 Task: For heading Use Comfortaa with Light dark cornflower blue 2 colour & bold.  font size for heading26,  'Change the font style of data to'Courier New and font size to 18,  Change the alignment of both headline & data to Align right In the sheet  auditingSalesByPromotion_2022
Action: Mouse moved to (104, 179)
Screenshot: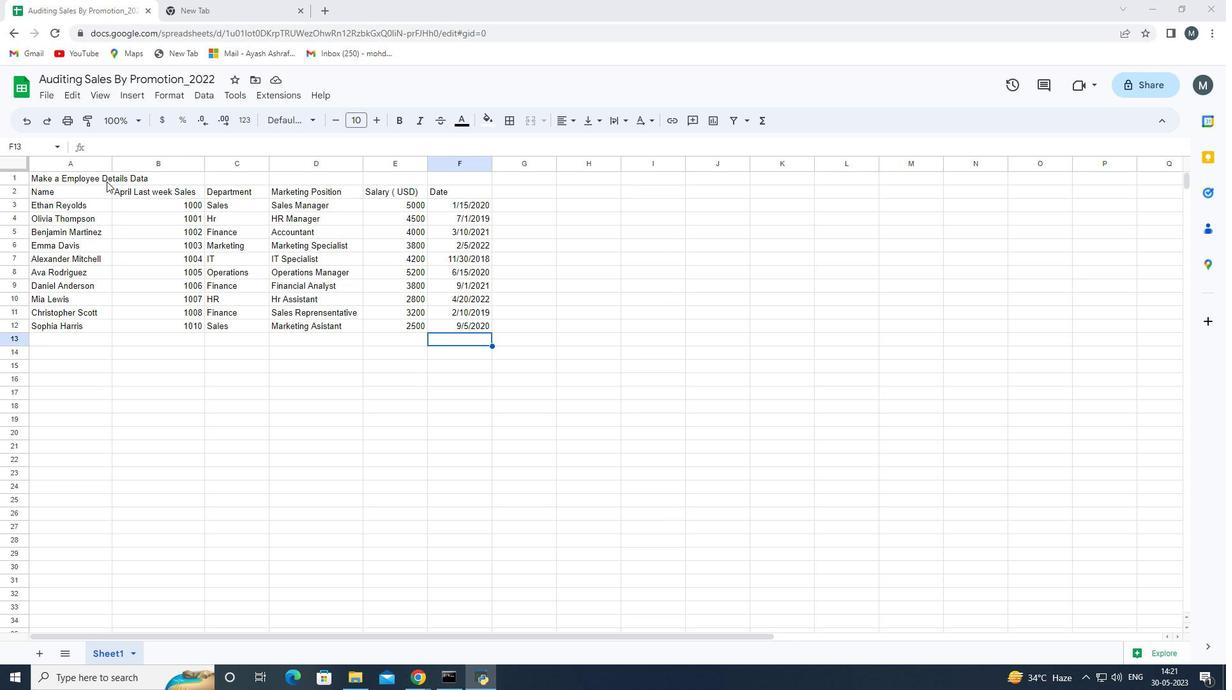 
Action: Mouse pressed left at (104, 179)
Screenshot: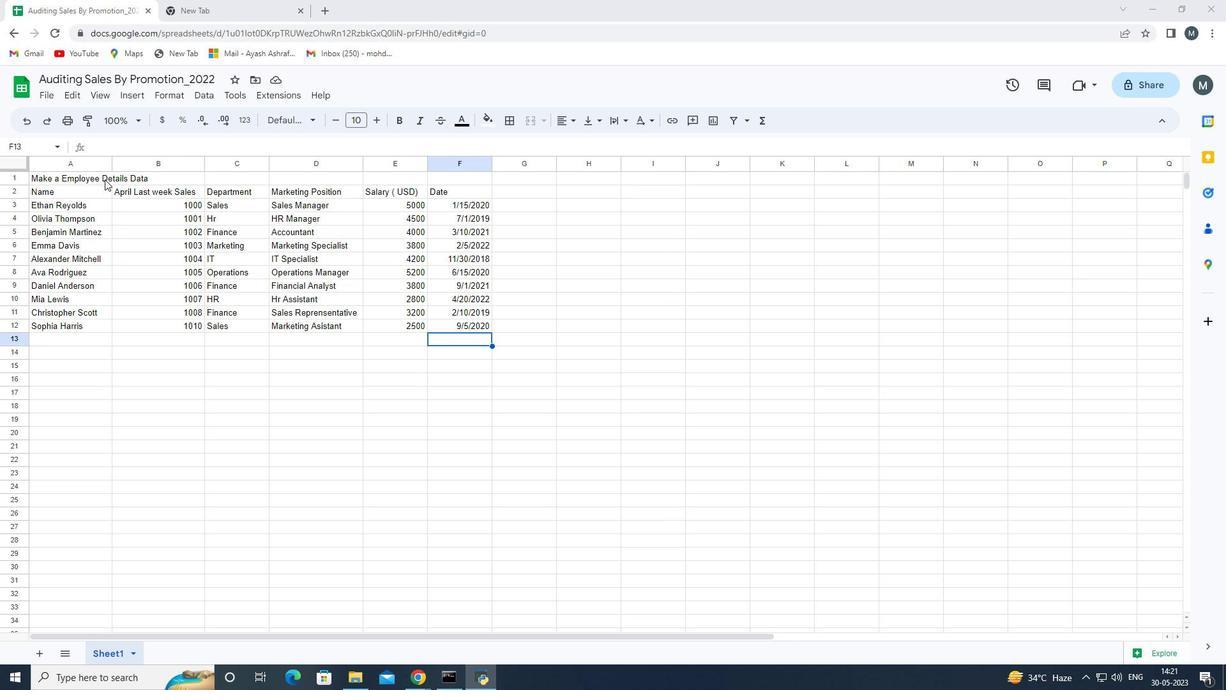
Action: Mouse moved to (108, 177)
Screenshot: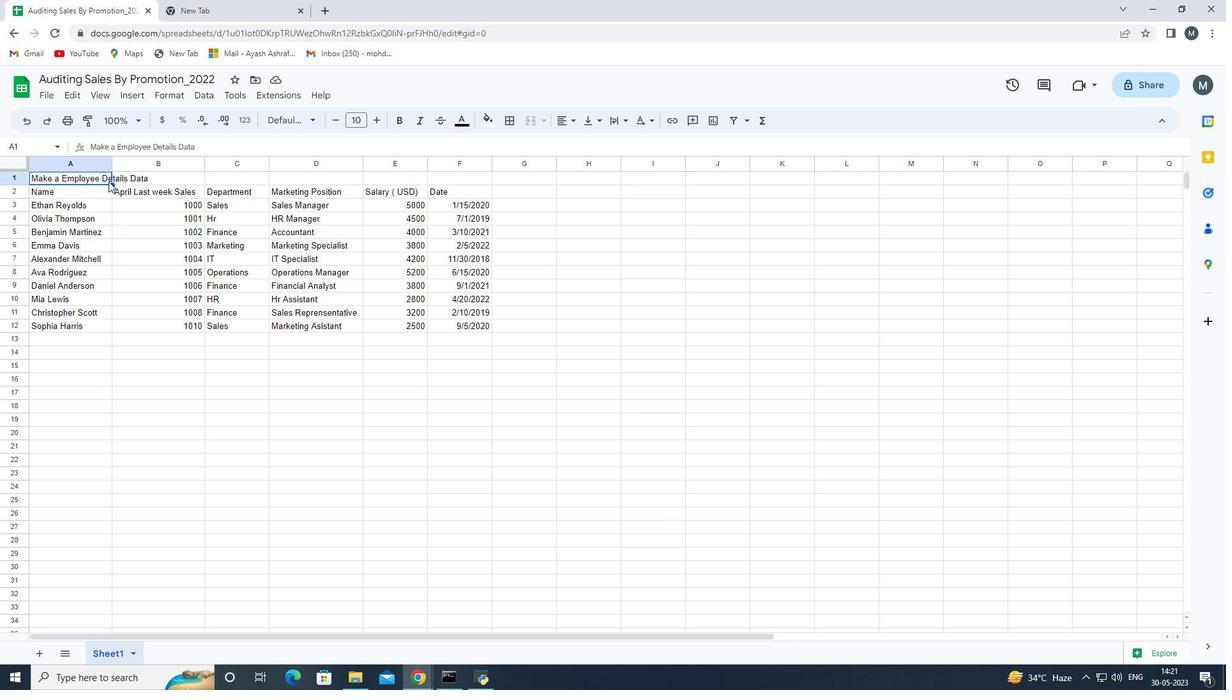 
Action: Key pressed <Key.shift_r>
Screenshot: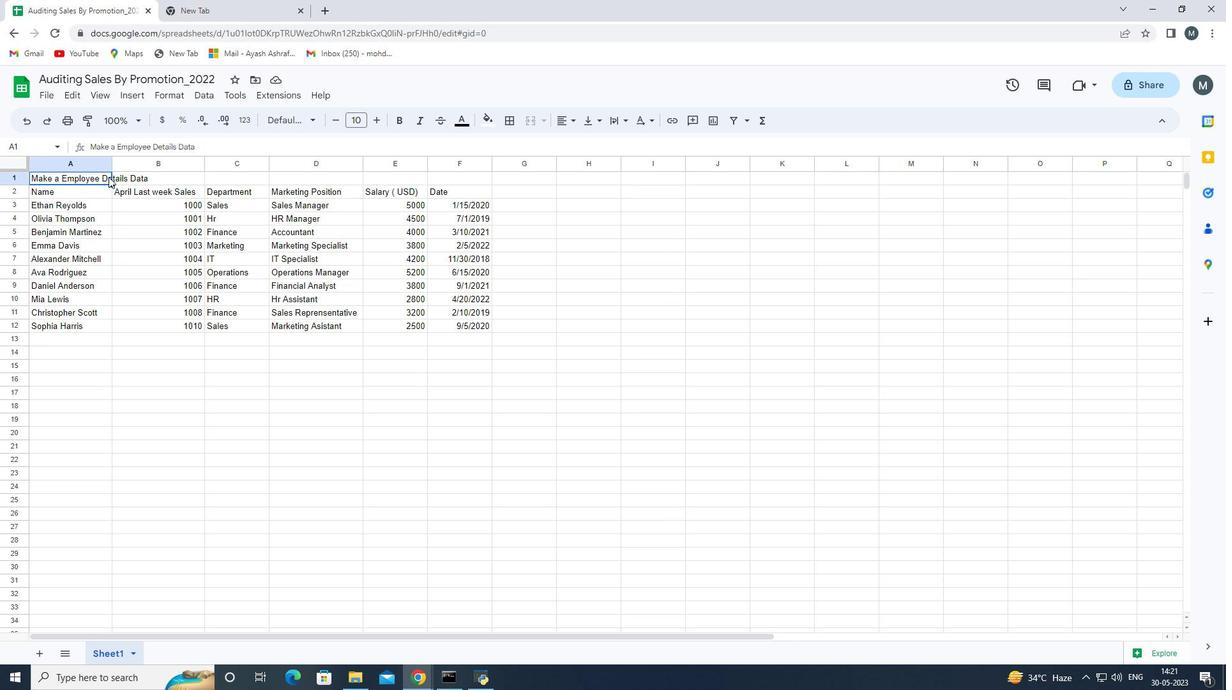 
Action: Mouse moved to (108, 177)
Screenshot: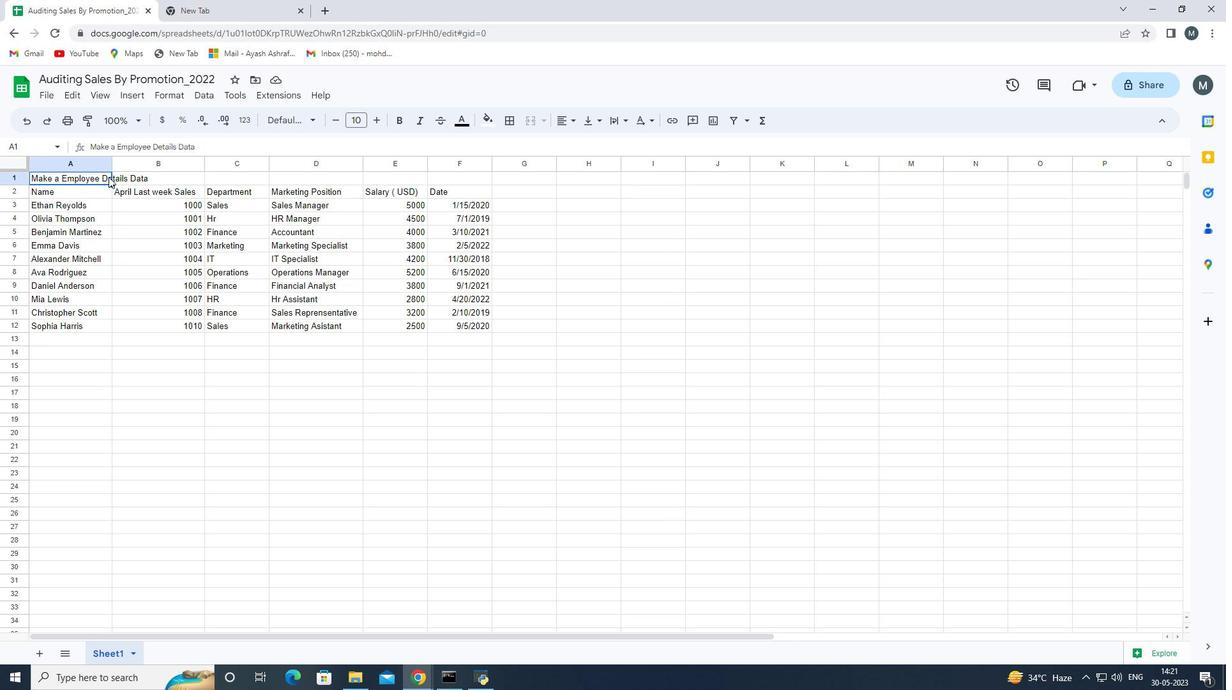 
Action: Key pressed <Key.shift_r><Key.shift_r><Key.shift_r><Key.right>
Screenshot: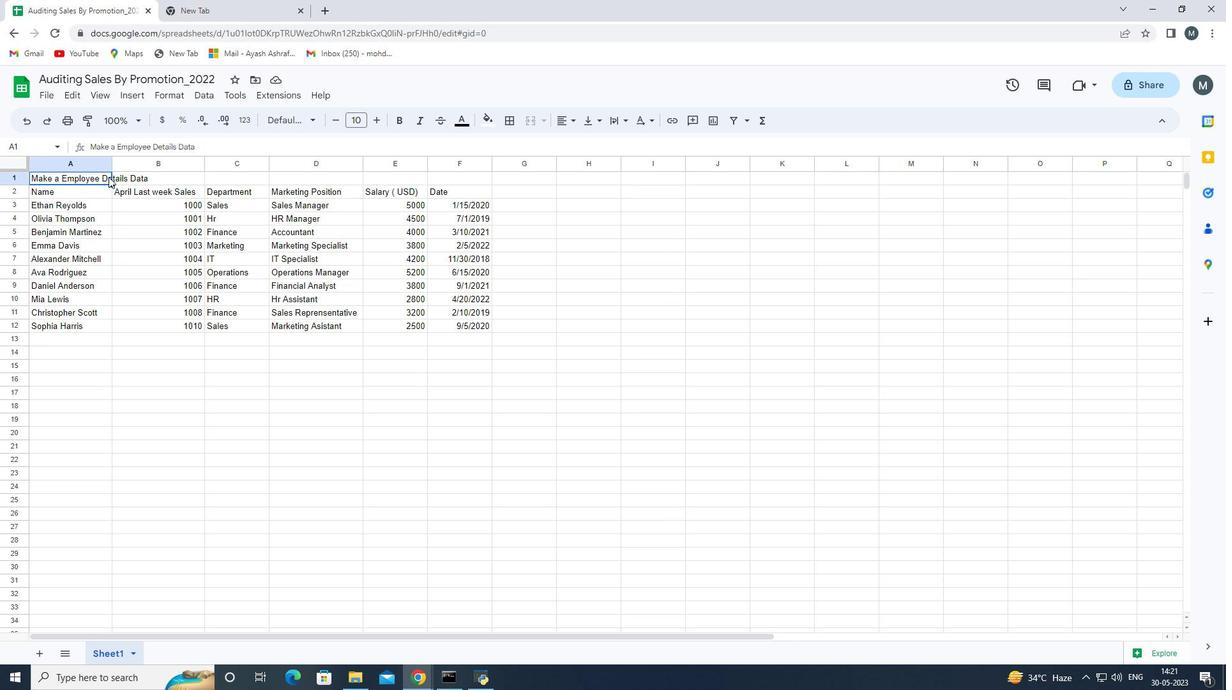 
Action: Mouse moved to (531, 122)
Screenshot: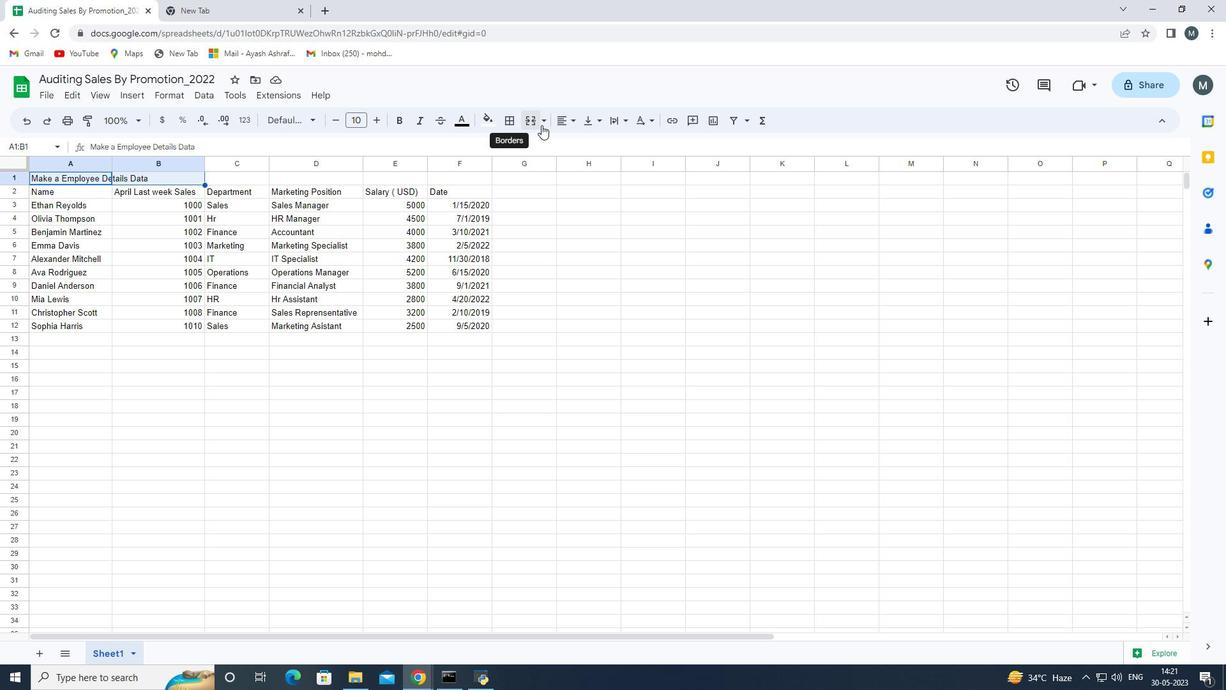 
Action: Mouse pressed left at (531, 122)
Screenshot: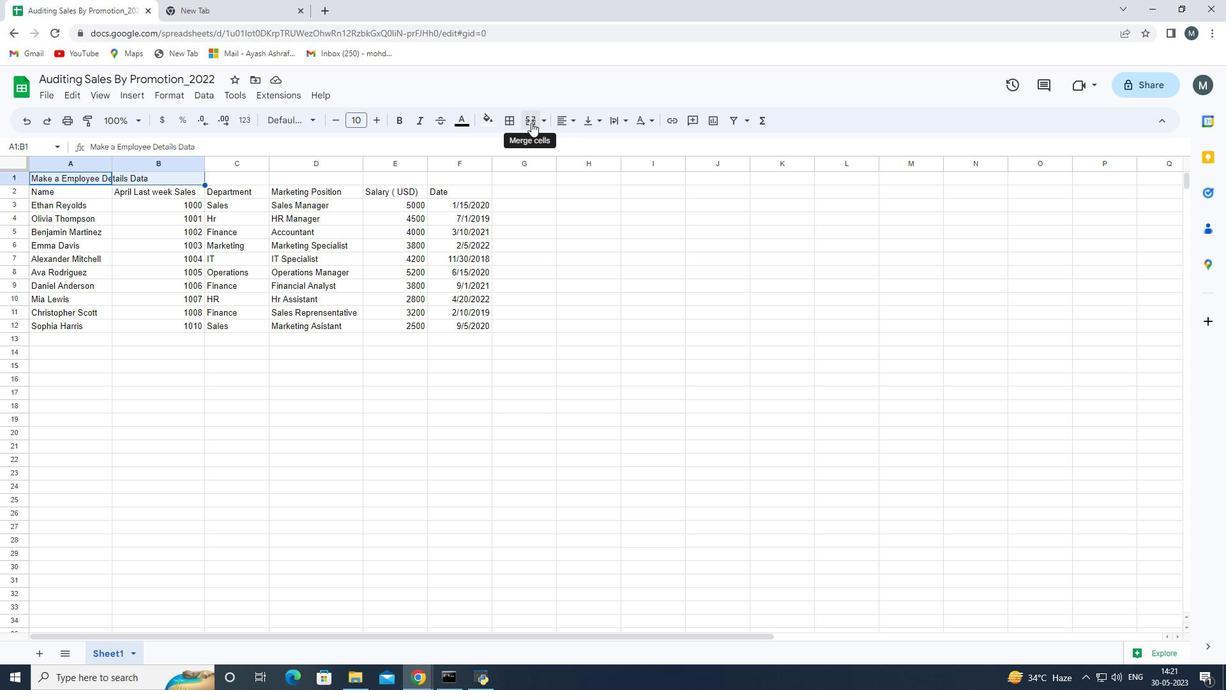 
Action: Mouse moved to (315, 122)
Screenshot: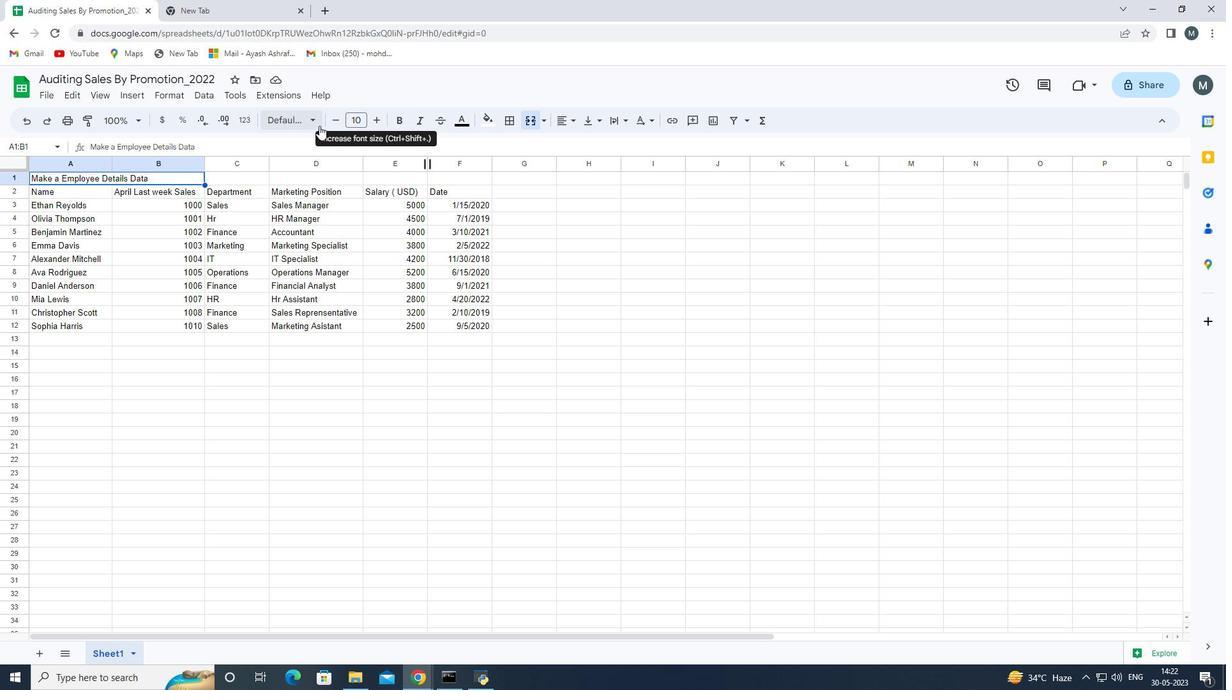
Action: Mouse pressed left at (315, 122)
Screenshot: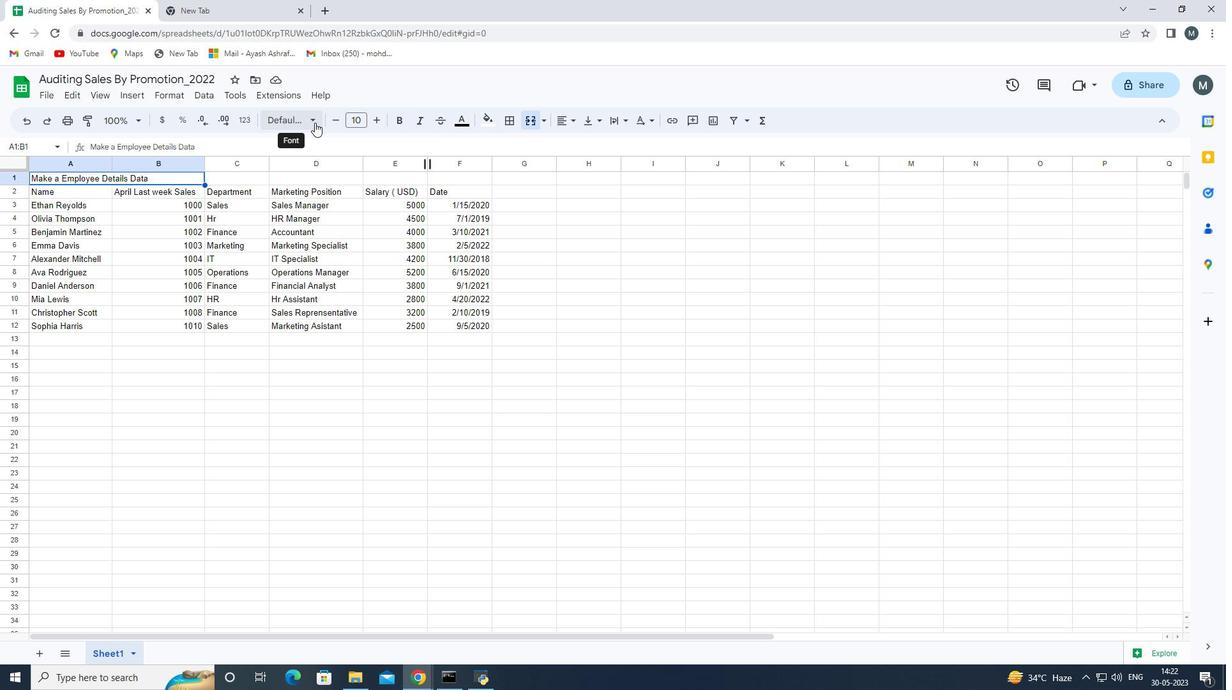 
Action: Mouse moved to (326, 430)
Screenshot: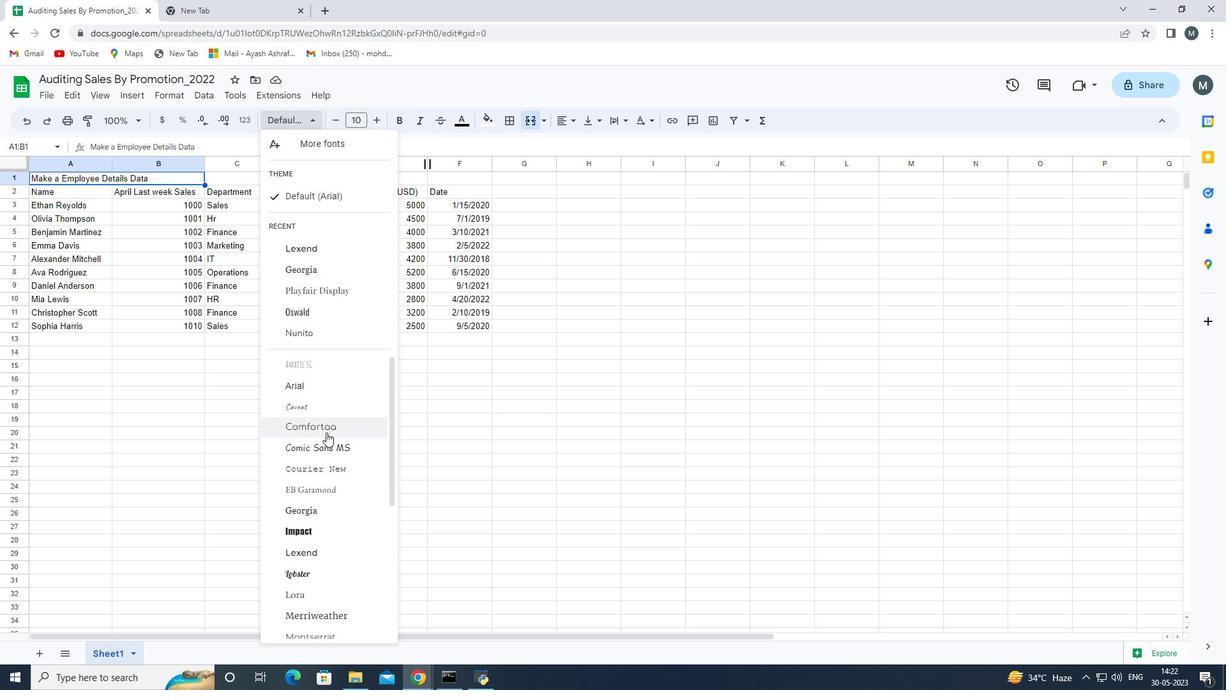 
Action: Mouse pressed left at (326, 430)
Screenshot: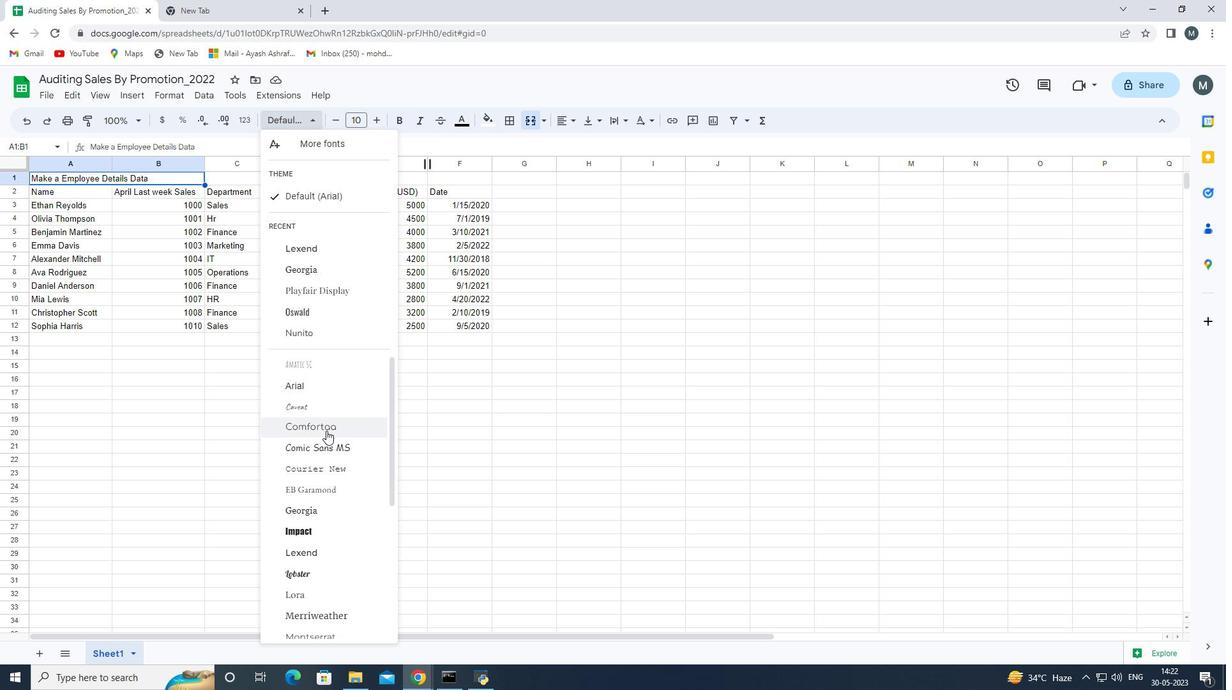 
Action: Mouse moved to (481, 122)
Screenshot: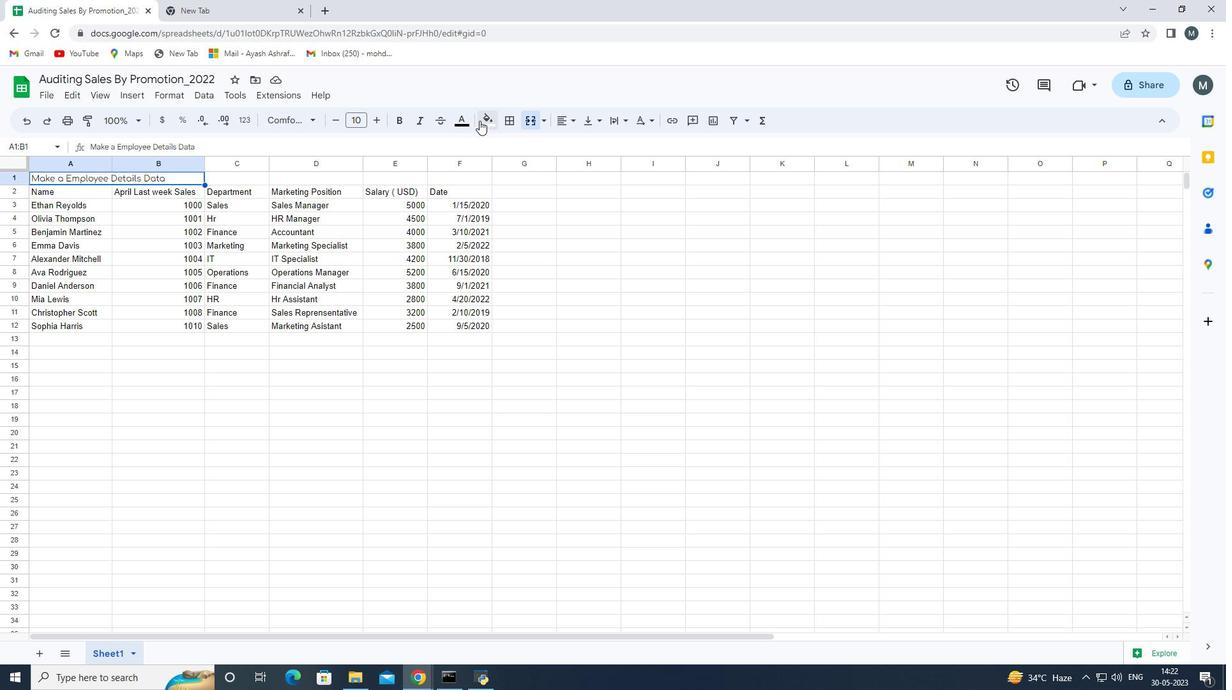 
Action: Mouse pressed left at (481, 122)
Screenshot: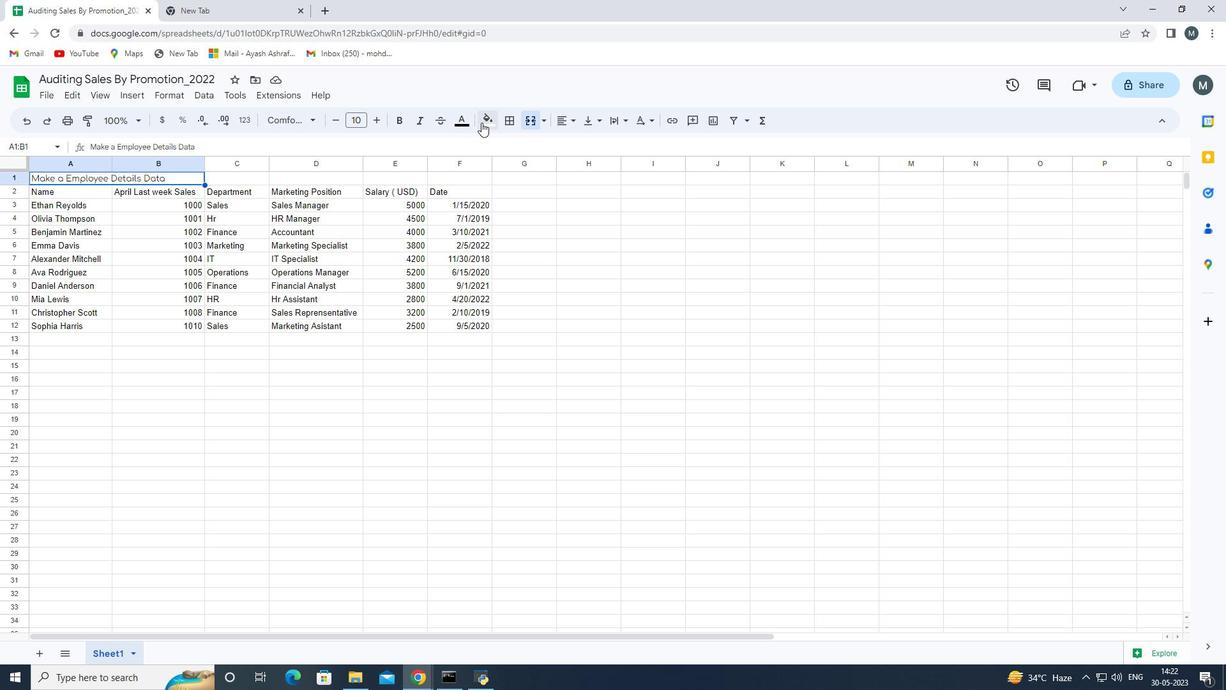
Action: Mouse moved to (591, 198)
Screenshot: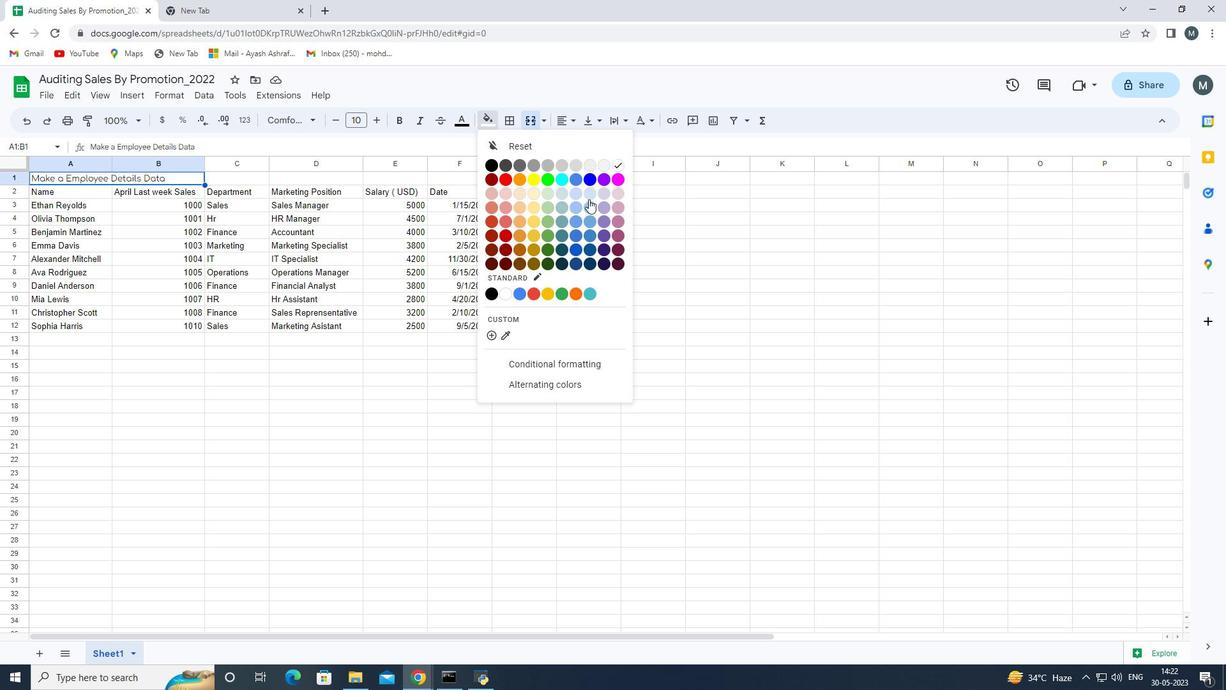 
Action: Mouse pressed left at (591, 198)
Screenshot: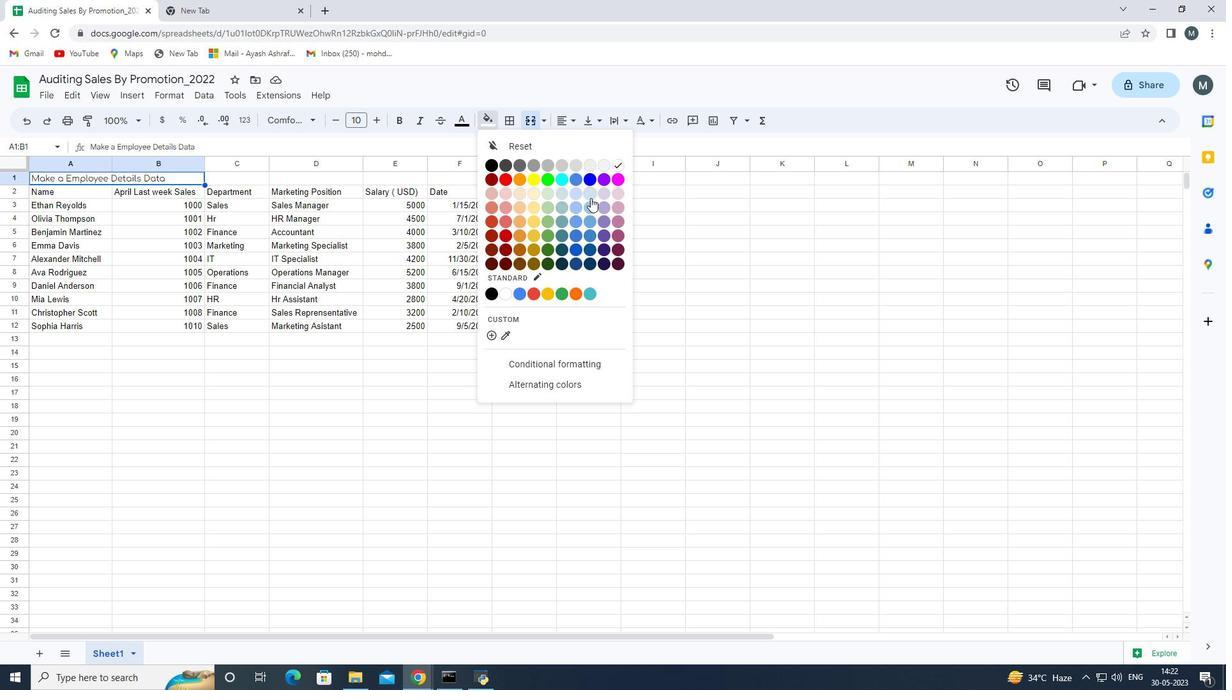
Action: Mouse moved to (493, 122)
Screenshot: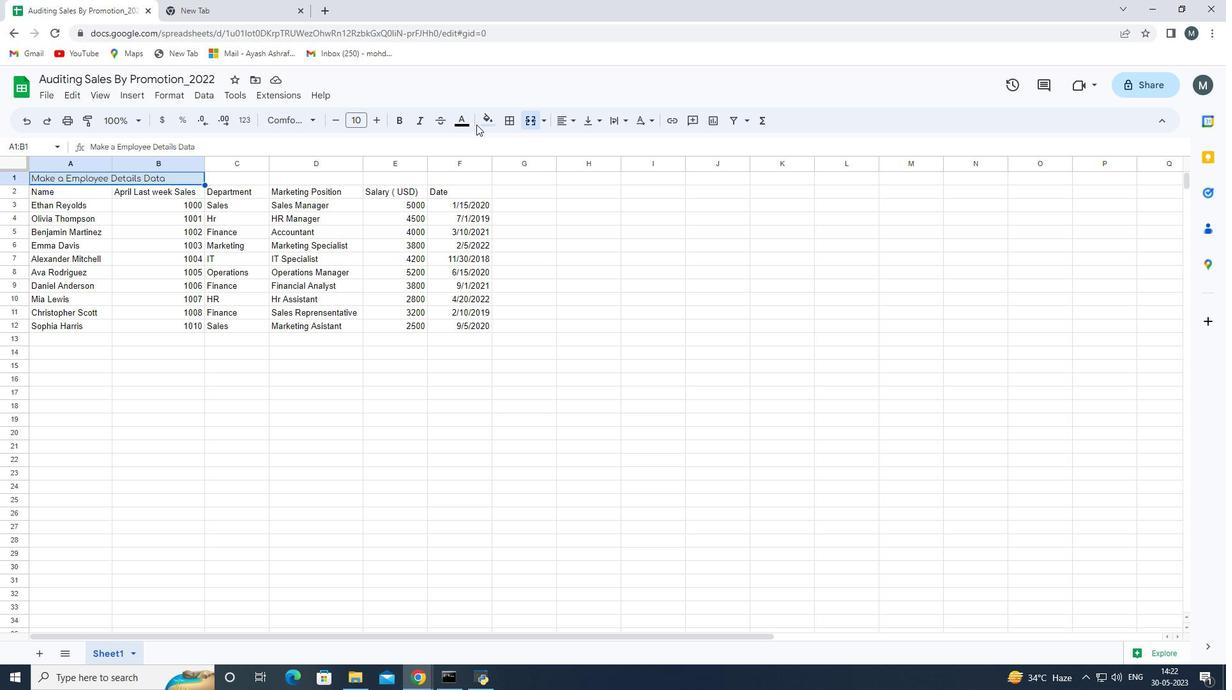 
Action: Mouse pressed left at (493, 122)
Screenshot: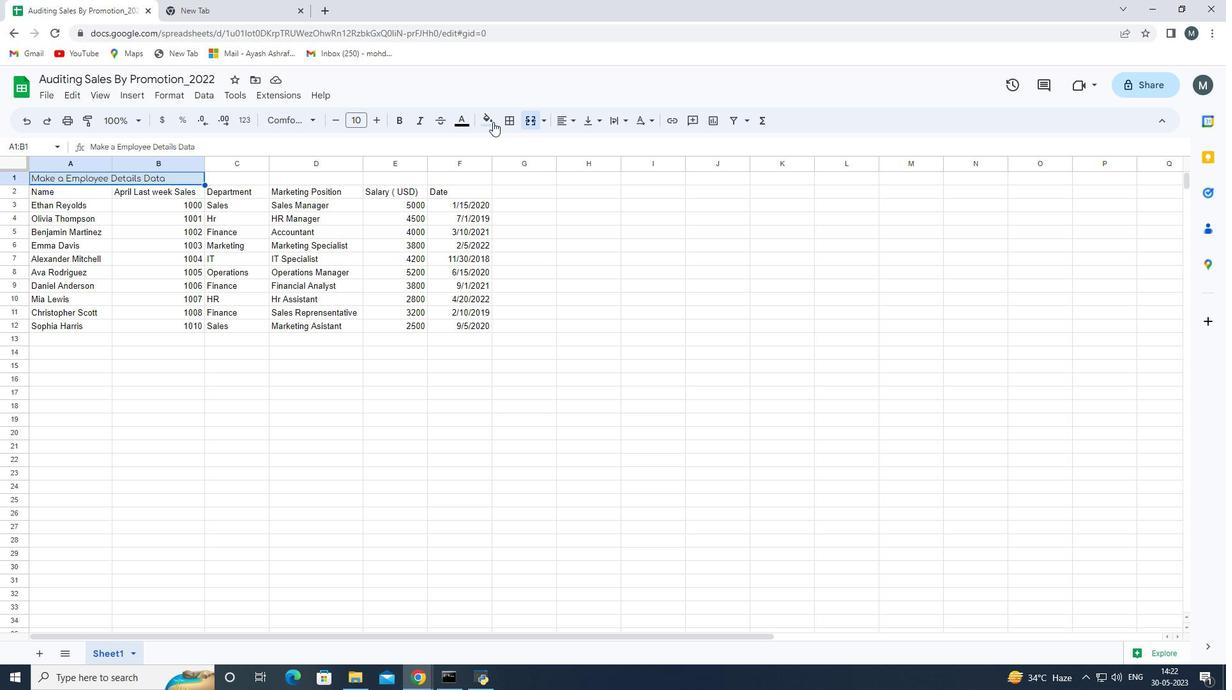 
Action: Mouse moved to (316, 123)
Screenshot: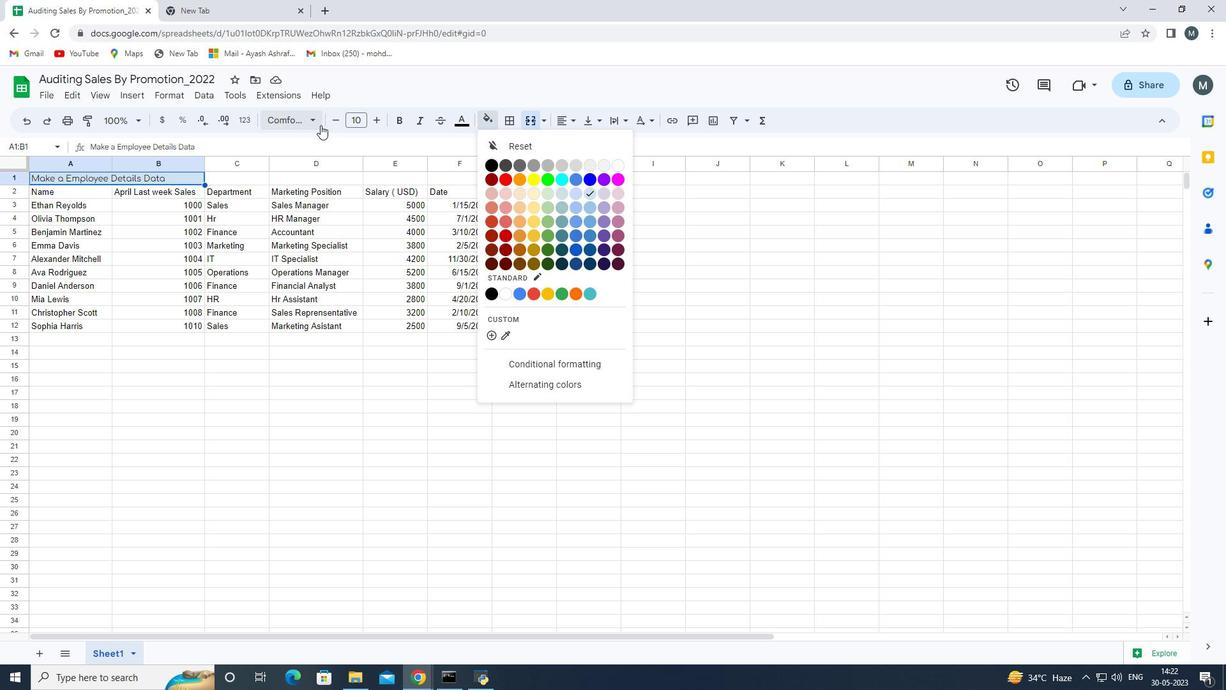 
Action: Mouse pressed left at (316, 123)
Screenshot: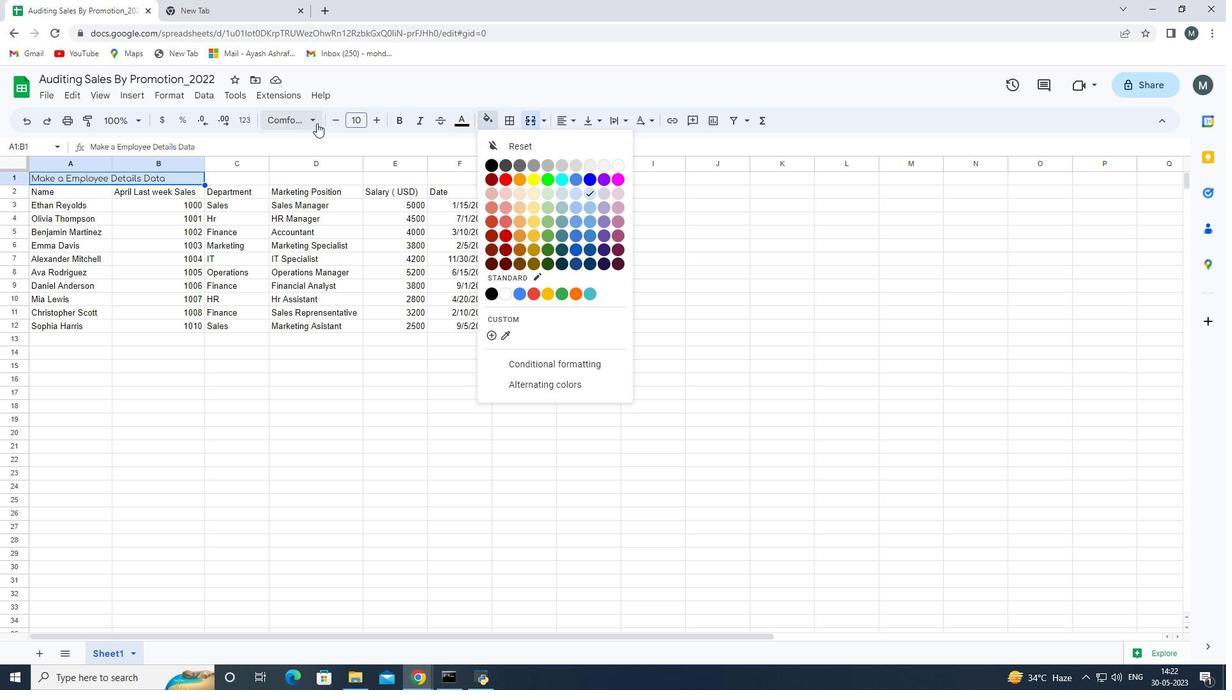 
Action: Mouse moved to (346, 484)
Screenshot: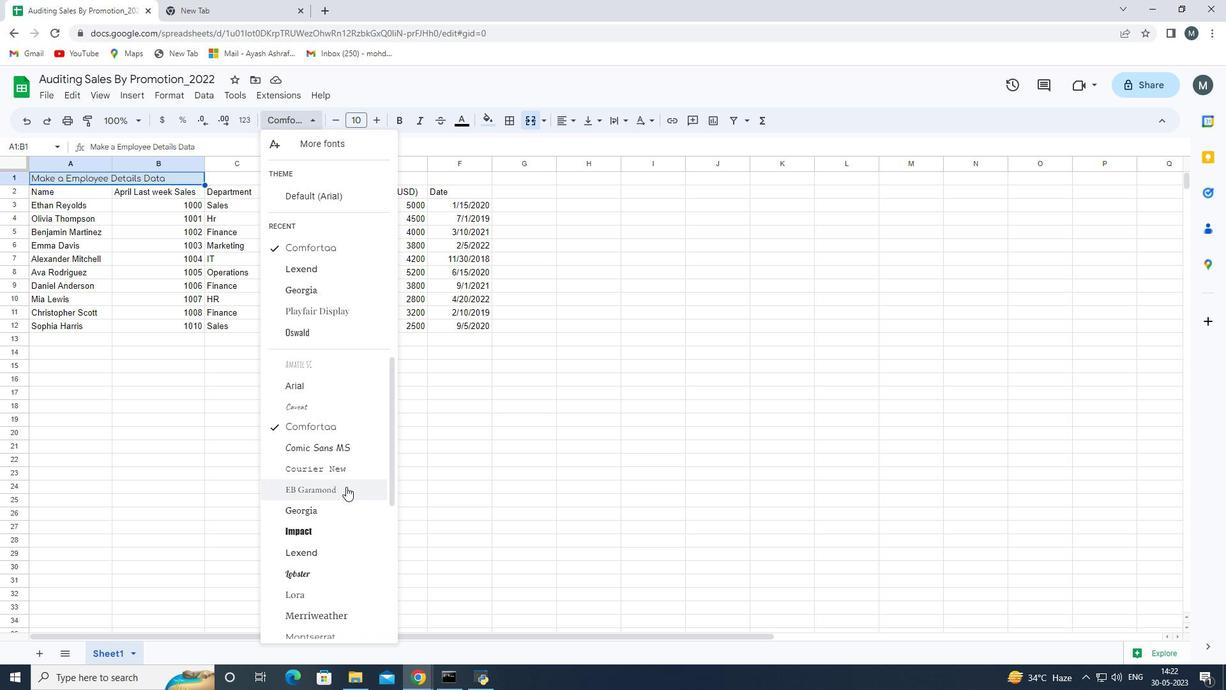 
Action: Mouse scrolled (346, 483) with delta (0, 0)
Screenshot: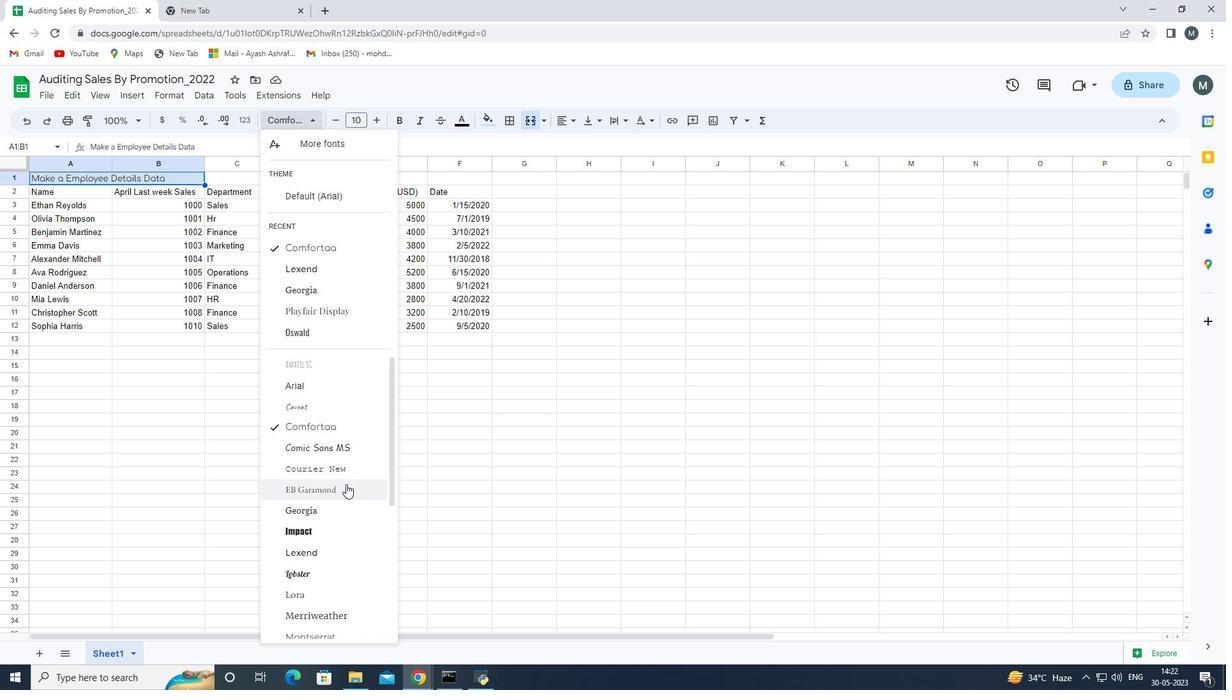 
Action: Mouse scrolled (346, 483) with delta (0, 0)
Screenshot: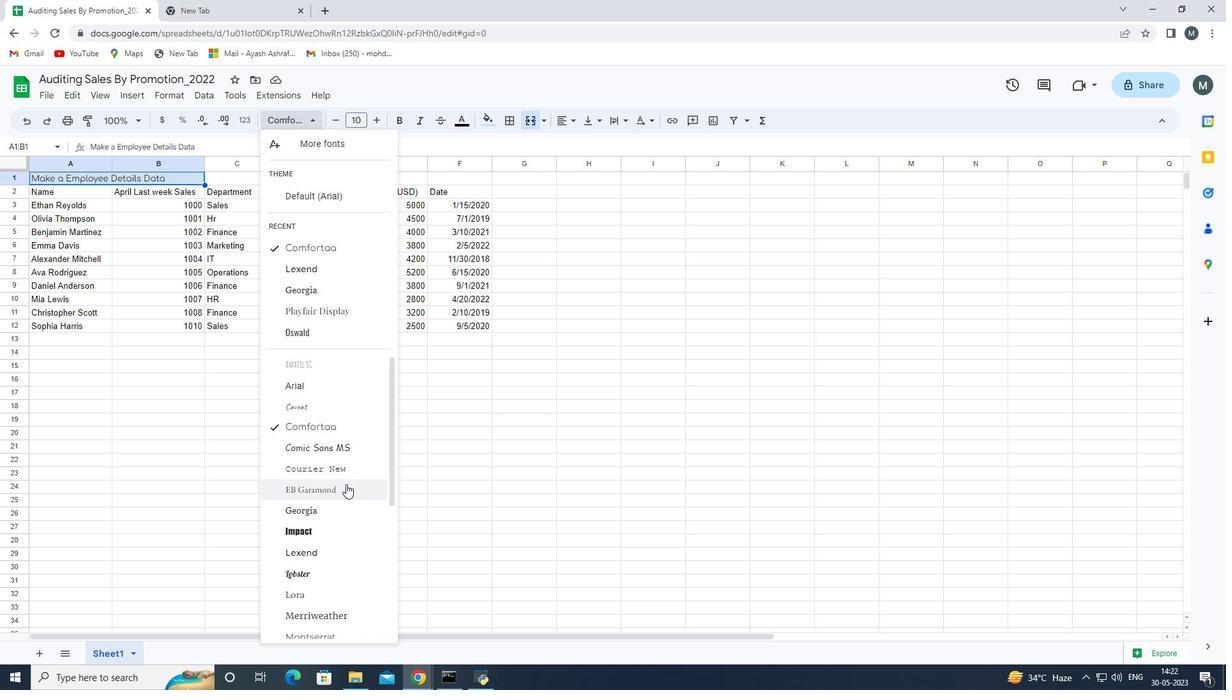
Action: Mouse moved to (347, 471)
Screenshot: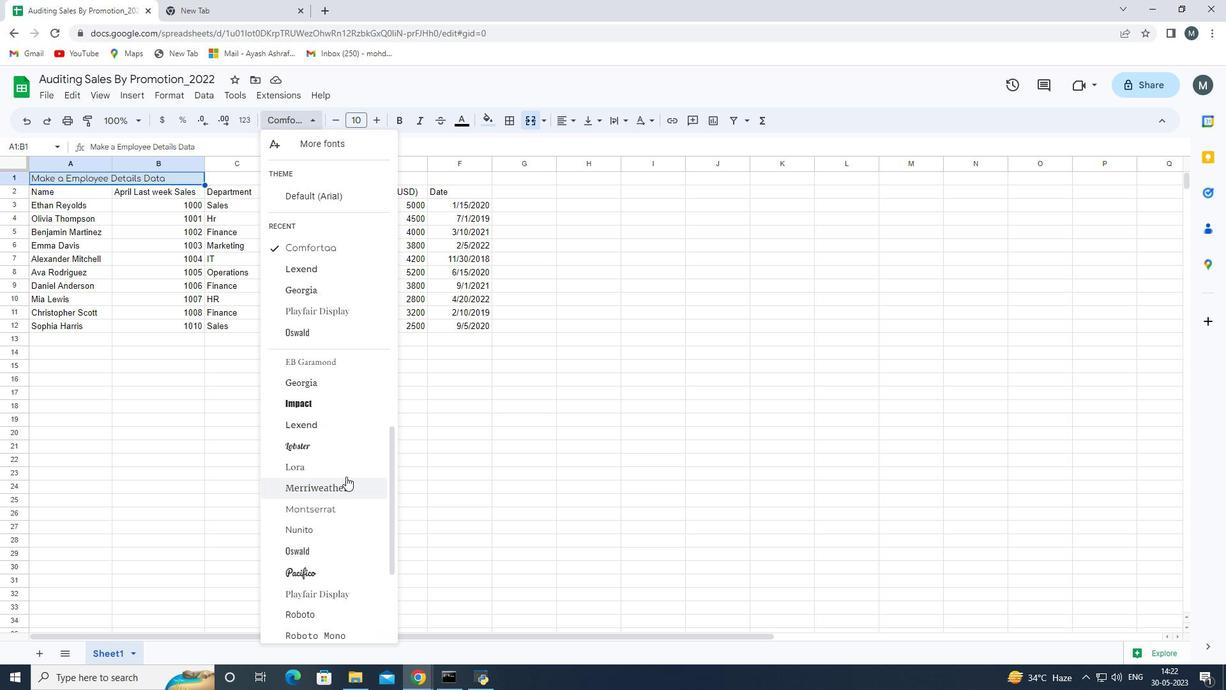 
Action: Mouse scrolled (347, 470) with delta (0, 0)
Screenshot: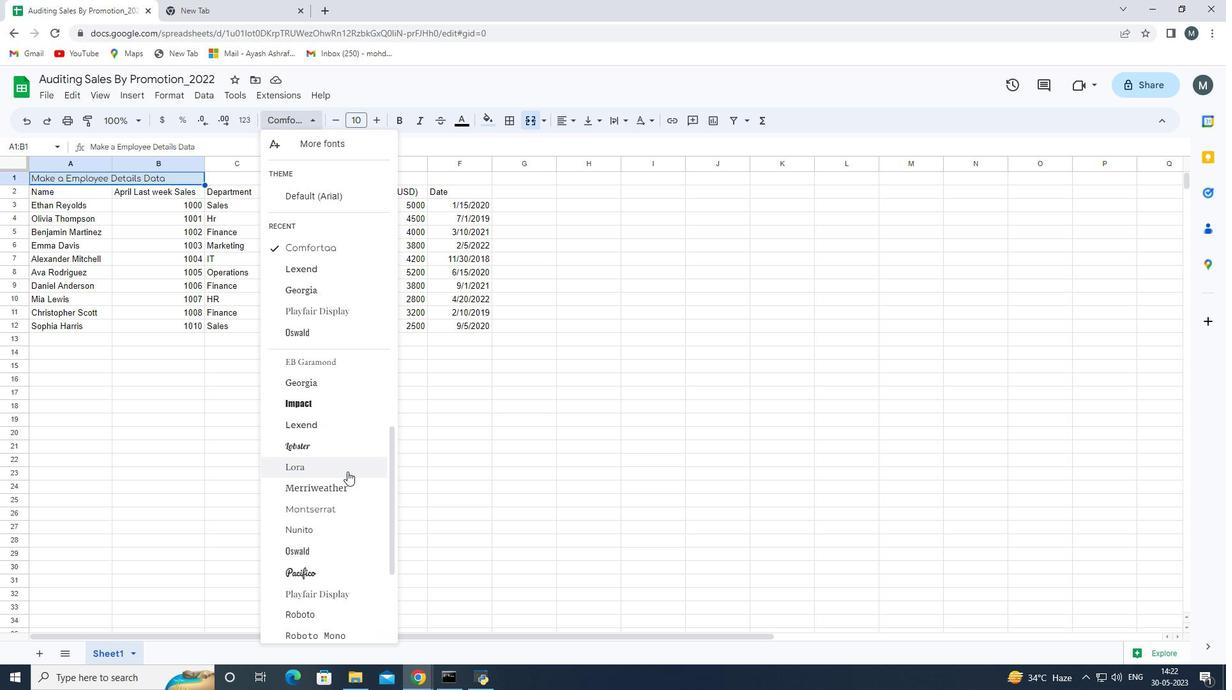 
Action: Mouse scrolled (347, 470) with delta (0, 0)
Screenshot: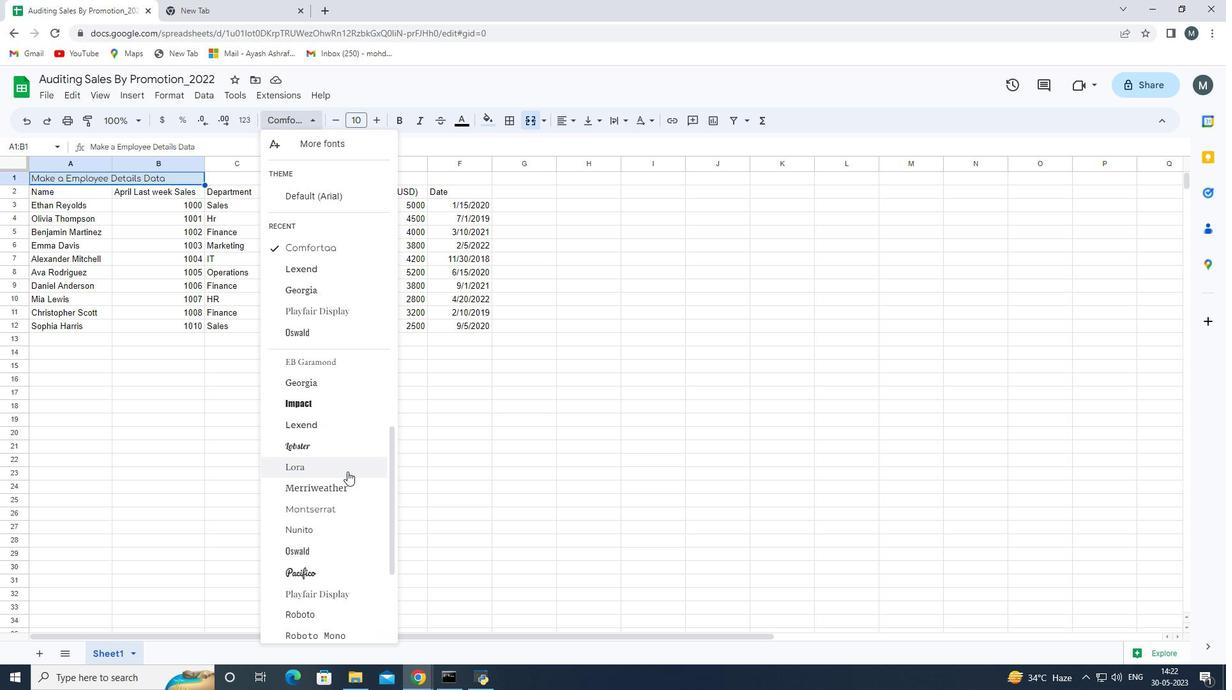 
Action: Mouse scrolled (347, 470) with delta (0, 0)
Screenshot: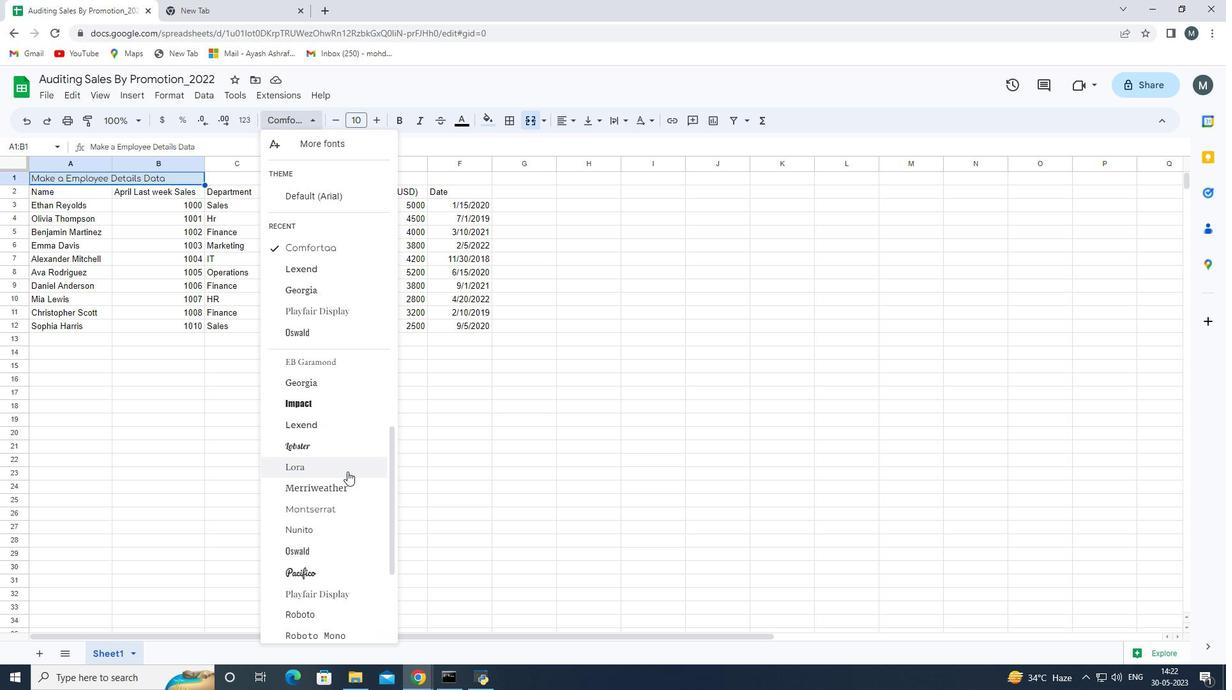 
Action: Mouse moved to (340, 486)
Screenshot: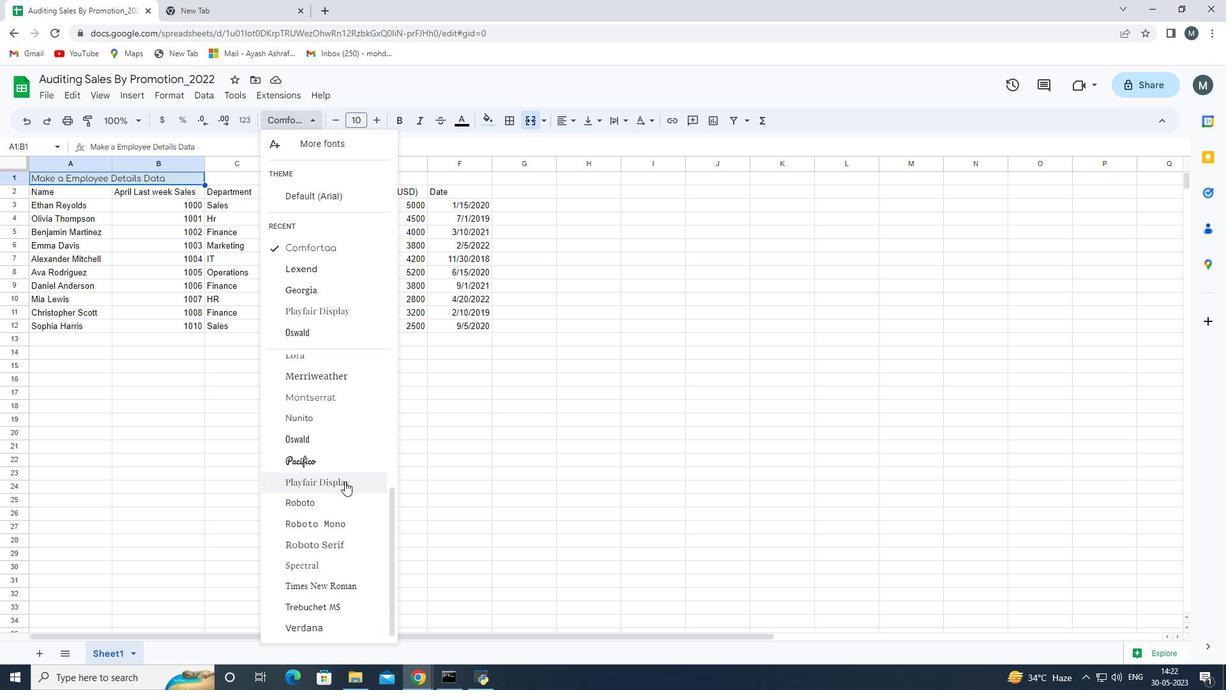 
Action: Mouse scrolled (340, 487) with delta (0, 0)
Screenshot: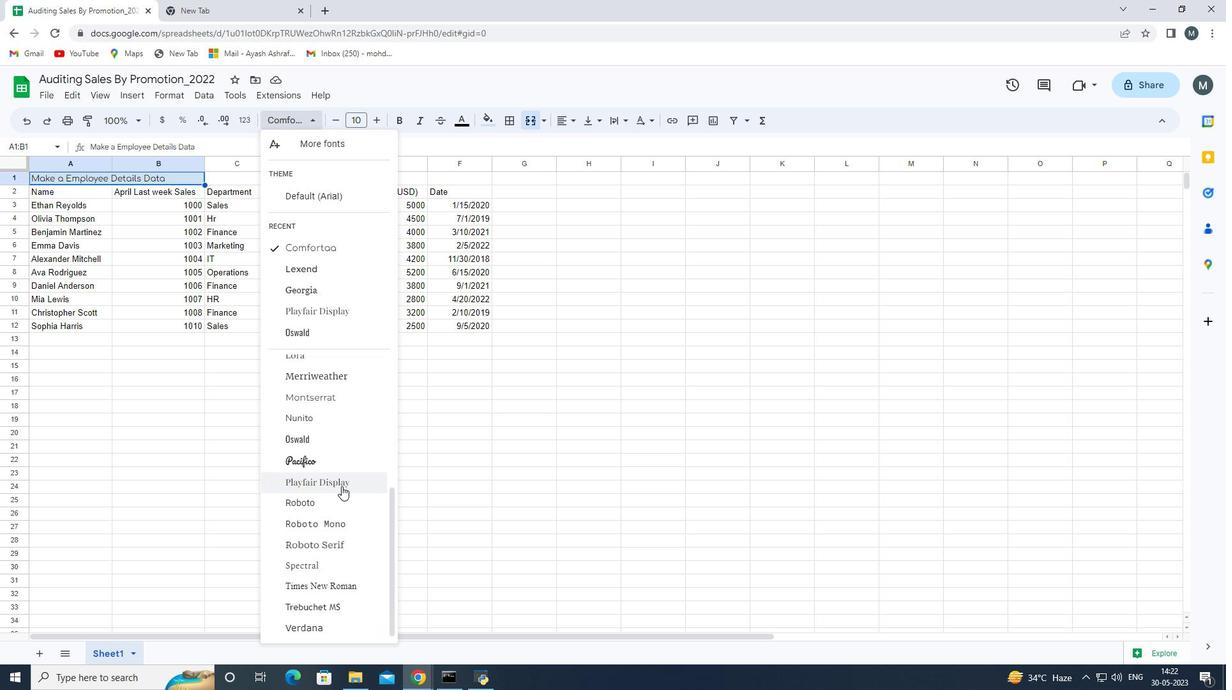 
Action: Mouse scrolled (340, 487) with delta (0, 0)
Screenshot: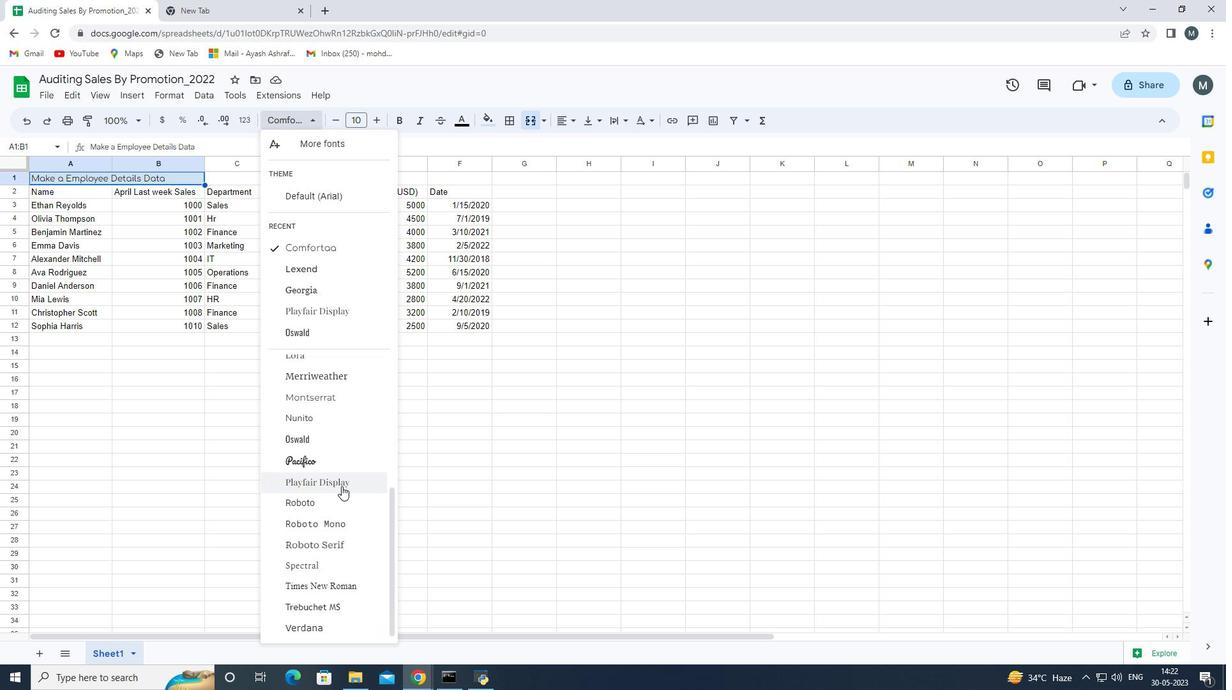 
Action: Mouse scrolled (340, 487) with delta (0, 0)
Screenshot: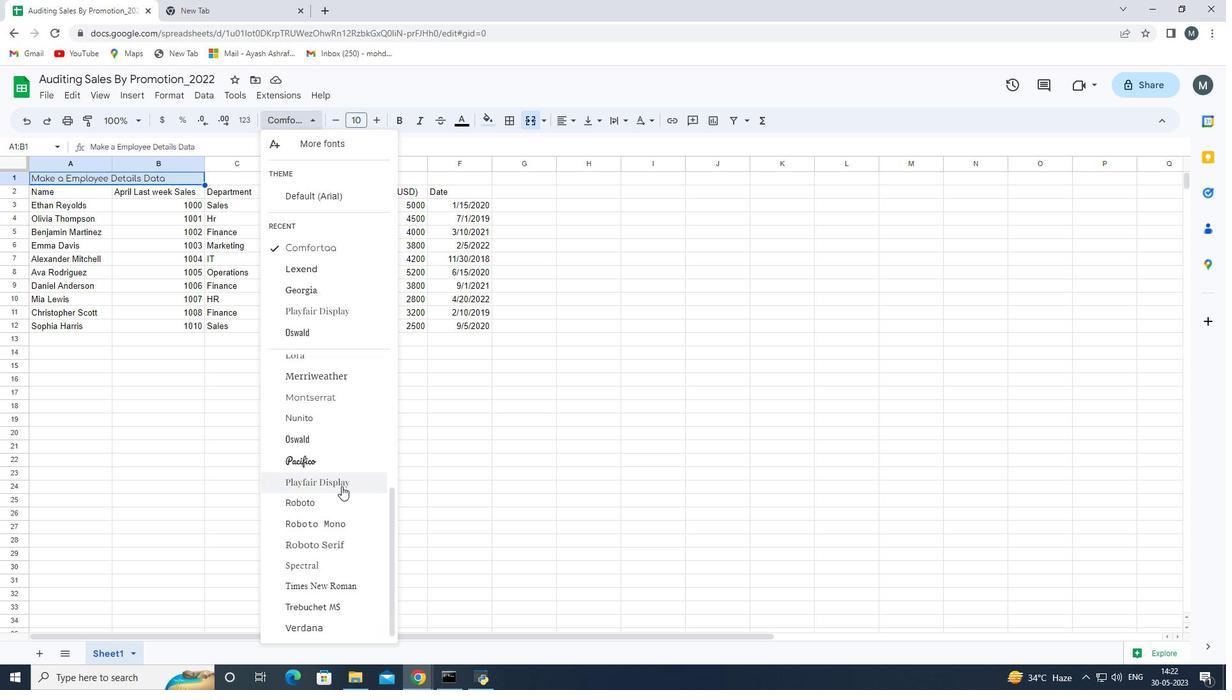 
Action: Mouse scrolled (340, 487) with delta (0, 0)
Screenshot: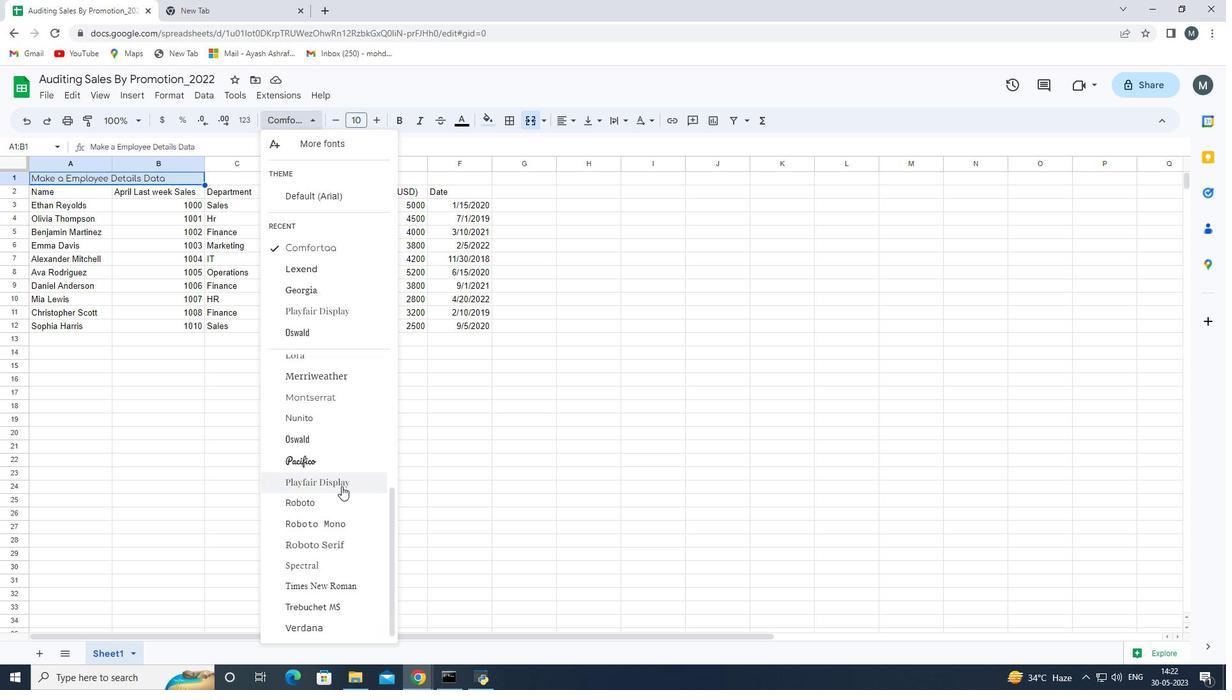 
Action: Mouse scrolled (340, 487) with delta (0, 0)
Screenshot: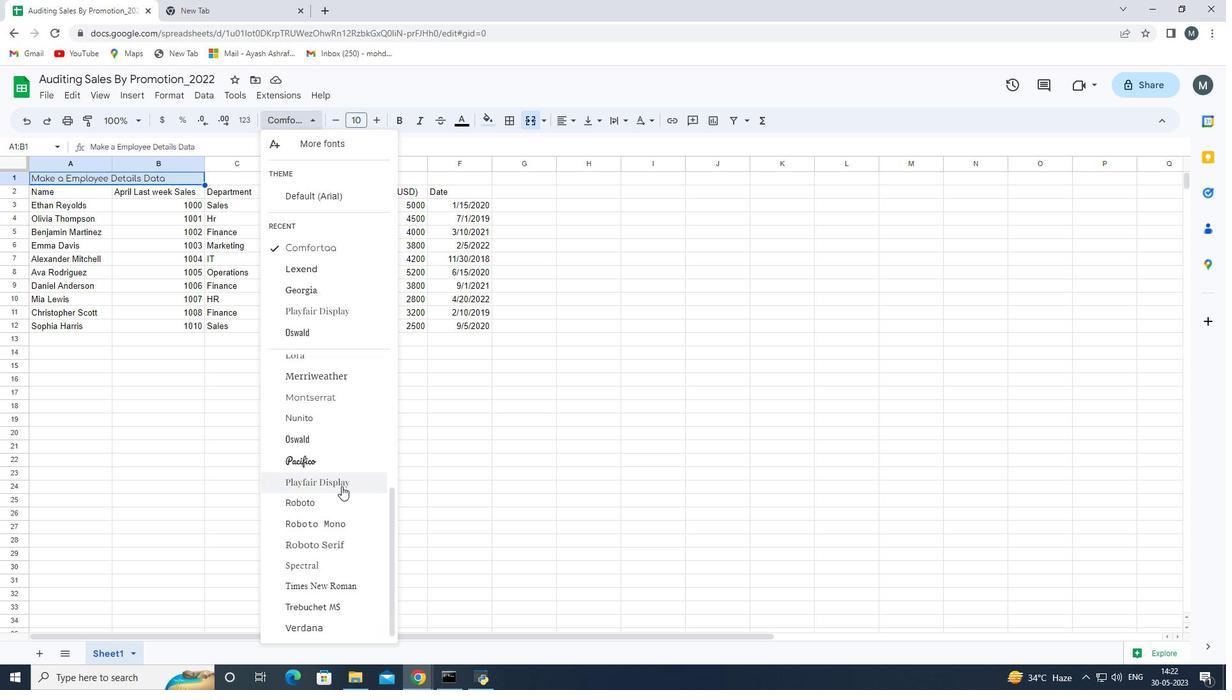 
Action: Mouse scrolled (340, 487) with delta (0, 0)
Screenshot: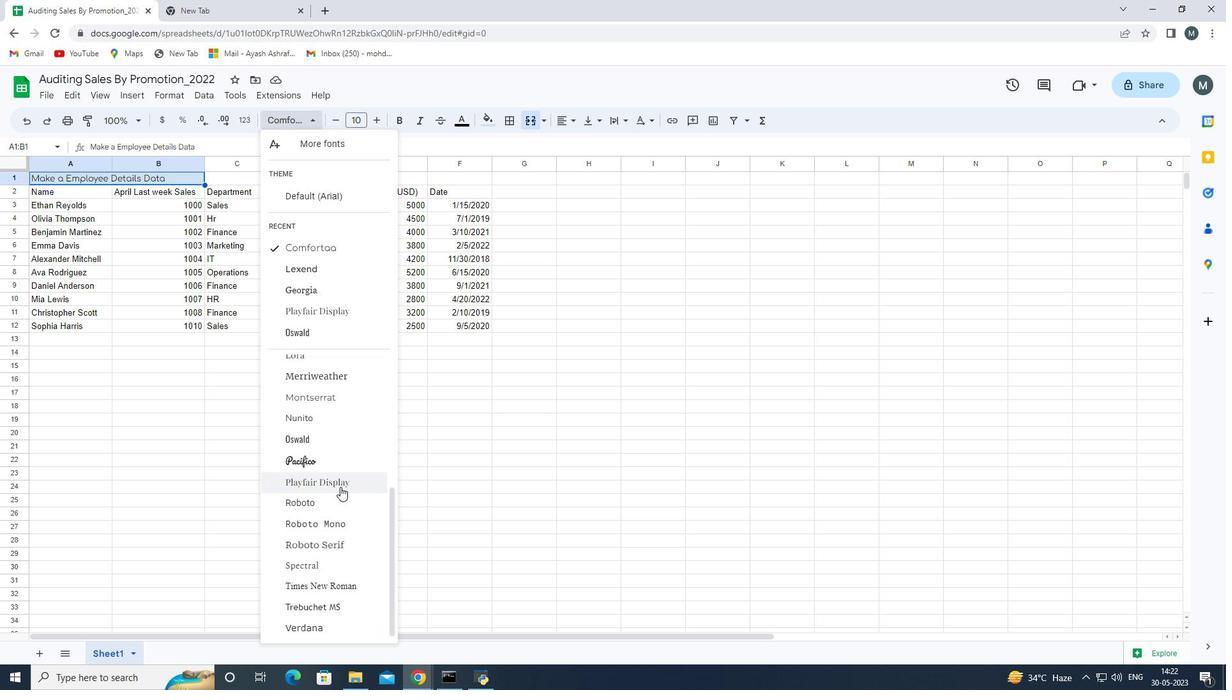 
Action: Mouse scrolled (340, 487) with delta (0, 0)
Screenshot: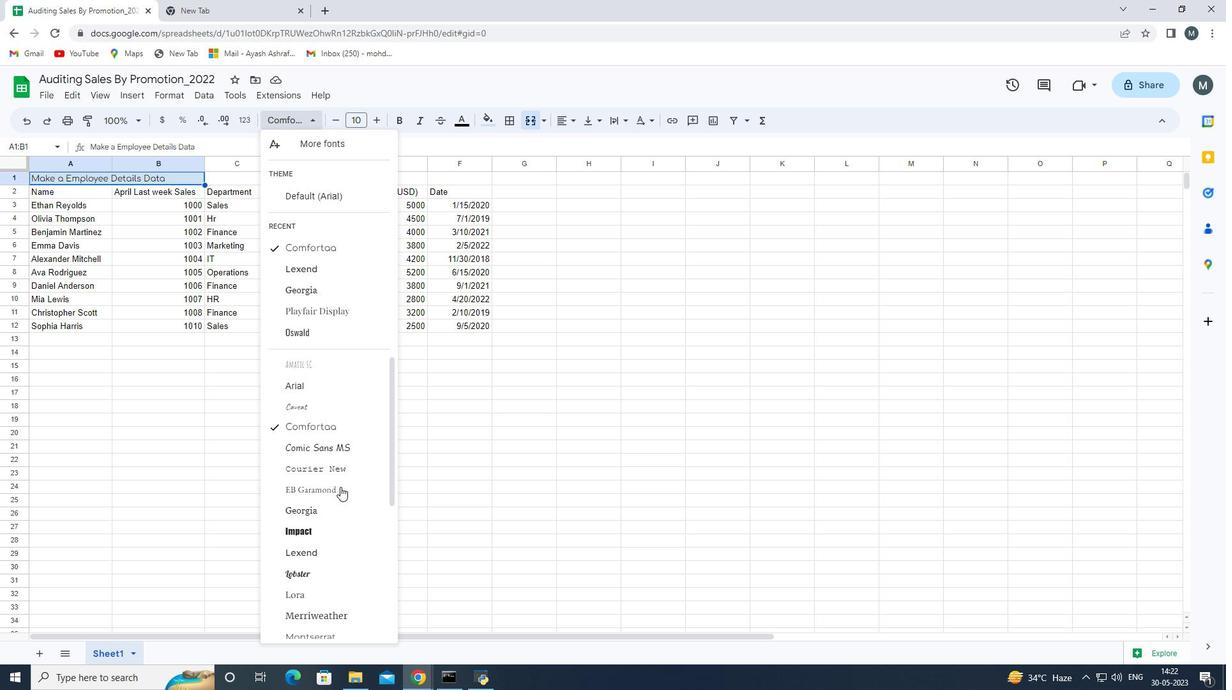
Action: Mouse scrolled (340, 487) with delta (0, 0)
Screenshot: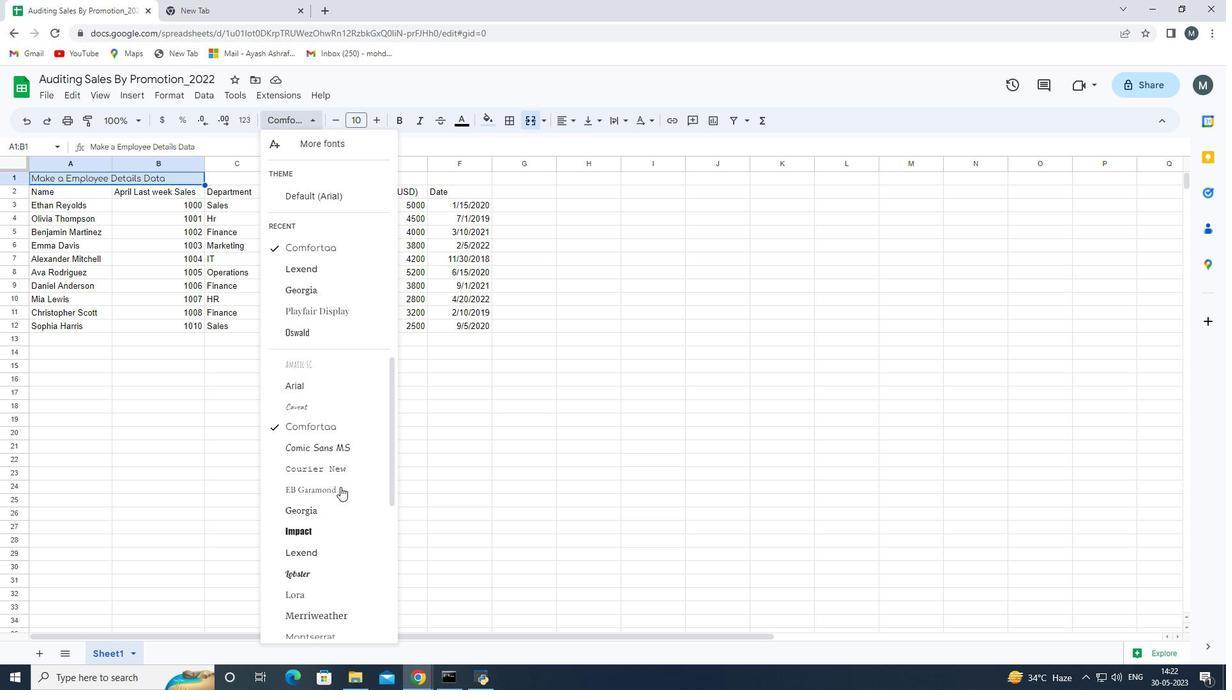 
Action: Mouse scrolled (340, 487) with delta (0, 0)
Screenshot: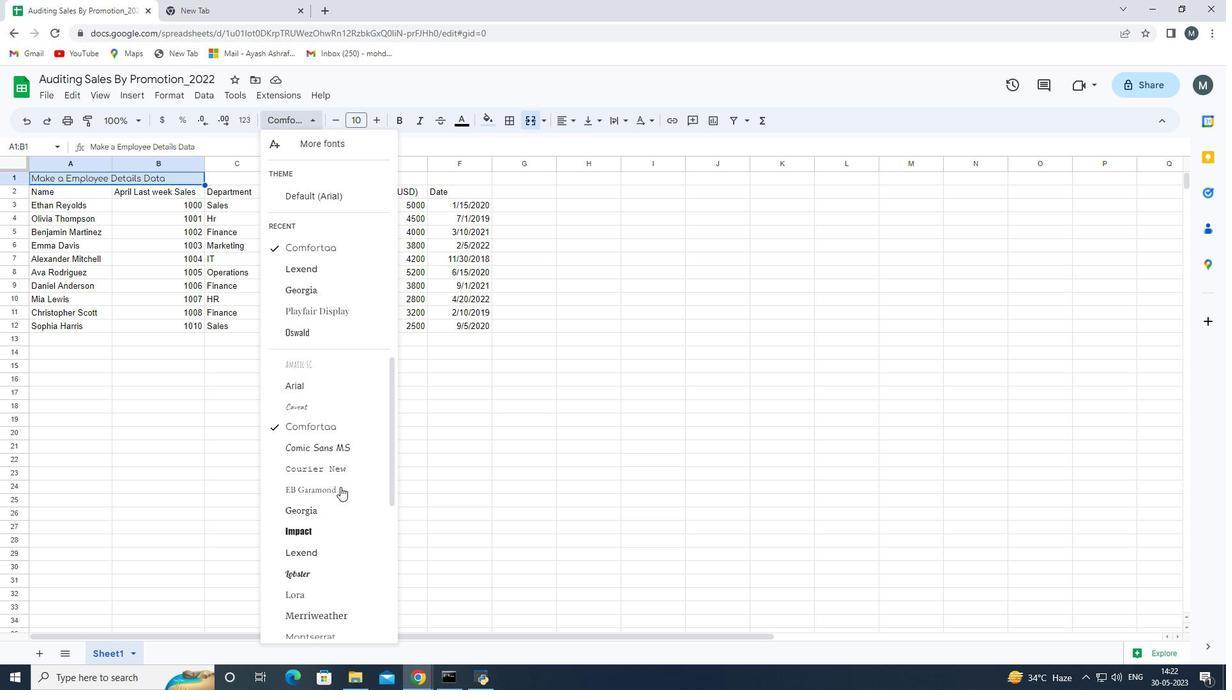 
Action: Mouse scrolled (340, 487) with delta (0, 0)
Screenshot: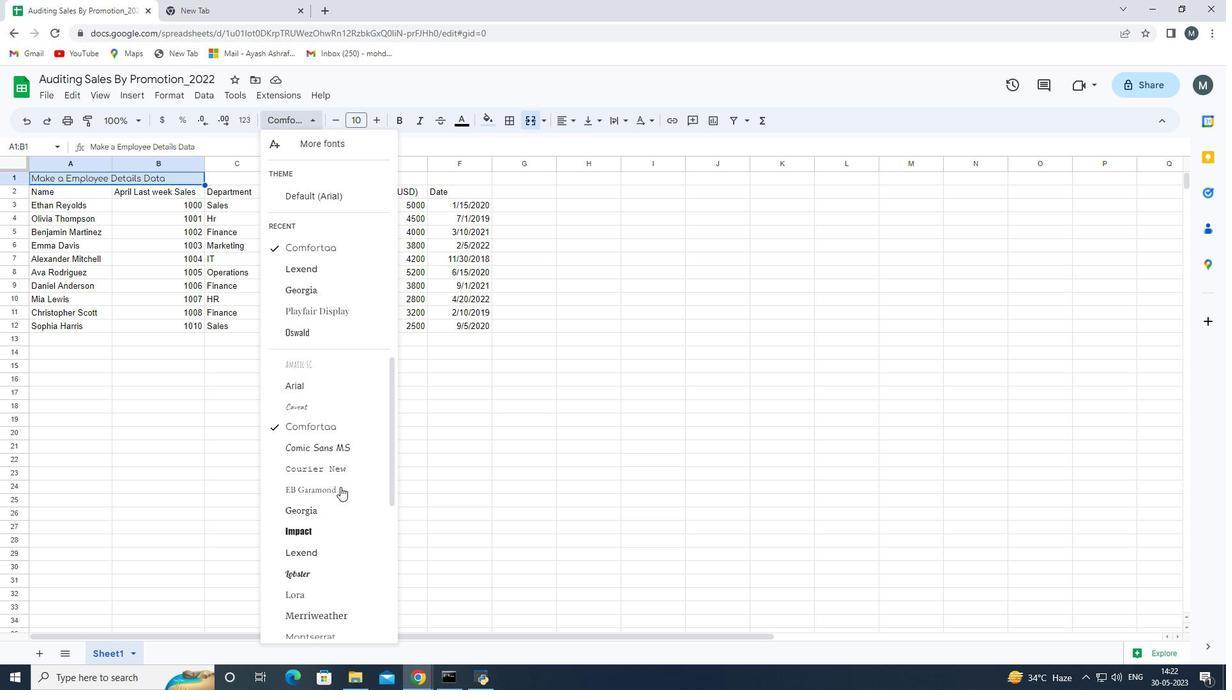 
Action: Mouse moved to (331, 513)
Screenshot: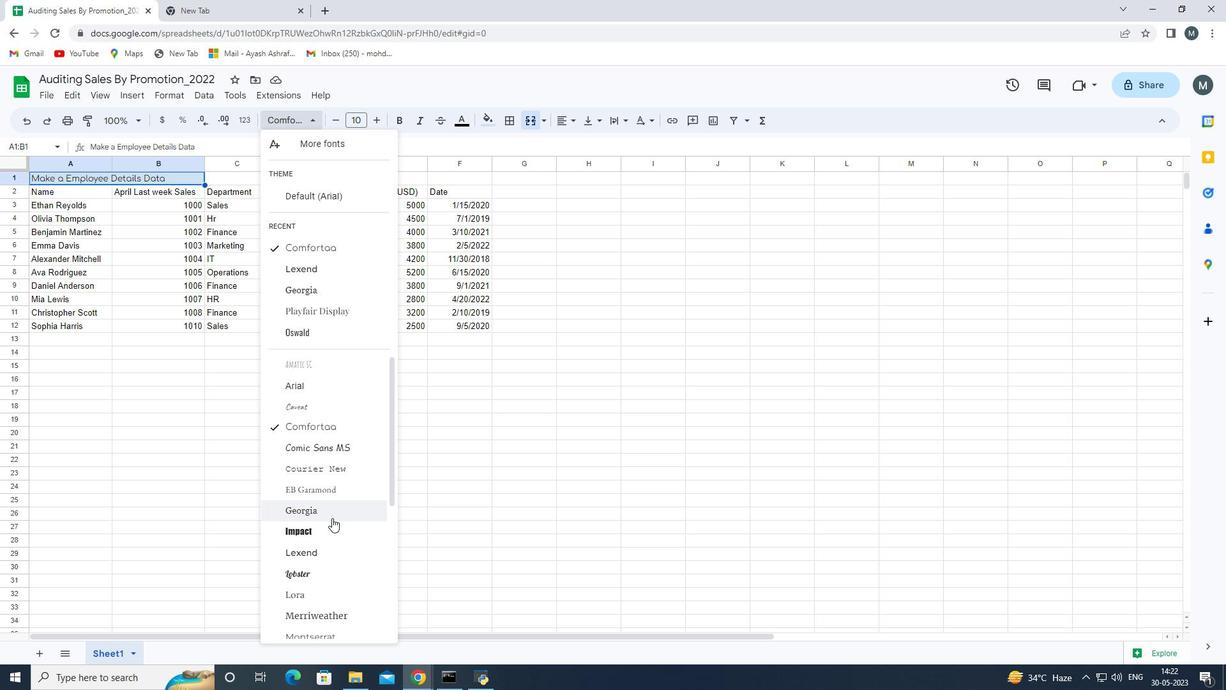 
Action: Mouse scrolled (331, 514) with delta (0, 0)
Screenshot: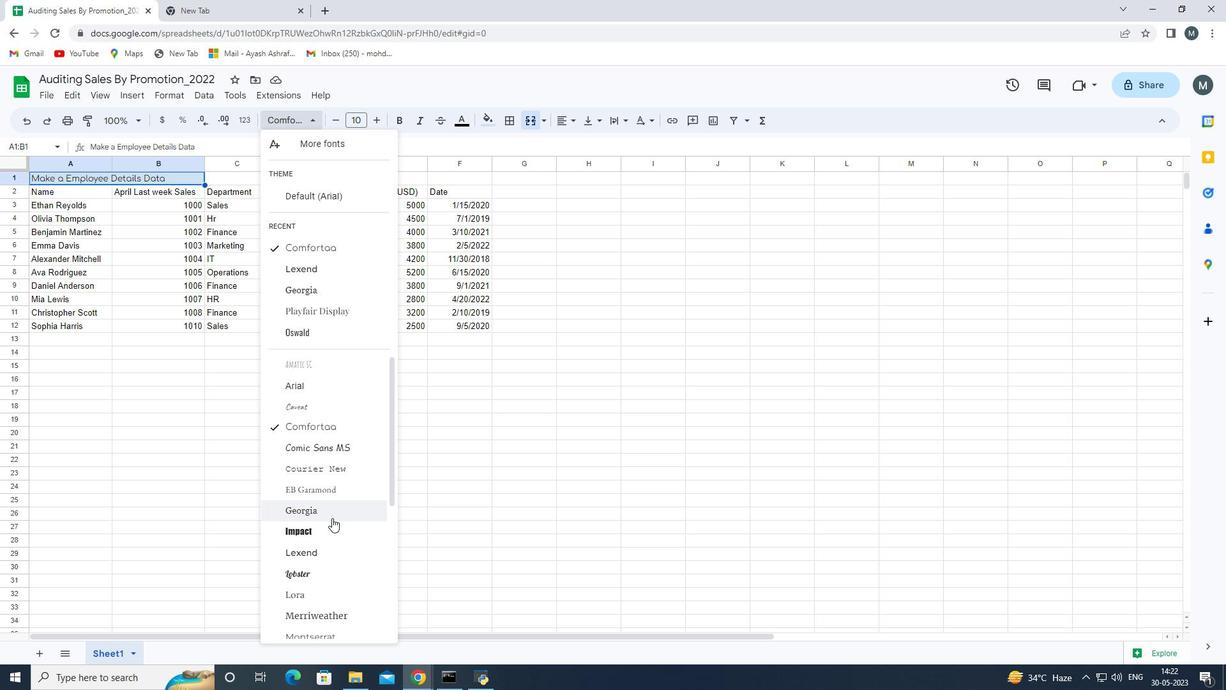 
Action: Mouse moved to (331, 513)
Screenshot: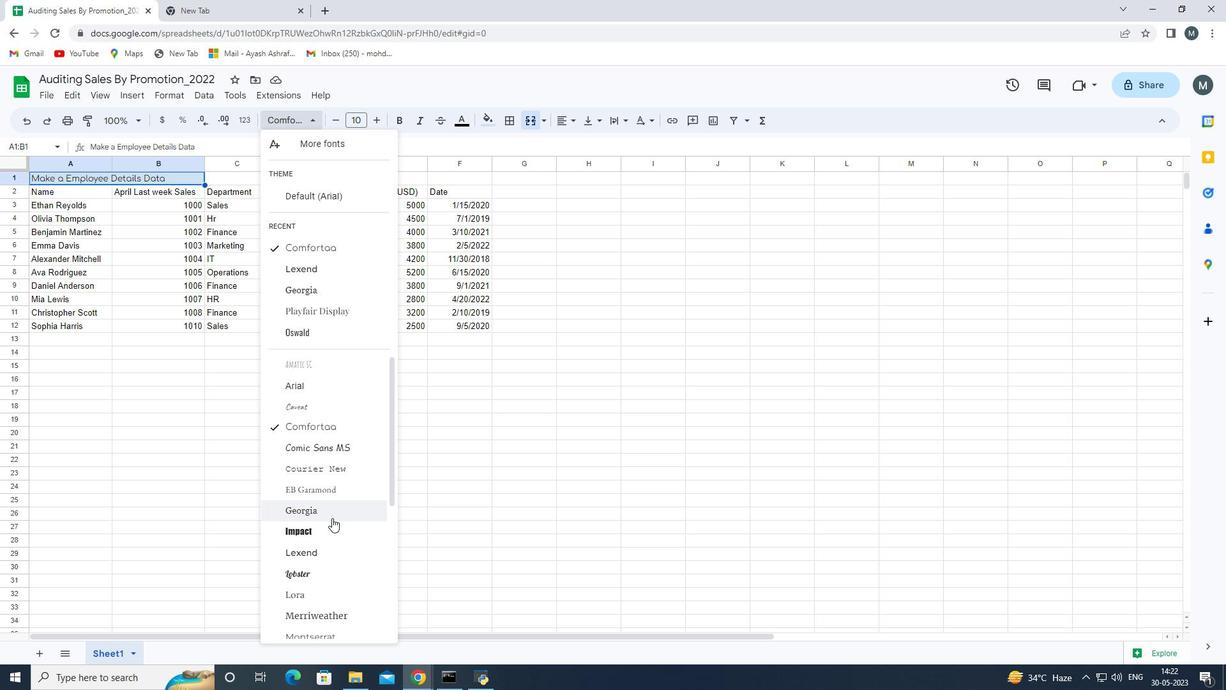 
Action: Mouse scrolled (331, 513) with delta (0, 0)
Screenshot: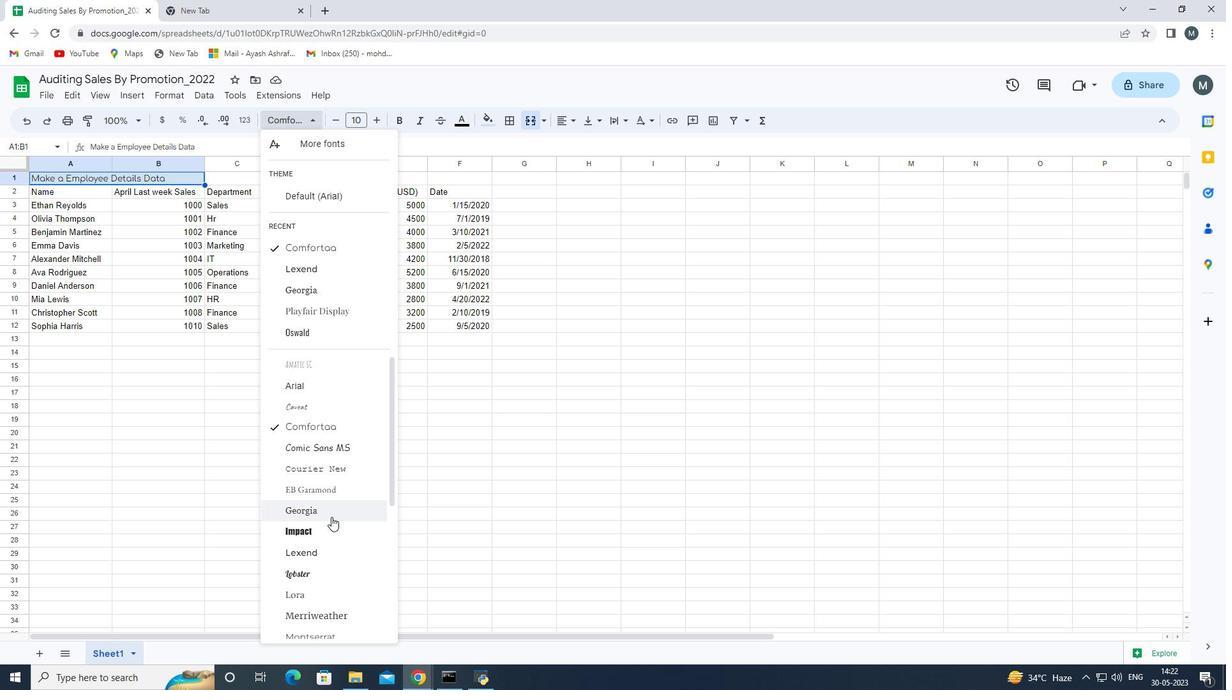 
Action: Mouse scrolled (331, 513) with delta (0, 0)
Screenshot: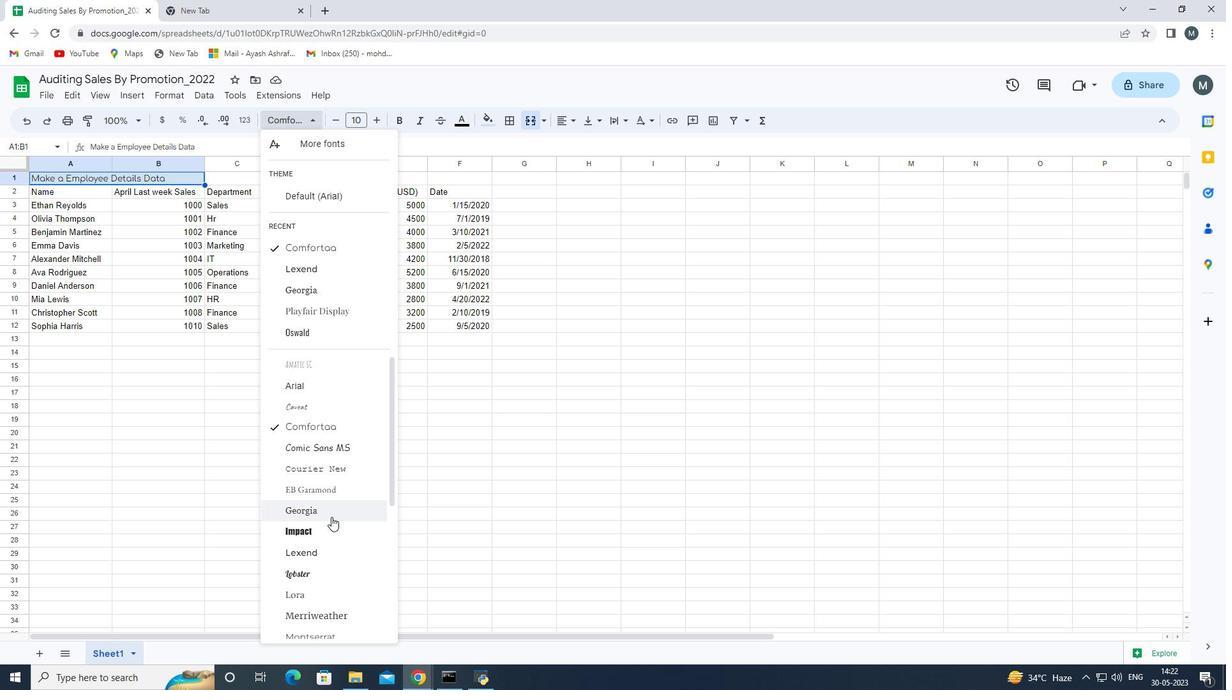 
Action: Mouse scrolled (331, 513) with delta (0, 0)
Screenshot: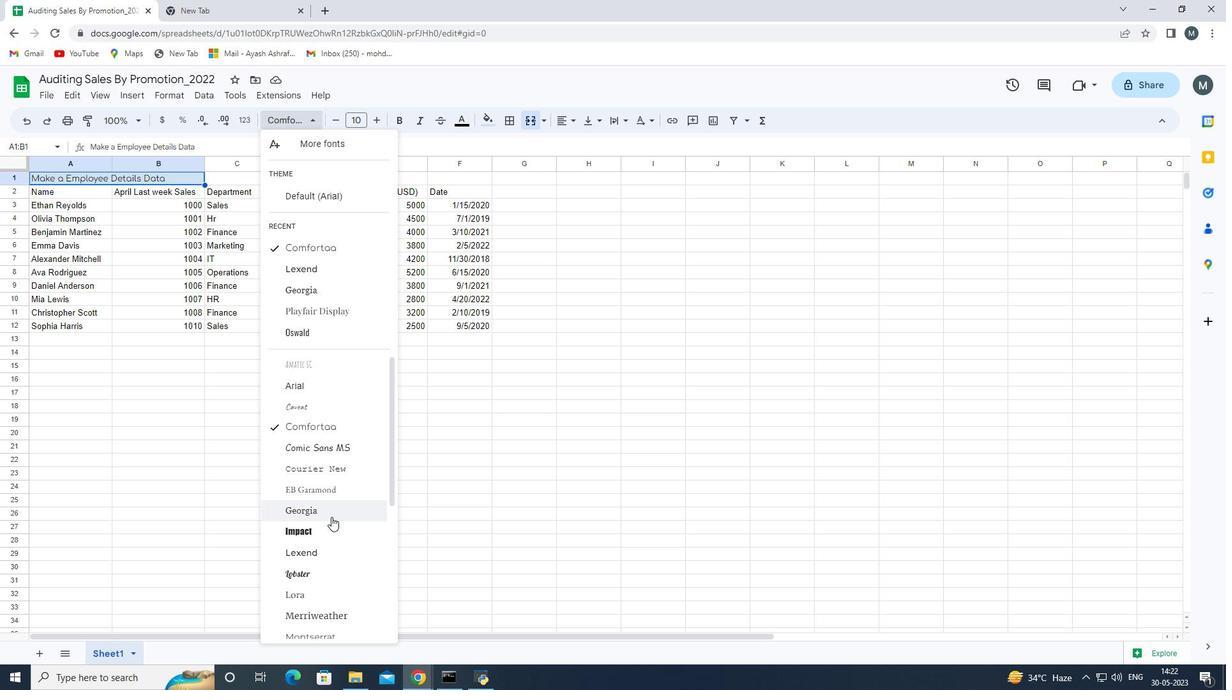 
Action: Mouse moved to (331, 512)
Screenshot: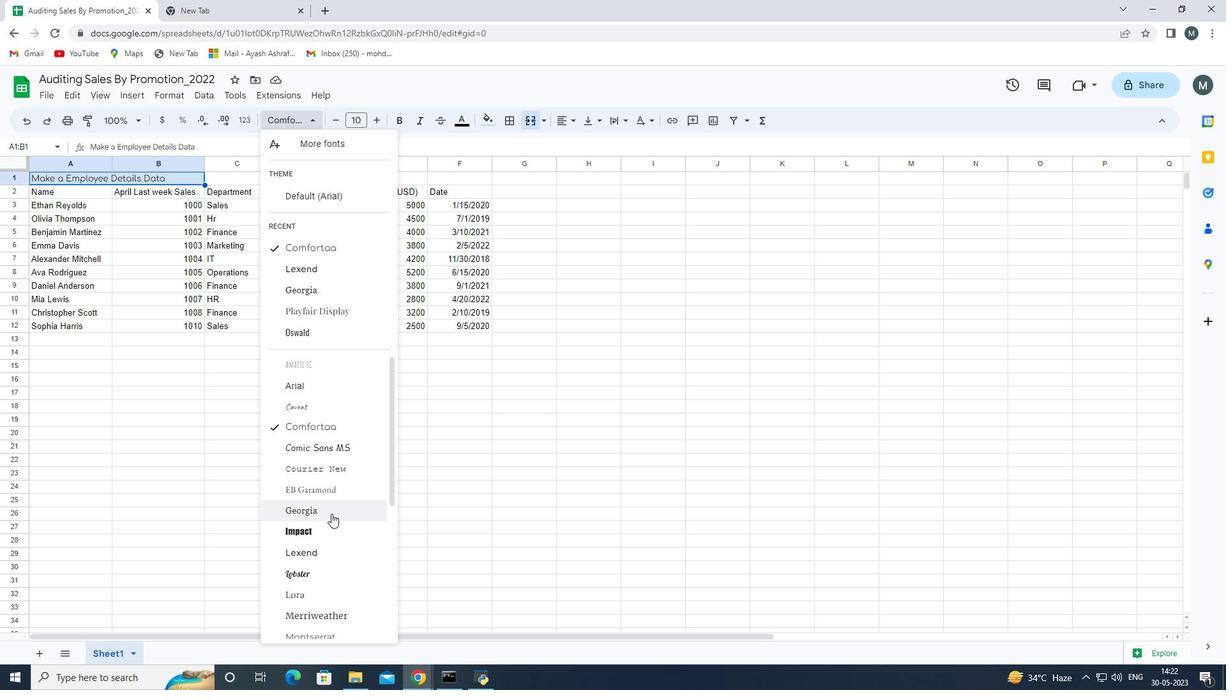 
Action: Mouse scrolled (331, 513) with delta (0, 0)
Screenshot: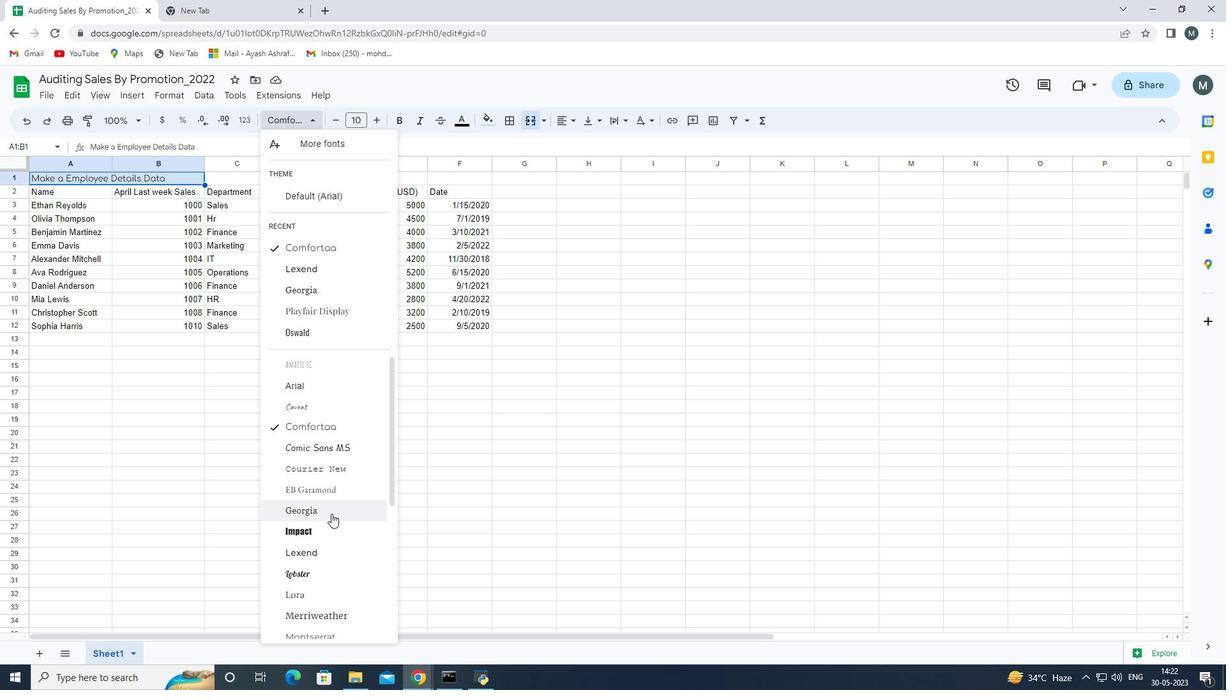 
Action: Mouse moved to (333, 476)
Screenshot: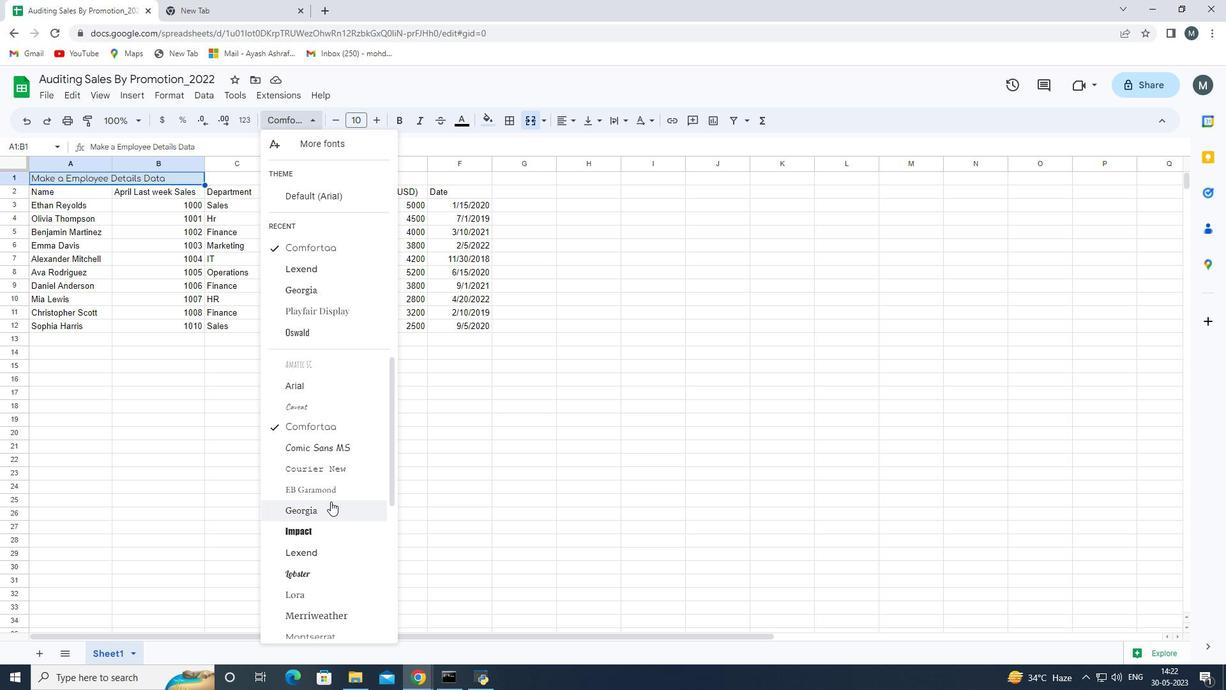 
Action: Mouse scrolled (333, 476) with delta (0, 0)
Screenshot: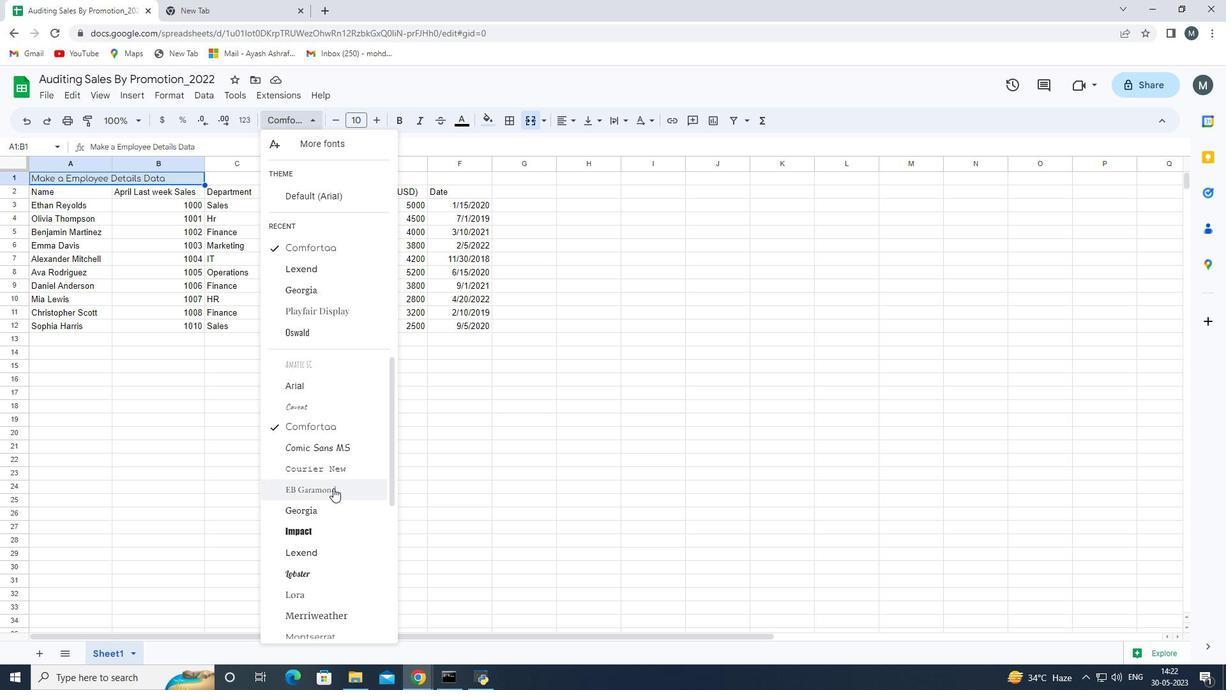 
Action: Mouse scrolled (333, 476) with delta (0, 0)
Screenshot: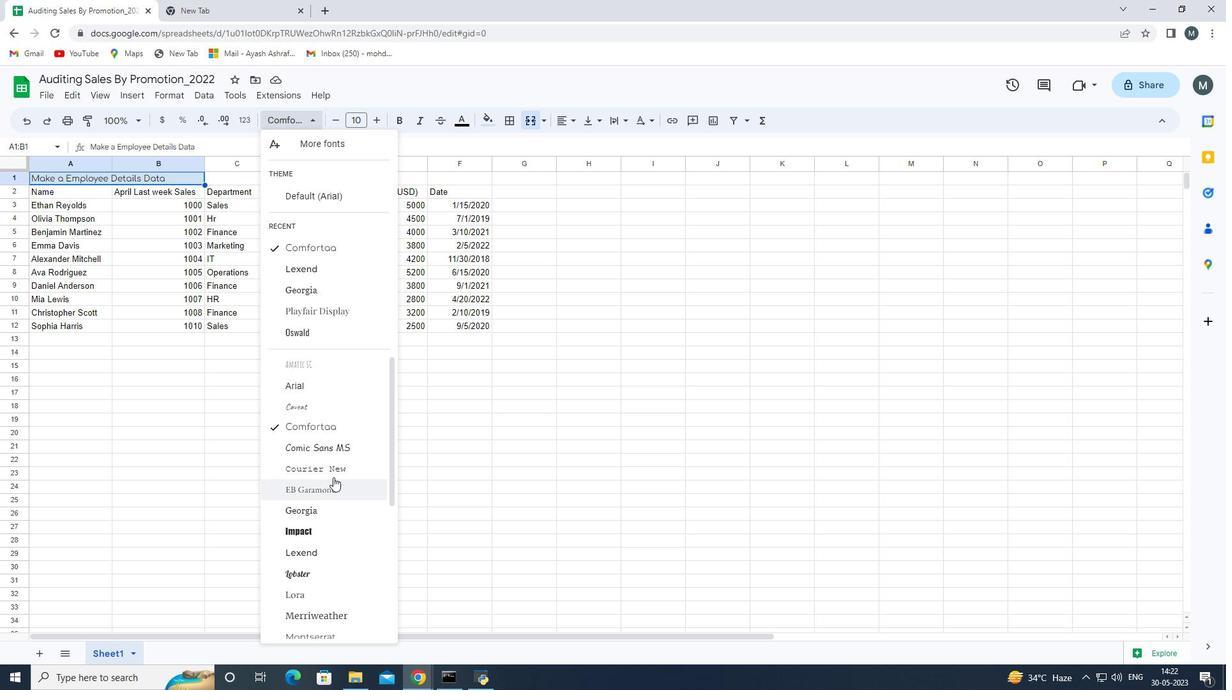 
Action: Mouse scrolled (333, 476) with delta (0, 0)
Screenshot: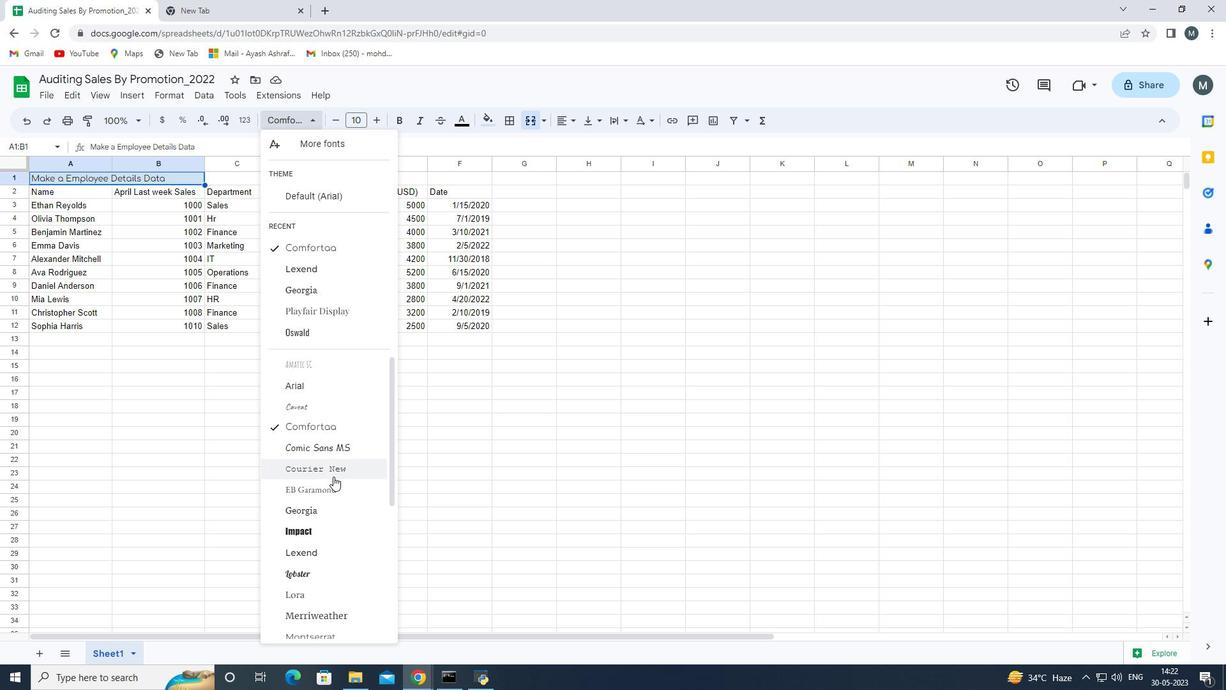 
Action: Mouse scrolled (333, 476) with delta (0, 0)
Screenshot: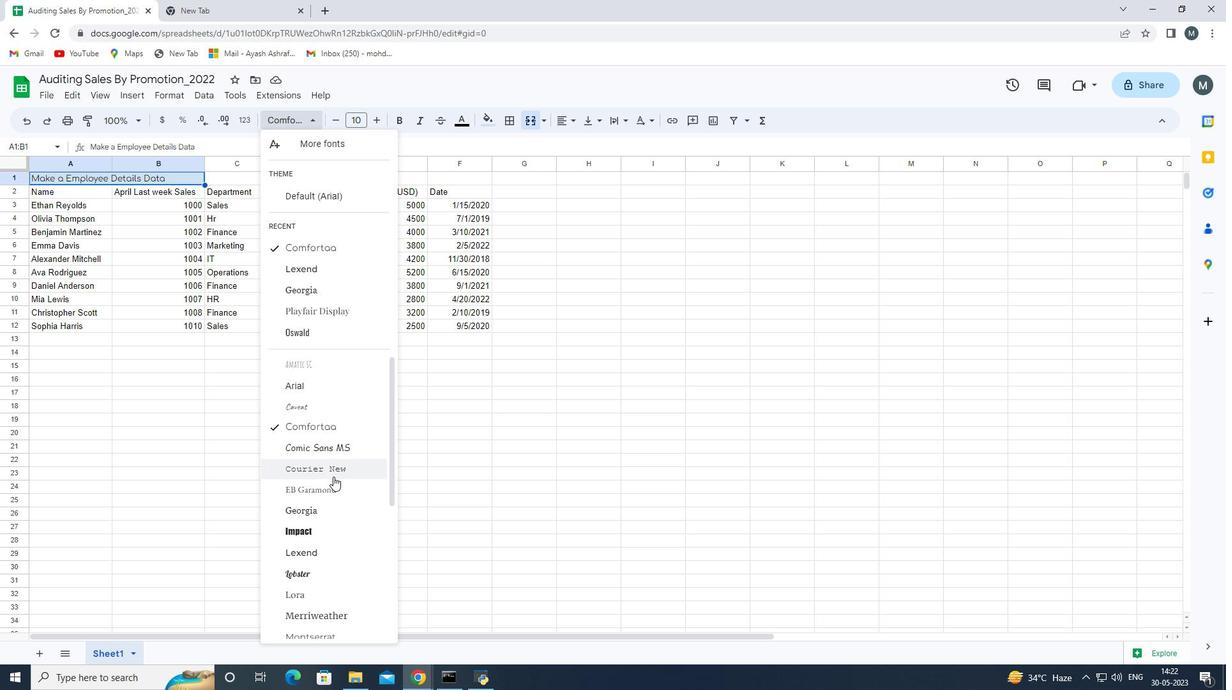 
Action: Mouse scrolled (333, 476) with delta (0, 0)
Screenshot: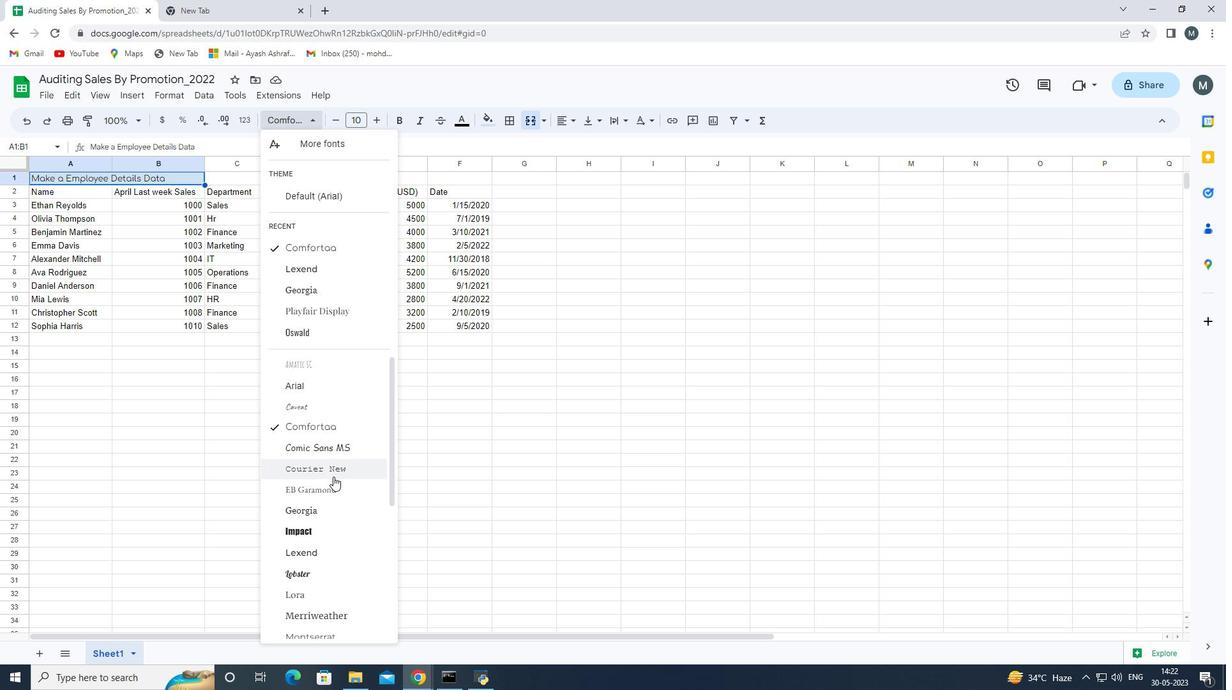 
Action: Mouse scrolled (333, 476) with delta (0, 0)
Screenshot: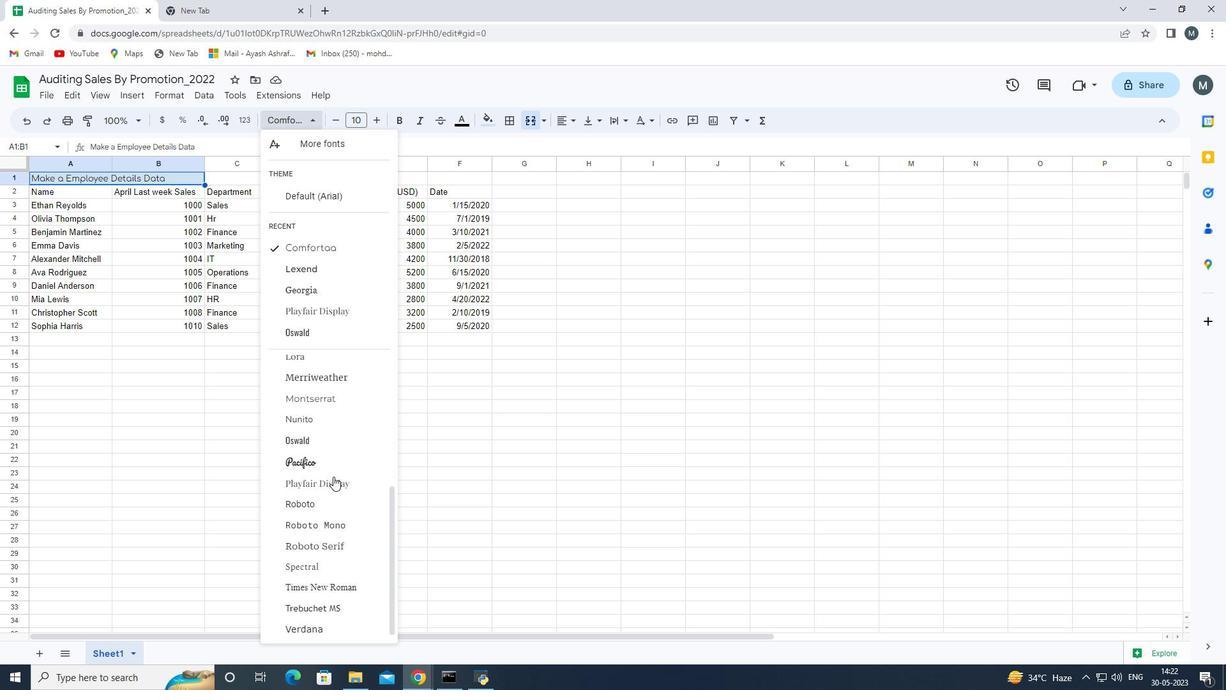 
Action: Mouse scrolled (333, 476) with delta (0, 0)
Screenshot: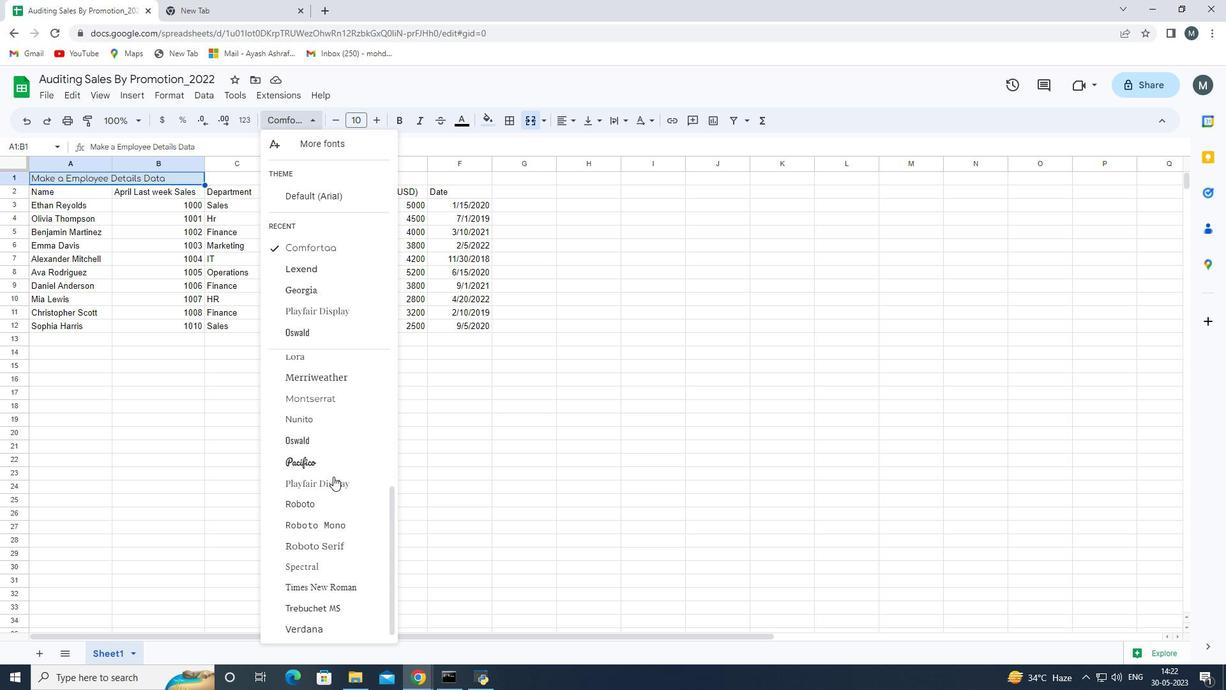 
Action: Mouse scrolled (333, 476) with delta (0, 0)
Screenshot: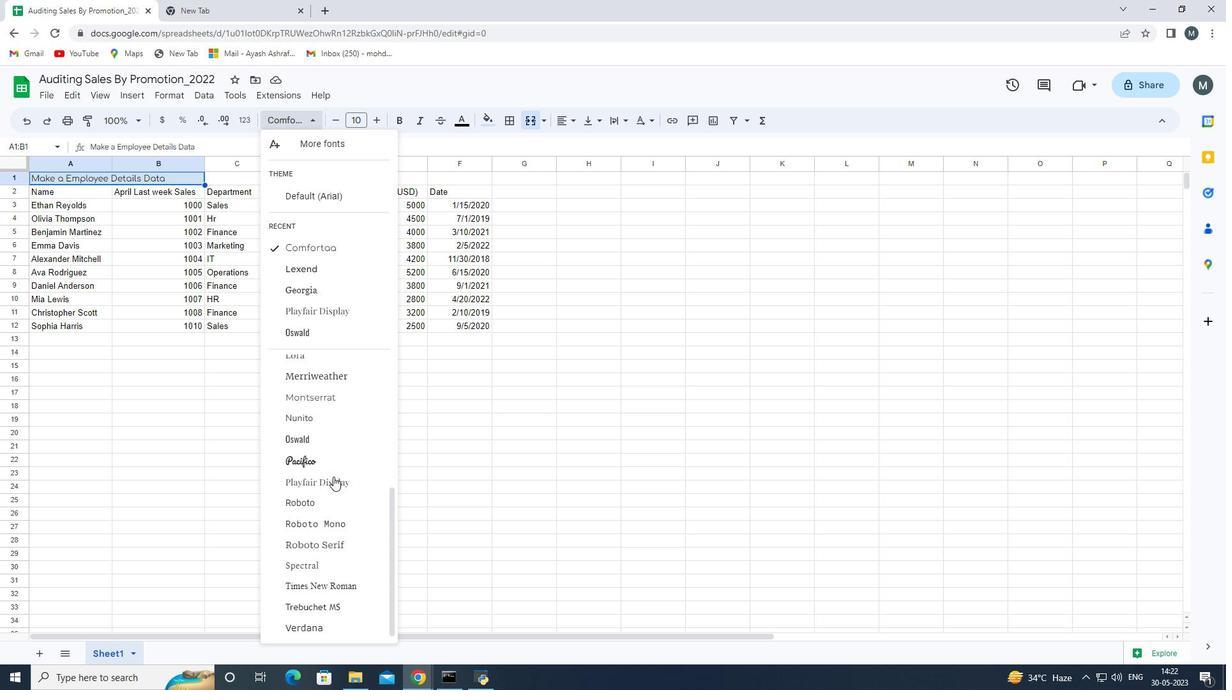 
Action: Mouse scrolled (333, 476) with delta (0, 0)
Screenshot: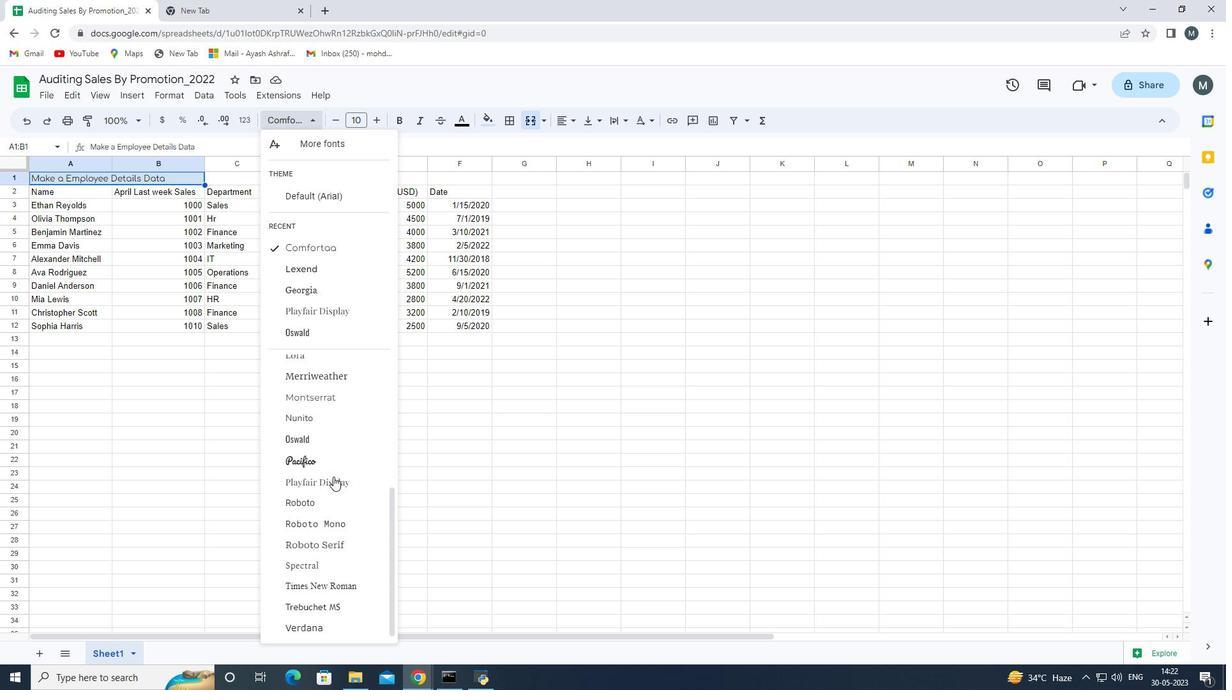 
Action: Mouse scrolled (333, 476) with delta (0, 0)
Screenshot: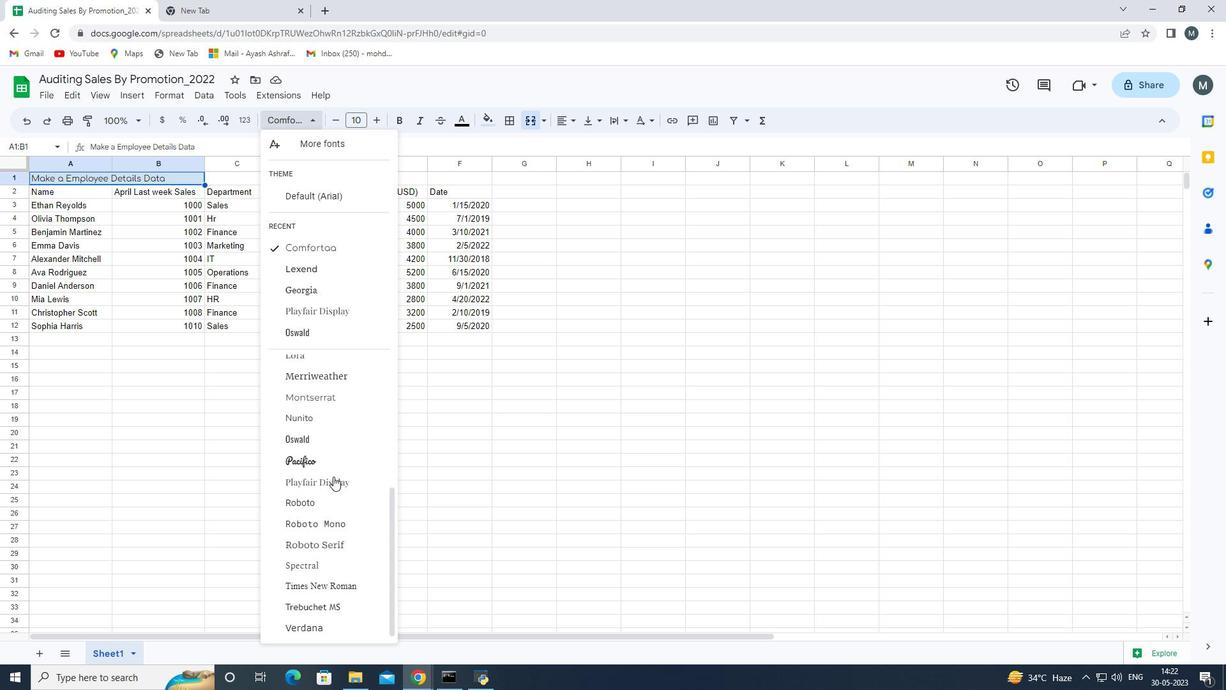 
Action: Mouse scrolled (333, 476) with delta (0, 0)
Screenshot: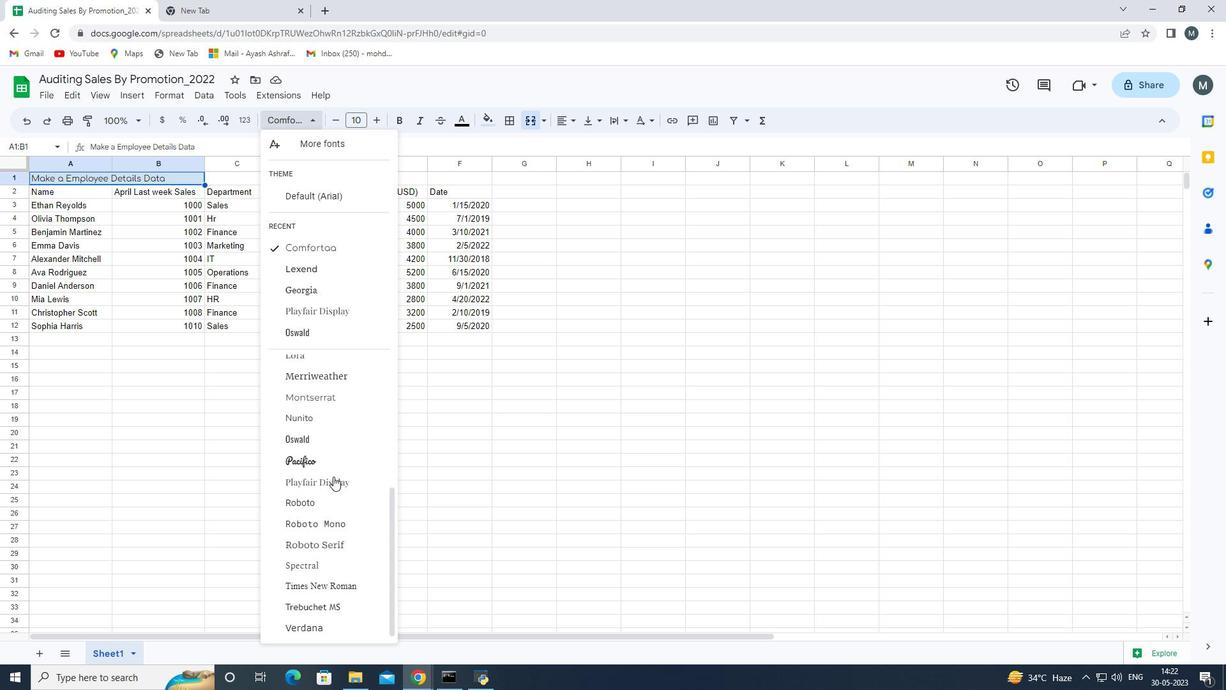 
Action: Mouse scrolled (333, 476) with delta (0, 0)
Screenshot: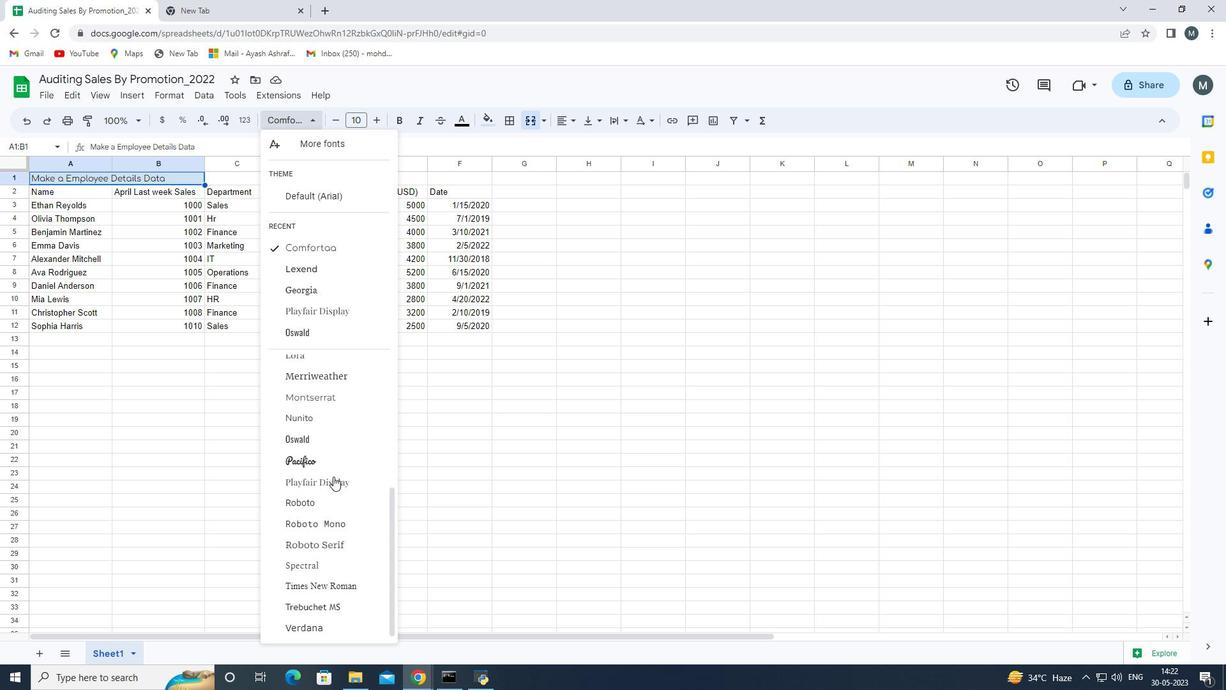 
Action: Mouse moved to (142, 456)
Screenshot: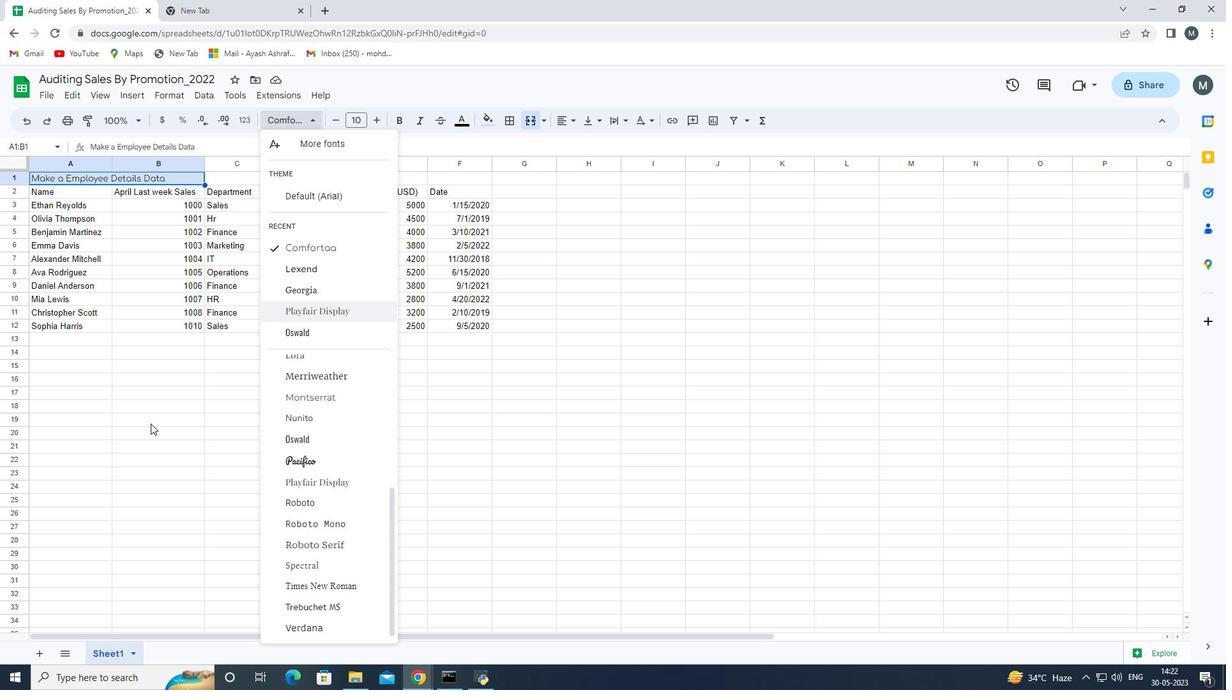 
Action: Mouse pressed left at (142, 456)
Screenshot: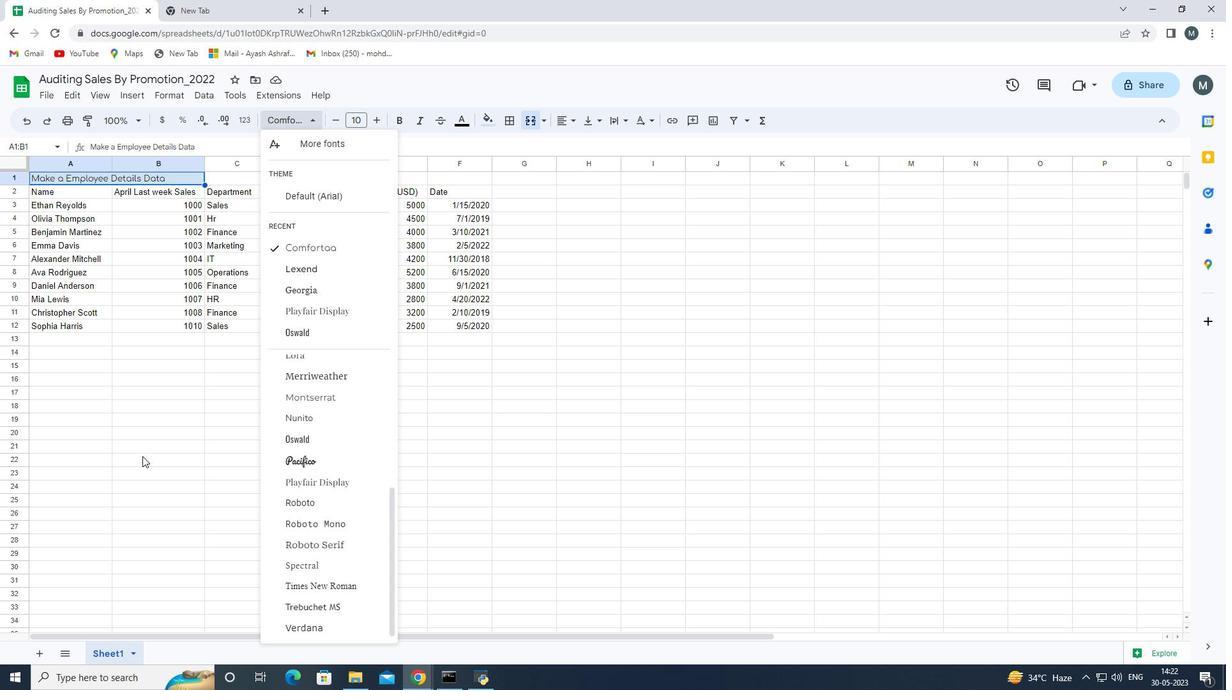 
Action: Mouse moved to (103, 180)
Screenshot: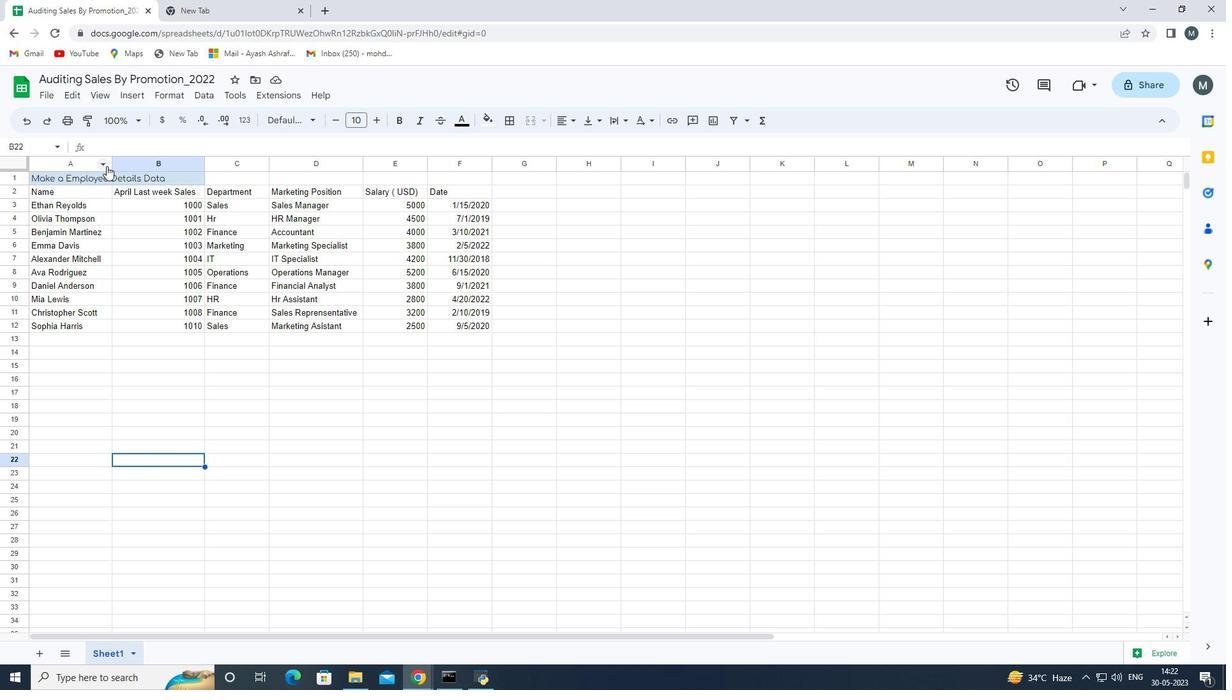 
Action: Mouse pressed left at (103, 180)
Screenshot: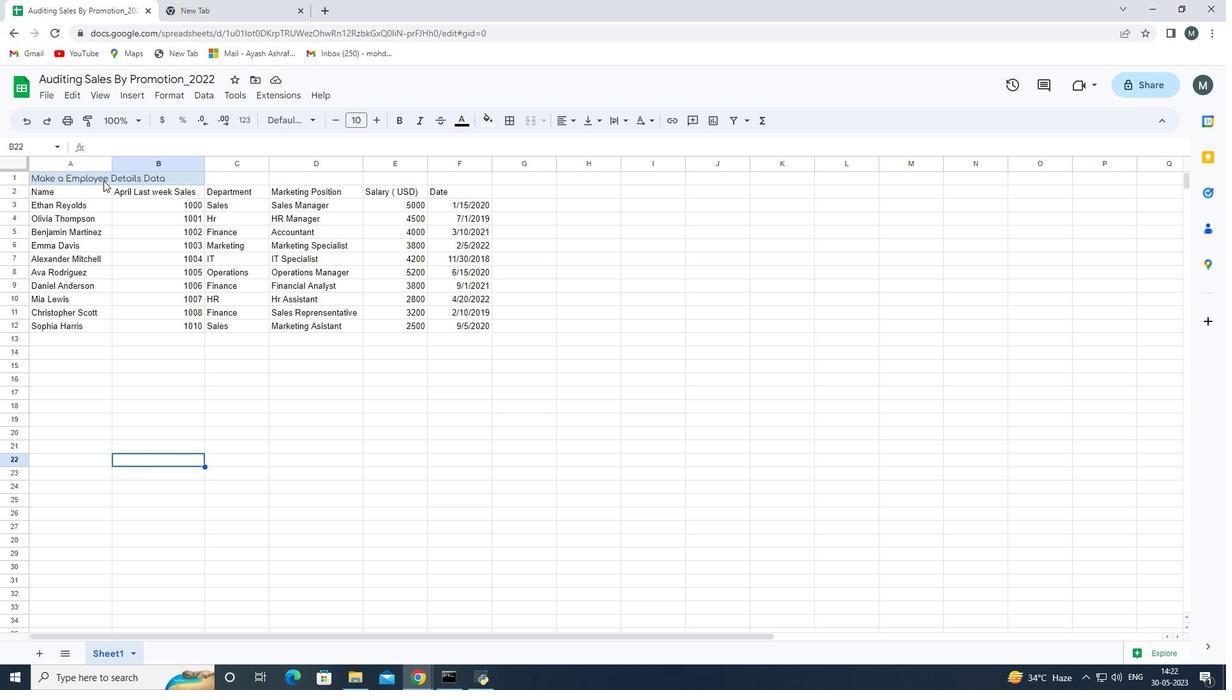 
Action: Mouse moved to (495, 124)
Screenshot: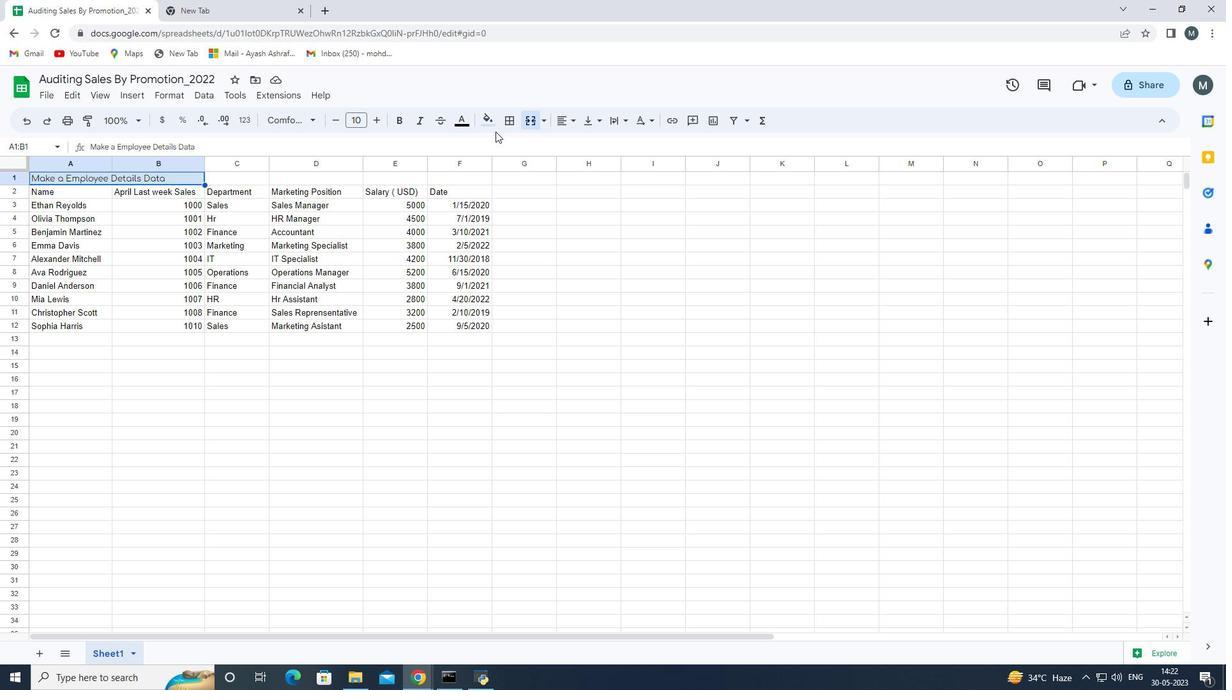 
Action: Mouse pressed left at (495, 124)
Screenshot: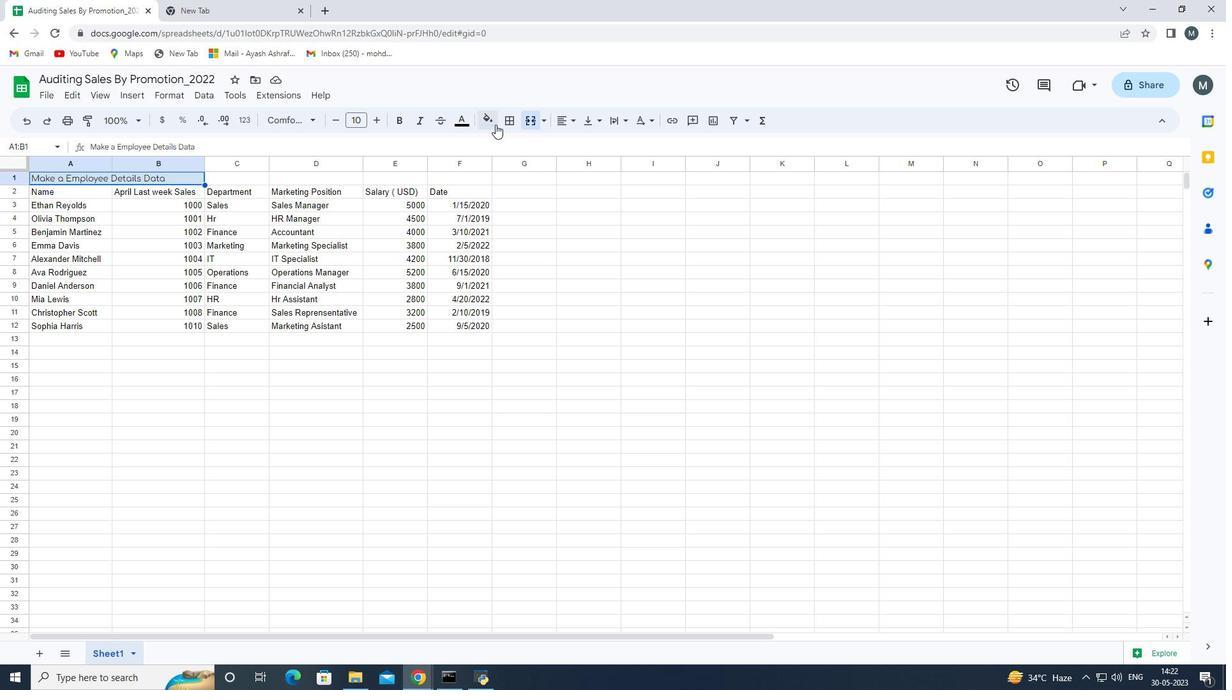 
Action: Mouse moved to (578, 178)
Screenshot: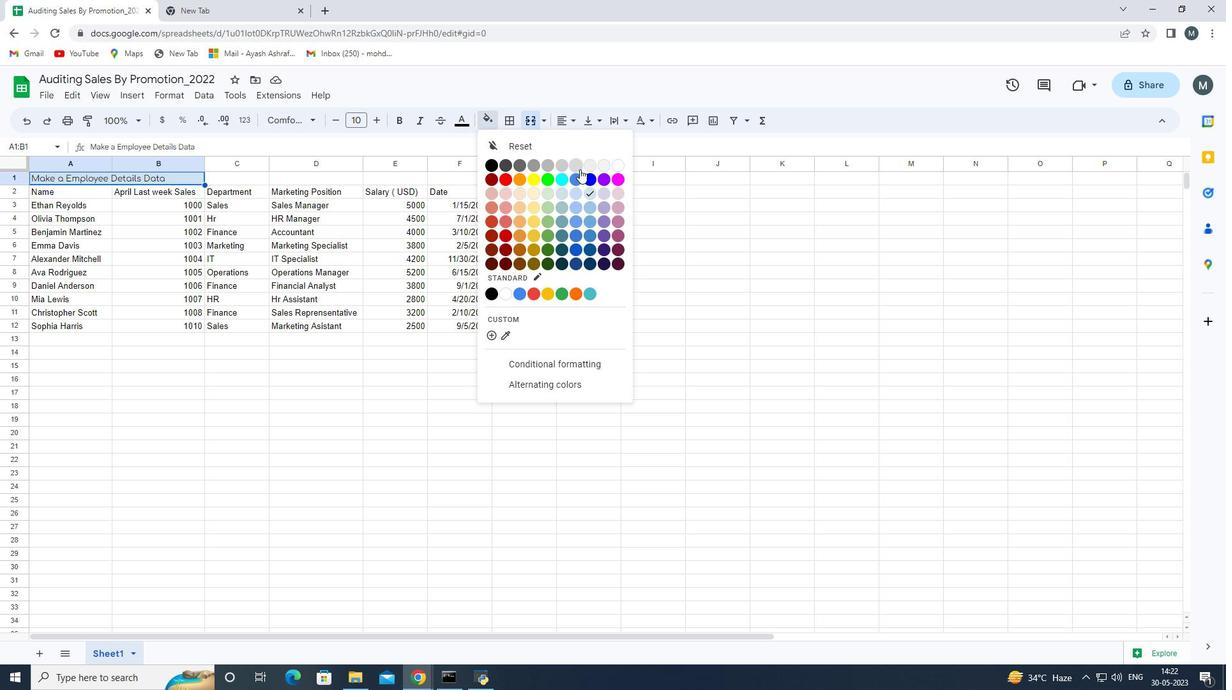 
Action: Mouse pressed left at (578, 178)
Screenshot: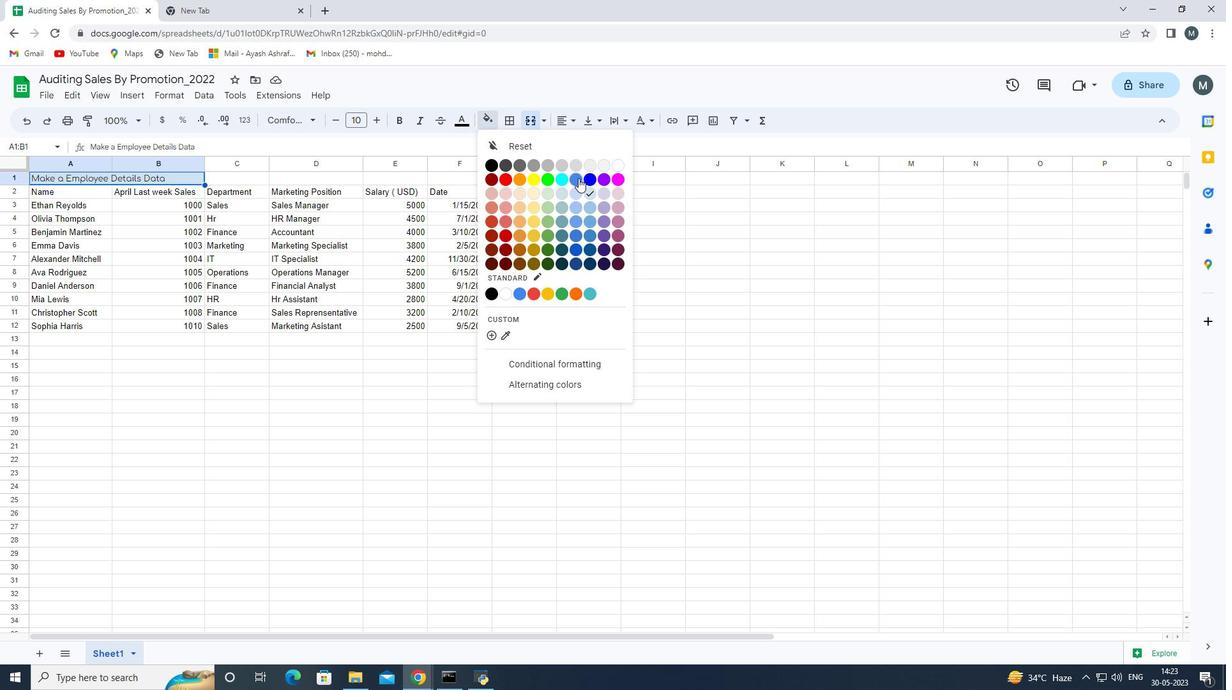 
Action: Mouse moved to (397, 123)
Screenshot: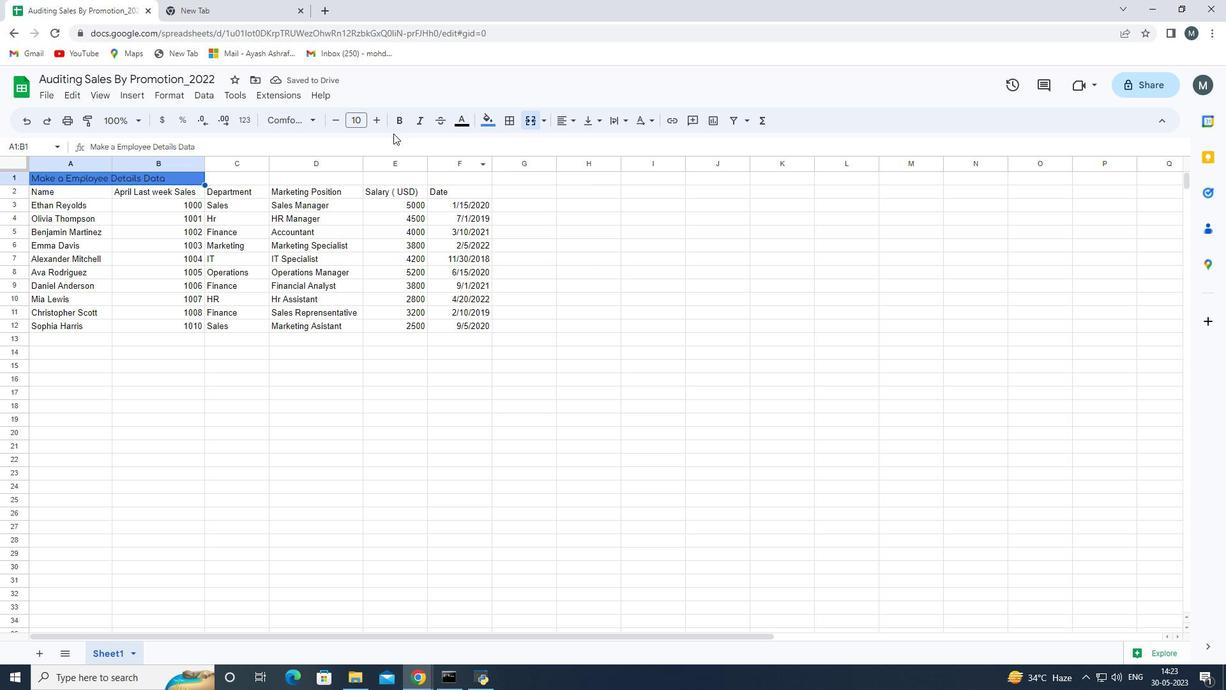 
Action: Mouse pressed left at (397, 123)
Screenshot: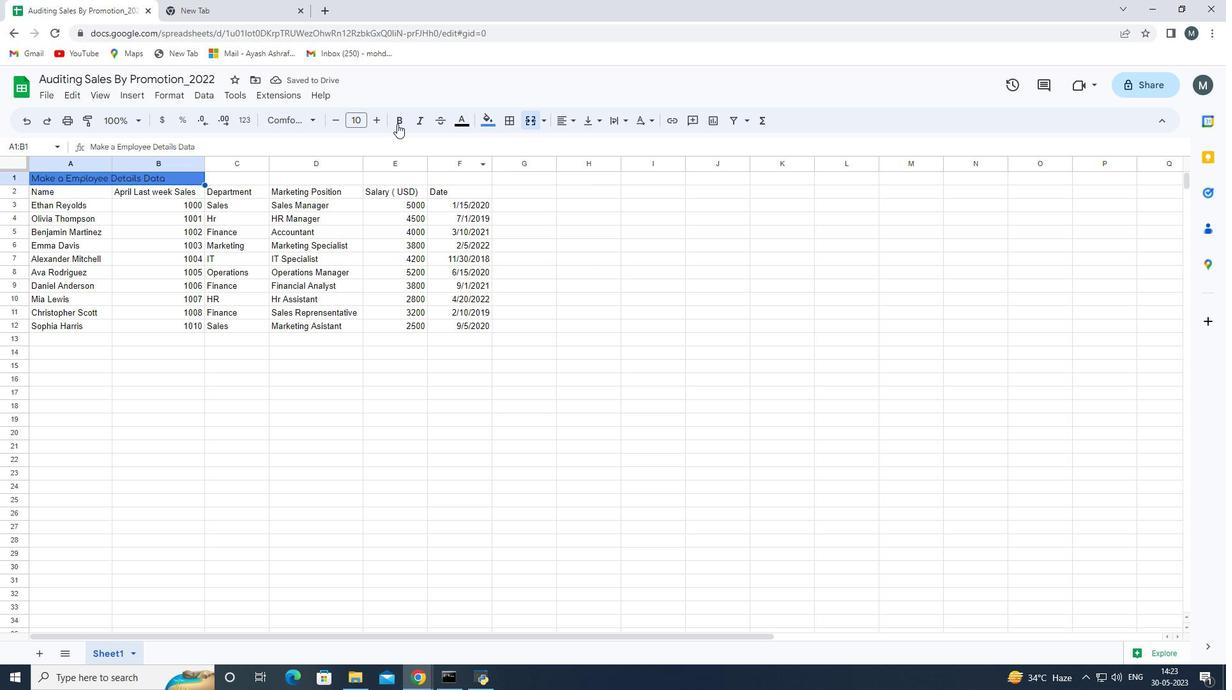 
Action: Mouse moved to (377, 118)
Screenshot: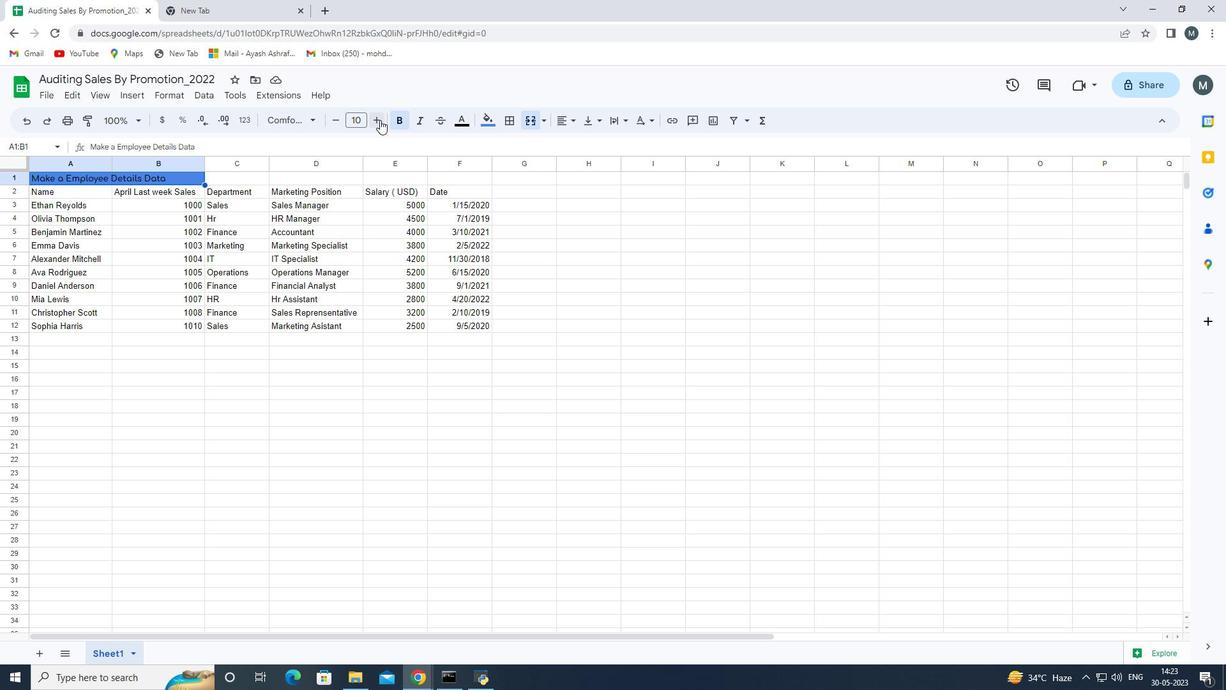 
Action: Mouse pressed left at (377, 118)
Screenshot: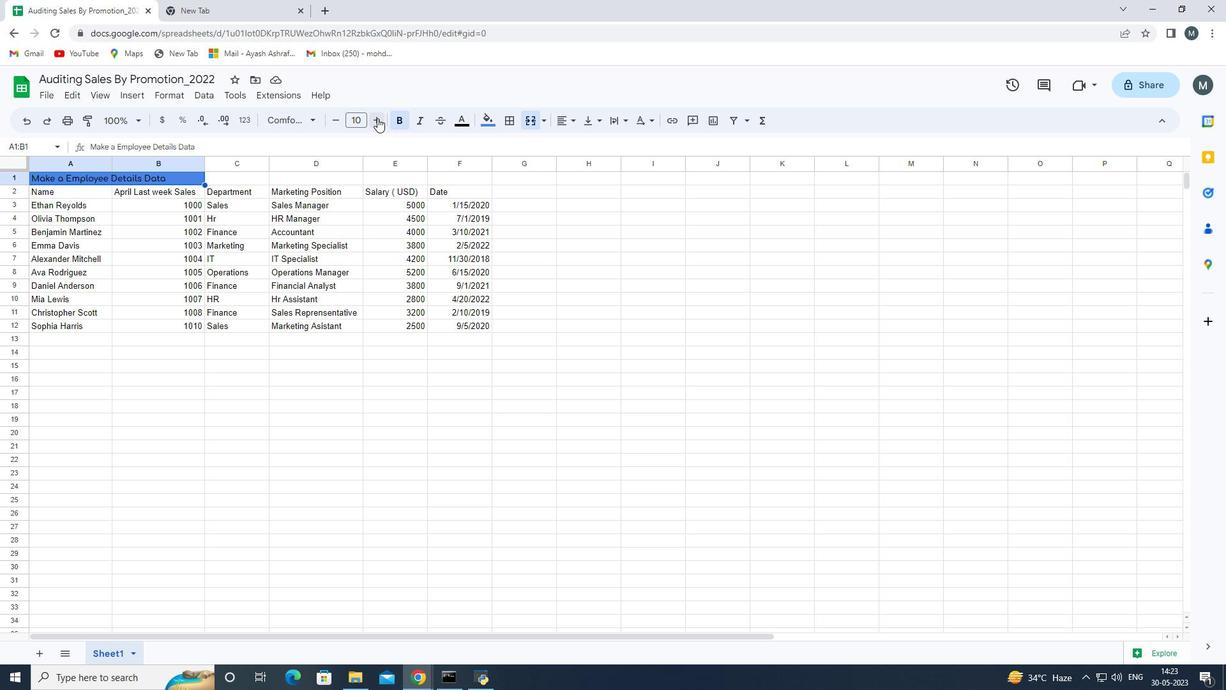 
Action: Mouse pressed left at (377, 118)
Screenshot: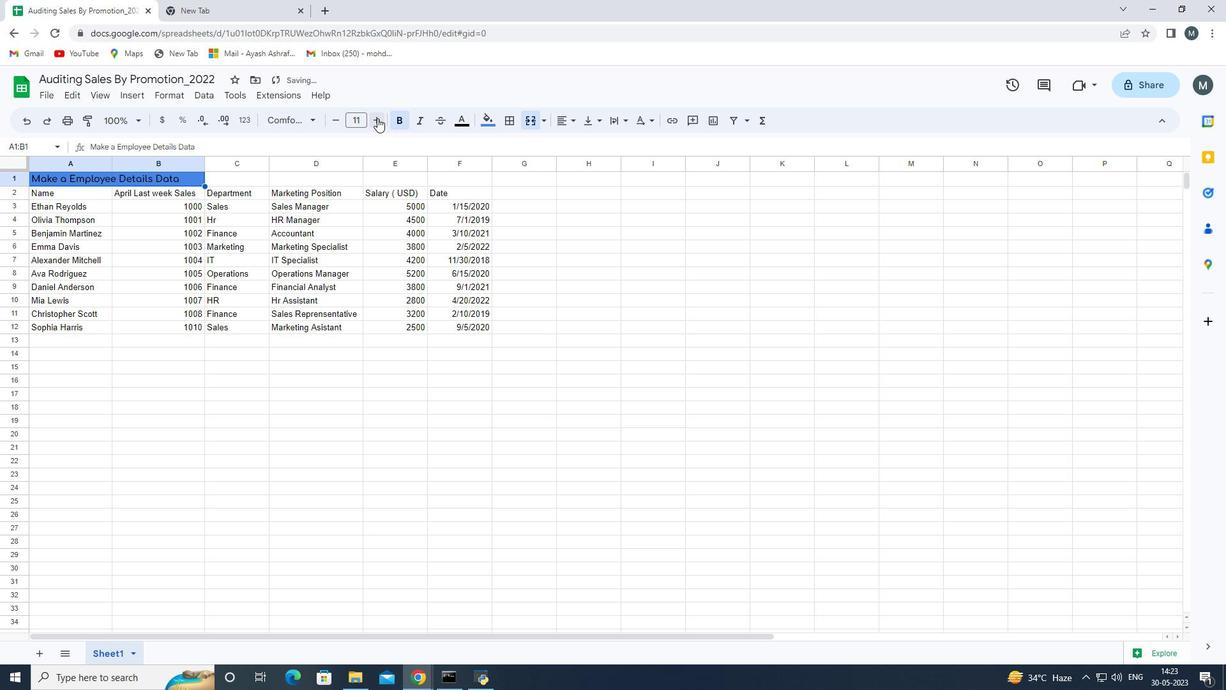 
Action: Mouse pressed left at (377, 118)
Screenshot: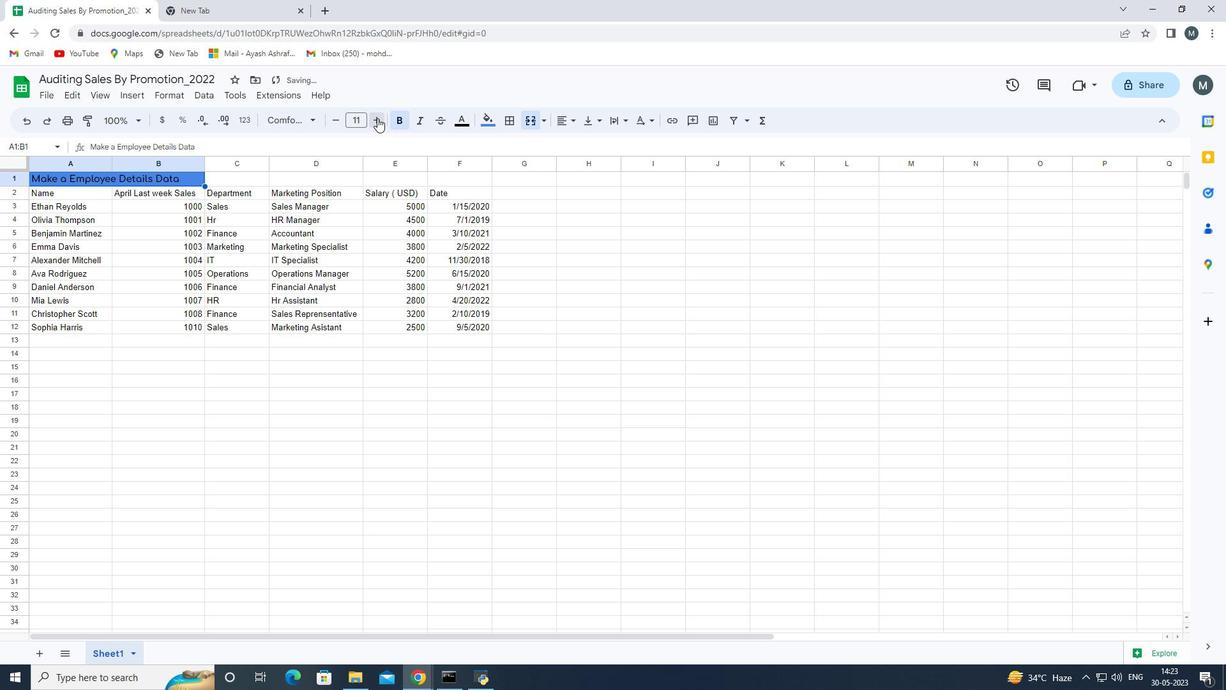 
Action: Mouse pressed left at (377, 118)
Screenshot: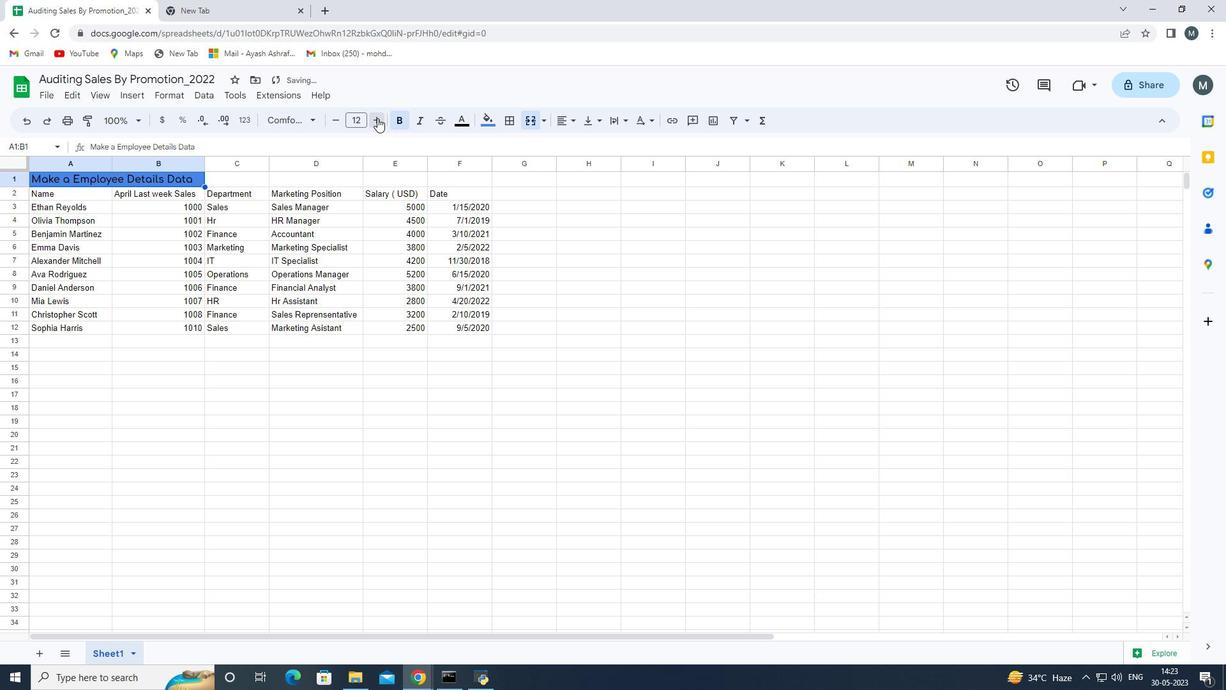 
Action: Mouse pressed left at (377, 118)
Screenshot: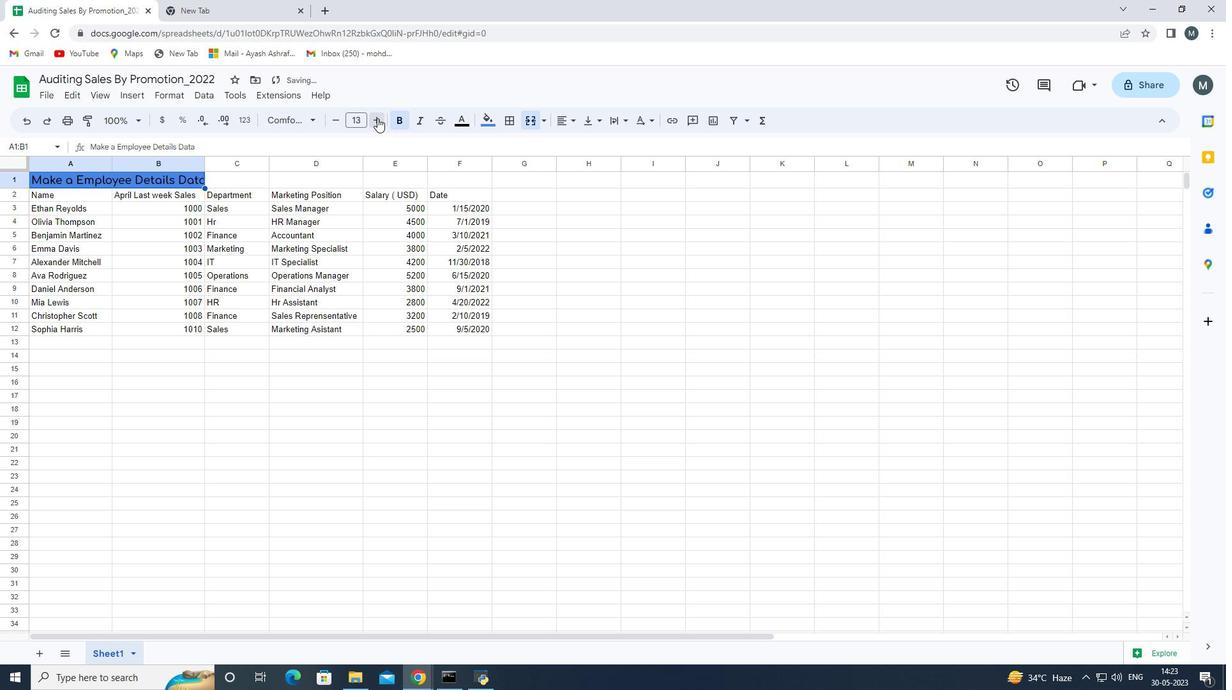 
Action: Mouse pressed left at (377, 118)
Screenshot: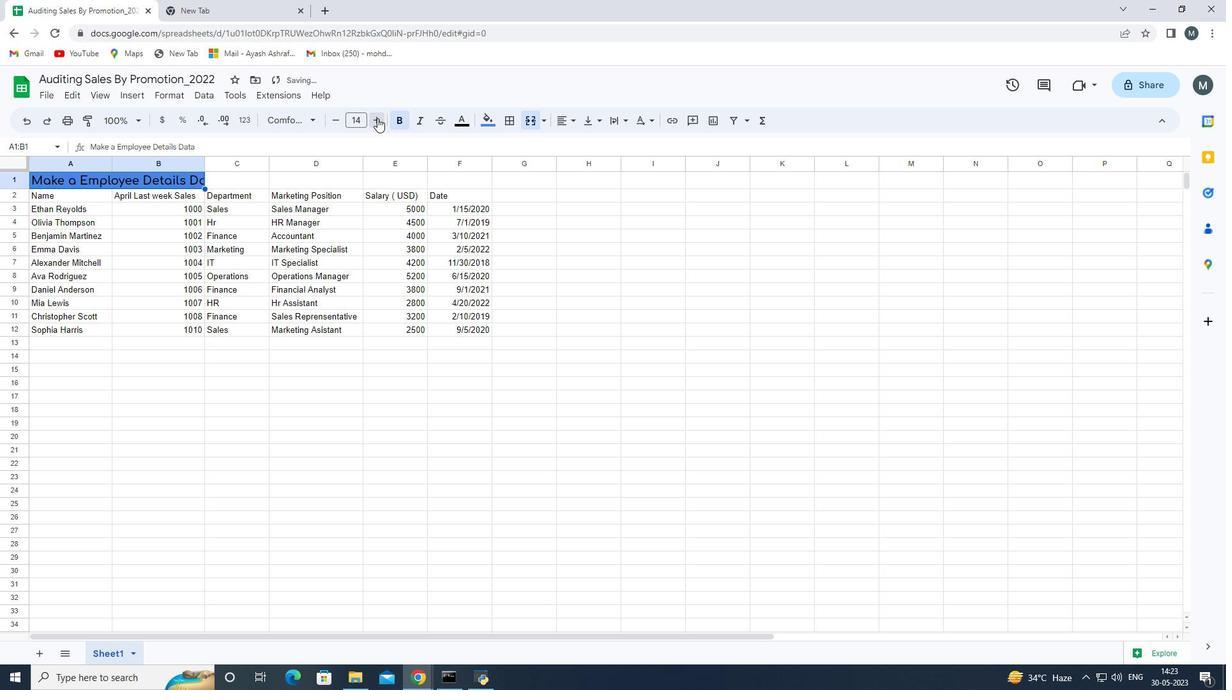 
Action: Mouse pressed left at (377, 118)
Screenshot: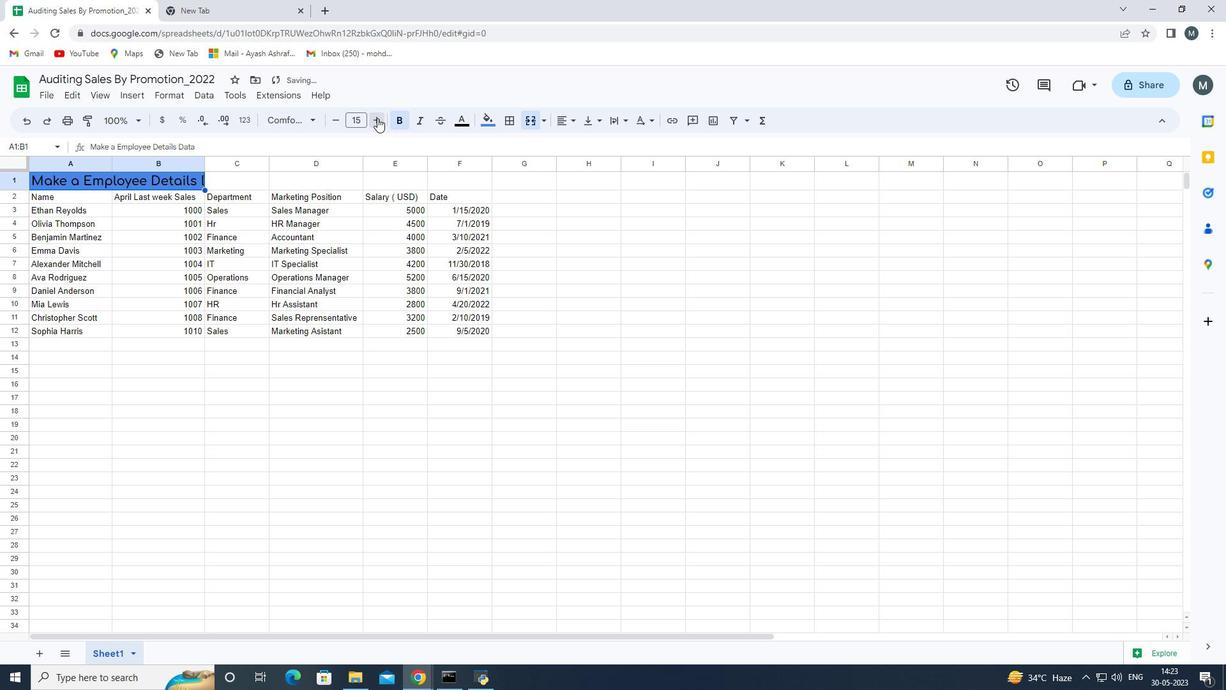 
Action: Mouse pressed left at (377, 118)
Screenshot: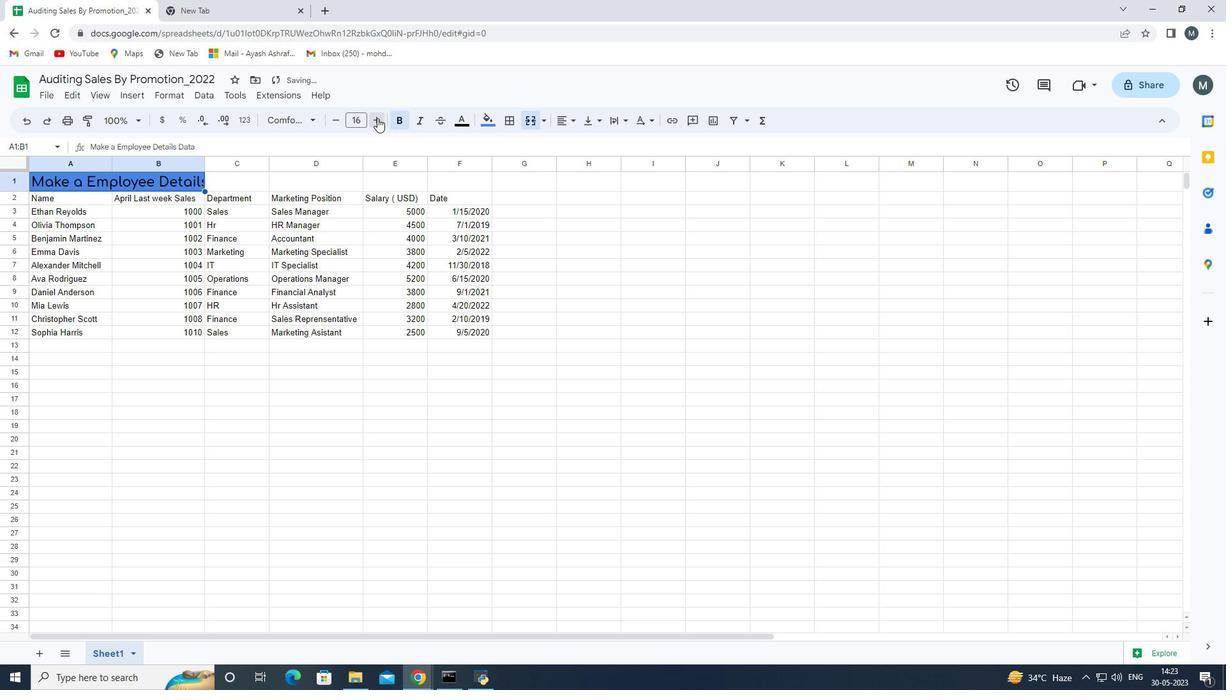 
Action: Mouse pressed left at (377, 118)
Screenshot: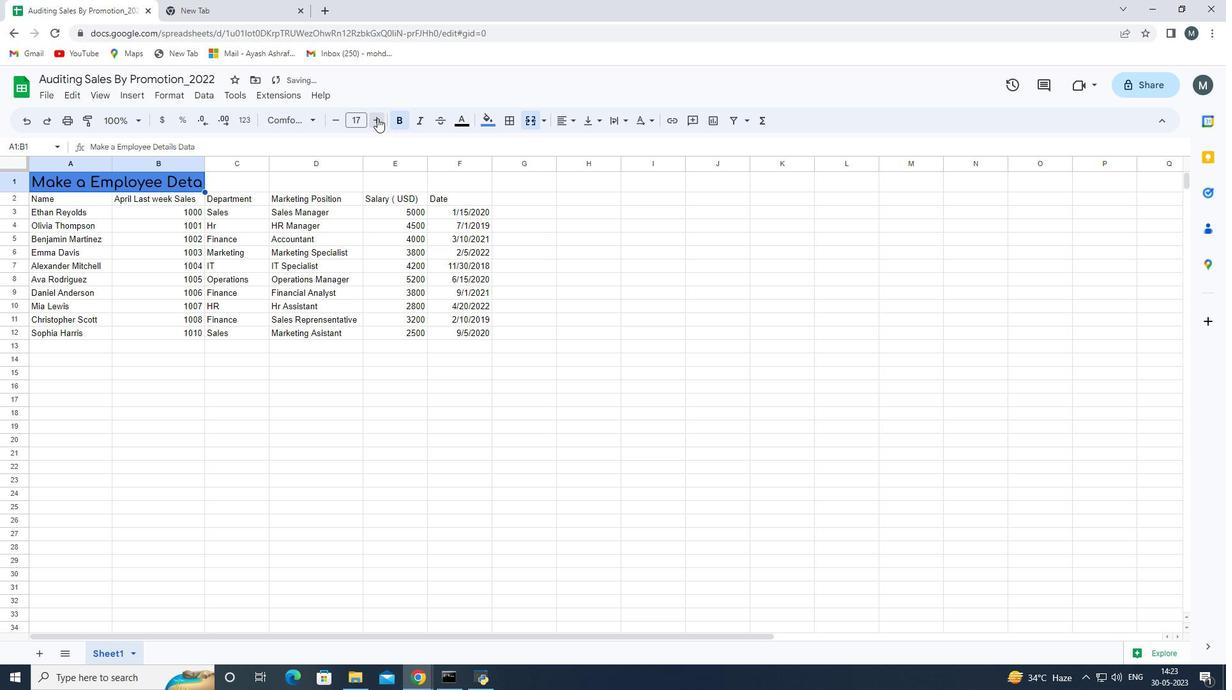 
Action: Mouse pressed left at (377, 118)
Screenshot: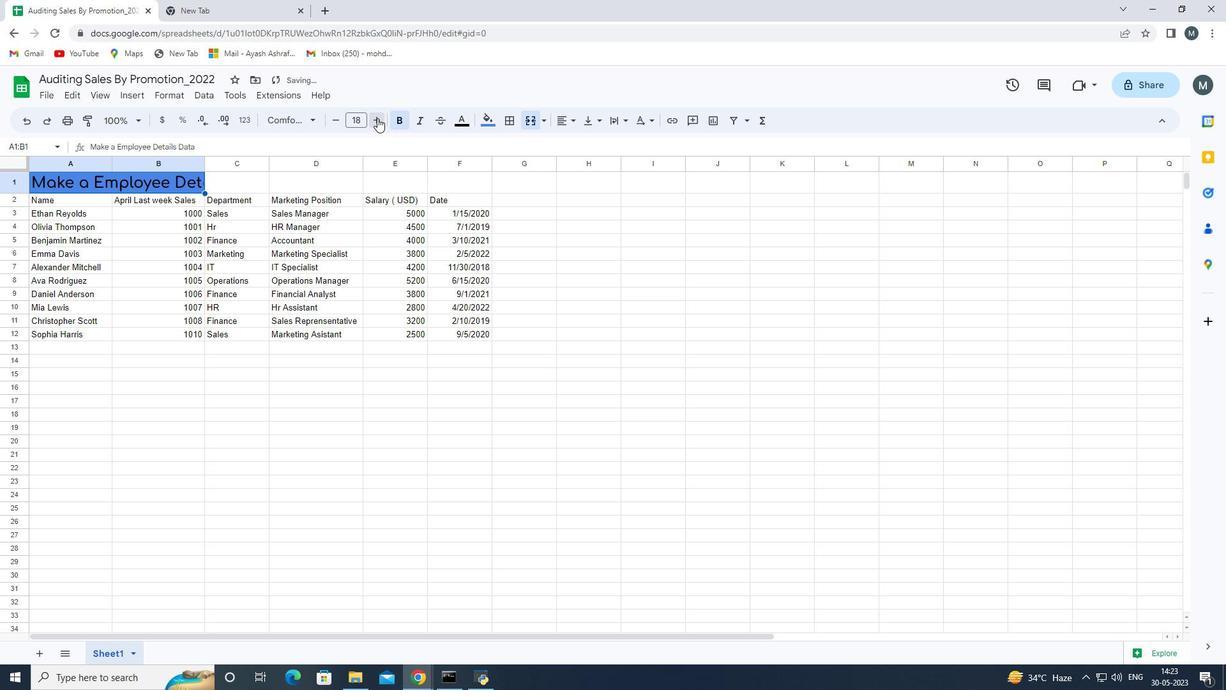 
Action: Mouse pressed left at (377, 118)
Screenshot: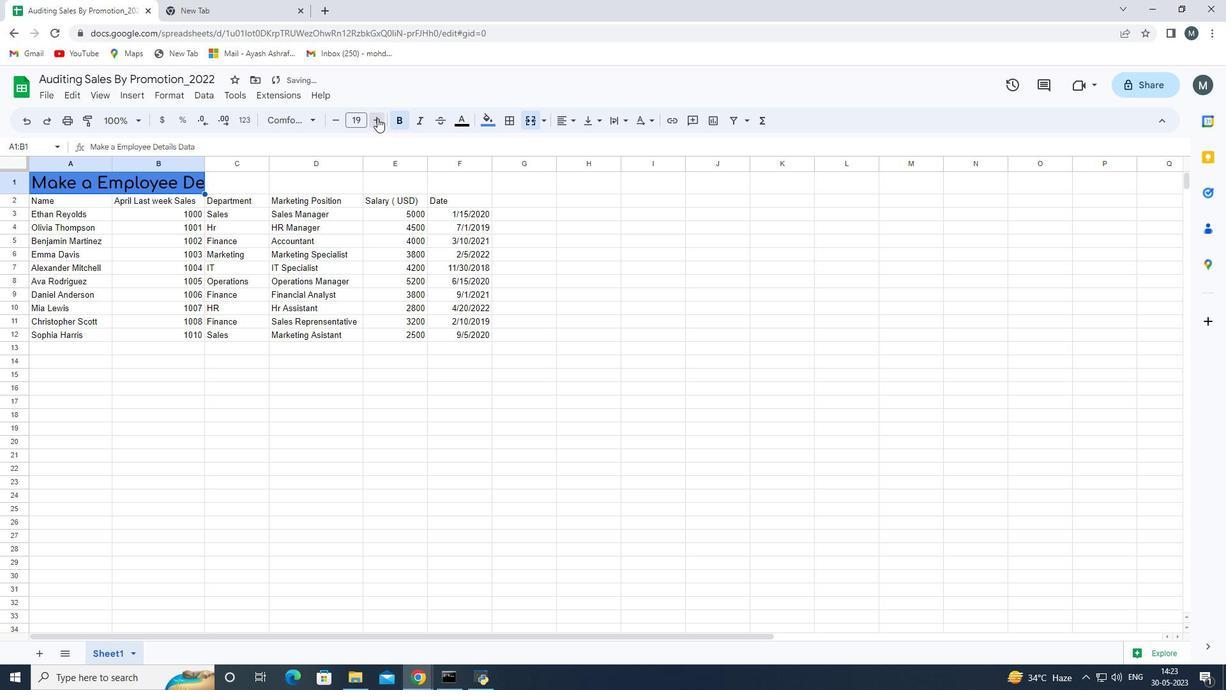 
Action: Mouse pressed left at (377, 118)
Screenshot: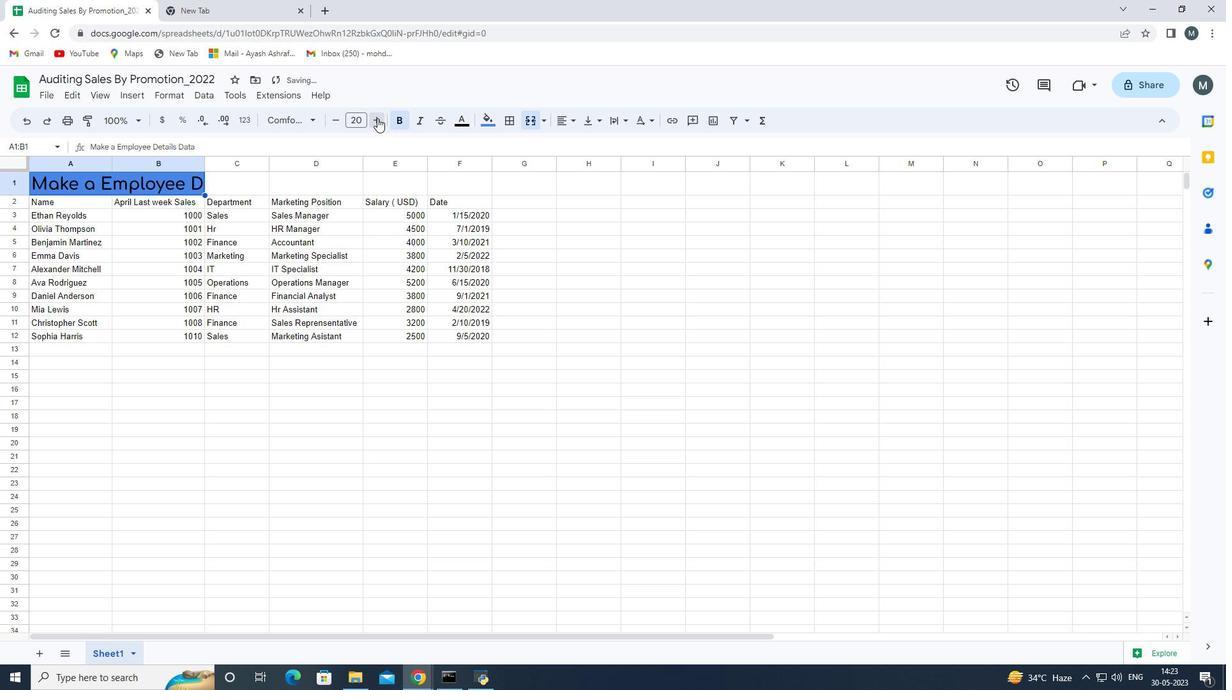 
Action: Mouse pressed left at (377, 118)
Screenshot: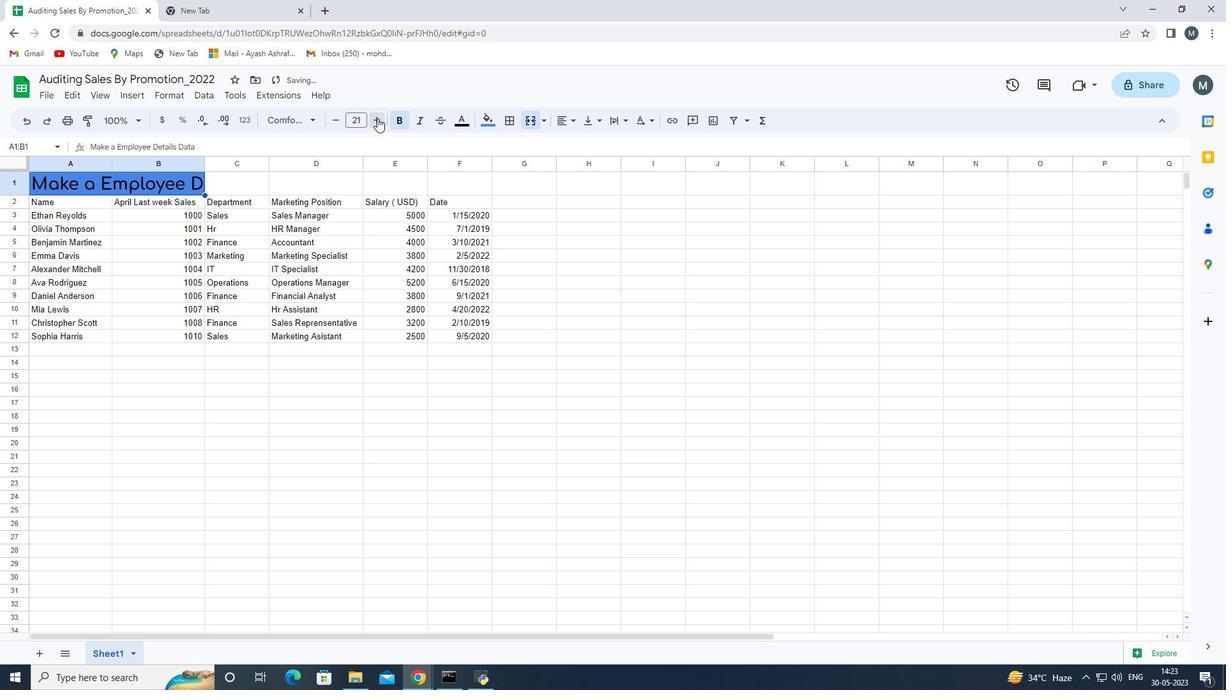 
Action: Mouse pressed left at (377, 118)
Screenshot: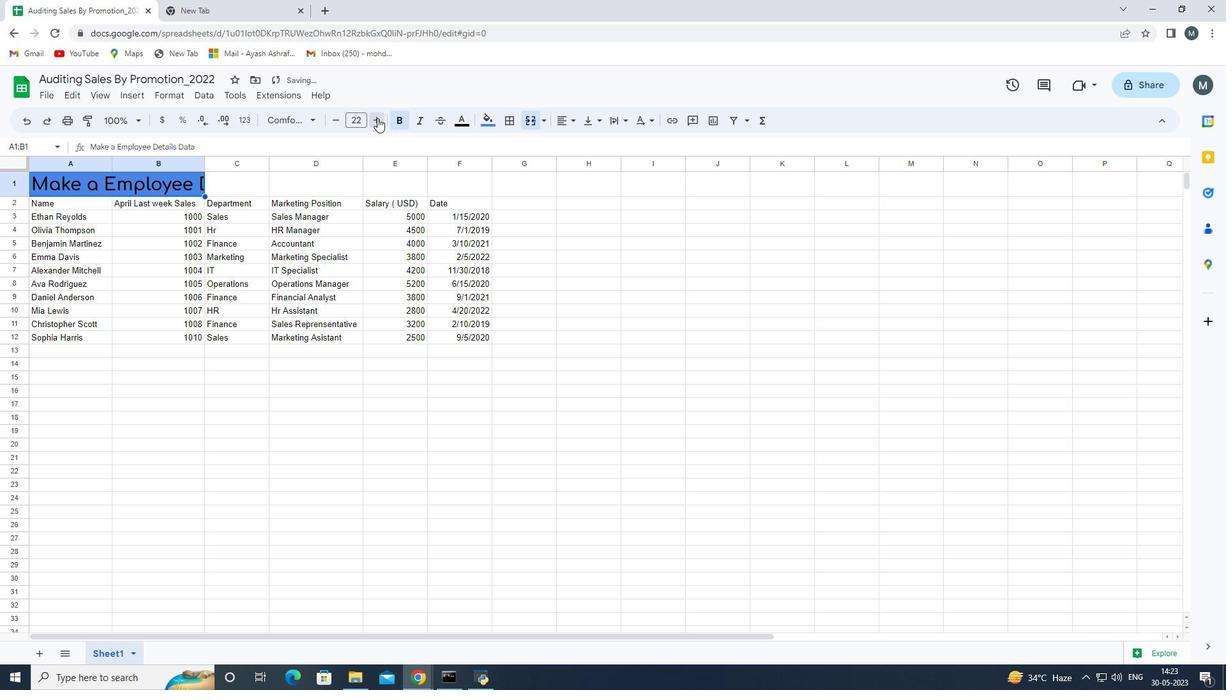 
Action: Mouse pressed left at (377, 118)
Screenshot: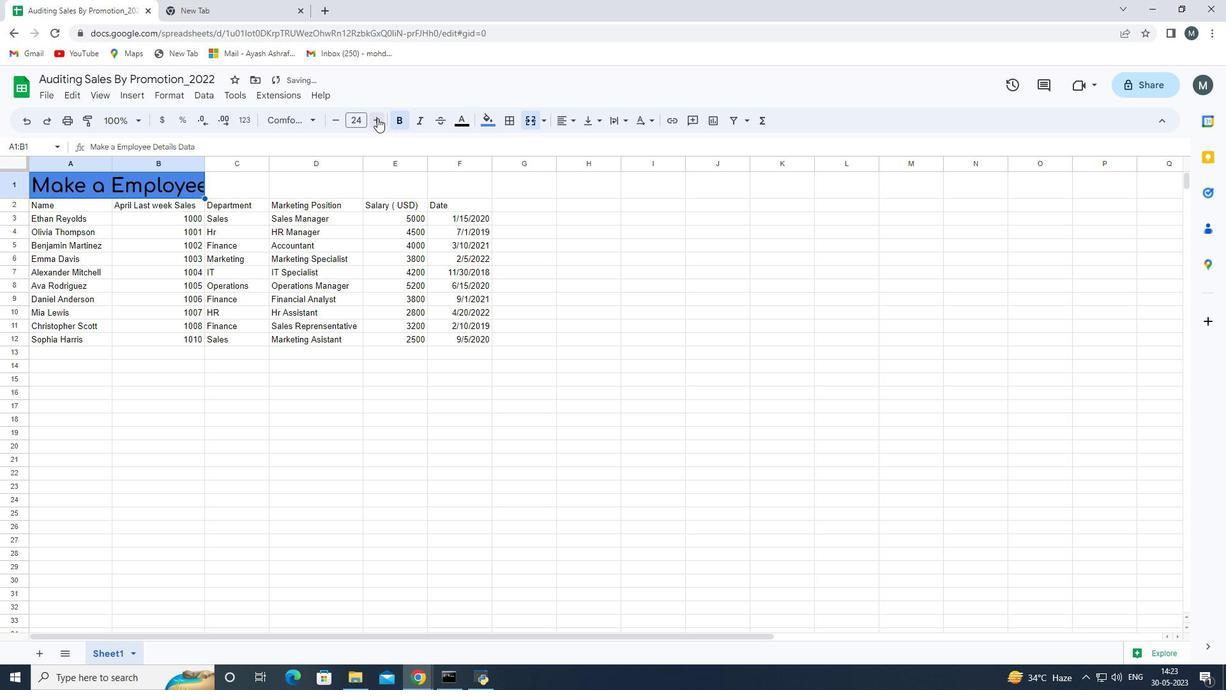 
Action: Mouse pressed left at (377, 118)
Screenshot: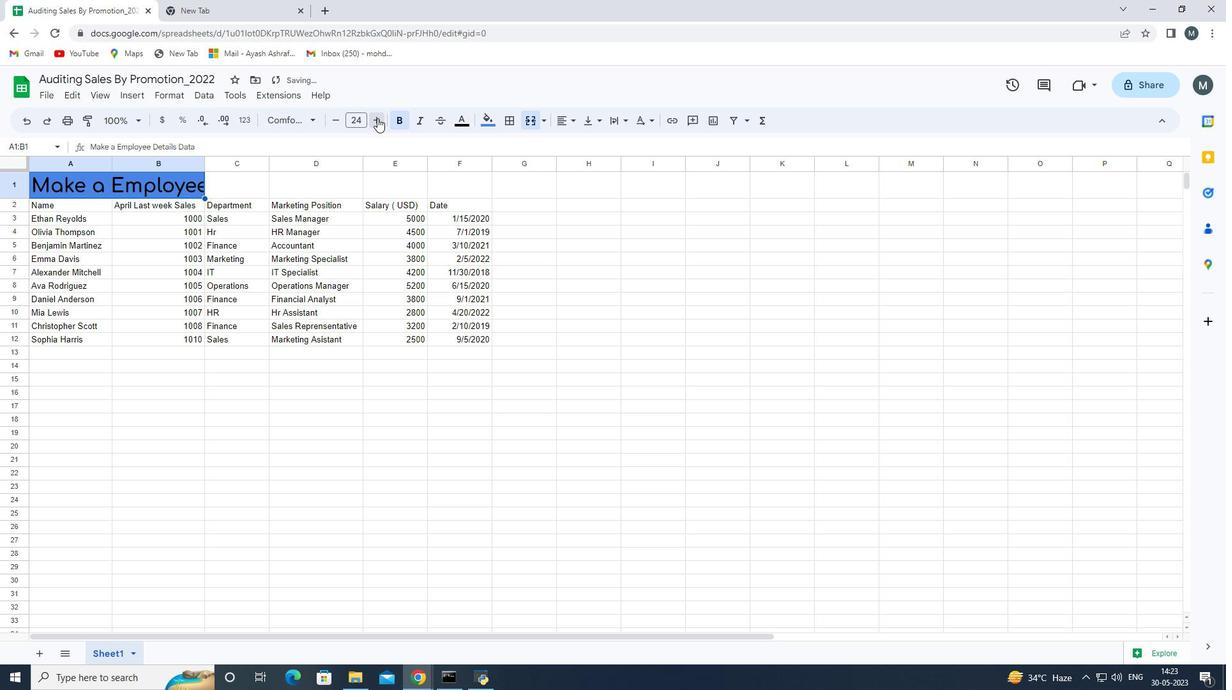 
Action: Mouse moved to (203, 199)
Screenshot: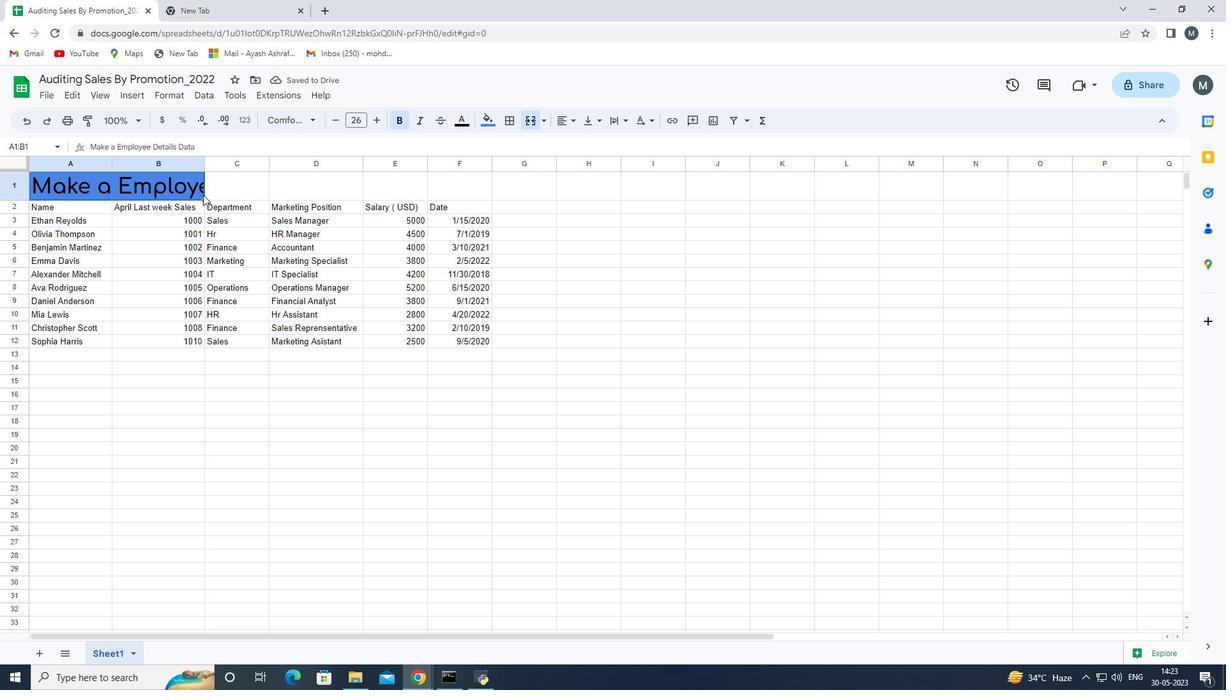 
Action: Mouse pressed left at (203, 199)
Screenshot: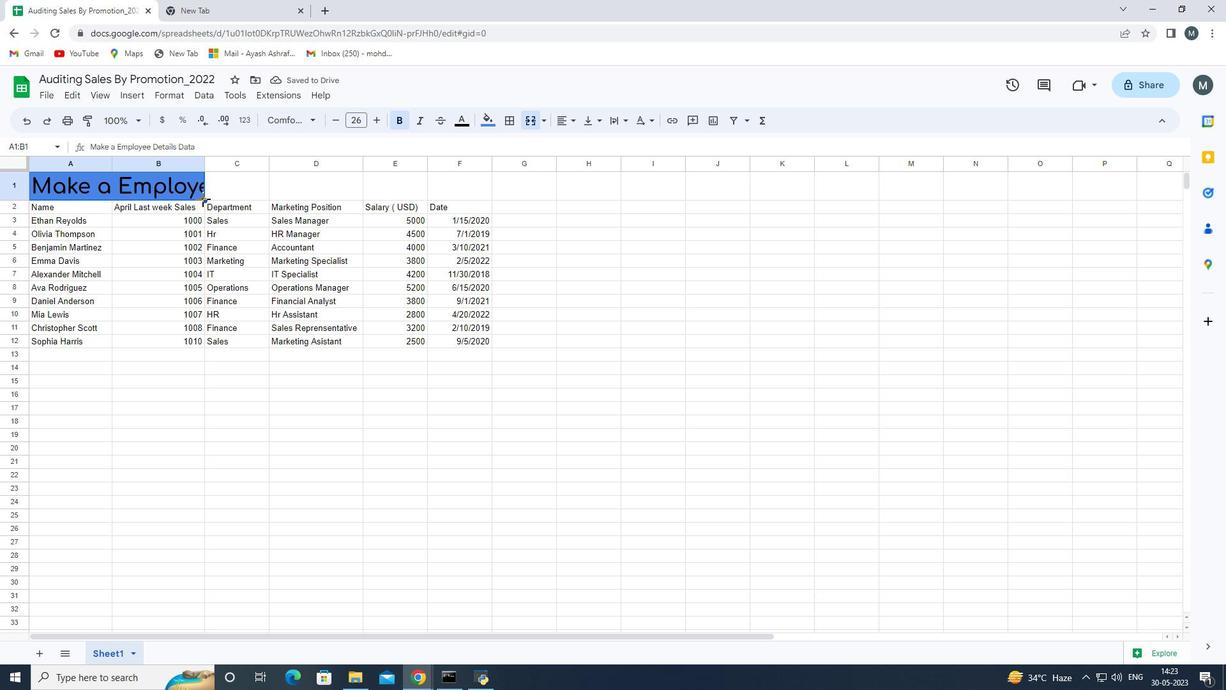 
Action: Mouse moved to (267, 201)
Screenshot: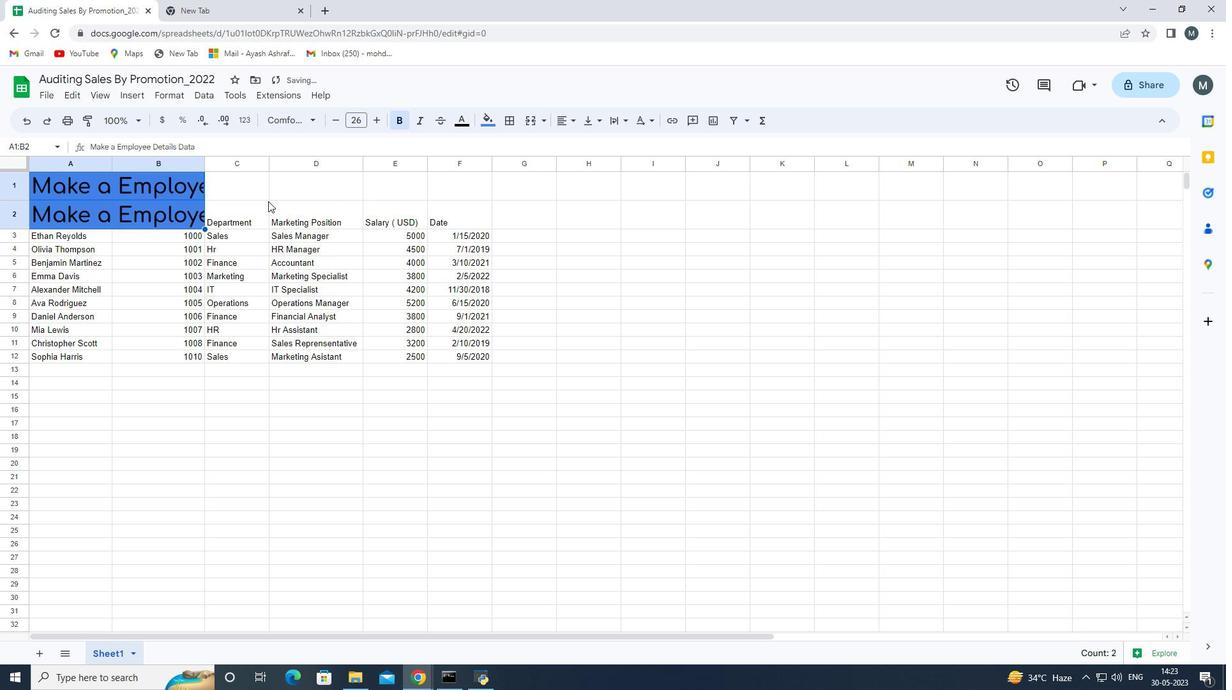 
Action: Key pressed ctrl+Z
Screenshot: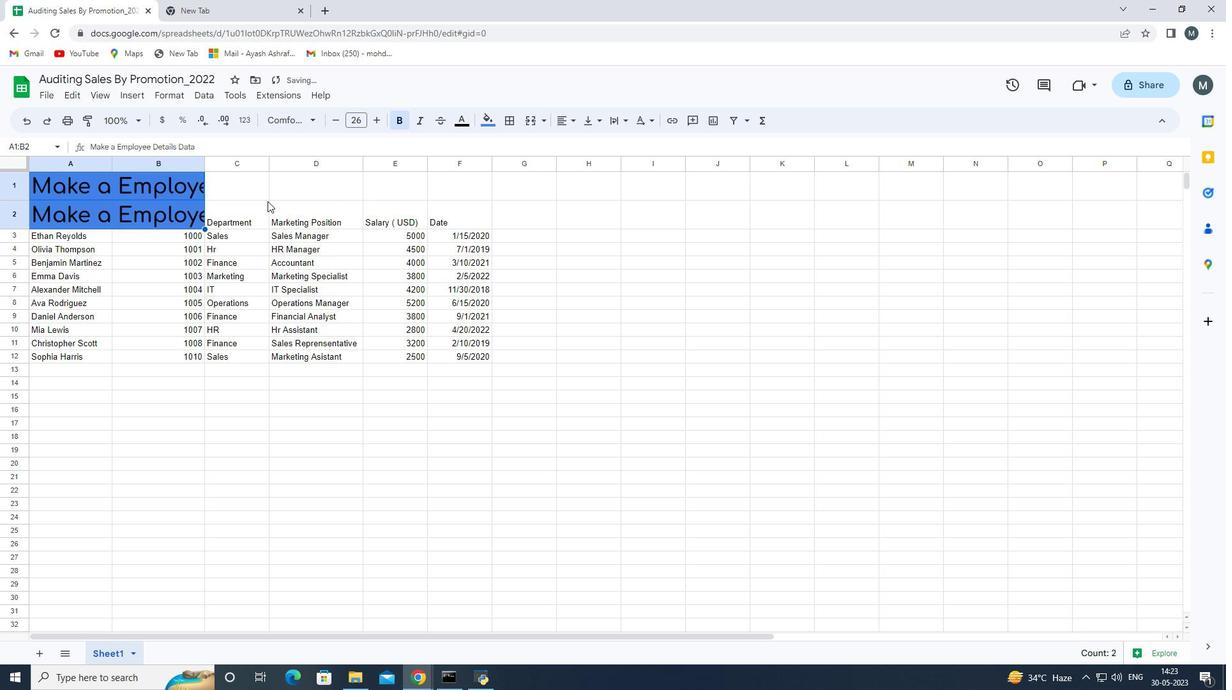 
Action: Mouse moved to (217, 198)
Screenshot: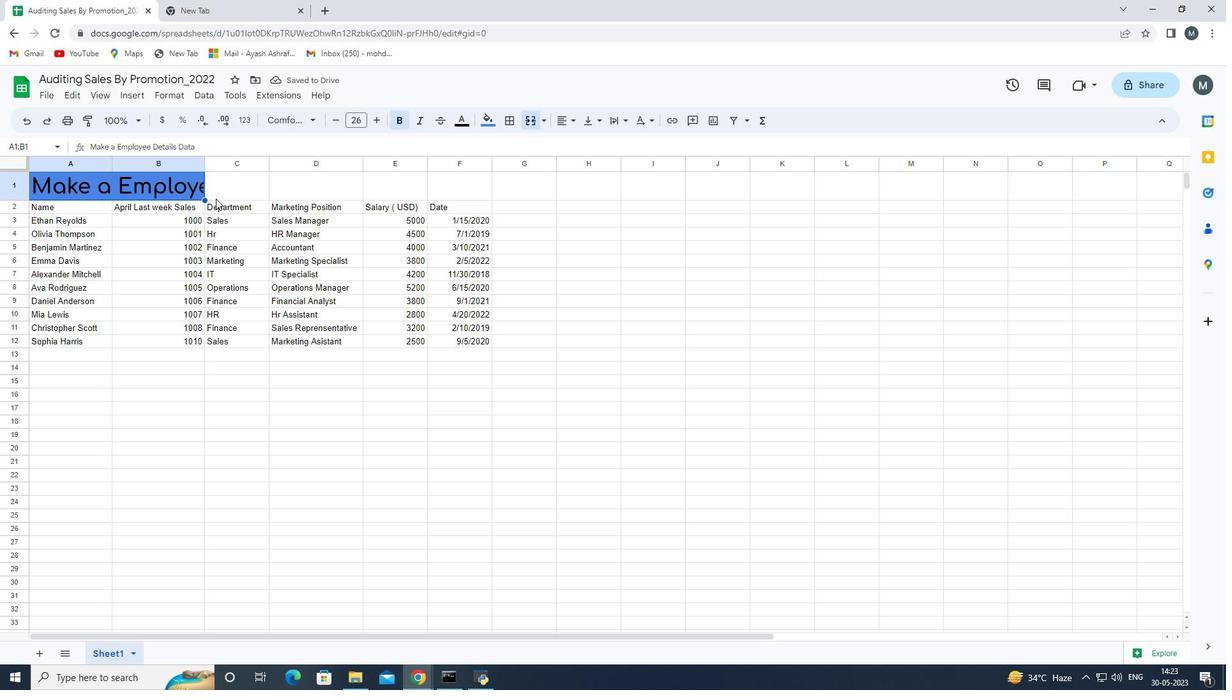 
Action: Key pressed ctrl+Z
Screenshot: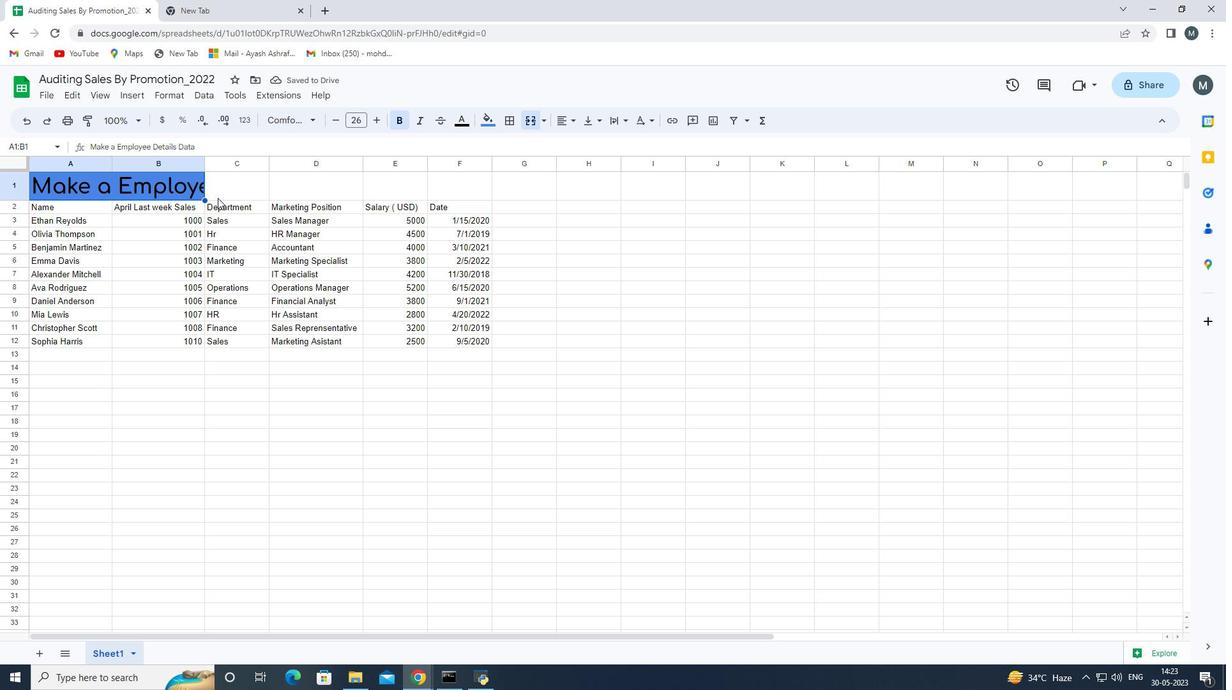 
Action: Mouse moved to (217, 198)
Screenshot: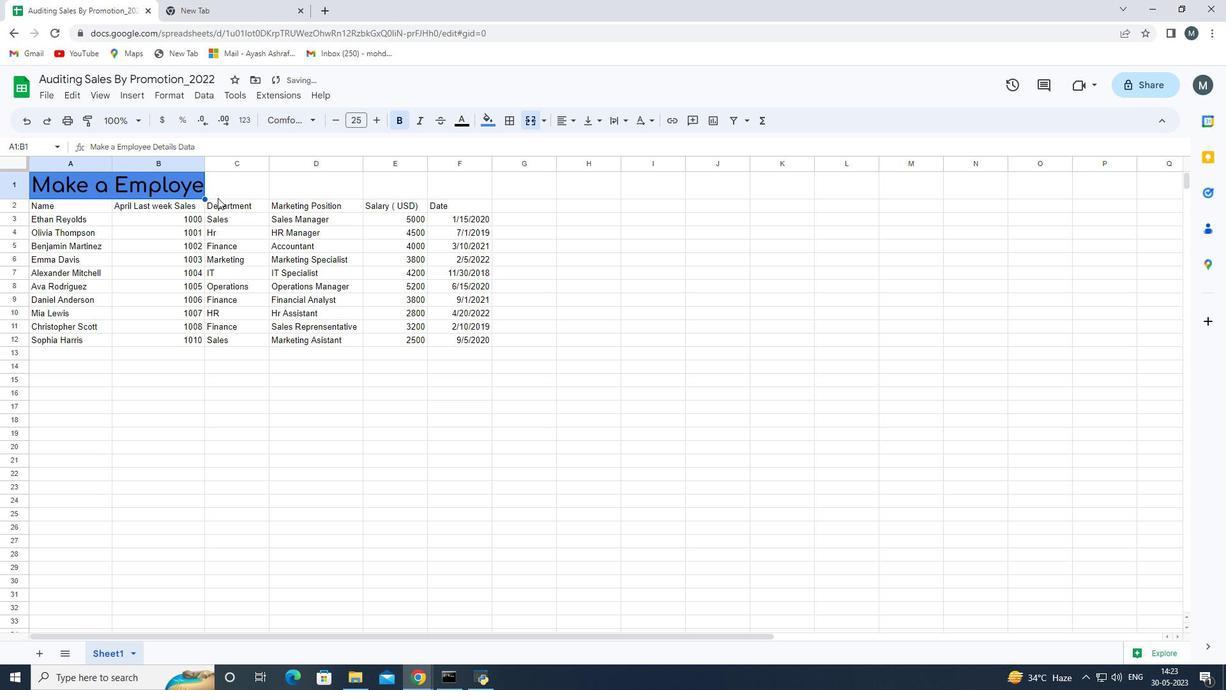 
Action: Key pressed ctrl+Z
Screenshot: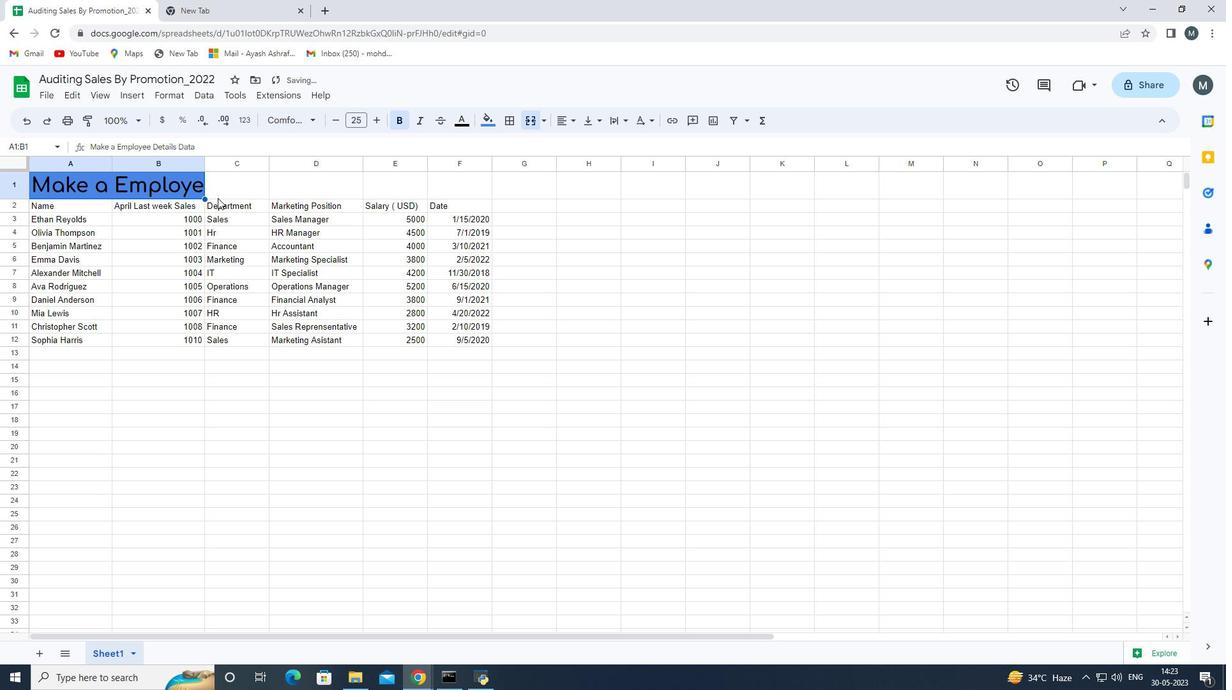 
Action: Mouse moved to (220, 201)
Screenshot: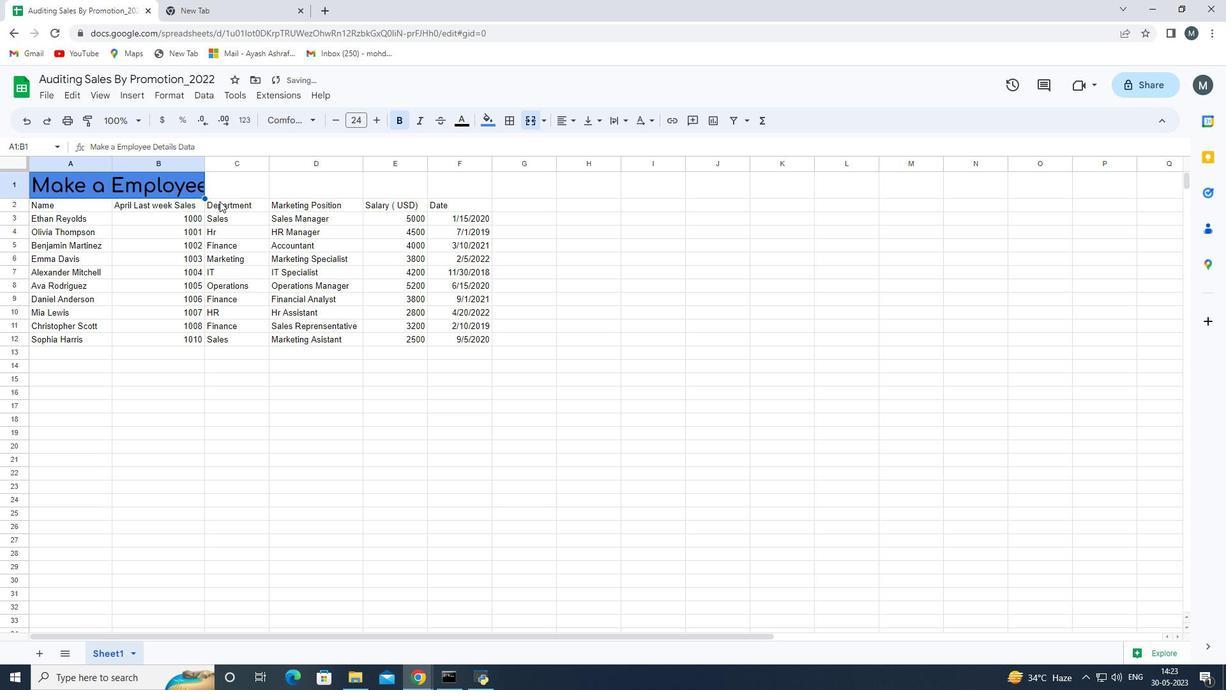 
Action: Key pressed ctrl+Z<'\x1a'><'\x1a'>
Screenshot: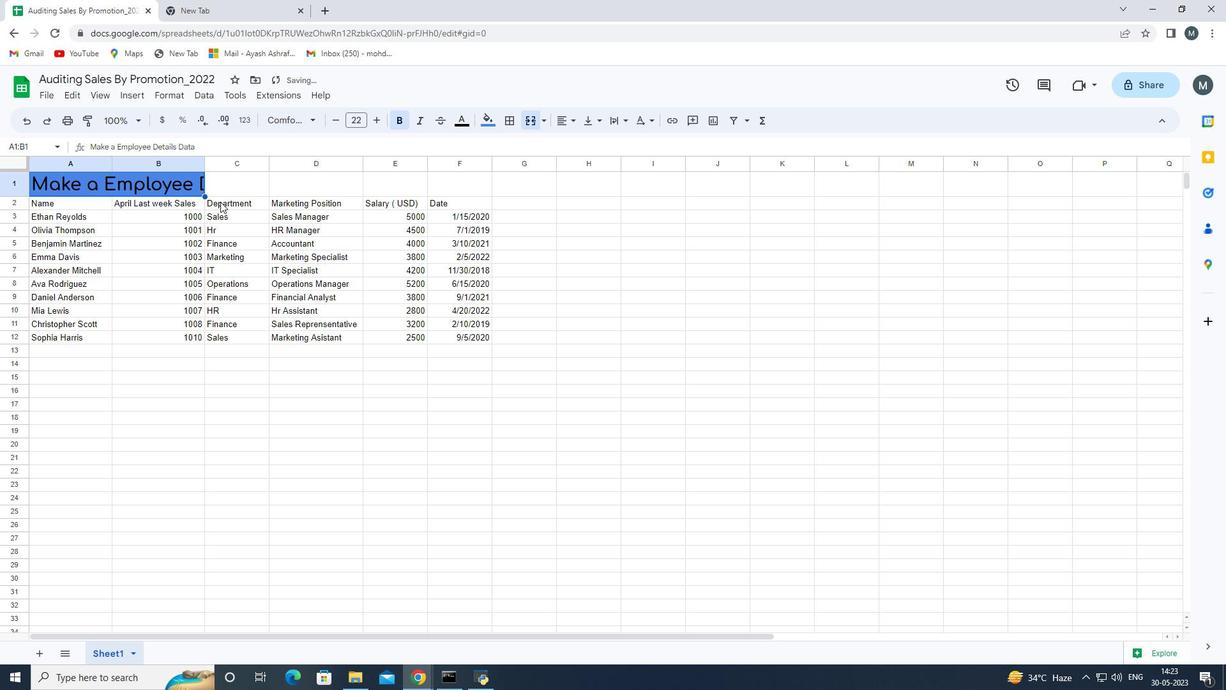 
Action: Mouse moved to (220, 201)
Screenshot: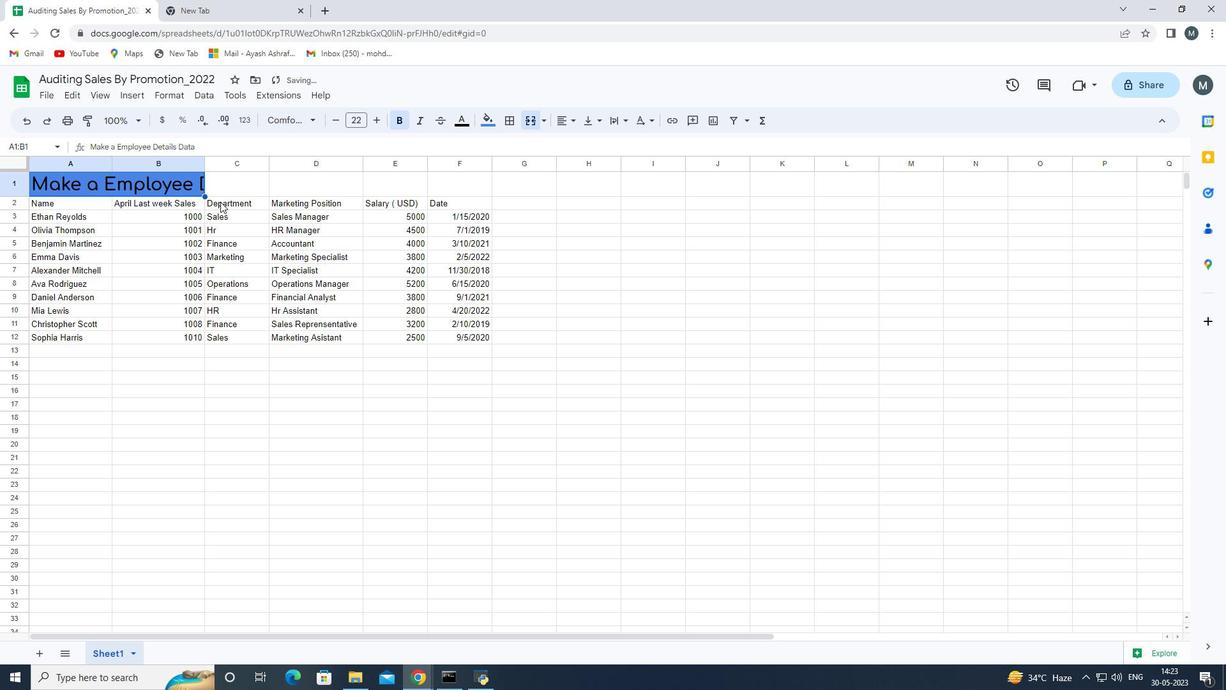 
Action: Key pressed <'\x1a'><'\x1a'><'\x1a'><'\x1a'><'\x1a'><'\x1a'><'\x1a'><'\x1a'><'\x1a'><'\x1a'><'\x1a'>
Screenshot: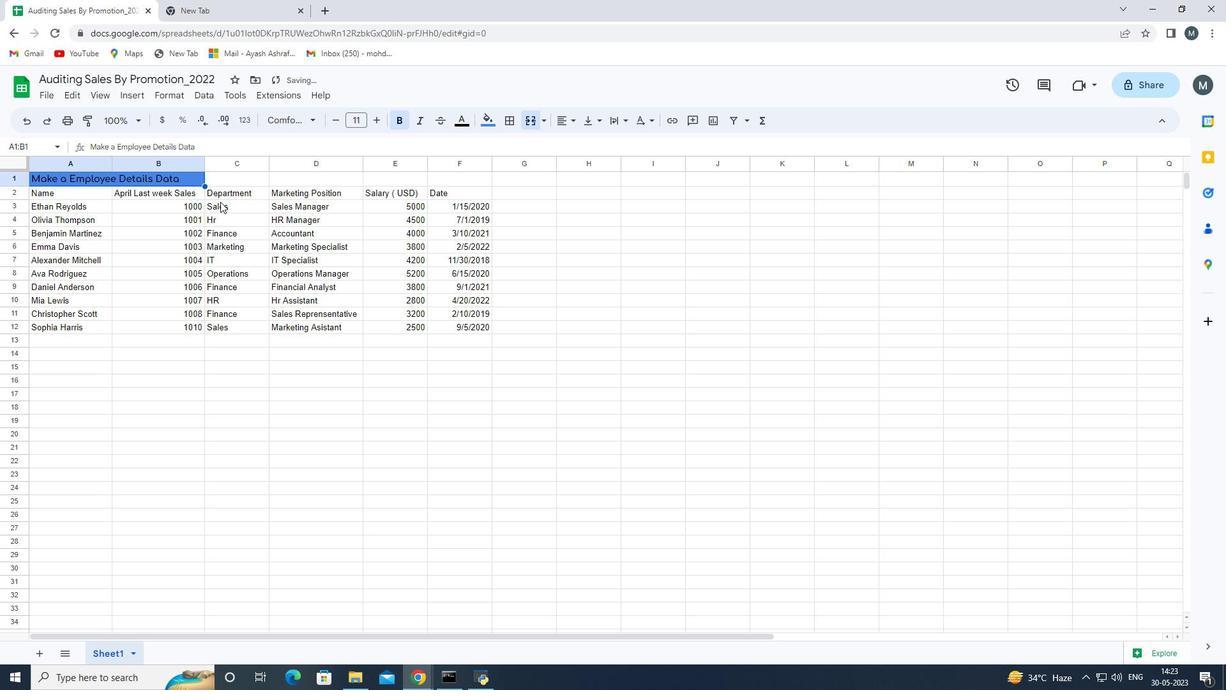 
Action: Mouse moved to (143, 177)
Screenshot: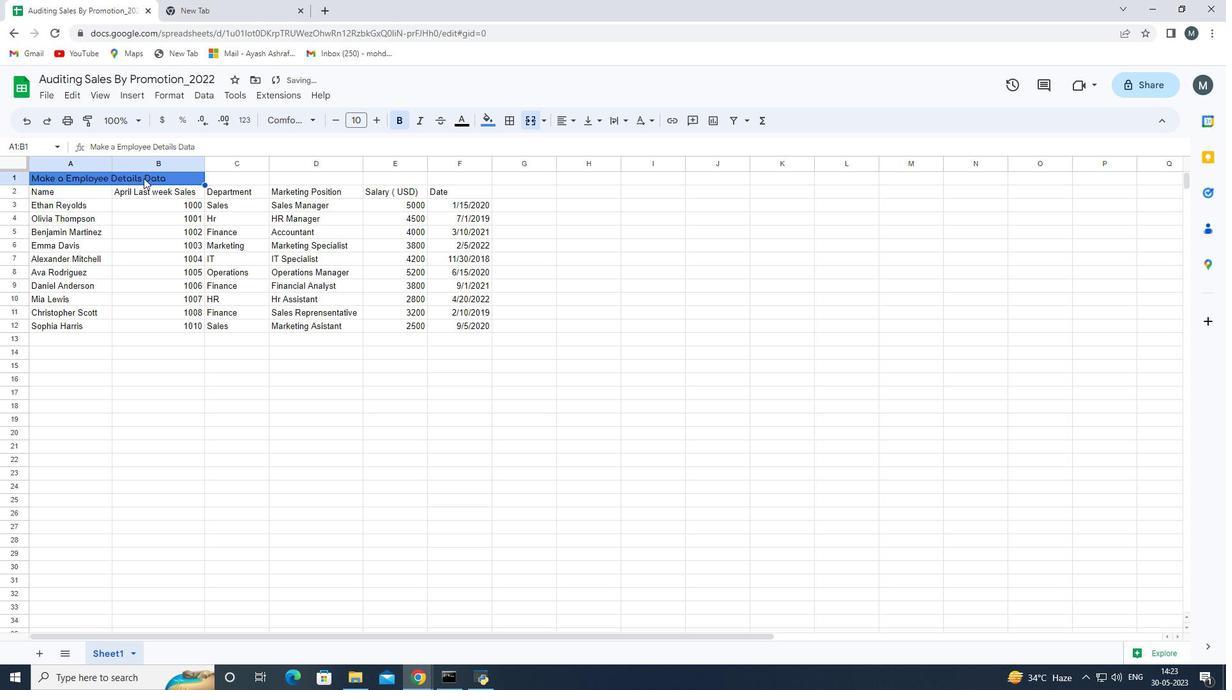
Action: Mouse pressed left at (143, 177)
Screenshot: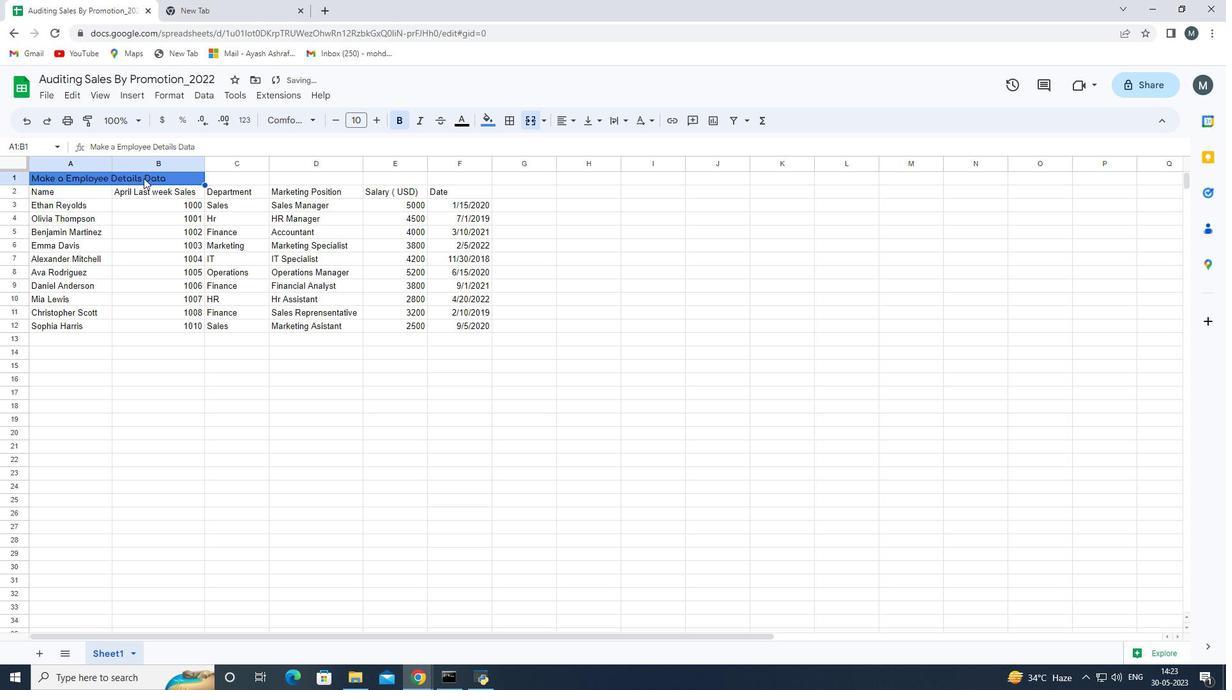 
Action: Mouse moved to (122, 186)
Screenshot: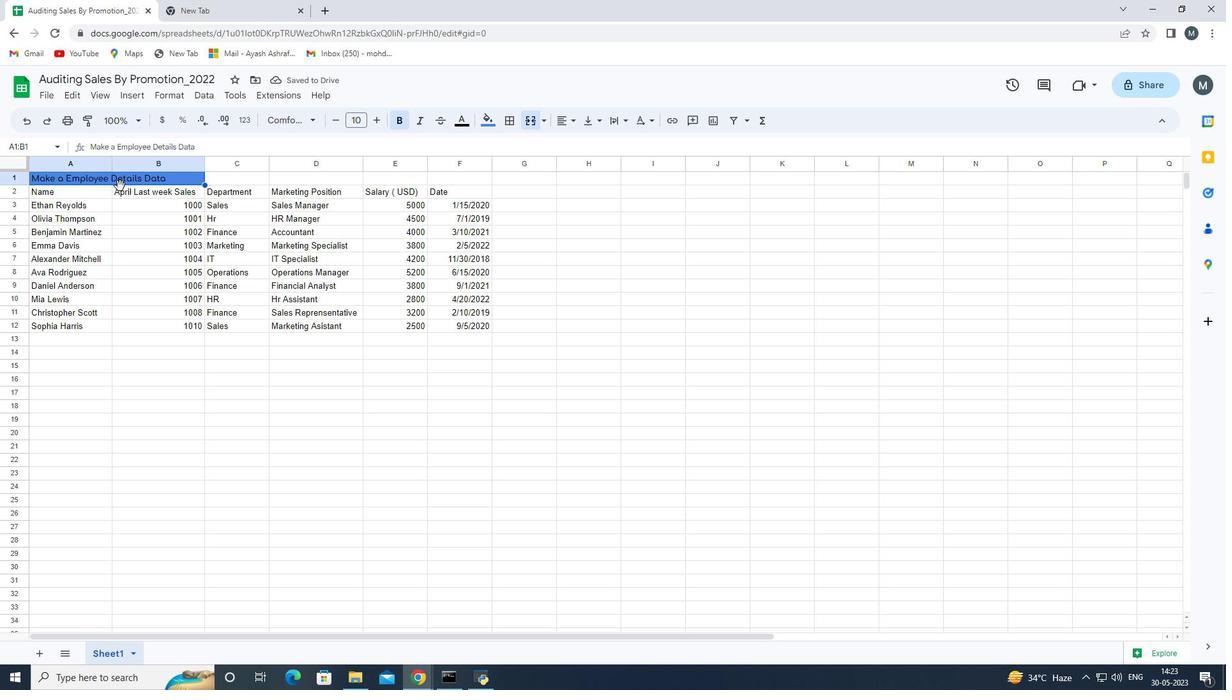 
Action: Key pressed <Key.shift_r><Key.shift_r><Key.shift_r><Key.shift_r><Key.down><Key.up><Key.right><Key.right><Key.enter>
Screenshot: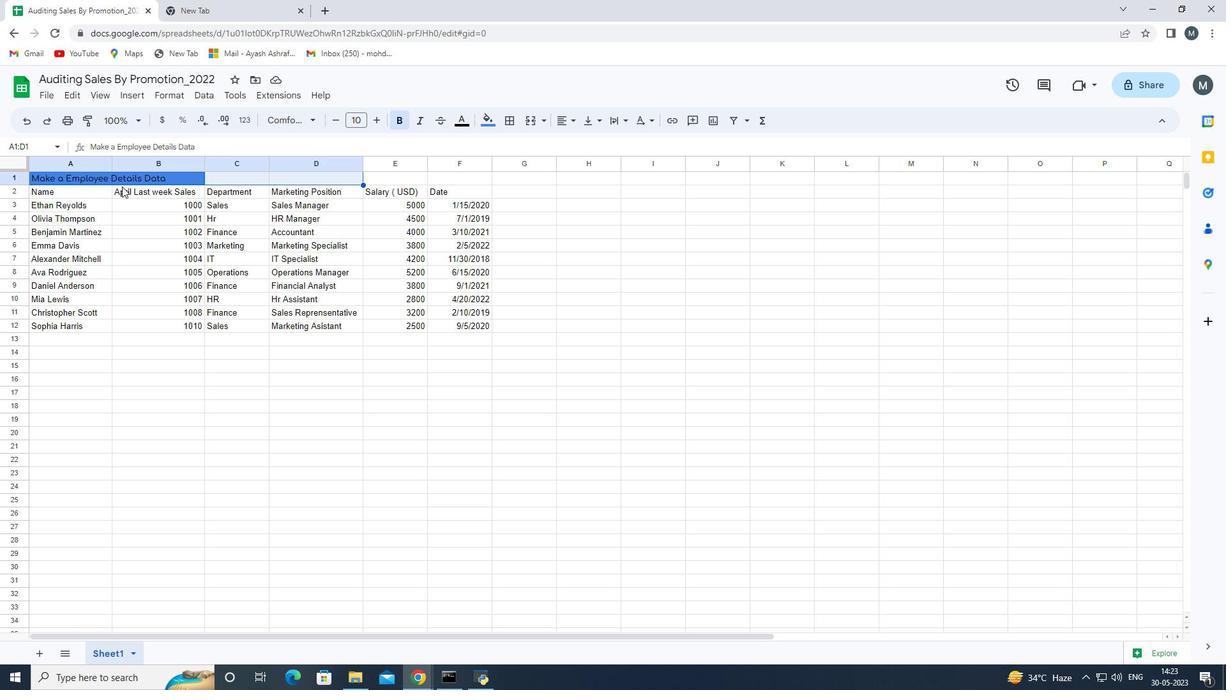 
Action: Mouse moved to (531, 124)
Screenshot: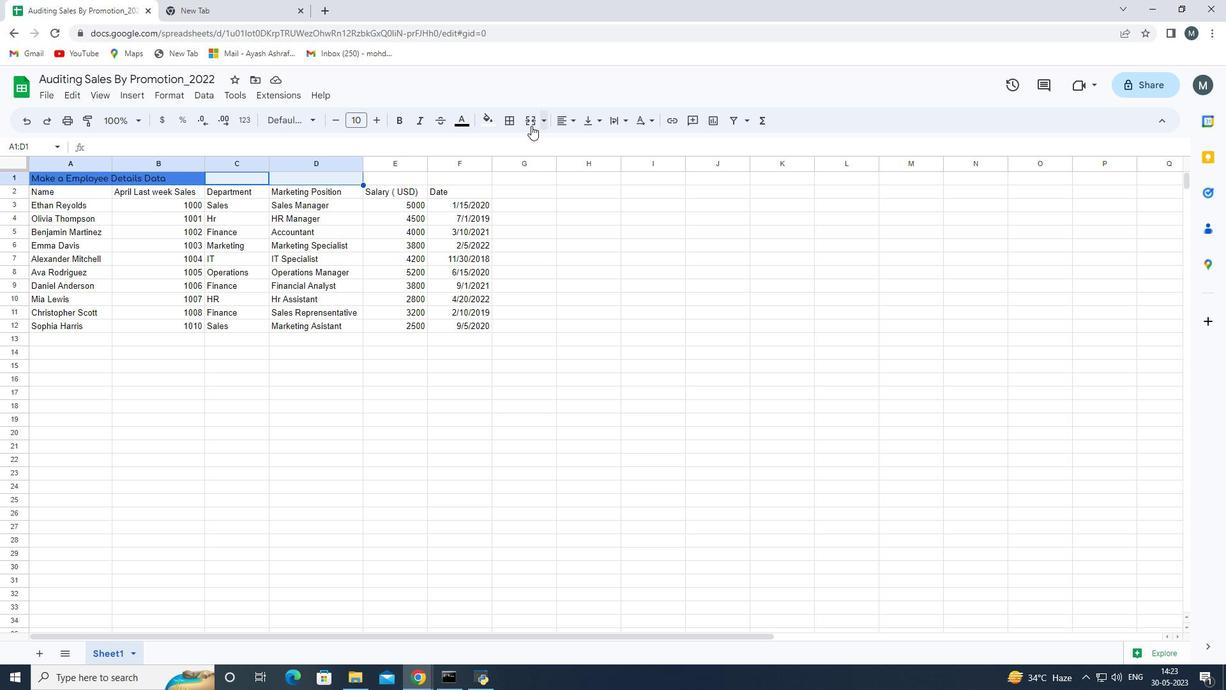 
Action: Mouse pressed left at (531, 124)
Screenshot: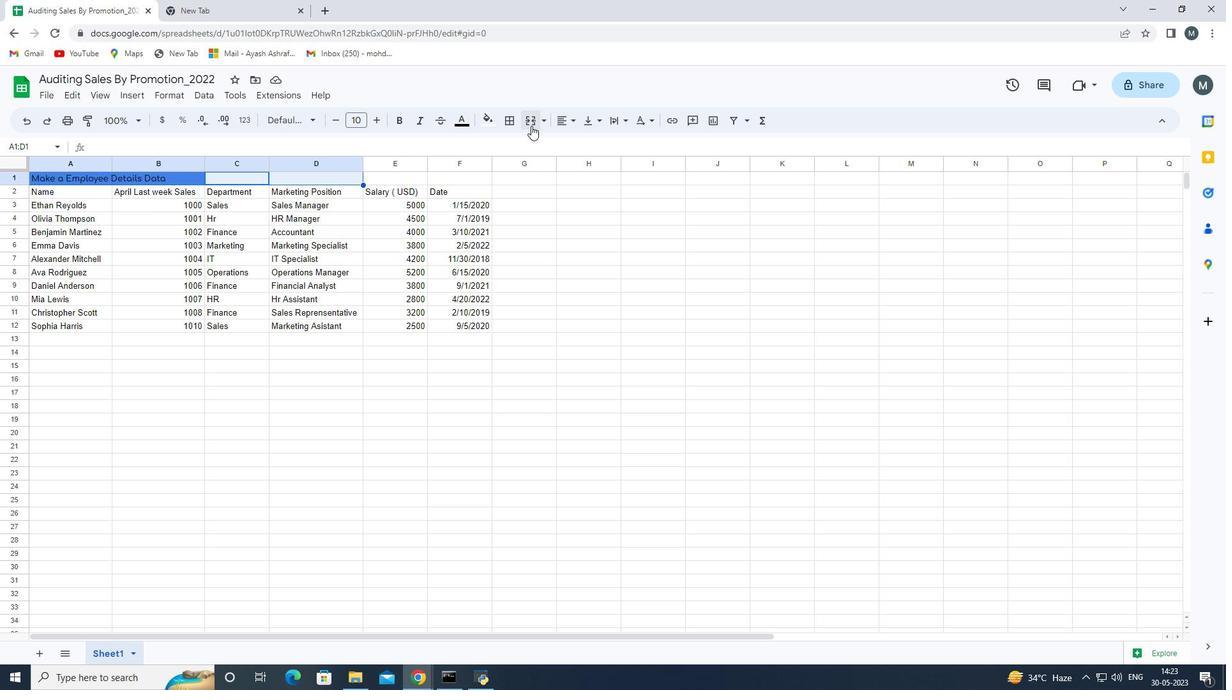 
Action: Mouse moved to (281, 174)
Screenshot: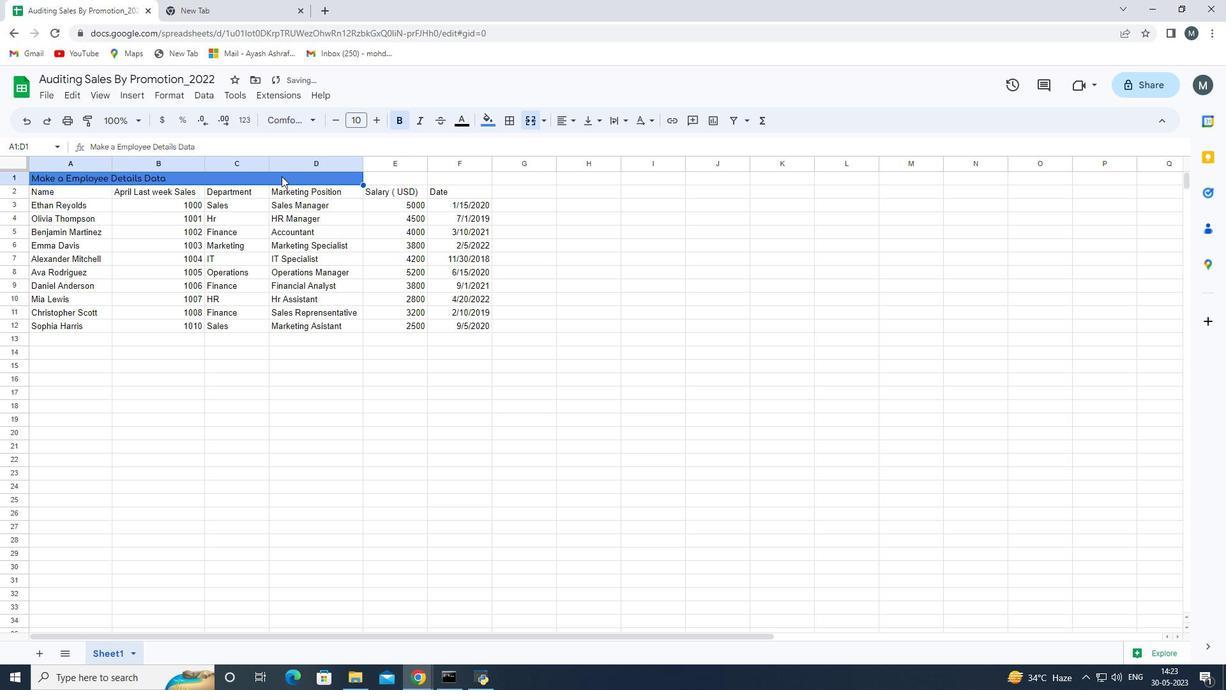 
Action: Mouse pressed left at (281, 174)
Screenshot: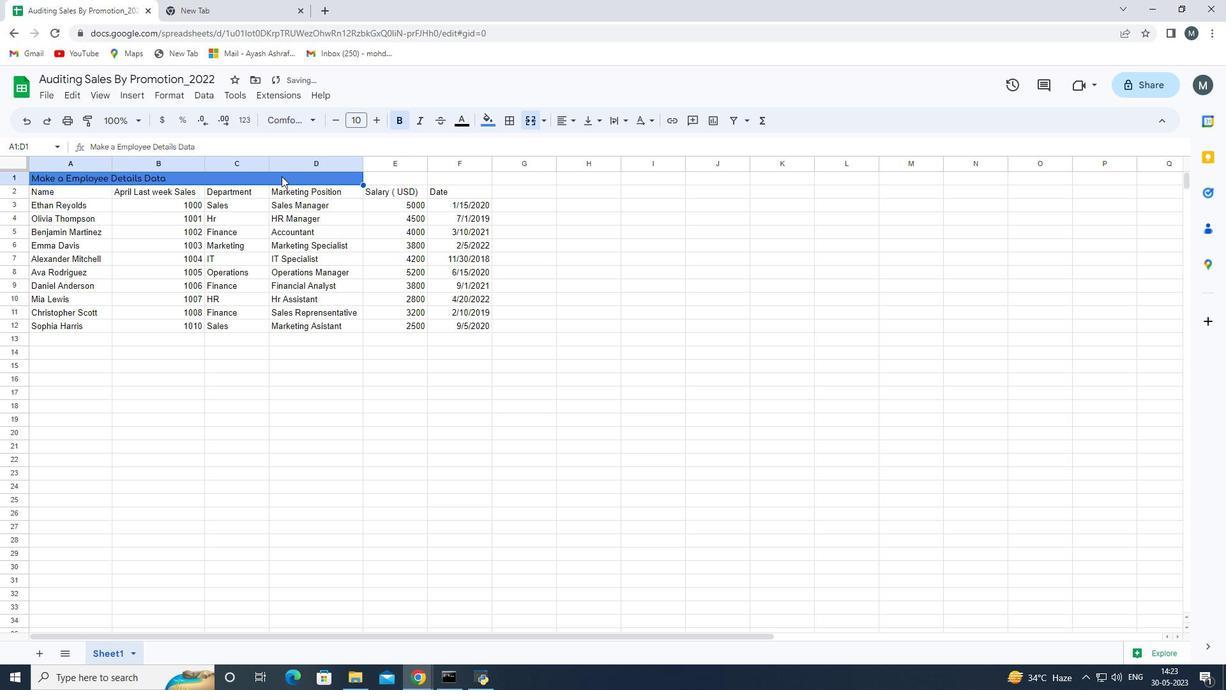 
Action: Mouse moved to (280, 179)
Screenshot: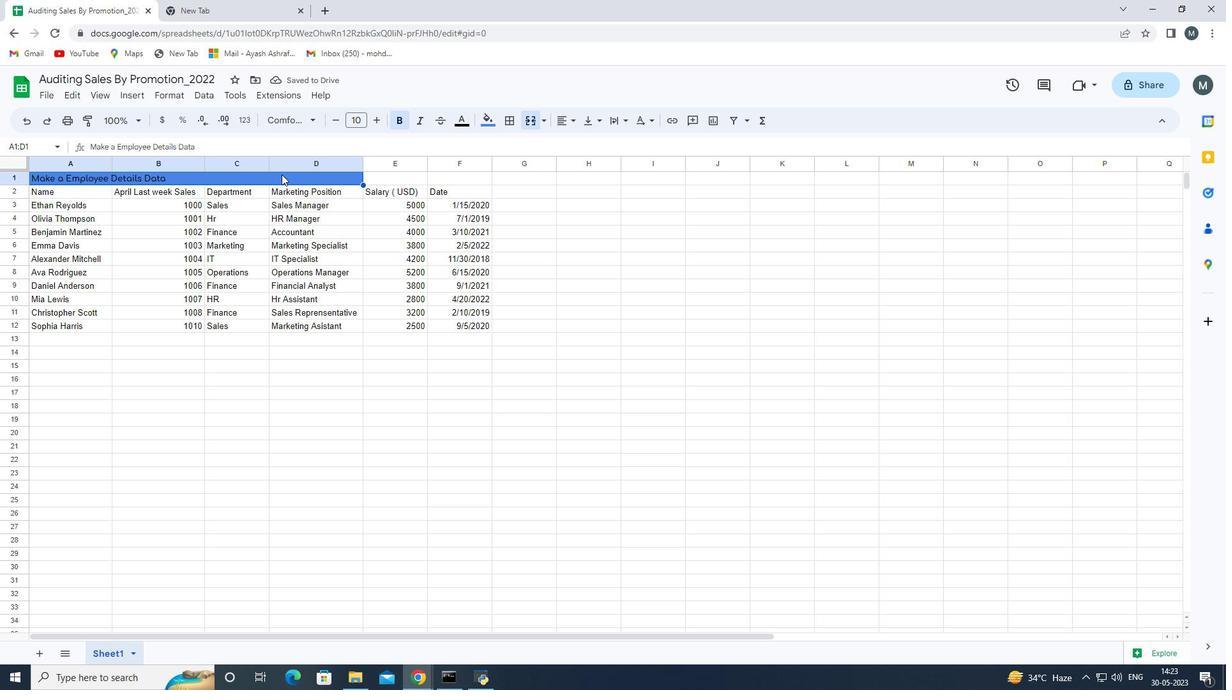 
Action: Mouse pressed left at (280, 179)
Screenshot: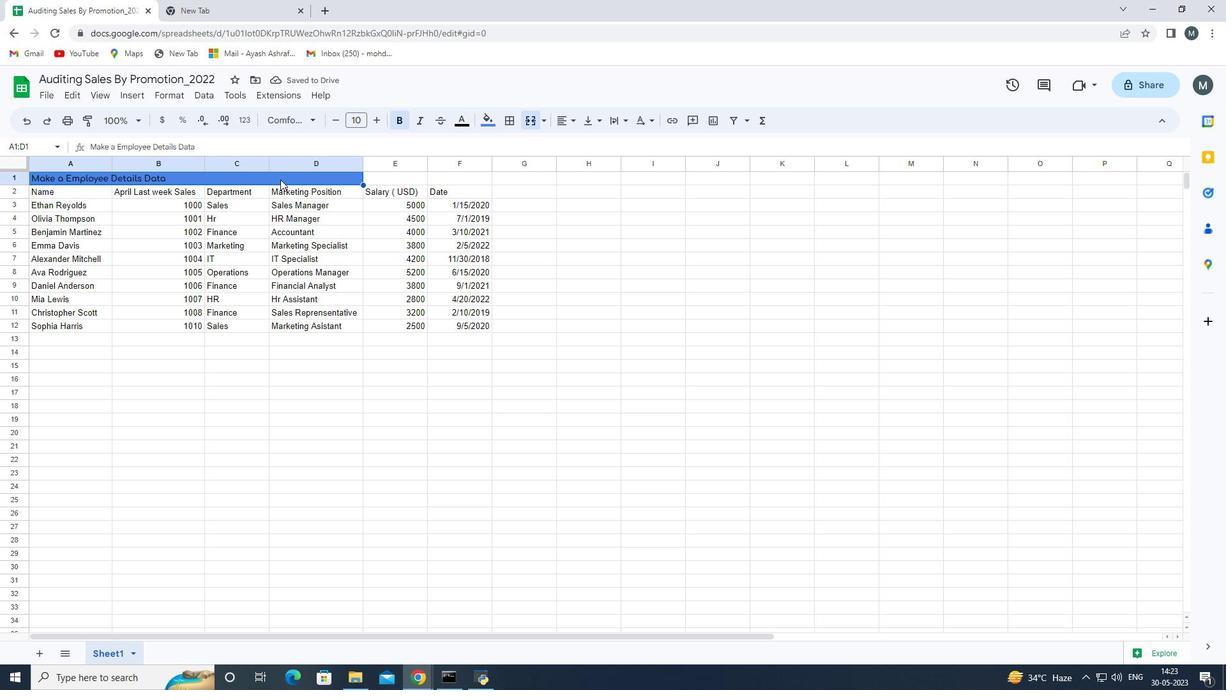 
Action: Key pressed <Key.shift_r><Key.shift_r><Key.shift_r><Key.right><Key.right>
Screenshot: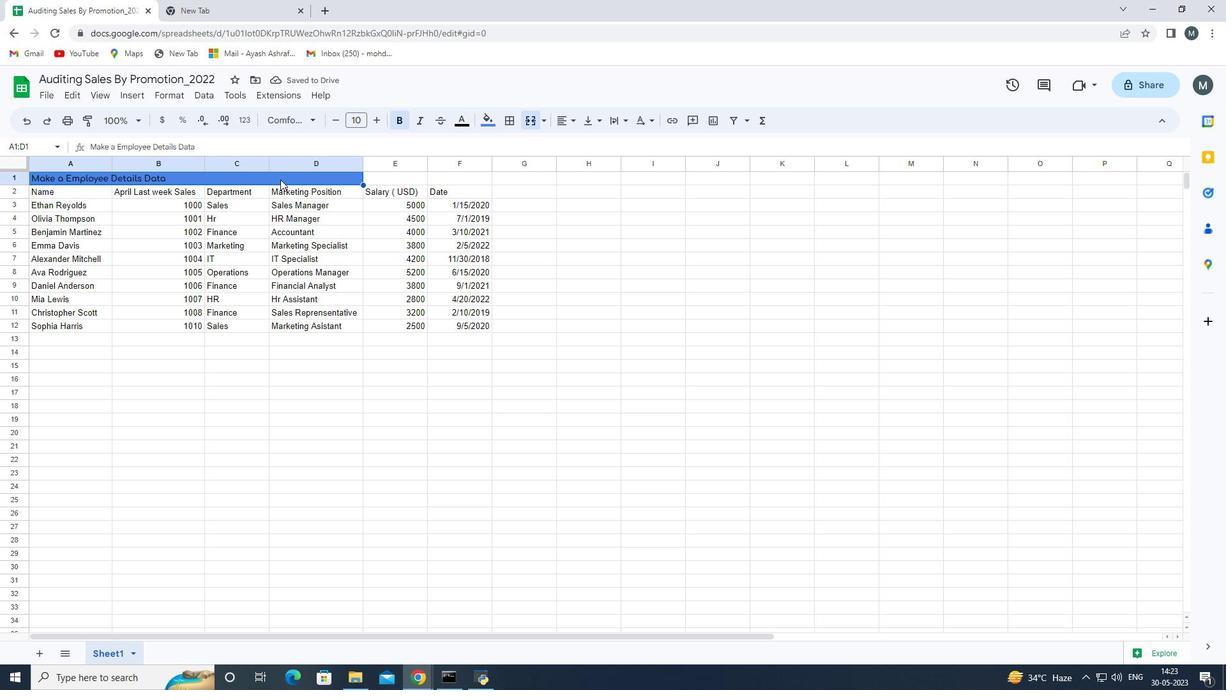 
Action: Mouse moved to (524, 126)
Screenshot: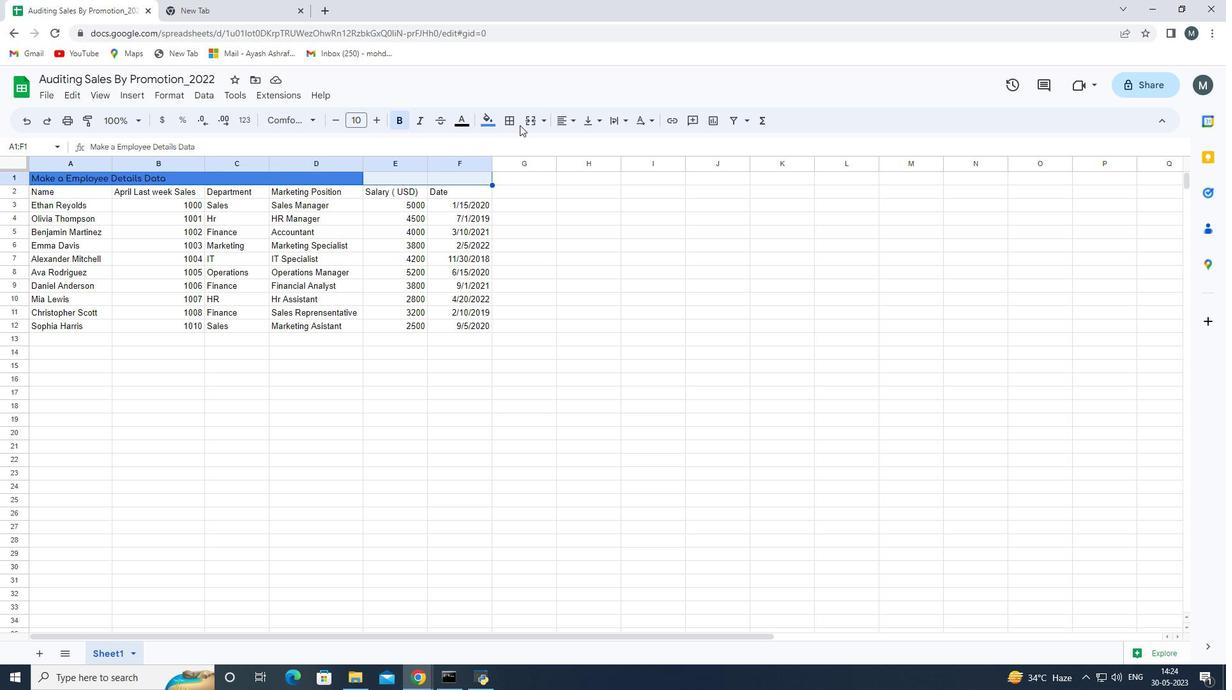 
Action: Mouse pressed left at (524, 126)
Screenshot: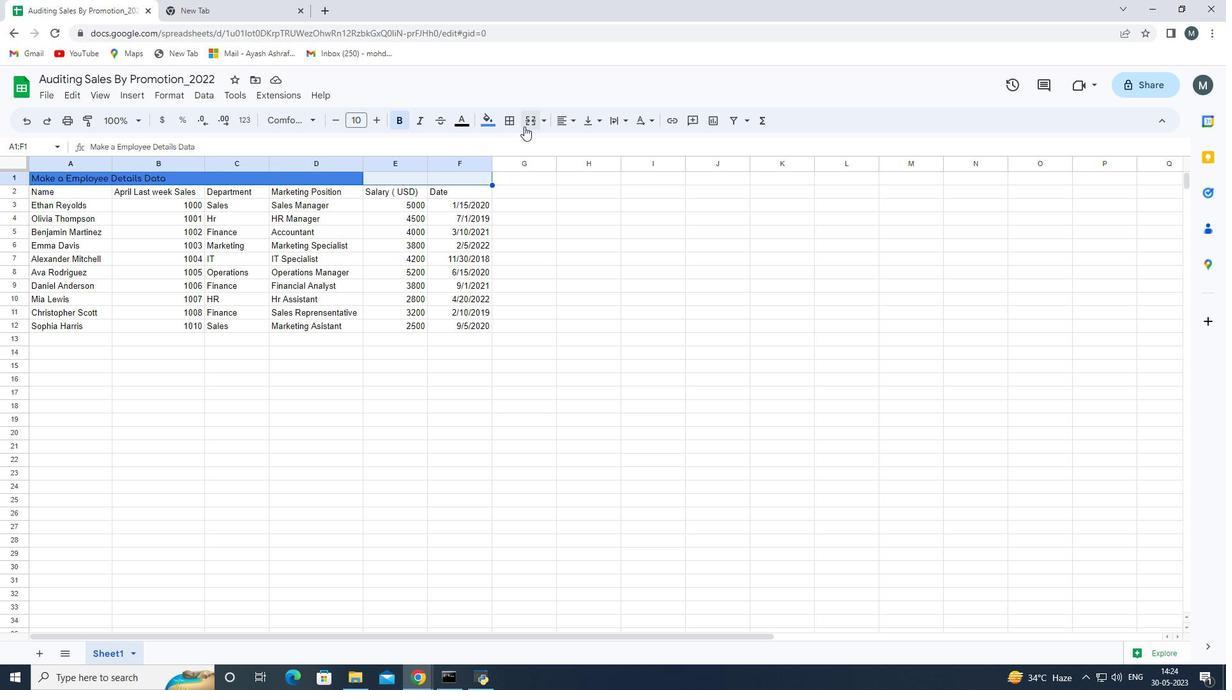 
Action: Mouse moved to (377, 122)
Screenshot: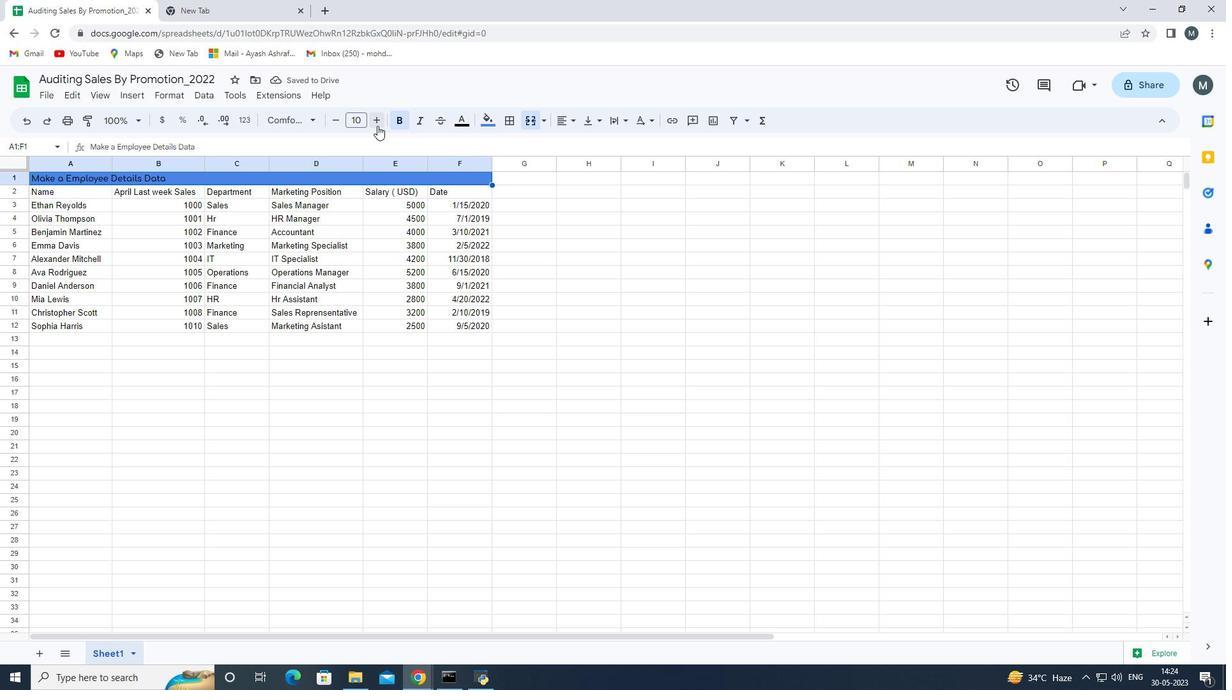 
Action: Mouse pressed left at (377, 122)
Screenshot: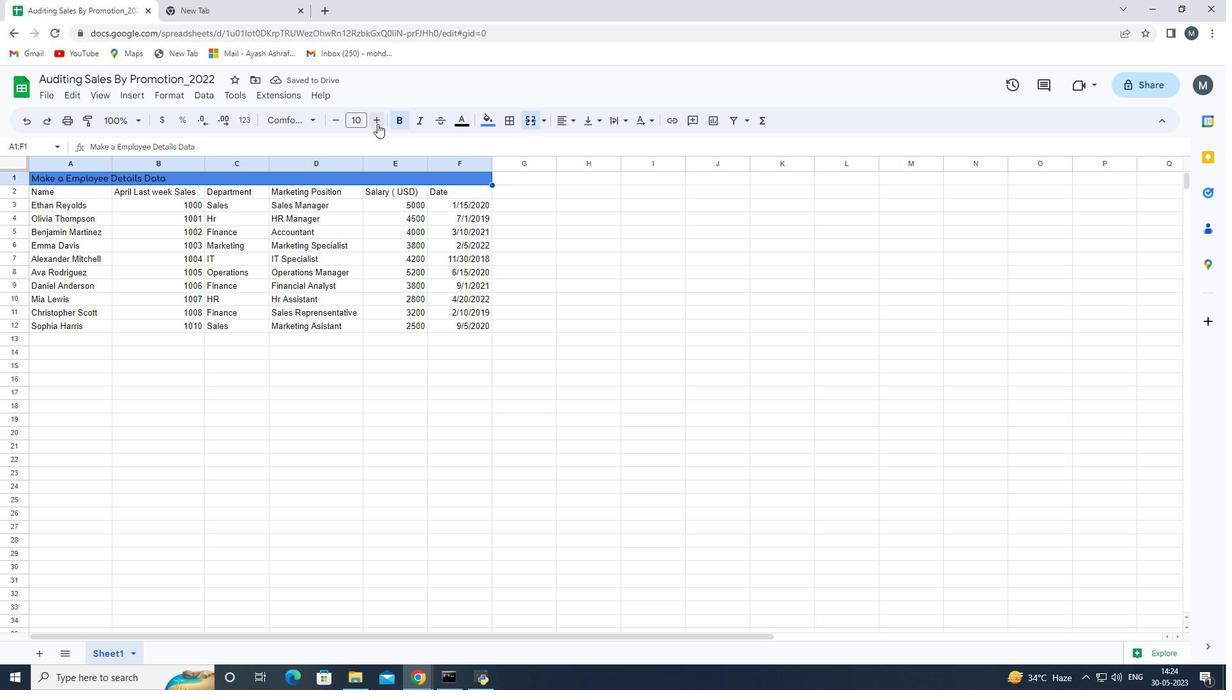 
Action: Mouse pressed left at (377, 122)
Screenshot: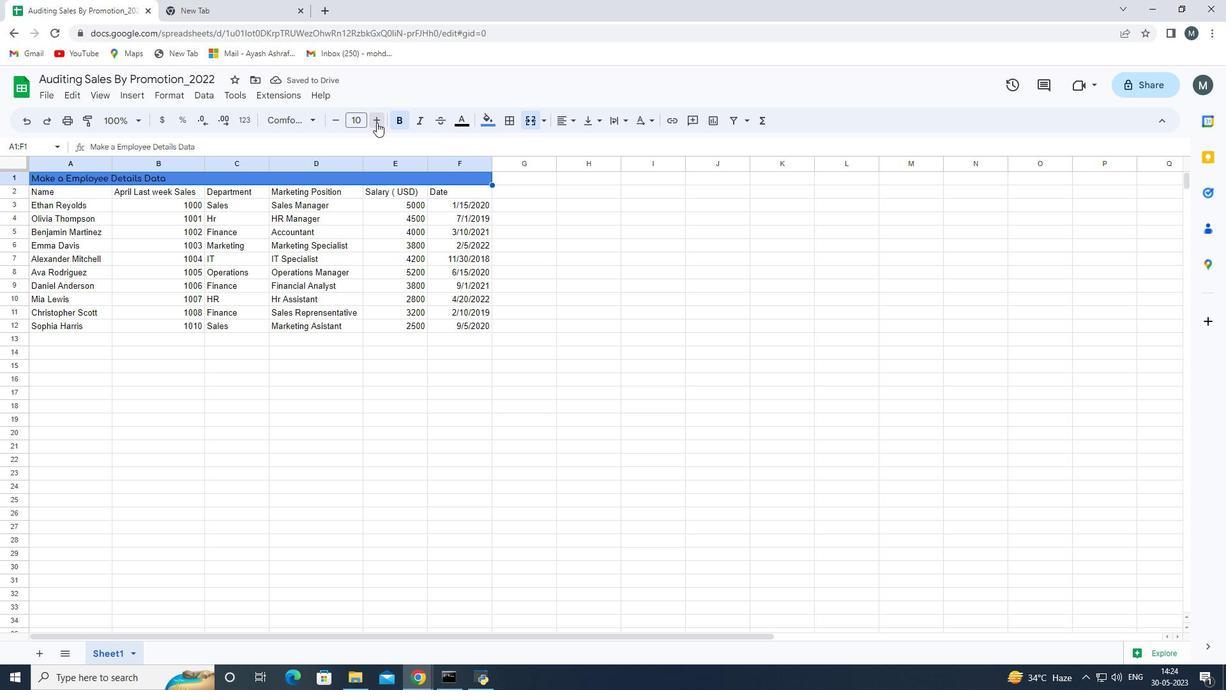 
Action: Mouse pressed left at (377, 122)
Screenshot: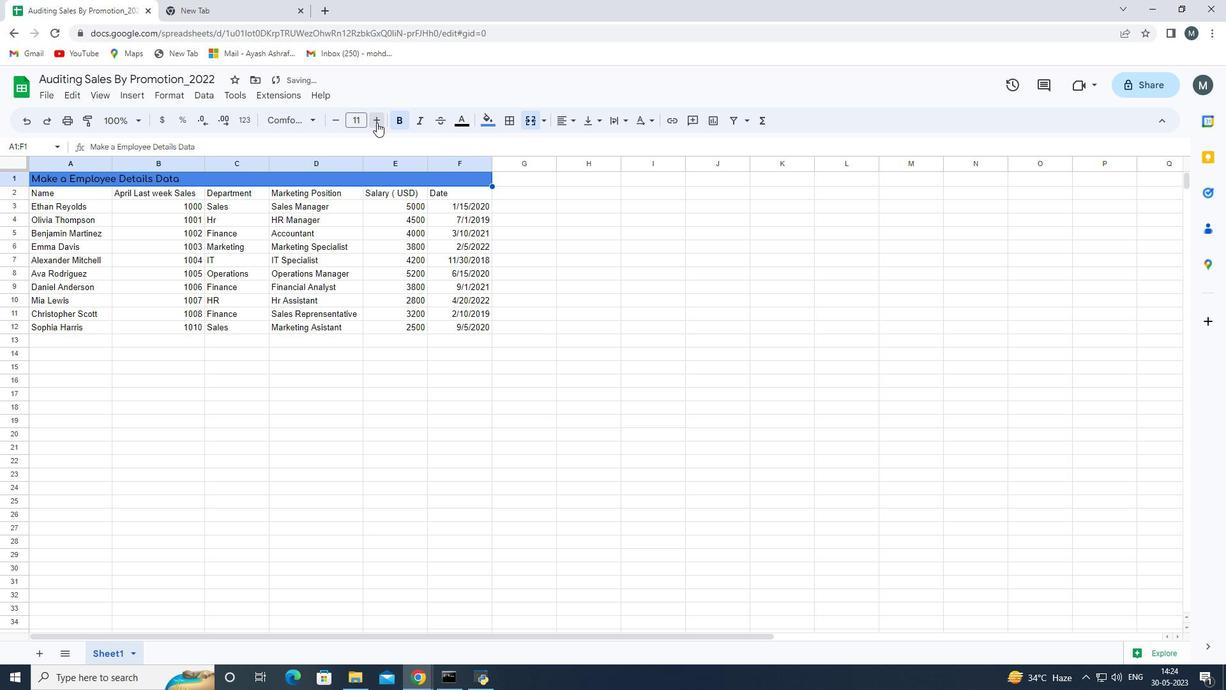 
Action: Mouse pressed left at (377, 122)
Screenshot: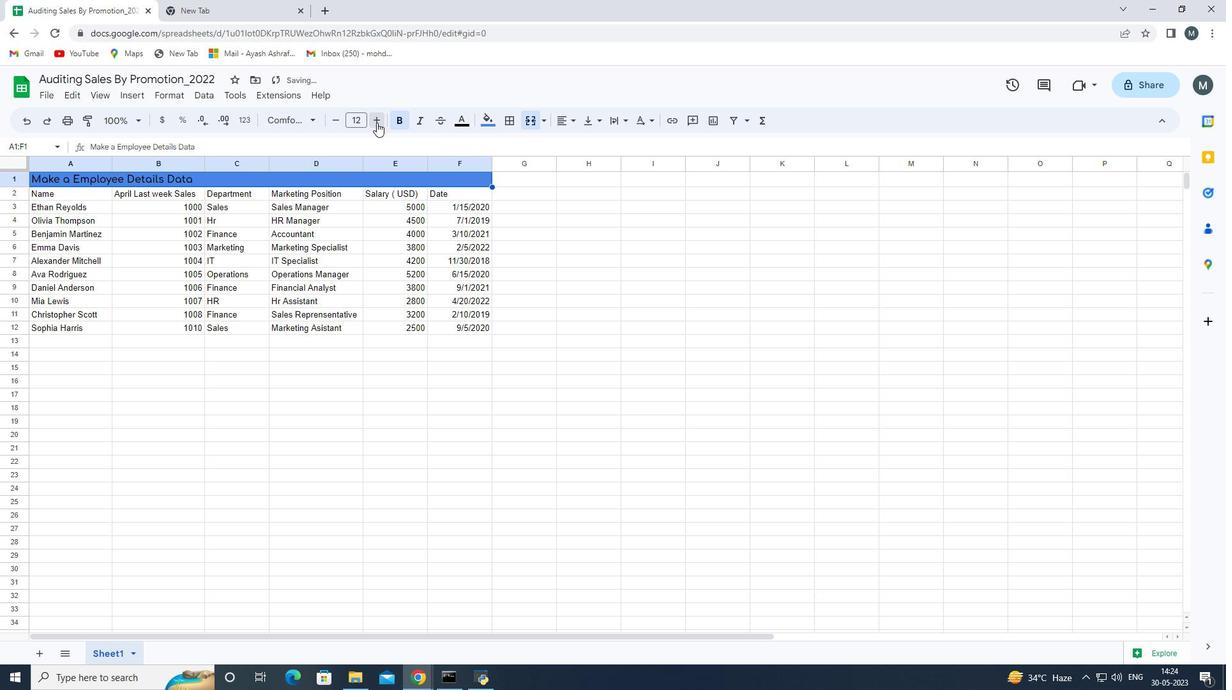 
Action: Mouse pressed left at (377, 122)
Screenshot: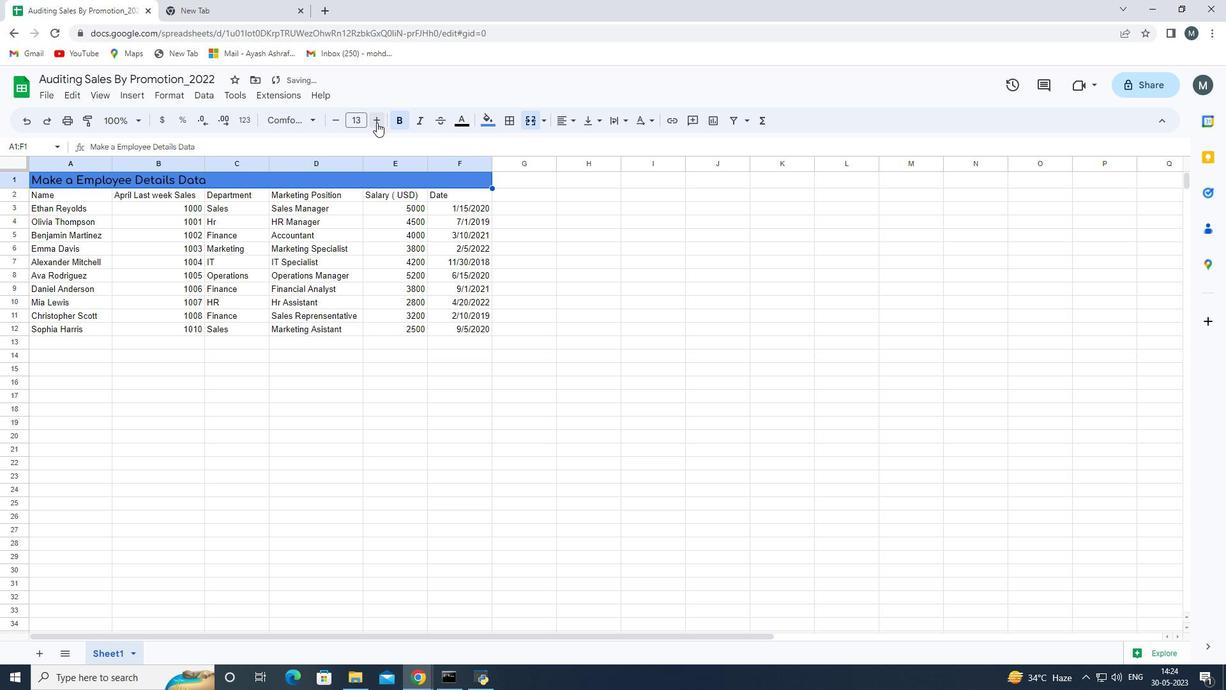 
Action: Mouse pressed left at (377, 122)
Screenshot: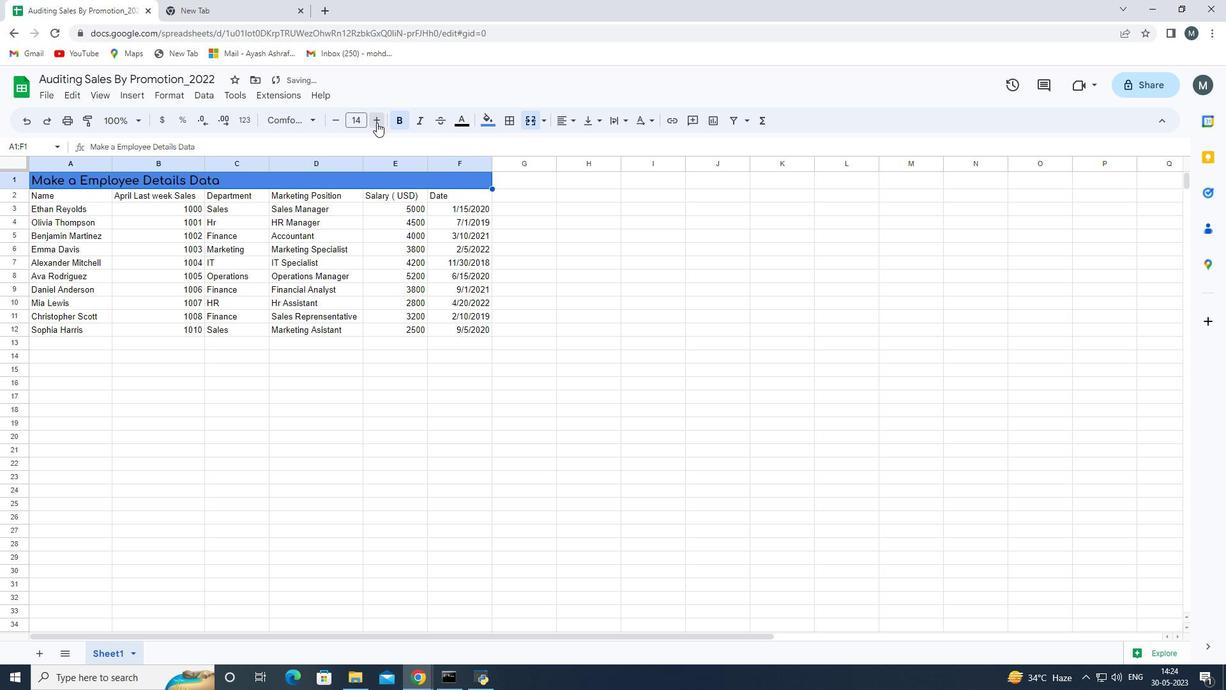 
Action: Mouse pressed left at (377, 122)
Screenshot: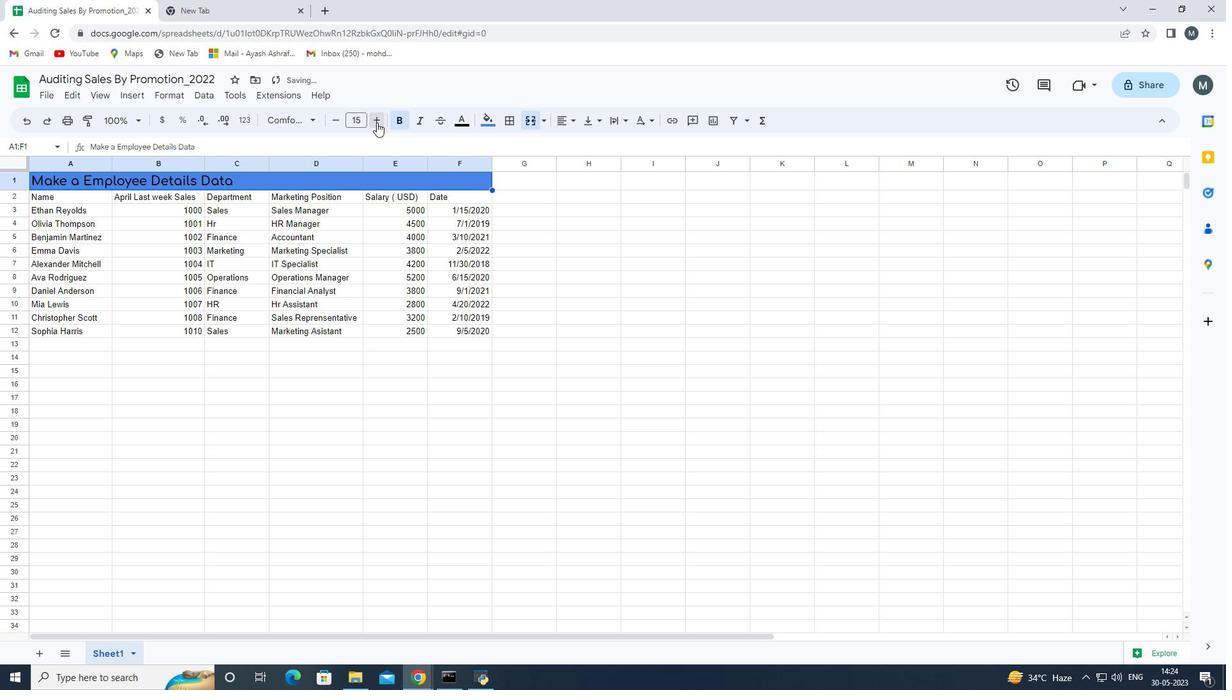 
Action: Mouse pressed left at (377, 122)
Screenshot: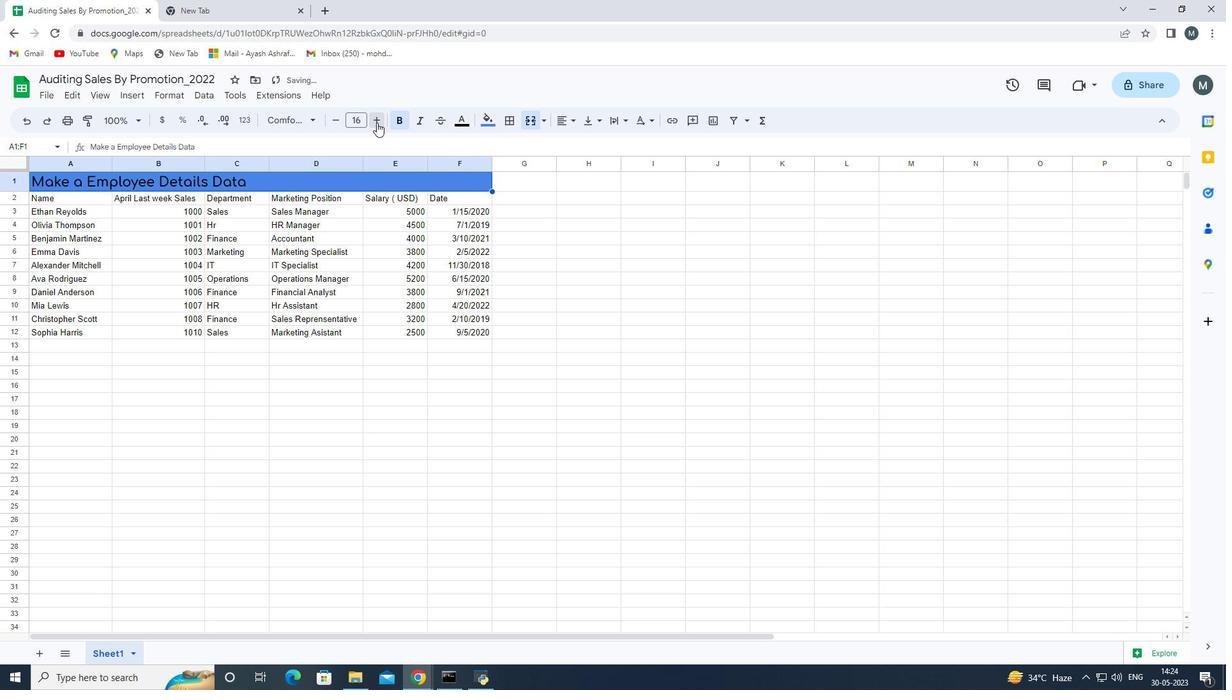 
Action: Mouse pressed left at (377, 122)
Screenshot: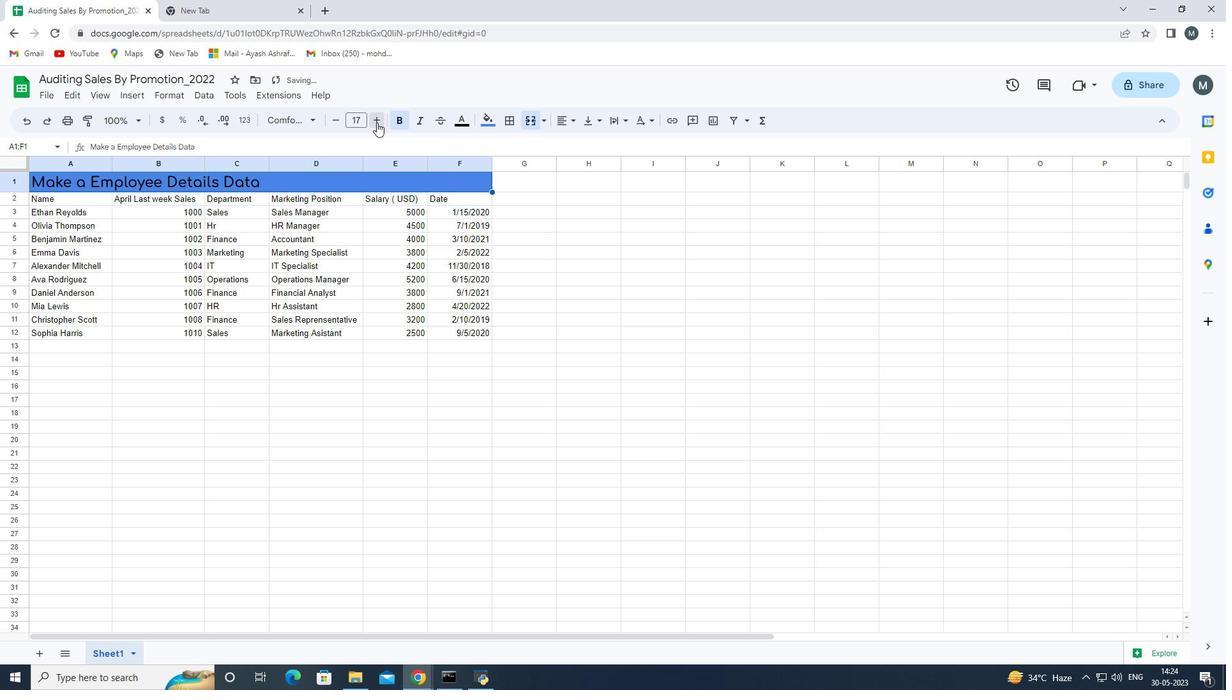 
Action: Mouse pressed left at (377, 122)
Screenshot: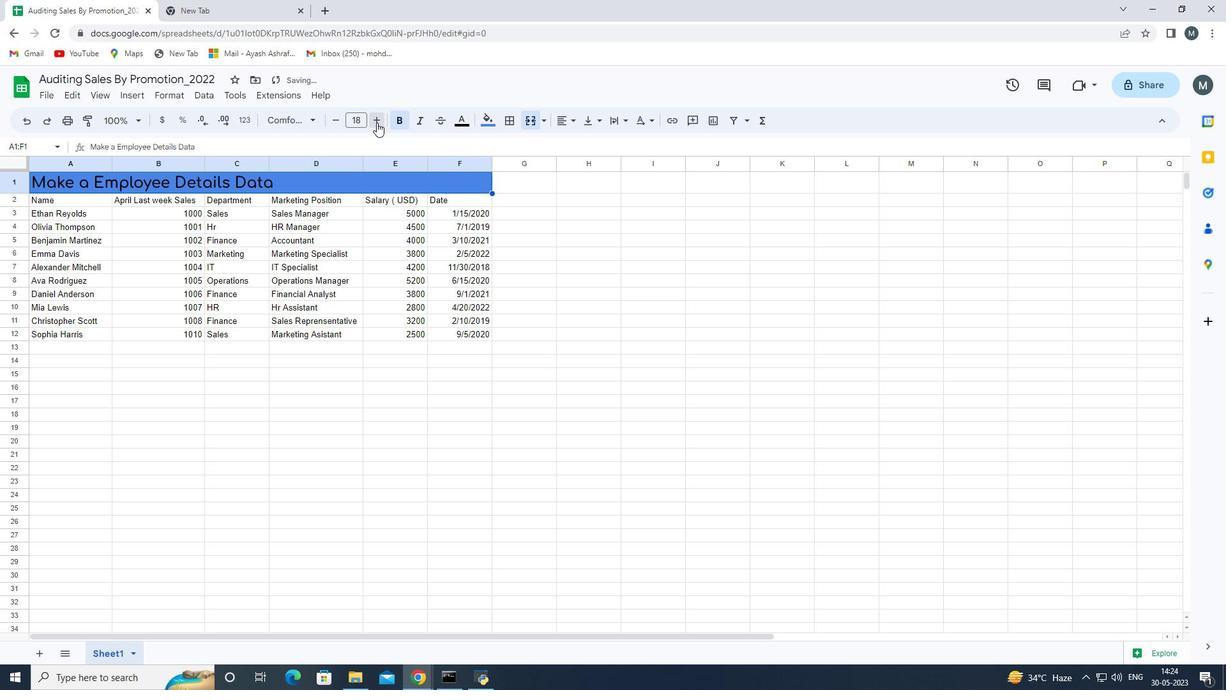 
Action: Mouse pressed left at (377, 122)
Screenshot: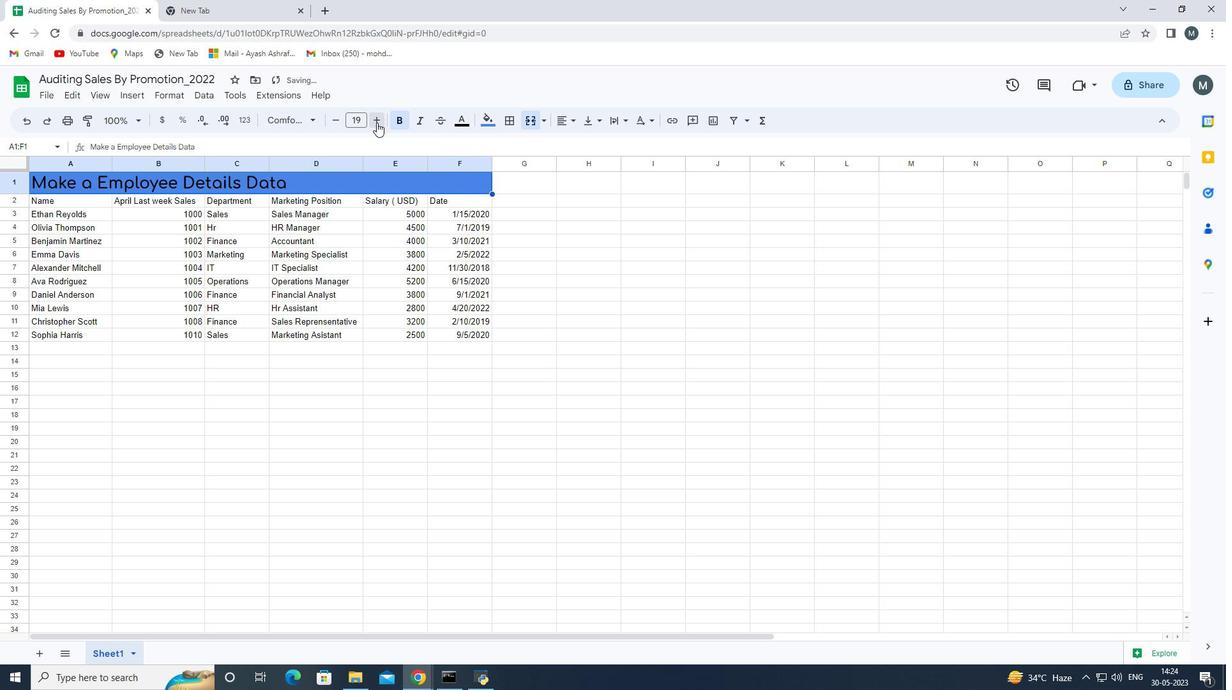 
Action: Mouse pressed left at (377, 122)
Screenshot: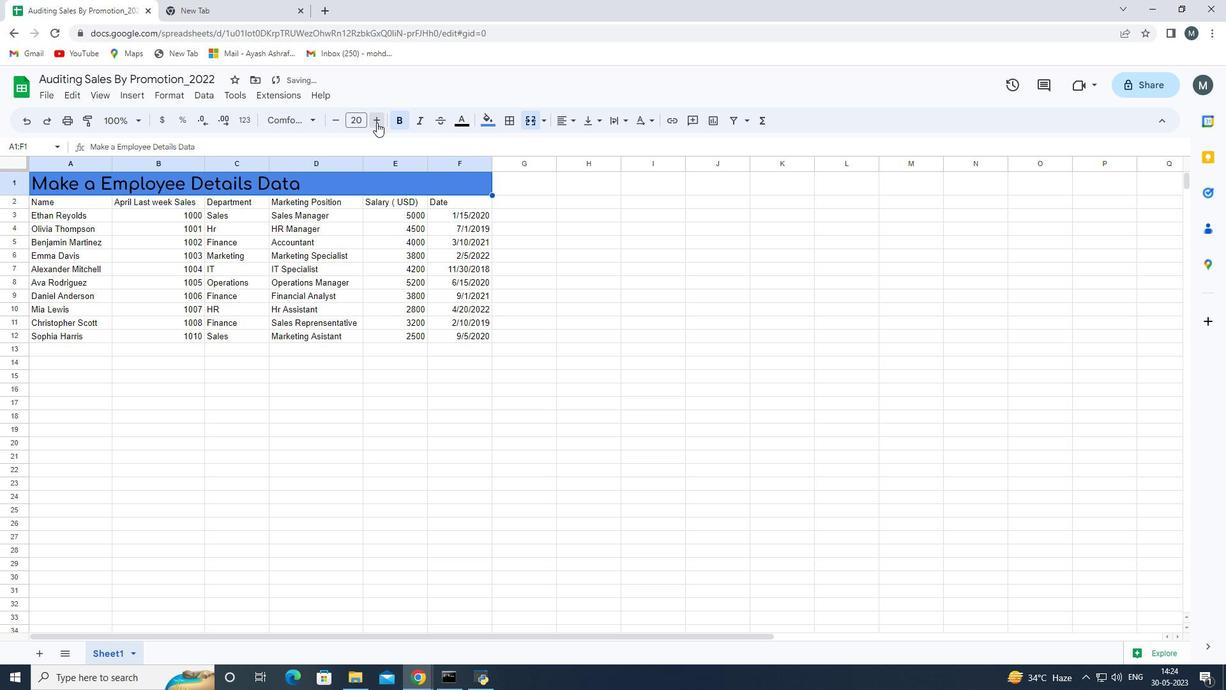 
Action: Mouse pressed left at (377, 122)
Screenshot: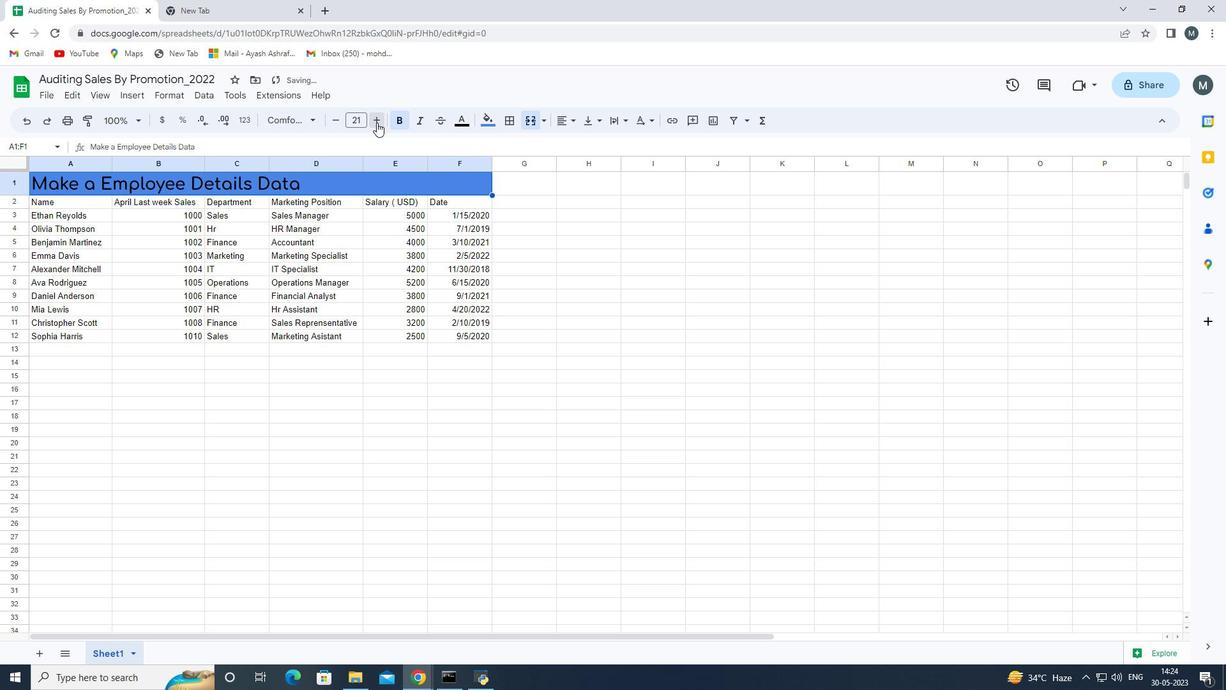
Action: Mouse pressed left at (377, 122)
Screenshot: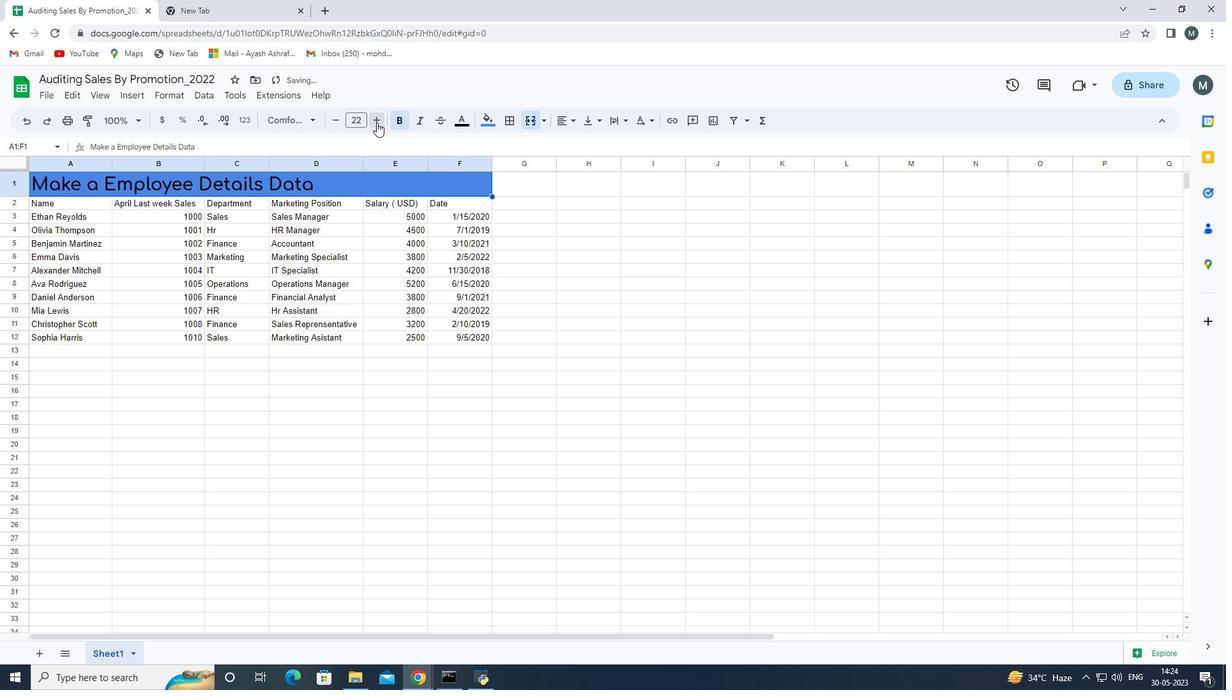 
Action: Mouse pressed left at (377, 122)
Screenshot: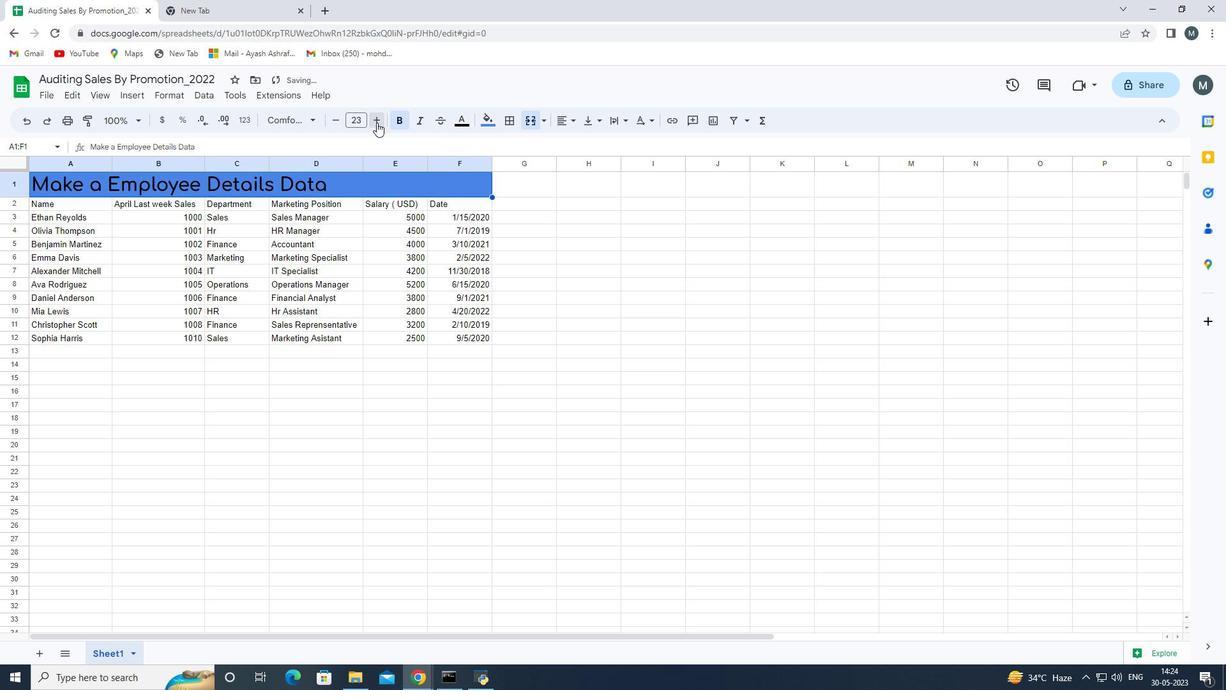 
Action: Mouse pressed left at (377, 122)
Screenshot: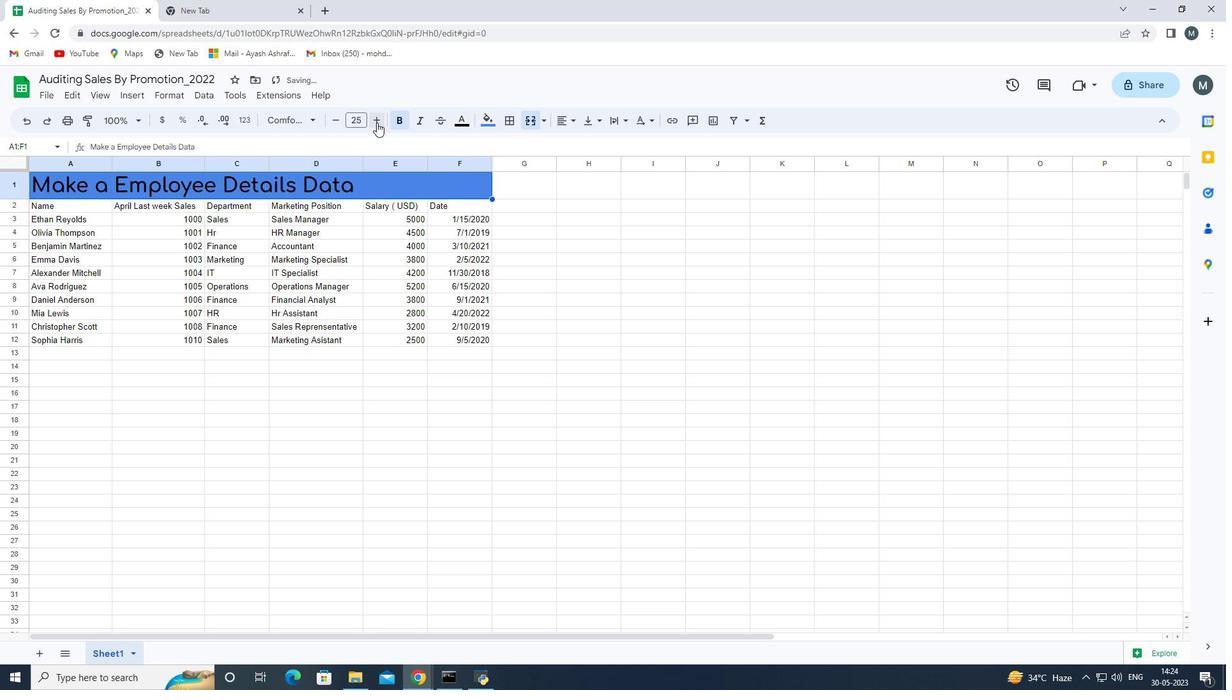 
Action: Mouse moved to (126, 271)
Screenshot: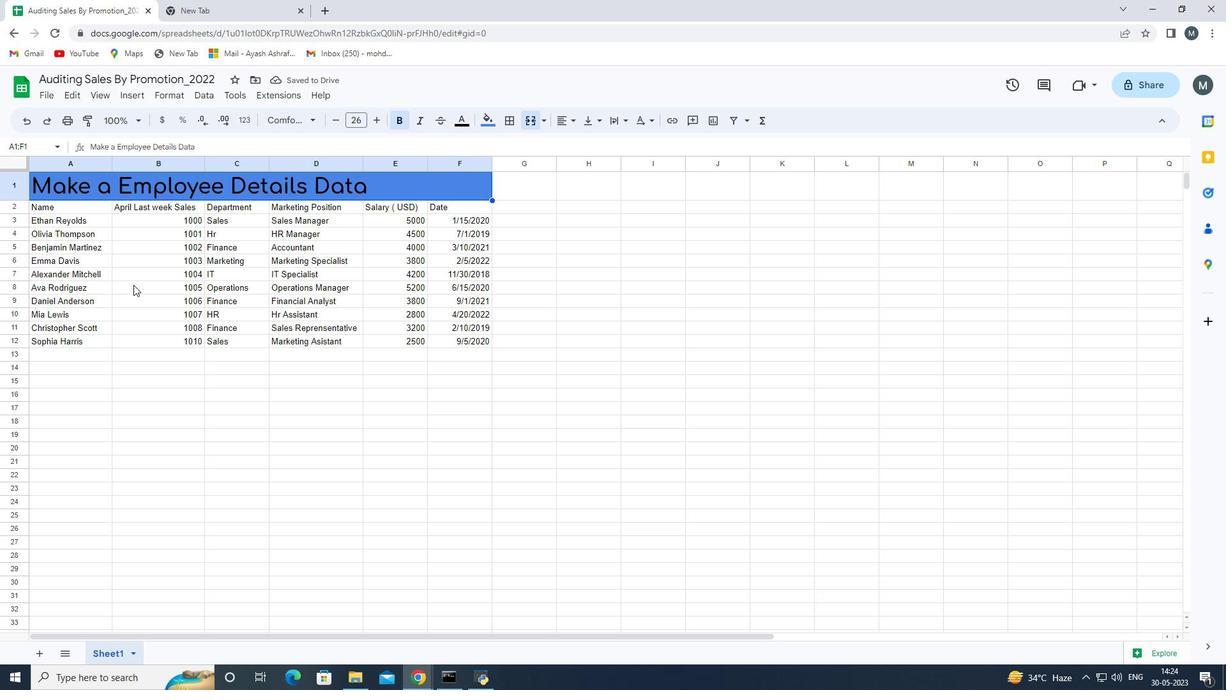 
Action: Mouse pressed left at (126, 271)
Screenshot: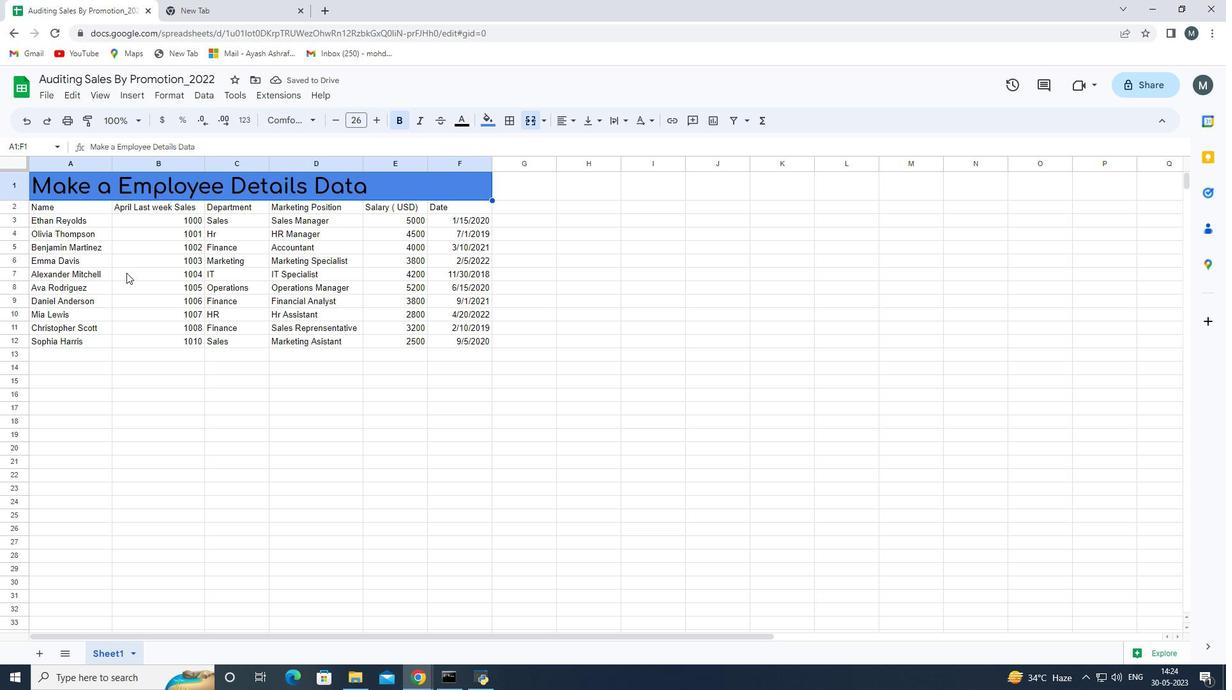 
Action: Mouse moved to (36, 208)
Screenshot: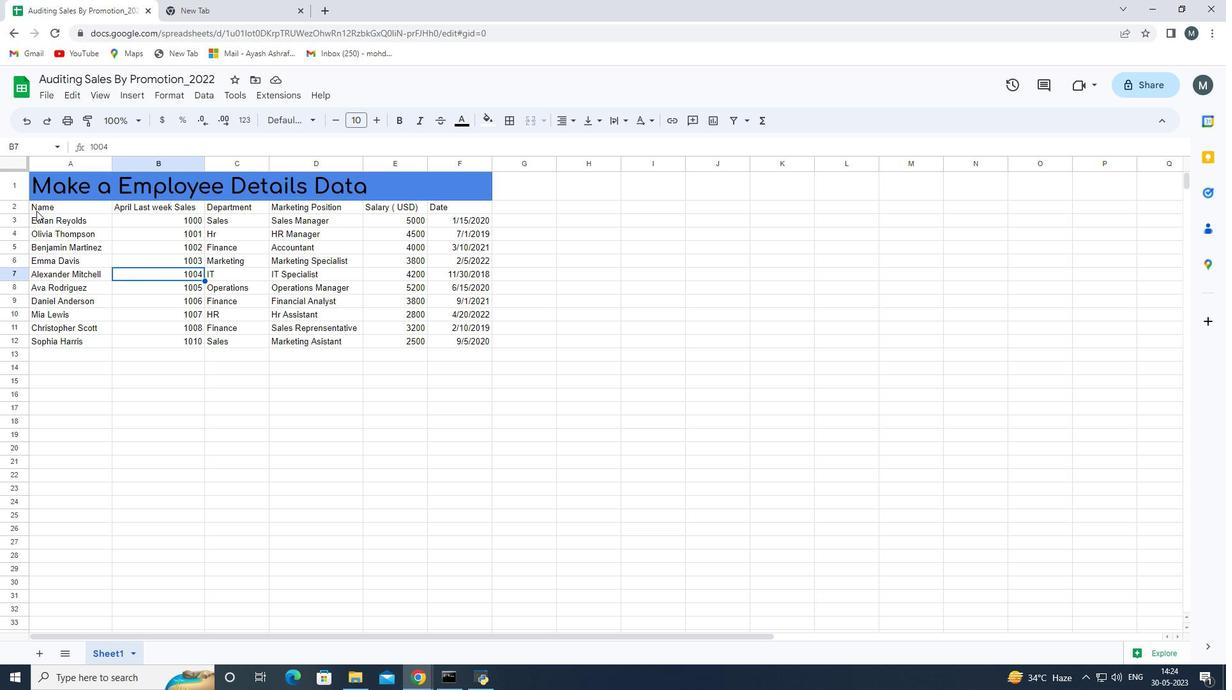 
Action: Mouse pressed left at (36, 208)
Screenshot: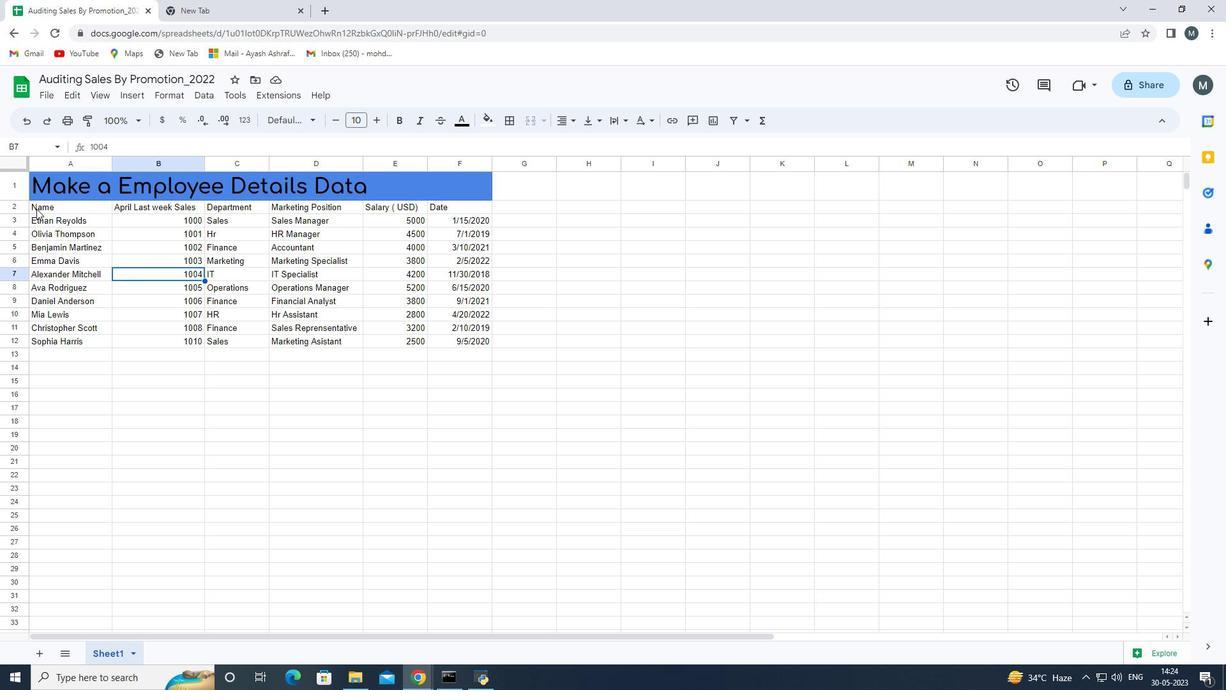 
Action: Mouse moved to (288, 122)
Screenshot: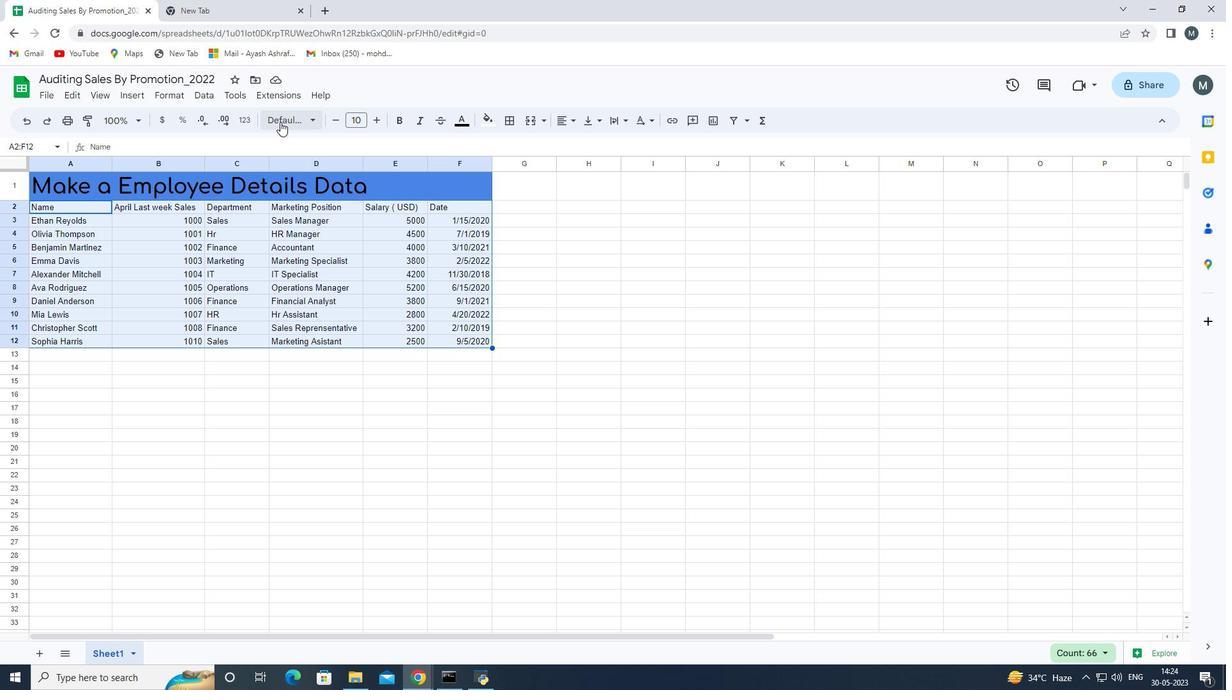 
Action: Mouse pressed left at (288, 122)
Screenshot: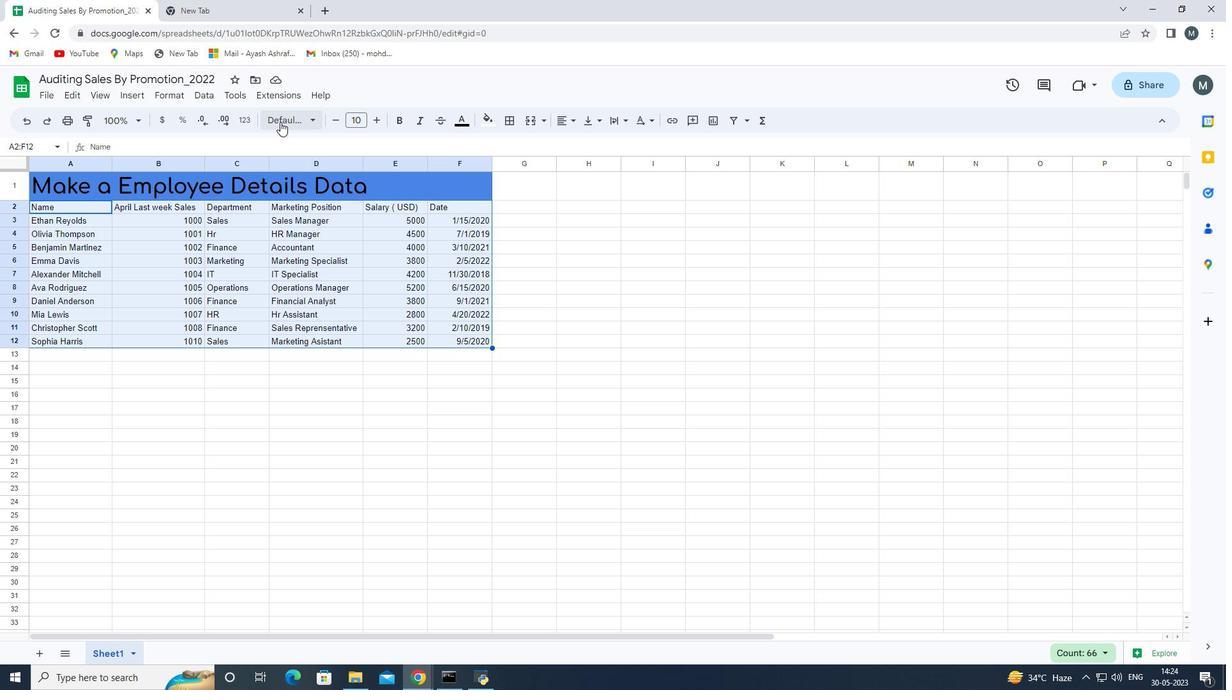 
Action: Mouse moved to (330, 384)
Screenshot: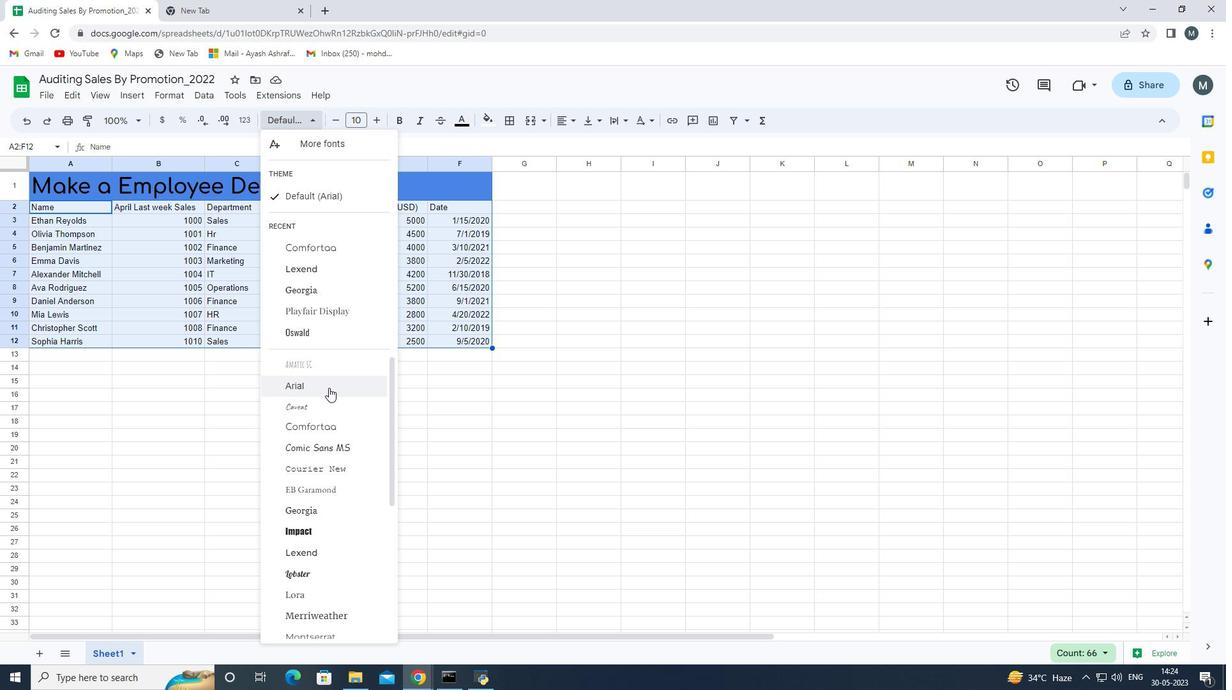 
Action: Mouse scrolled (330, 383) with delta (0, 0)
Screenshot: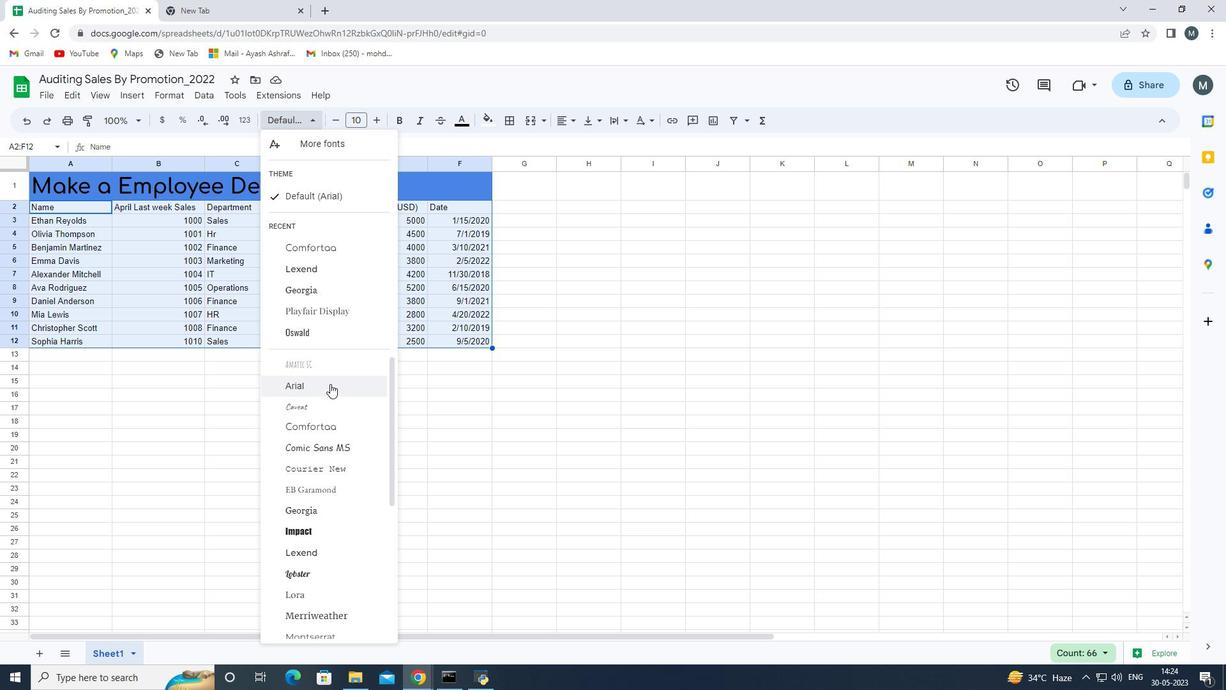 
Action: Mouse moved to (332, 441)
Screenshot: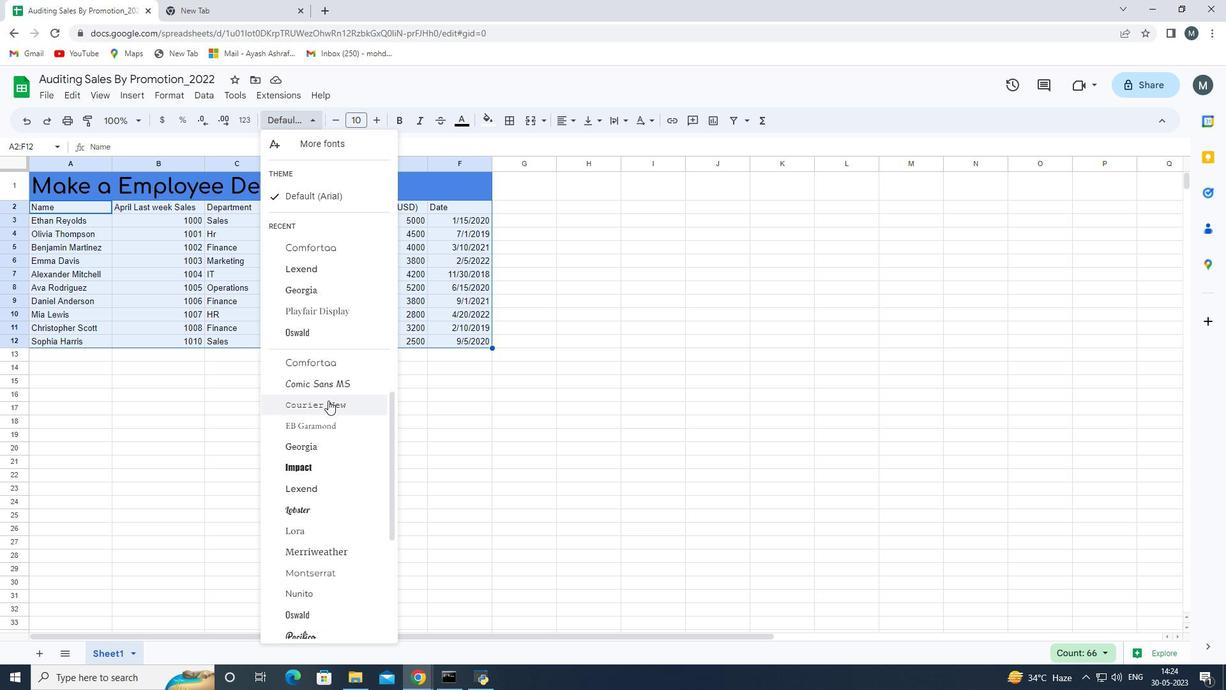 
Action: Mouse scrolled (332, 440) with delta (0, 0)
Screenshot: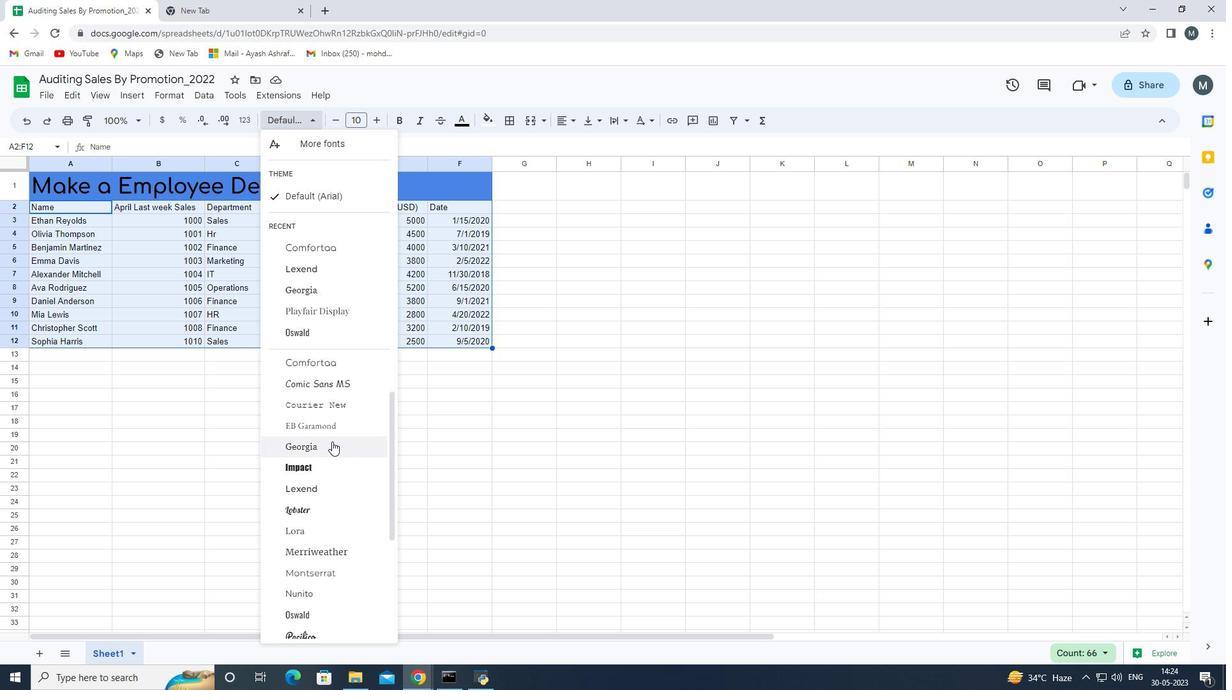
Action: Mouse scrolled (332, 440) with delta (0, 0)
Screenshot: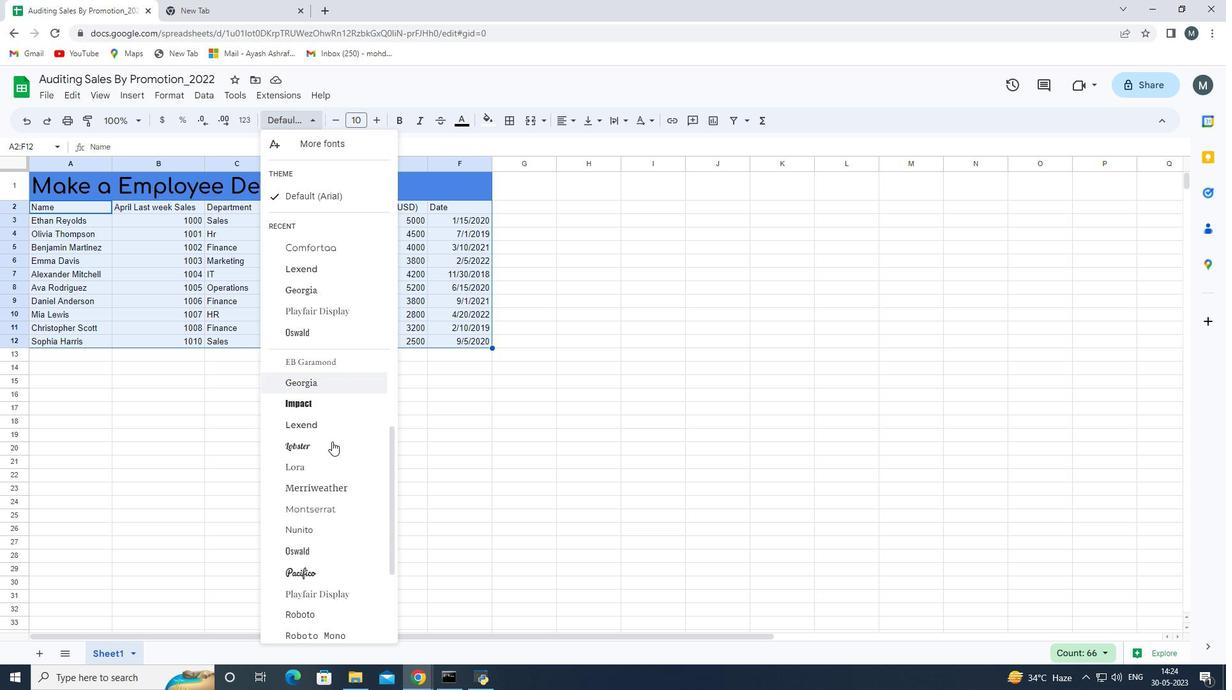 
Action: Mouse scrolled (332, 440) with delta (0, 0)
Screenshot: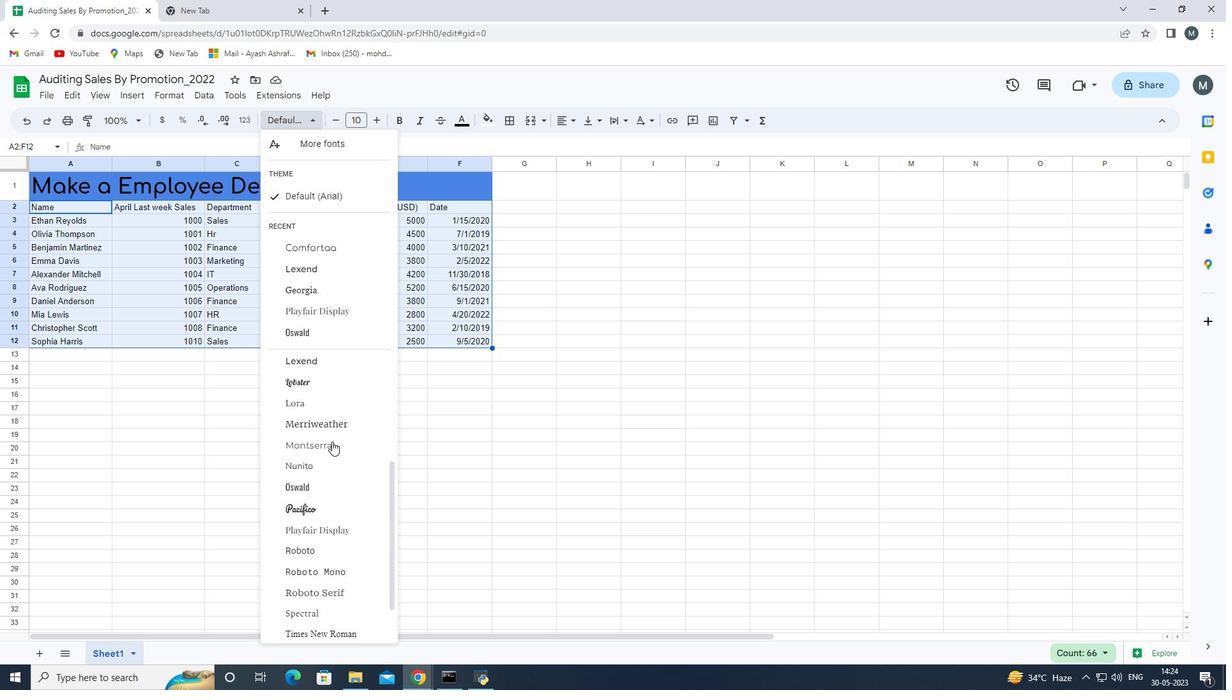 
Action: Mouse scrolled (332, 440) with delta (0, 0)
Screenshot: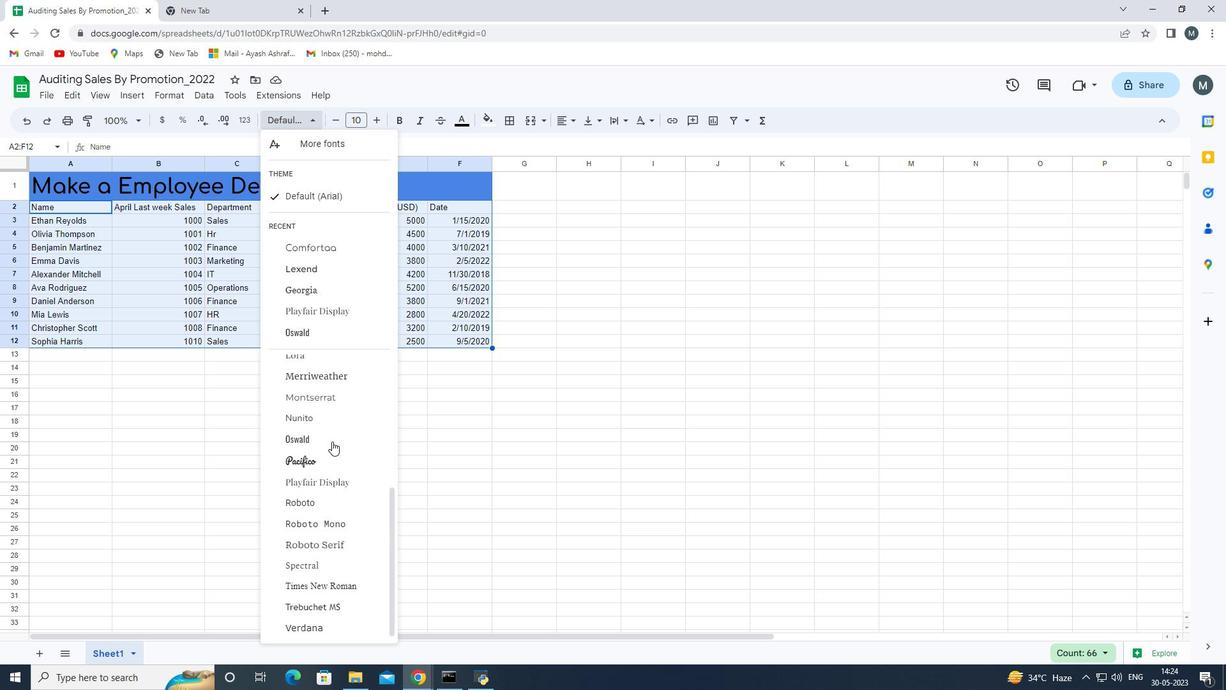 
Action: Mouse scrolled (332, 440) with delta (0, 0)
Screenshot: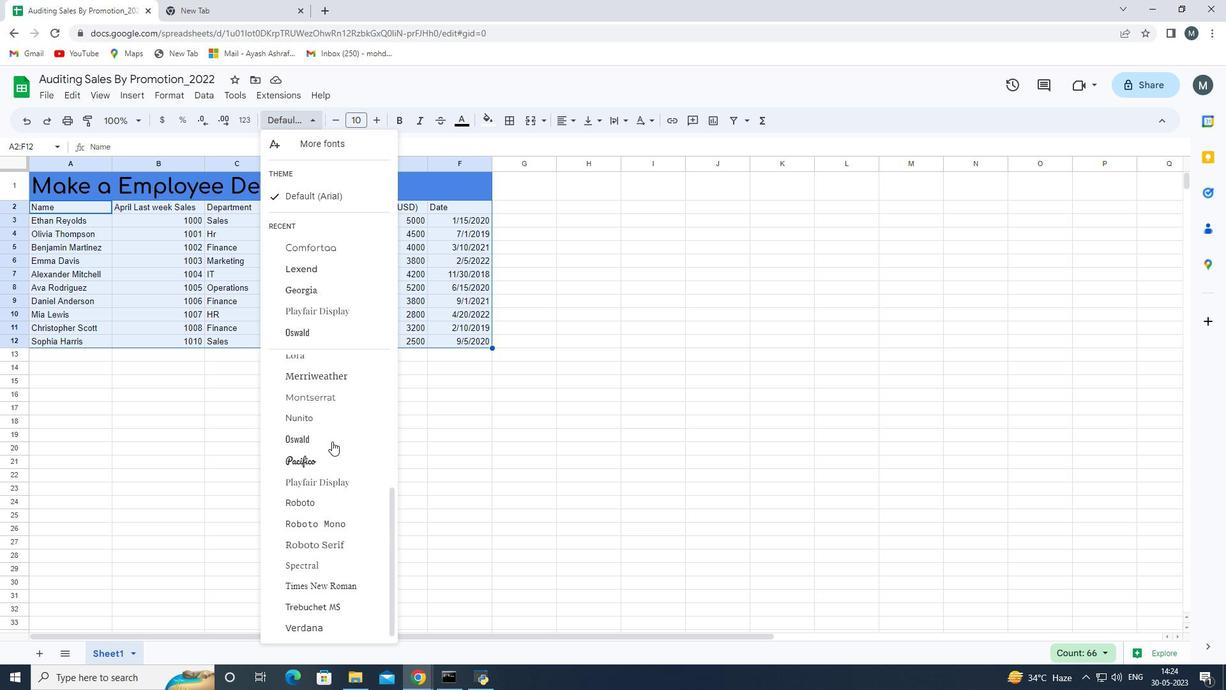 
Action: Mouse moved to (341, 425)
Screenshot: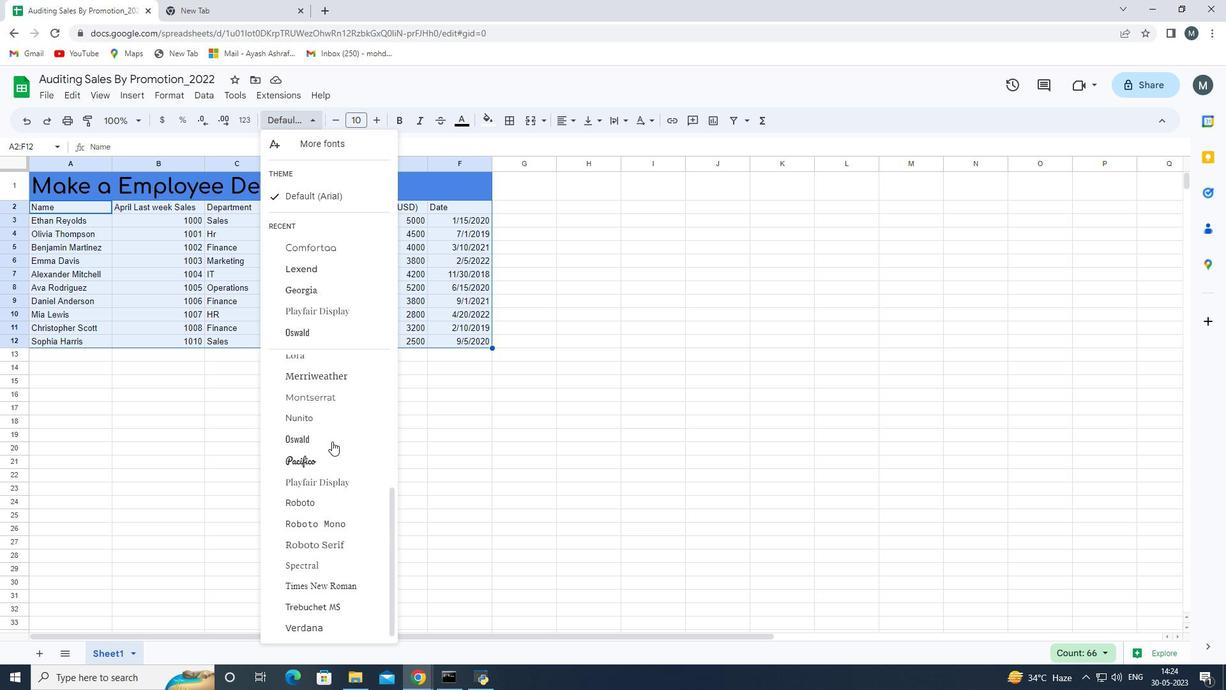 
Action: Mouse scrolled (341, 426) with delta (0, 0)
Screenshot: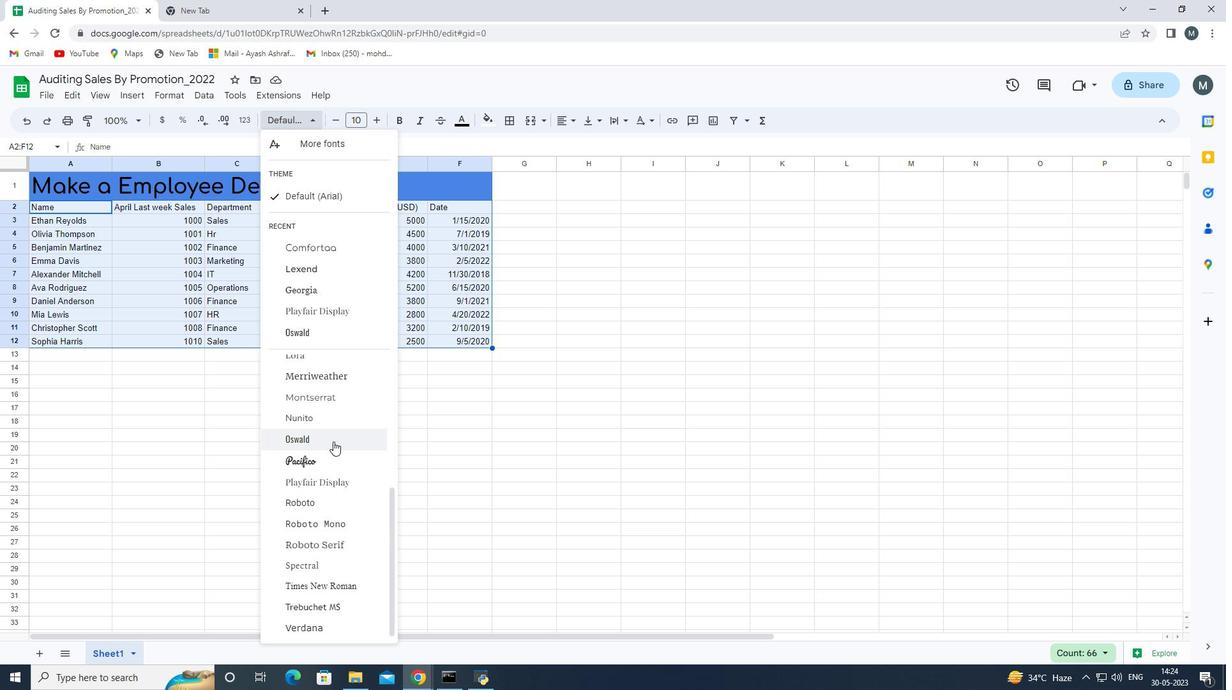 
Action: Mouse scrolled (341, 426) with delta (0, 0)
Screenshot: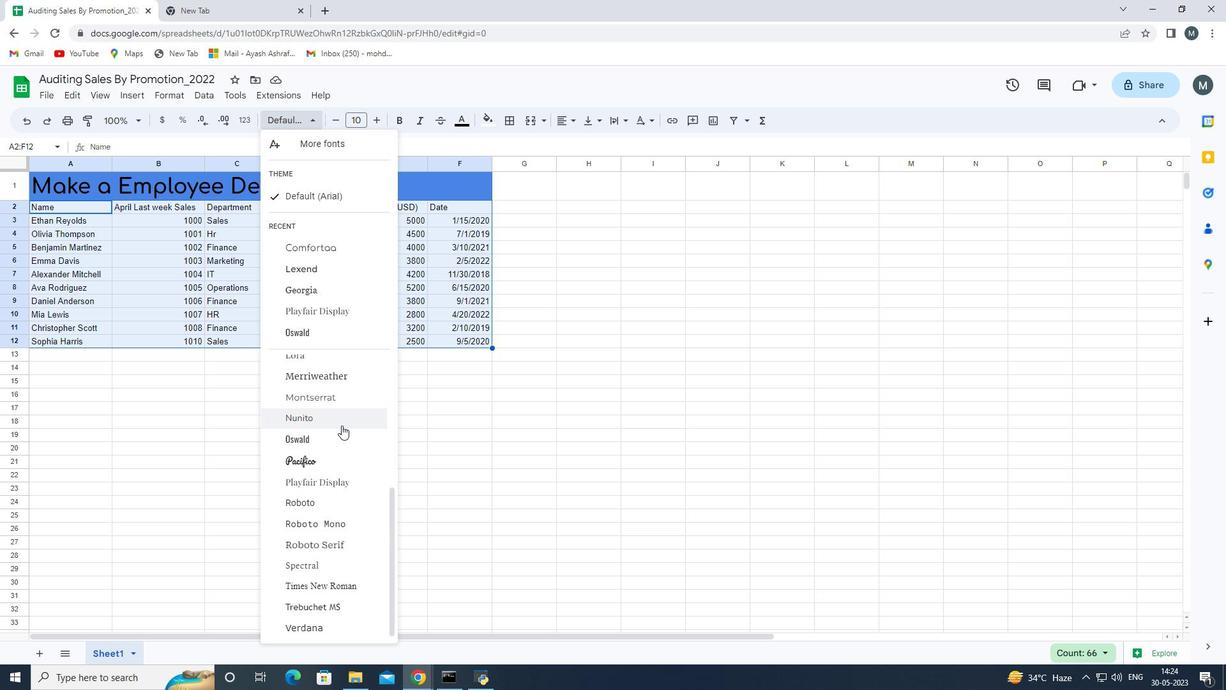 
Action: Mouse scrolled (341, 426) with delta (0, 0)
Screenshot: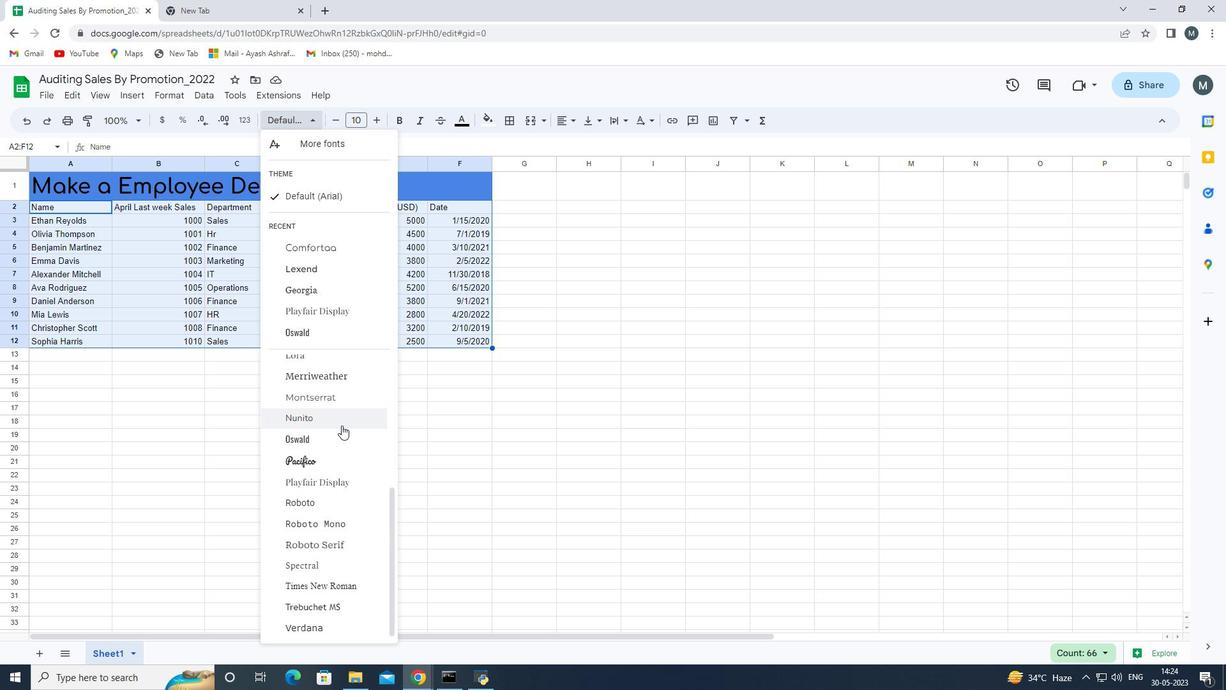 
Action: Mouse scrolled (341, 426) with delta (0, 0)
Screenshot: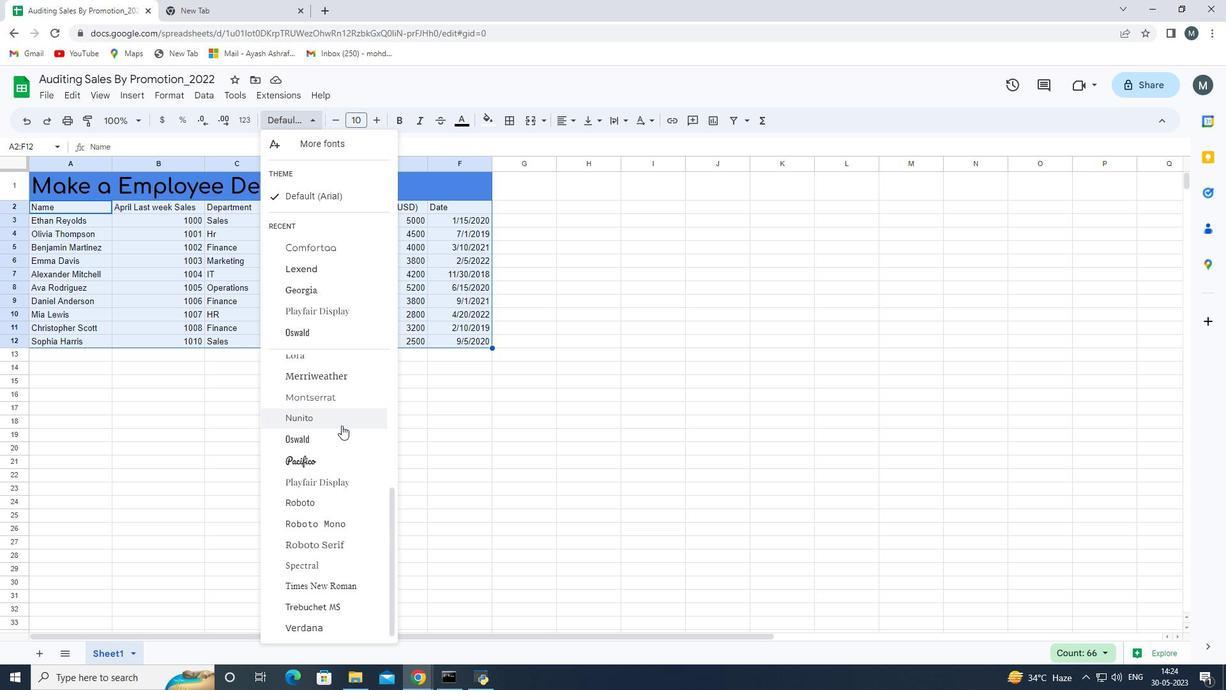 
Action: Mouse scrolled (341, 426) with delta (0, 0)
Screenshot: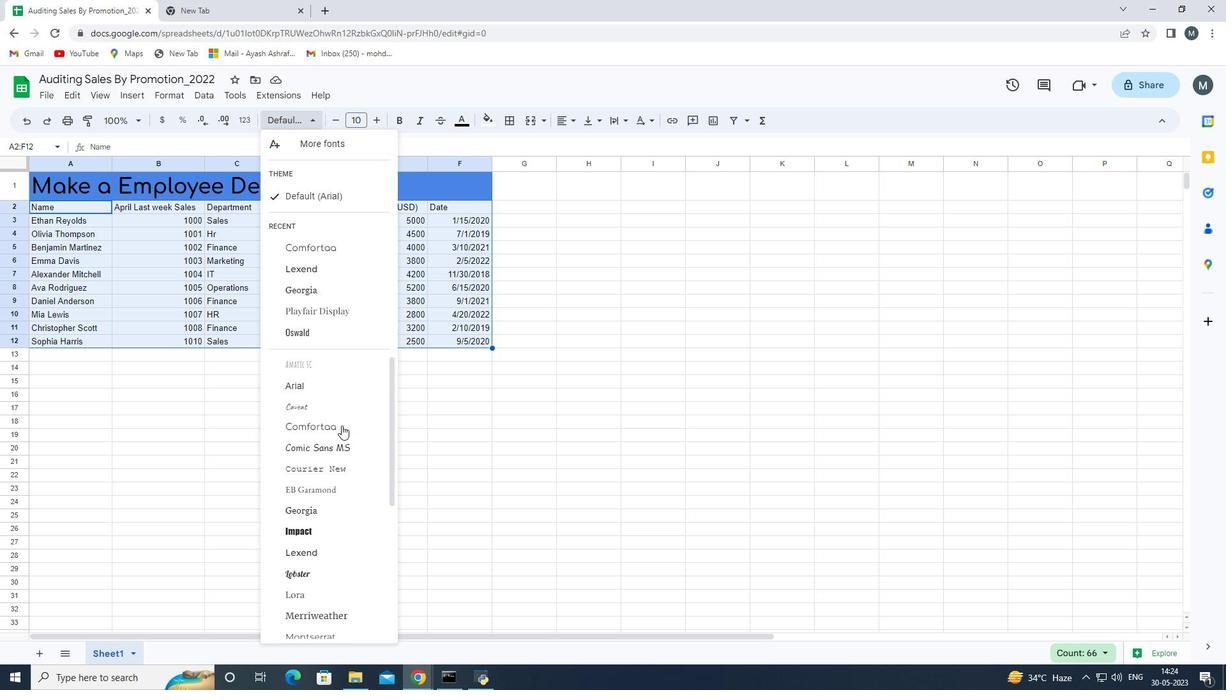 
Action: Mouse scrolled (341, 426) with delta (0, 0)
Screenshot: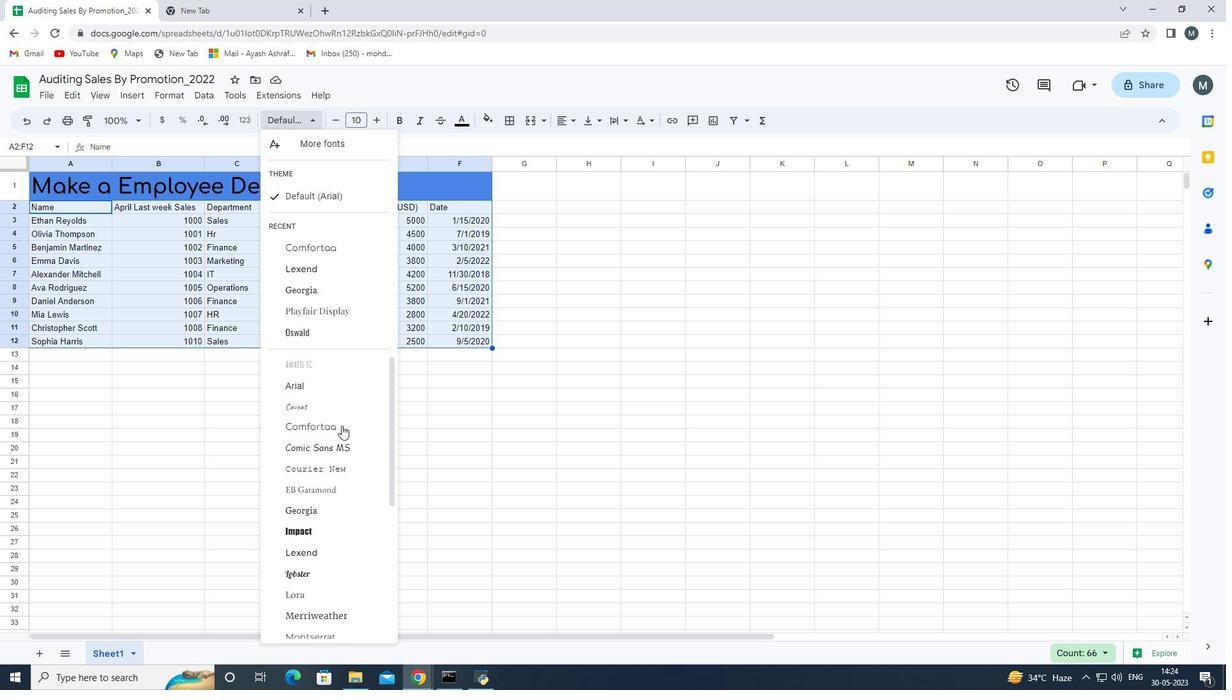 
Action: Mouse scrolled (341, 426) with delta (0, 0)
Screenshot: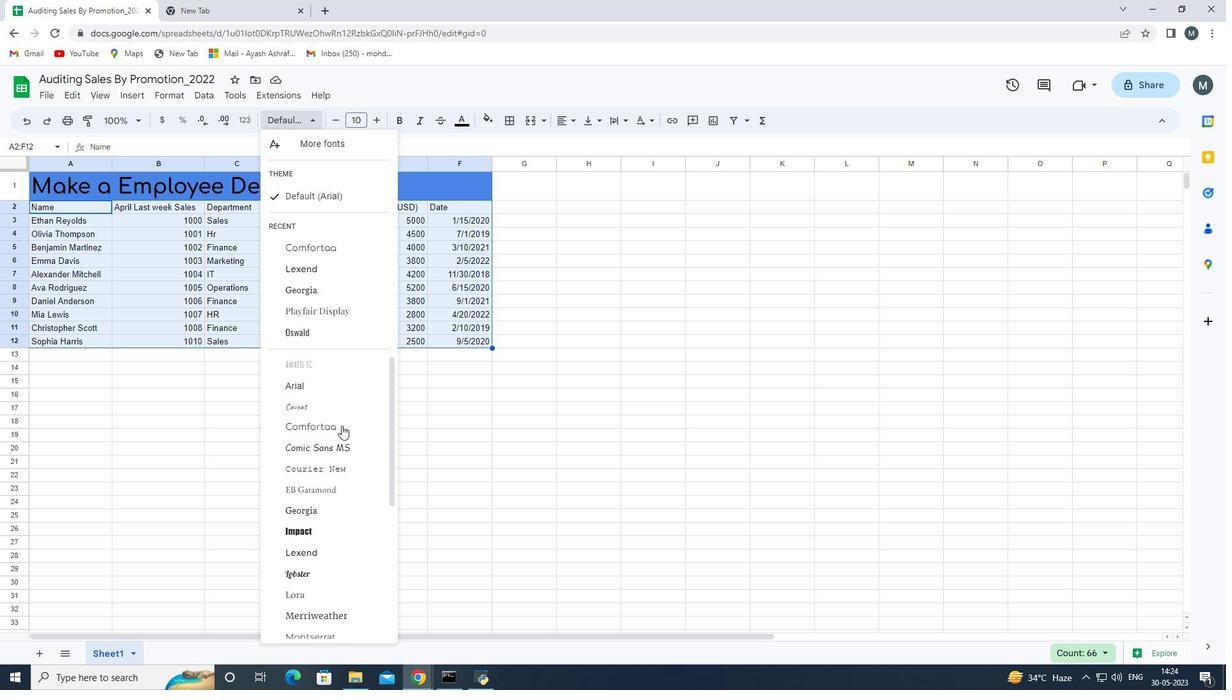 
Action: Mouse scrolled (341, 426) with delta (0, 0)
Screenshot: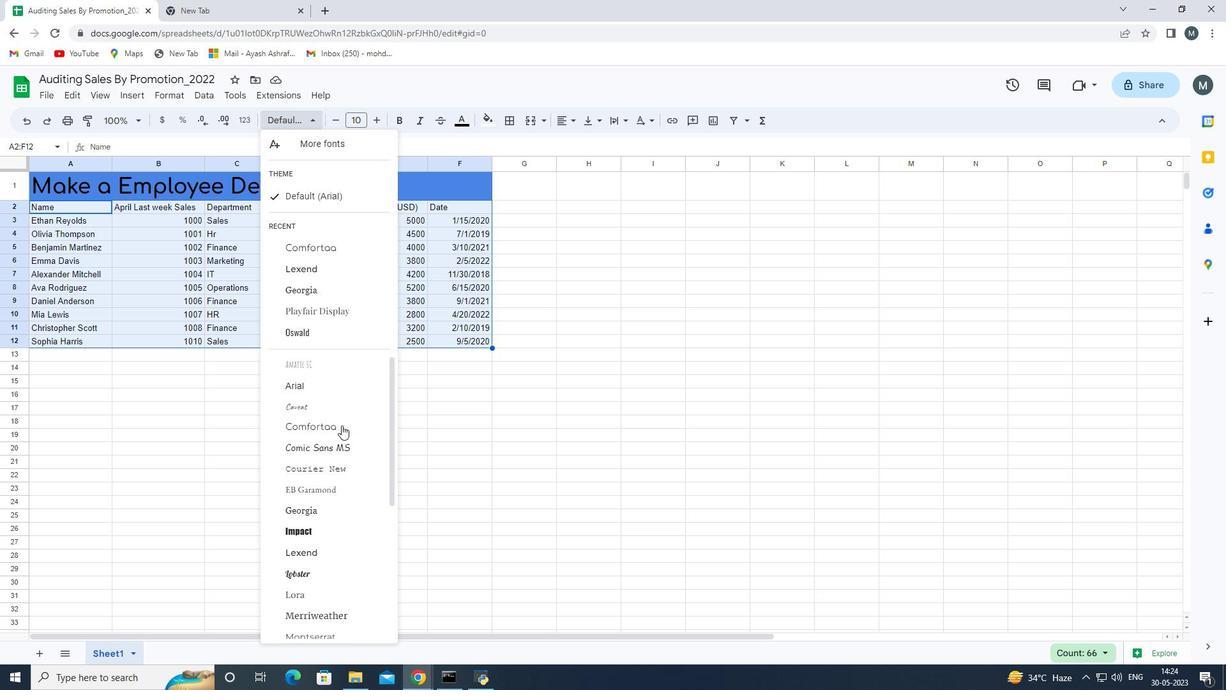 
Action: Mouse moved to (327, 465)
Screenshot: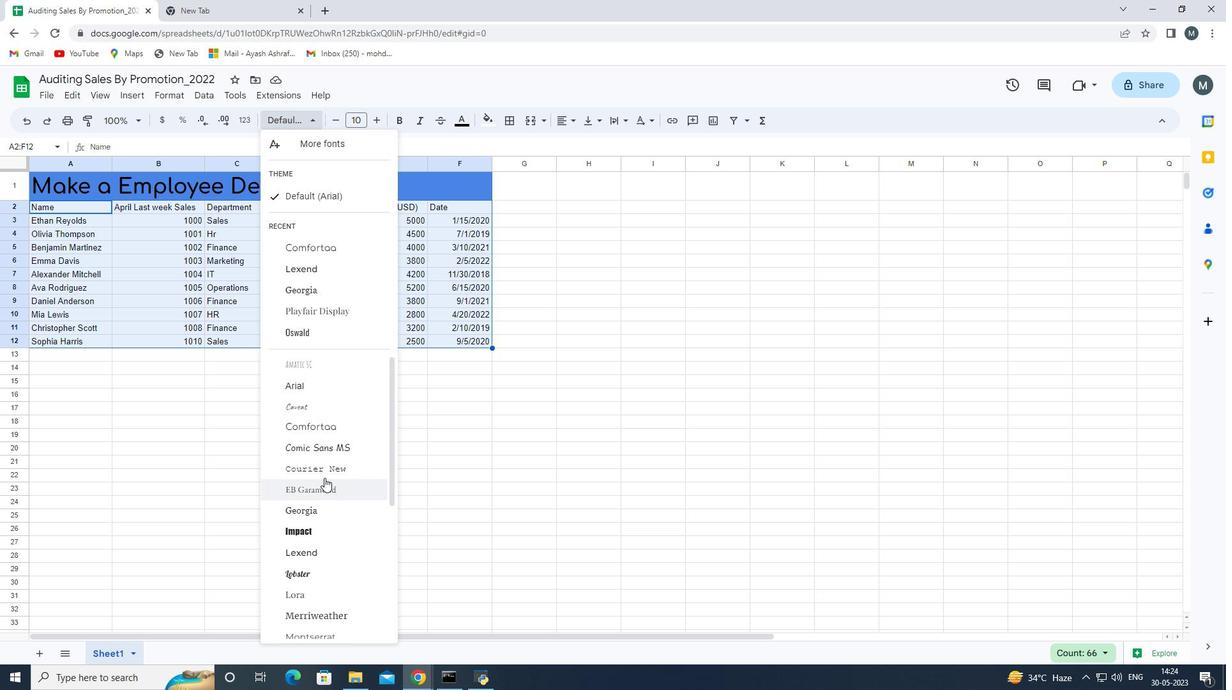 
Action: Mouse pressed left at (327, 465)
Screenshot: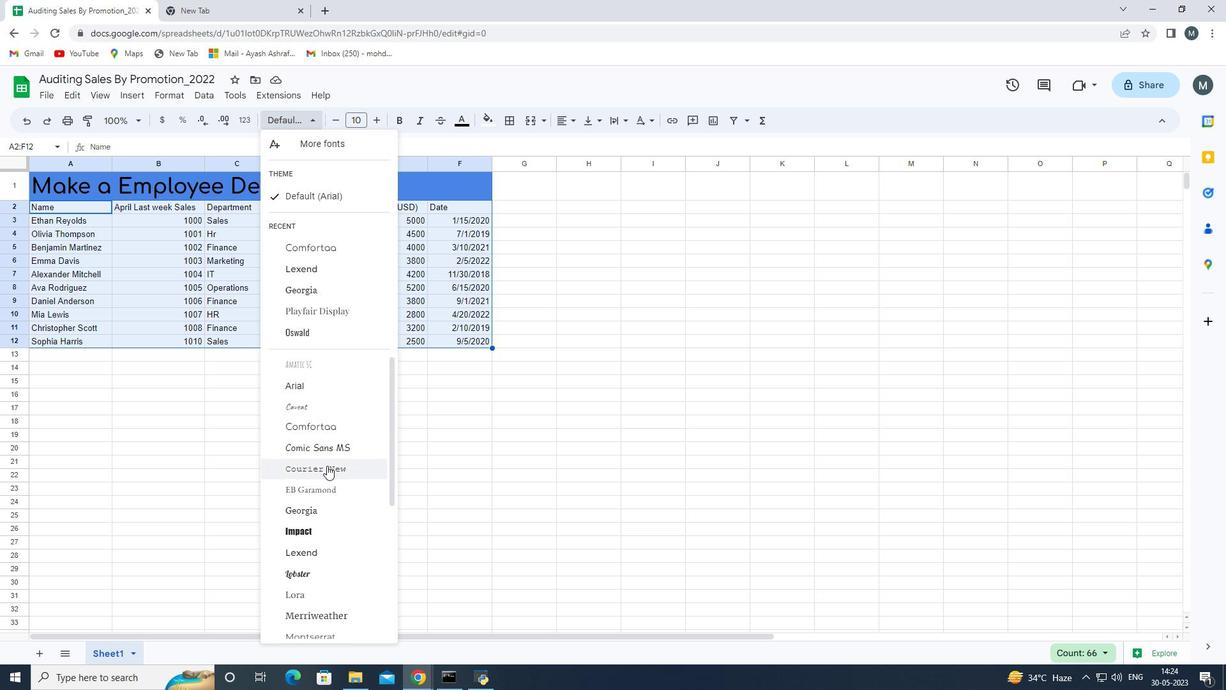 
Action: Mouse moved to (375, 122)
Screenshot: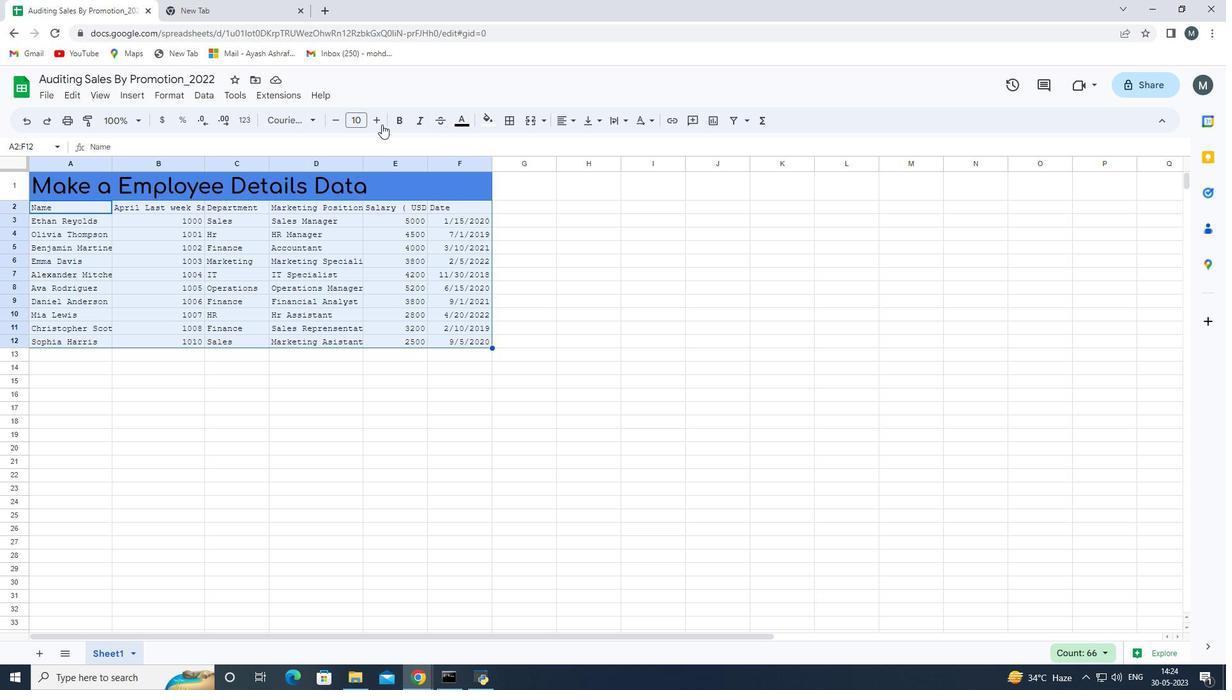 
Action: Mouse pressed left at (375, 122)
Screenshot: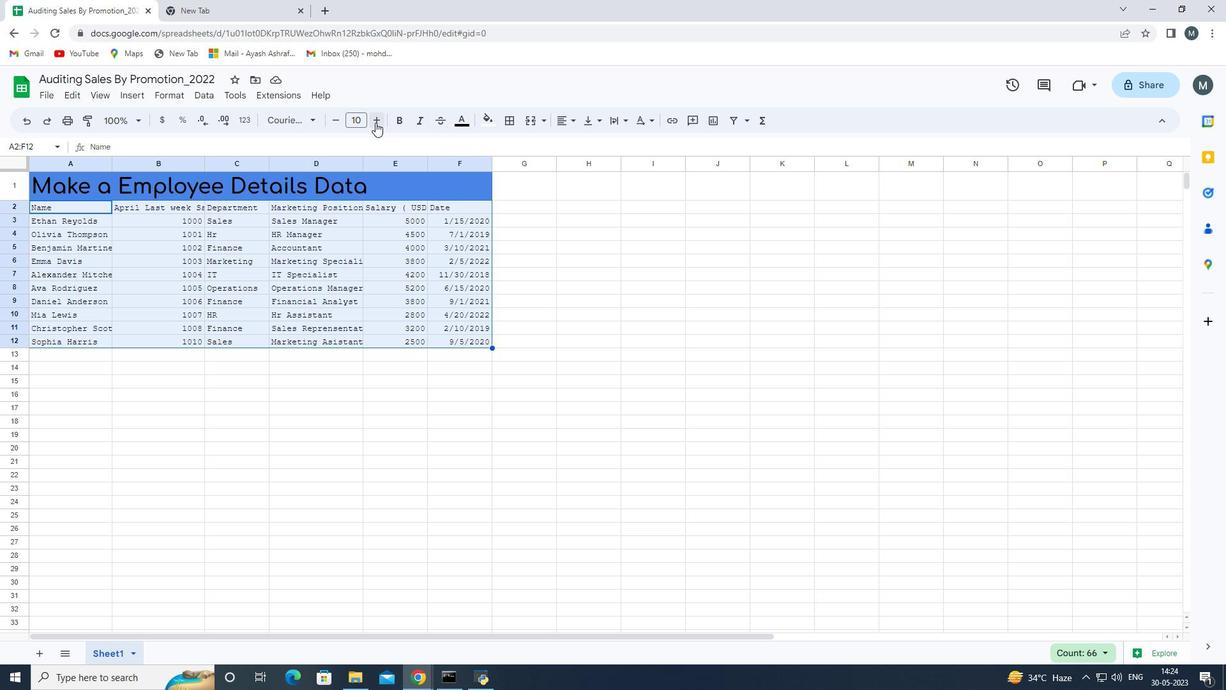 
Action: Mouse pressed left at (375, 122)
Screenshot: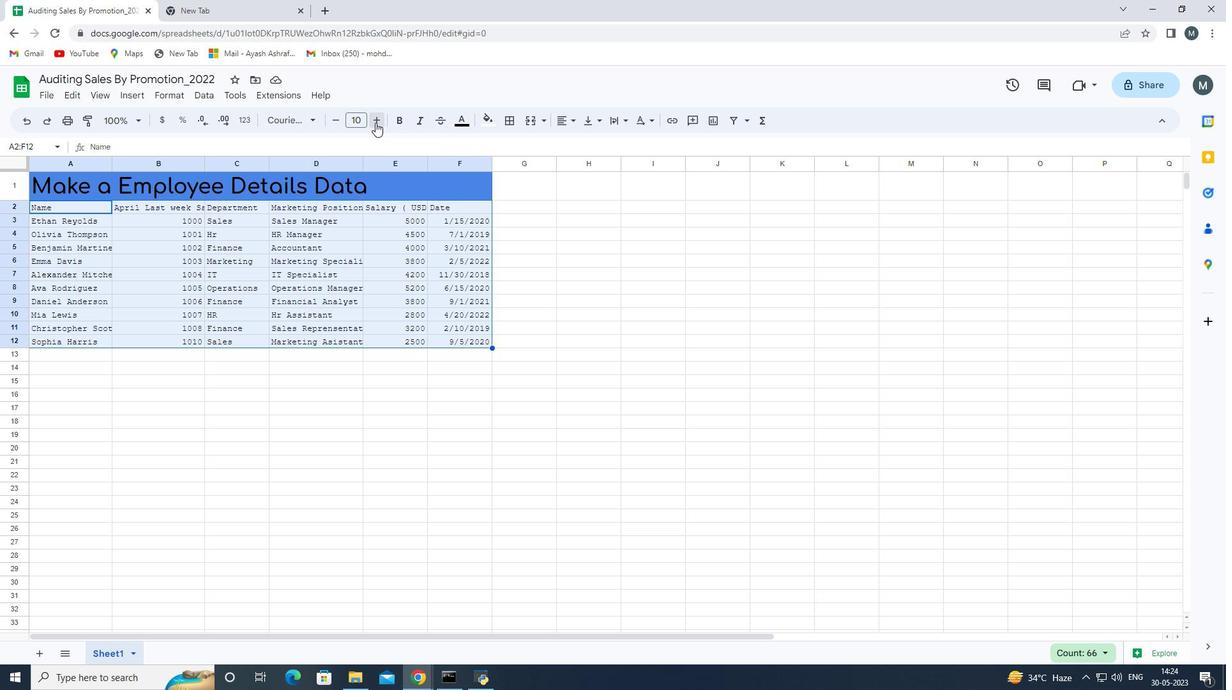 
Action: Mouse pressed left at (375, 122)
Screenshot: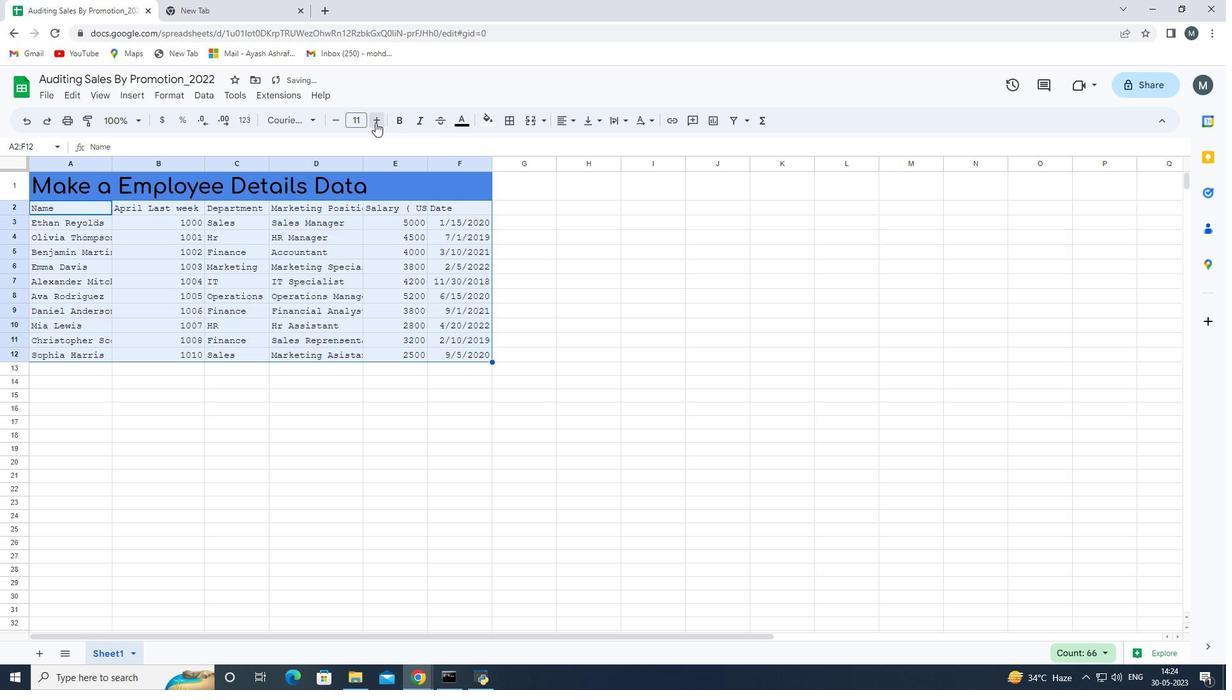 
Action: Mouse pressed left at (375, 122)
Screenshot: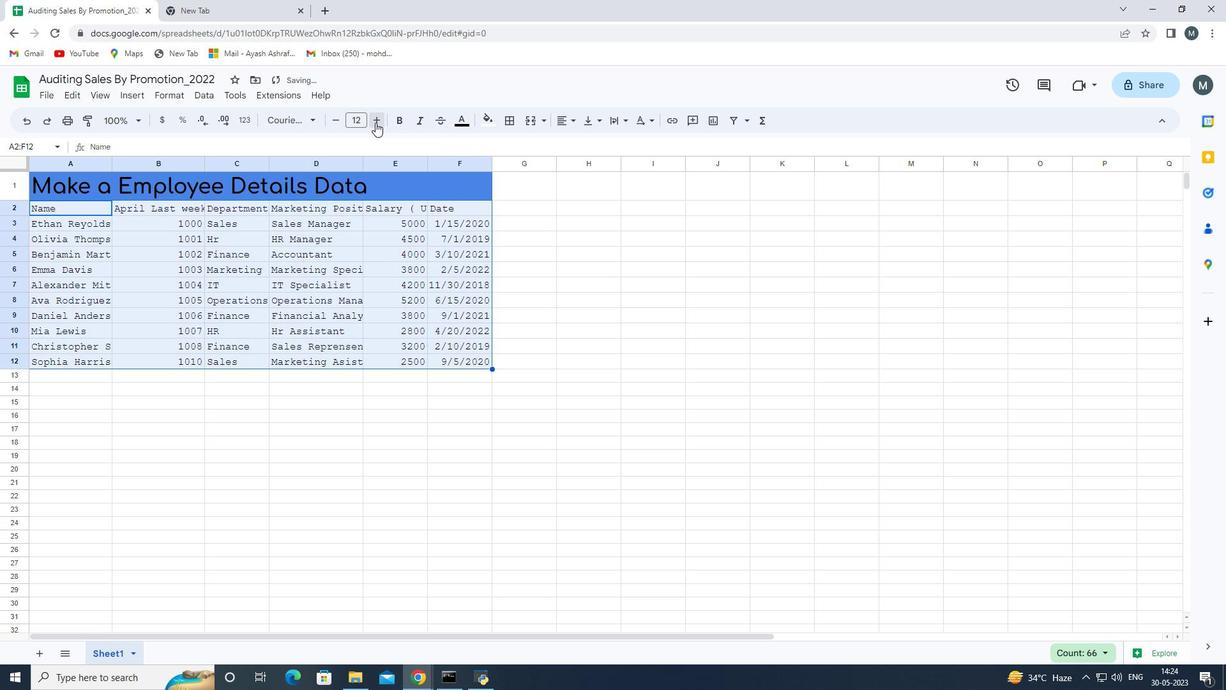 
Action: Mouse pressed left at (375, 122)
Screenshot: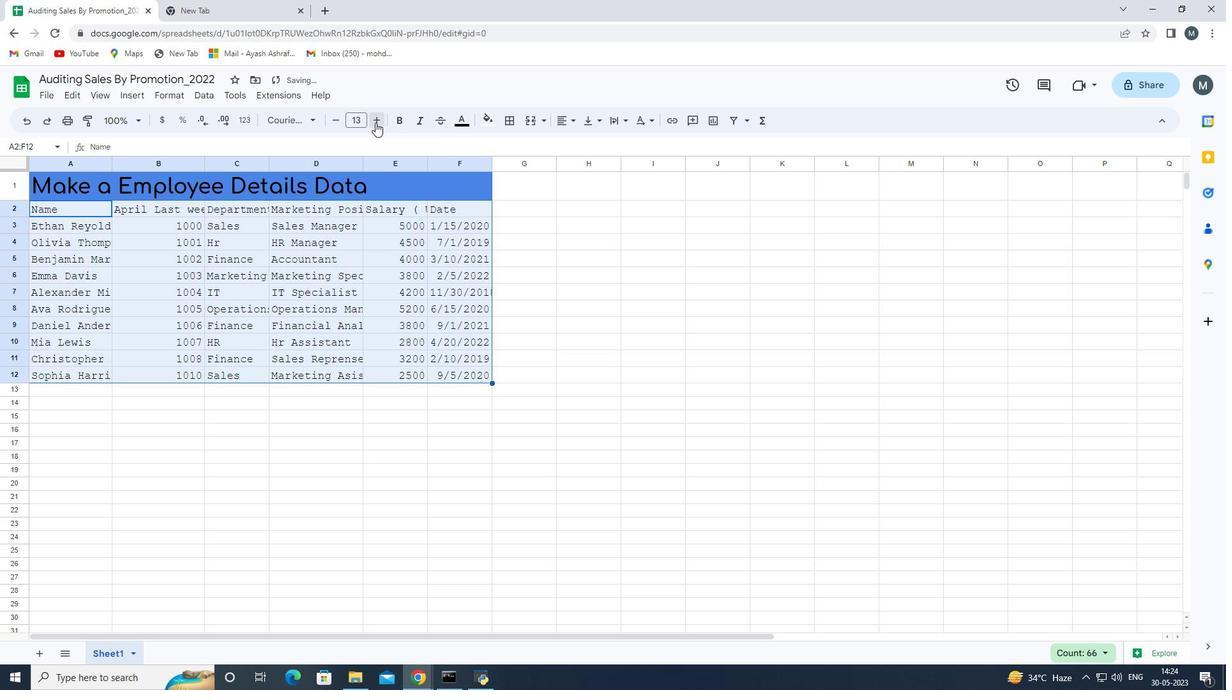 
Action: Mouse pressed left at (375, 122)
Screenshot: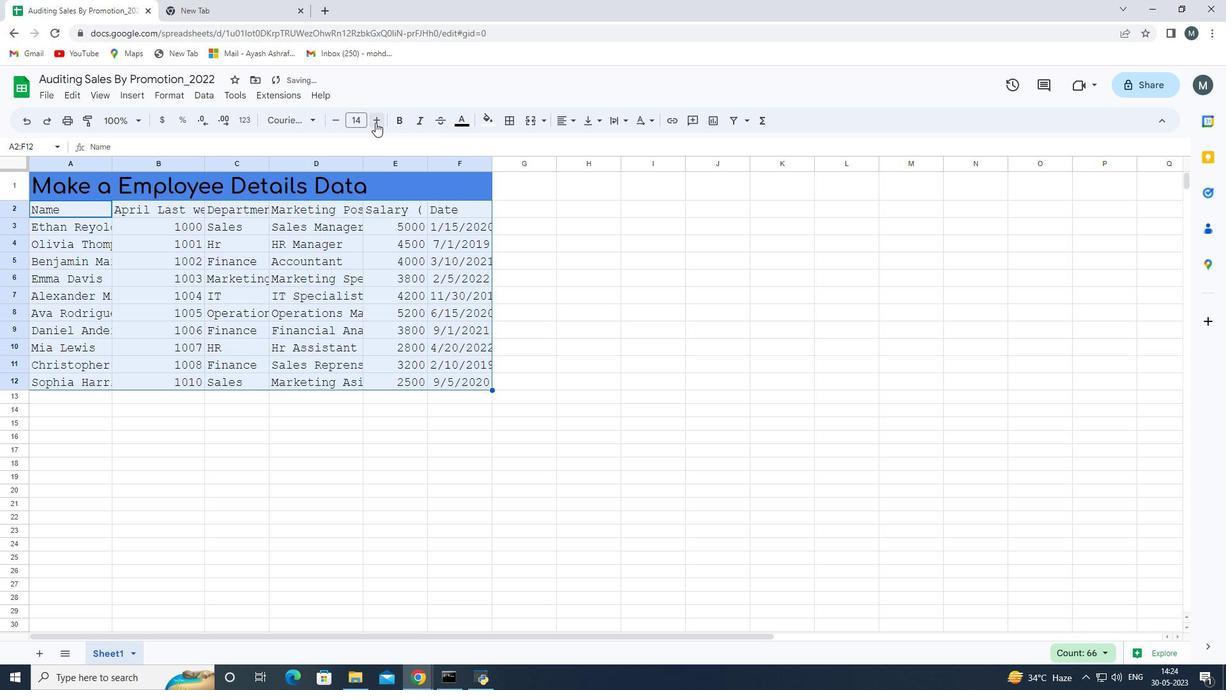 
Action: Mouse pressed left at (375, 122)
Screenshot: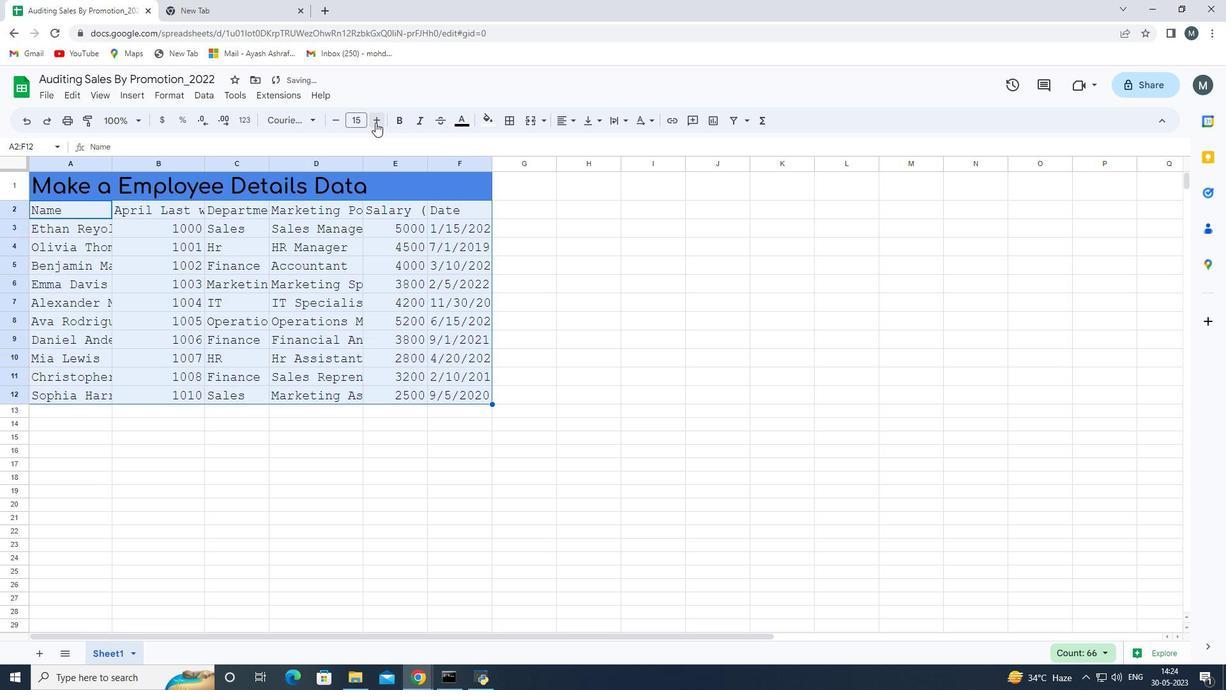 
Action: Mouse pressed left at (375, 122)
Screenshot: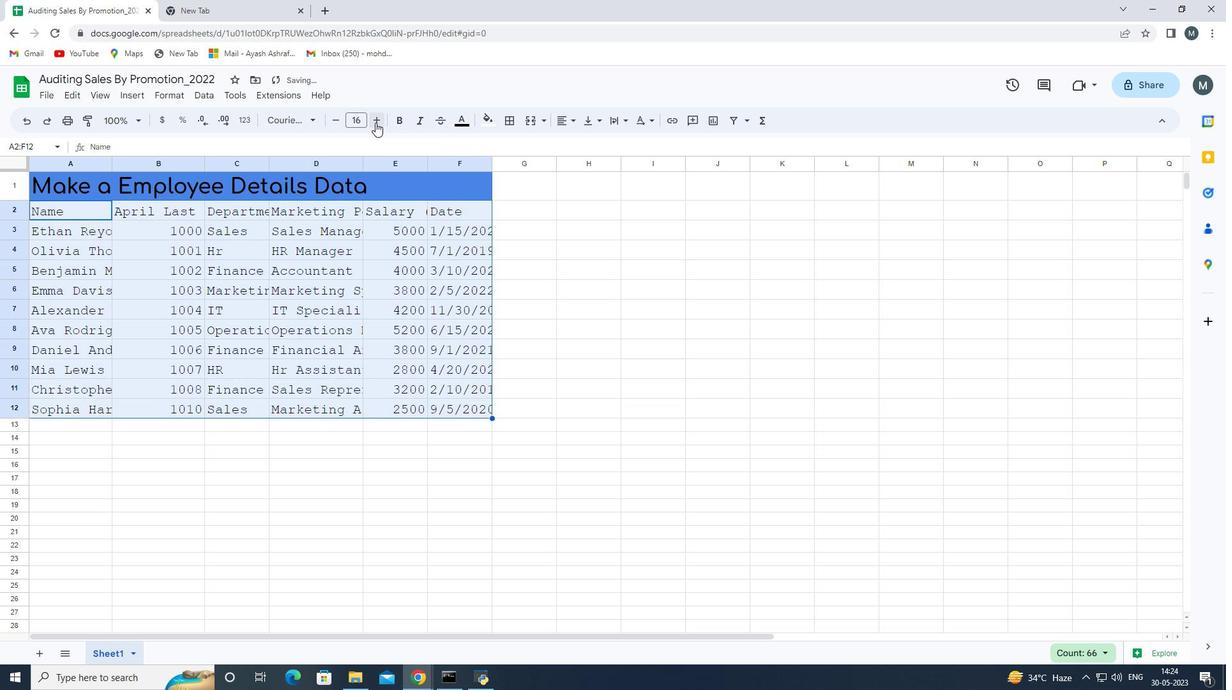 
Action: Mouse pressed left at (375, 122)
Screenshot: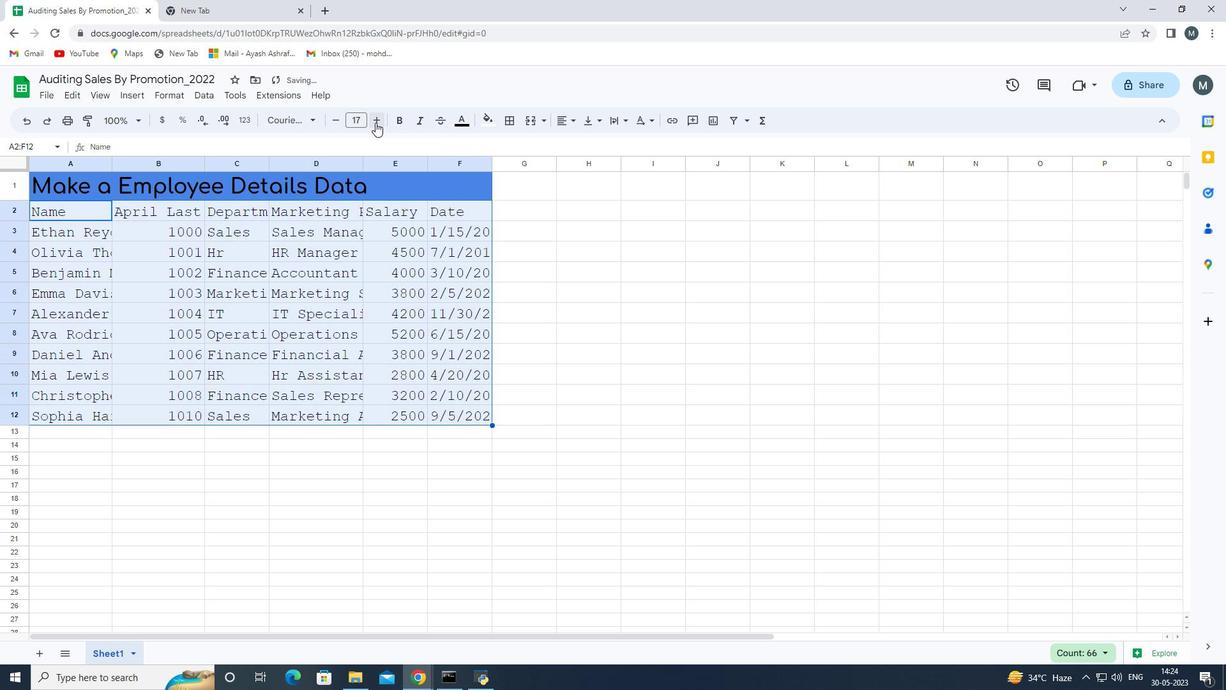 
Action: Mouse pressed left at (375, 122)
Screenshot: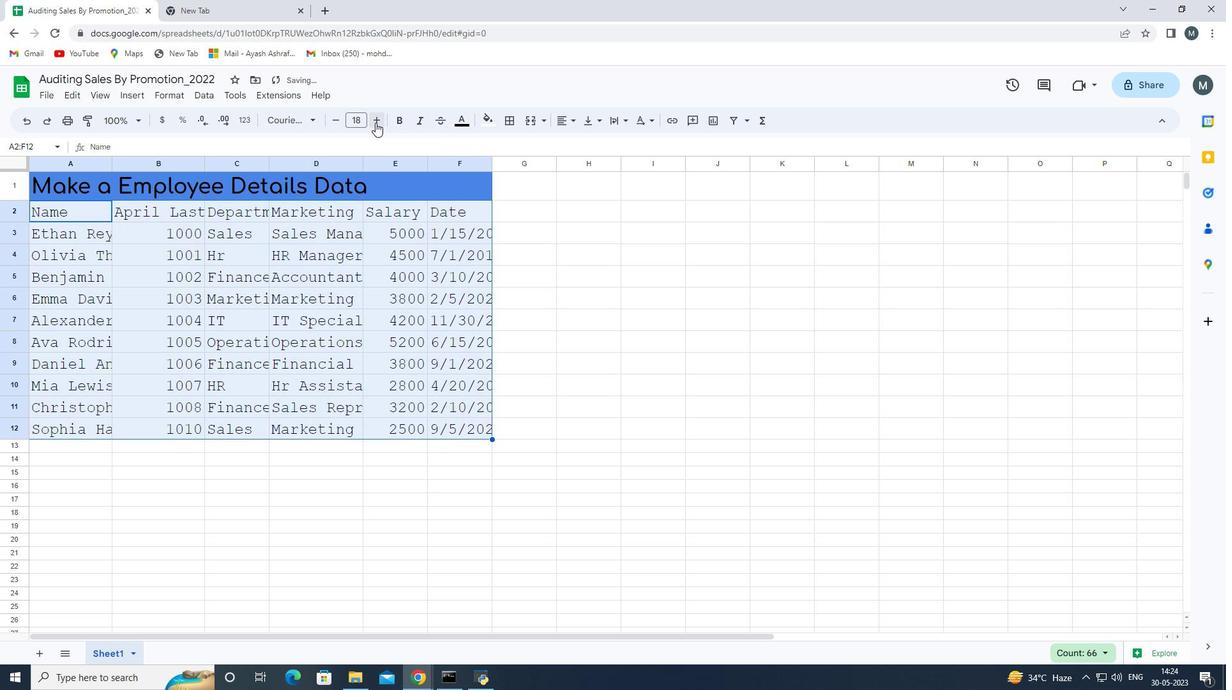 
Action: Mouse pressed left at (375, 122)
Screenshot: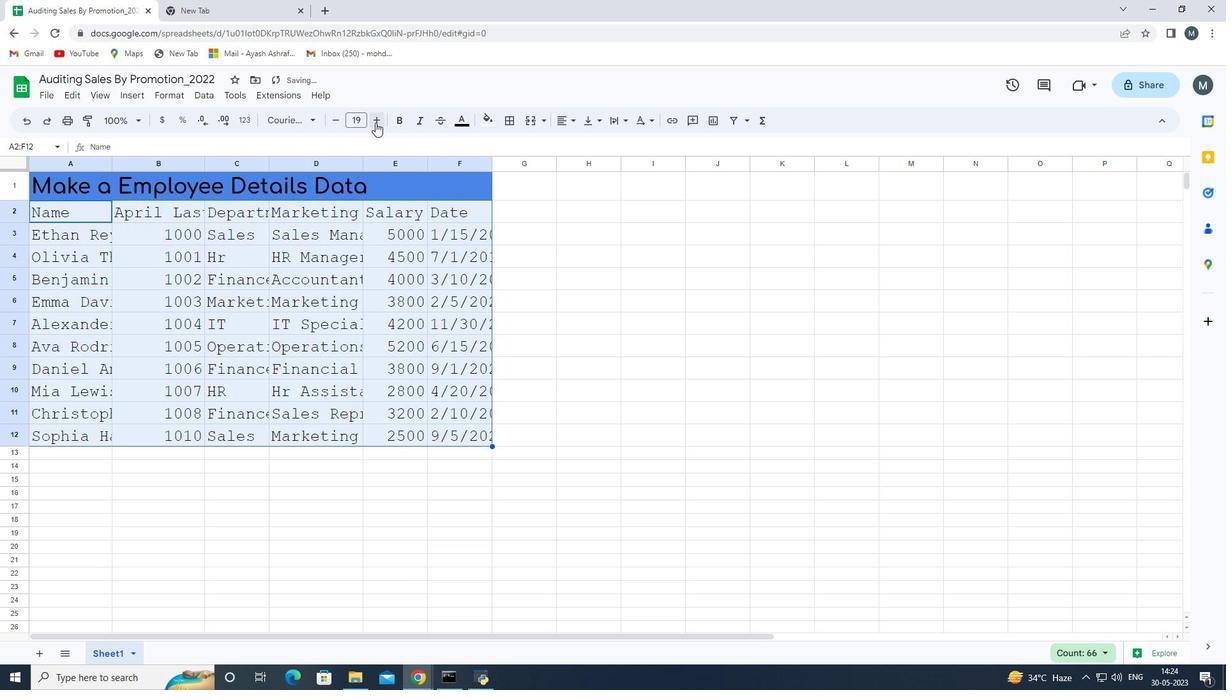
Action: Mouse moved to (338, 122)
Screenshot: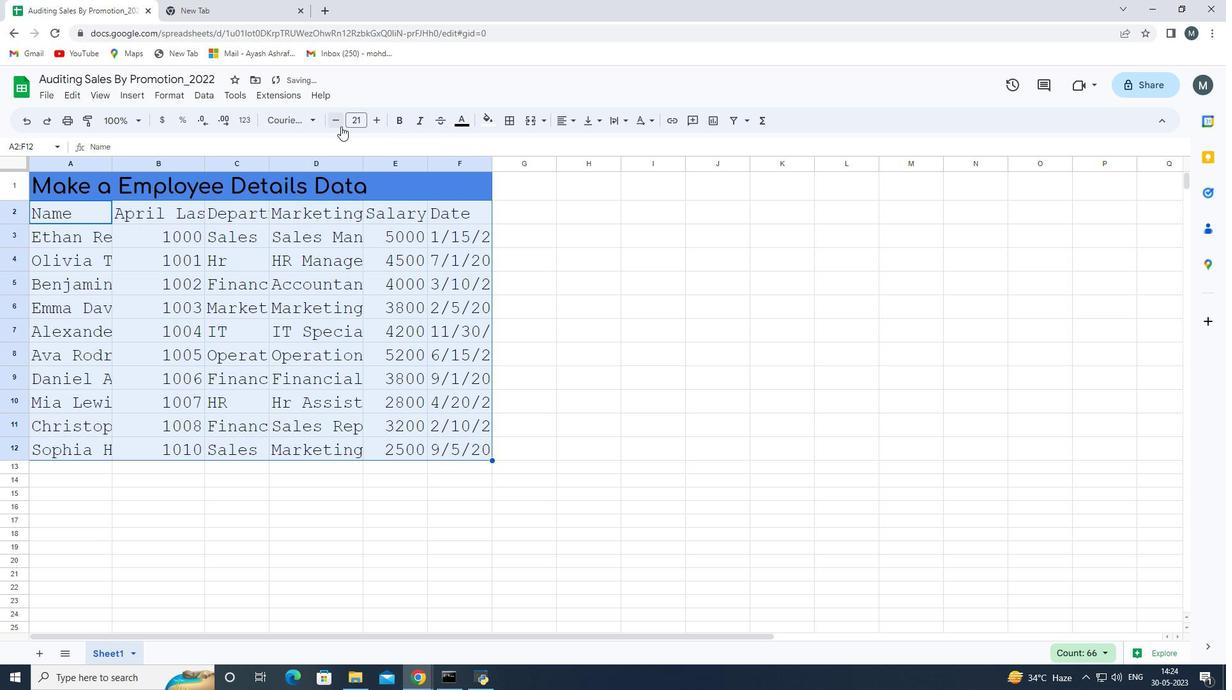 
Action: Mouse pressed left at (338, 122)
Screenshot: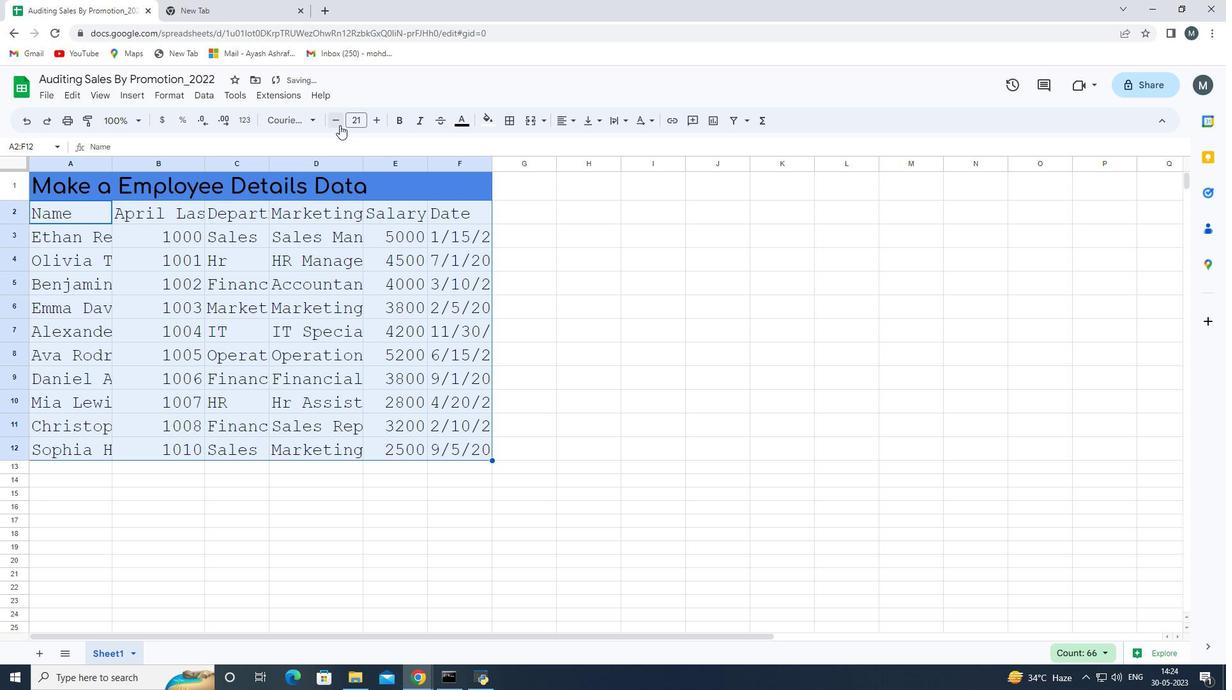 
Action: Mouse pressed left at (338, 122)
Screenshot: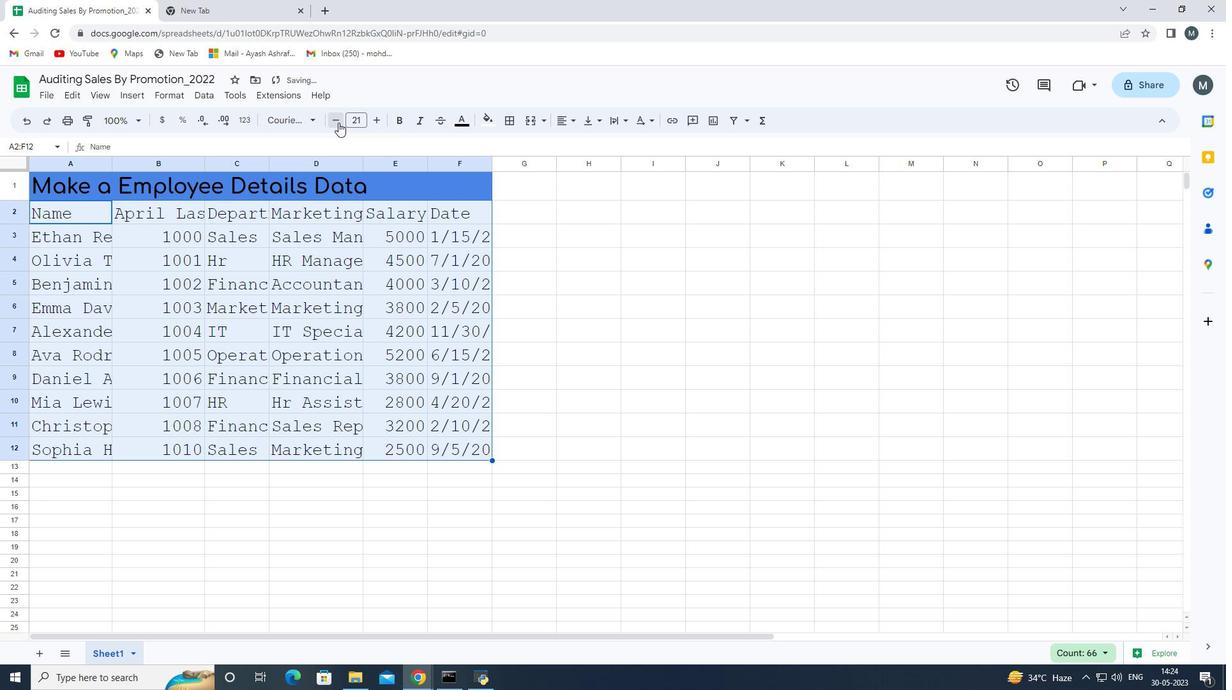 
Action: Mouse pressed left at (338, 122)
Screenshot: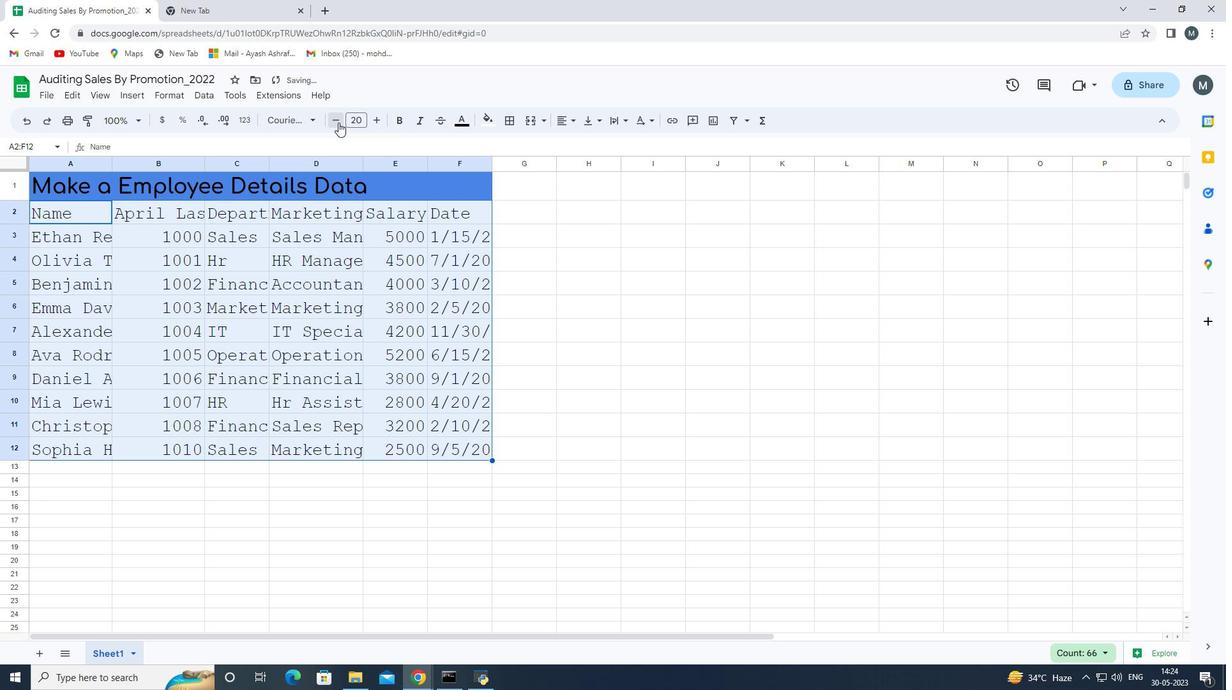 
Action: Mouse moved to (69, 188)
Screenshot: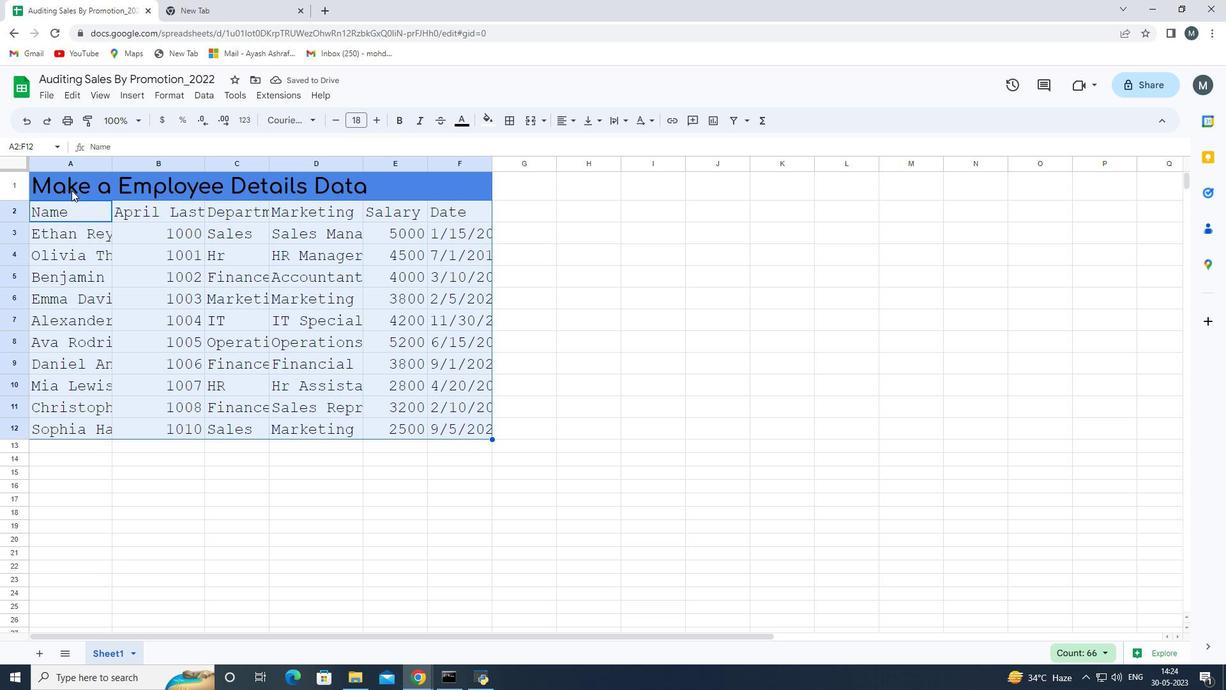 
Action: Mouse pressed left at (69, 188)
Screenshot: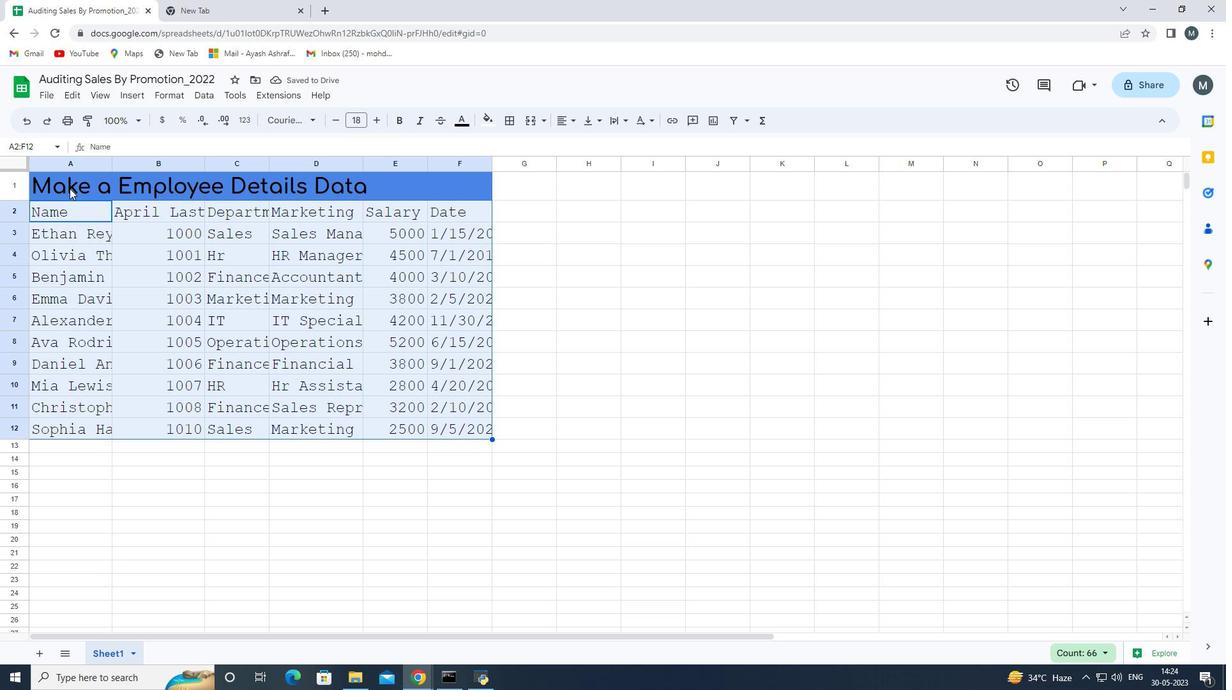 
Action: Mouse moved to (566, 122)
Screenshot: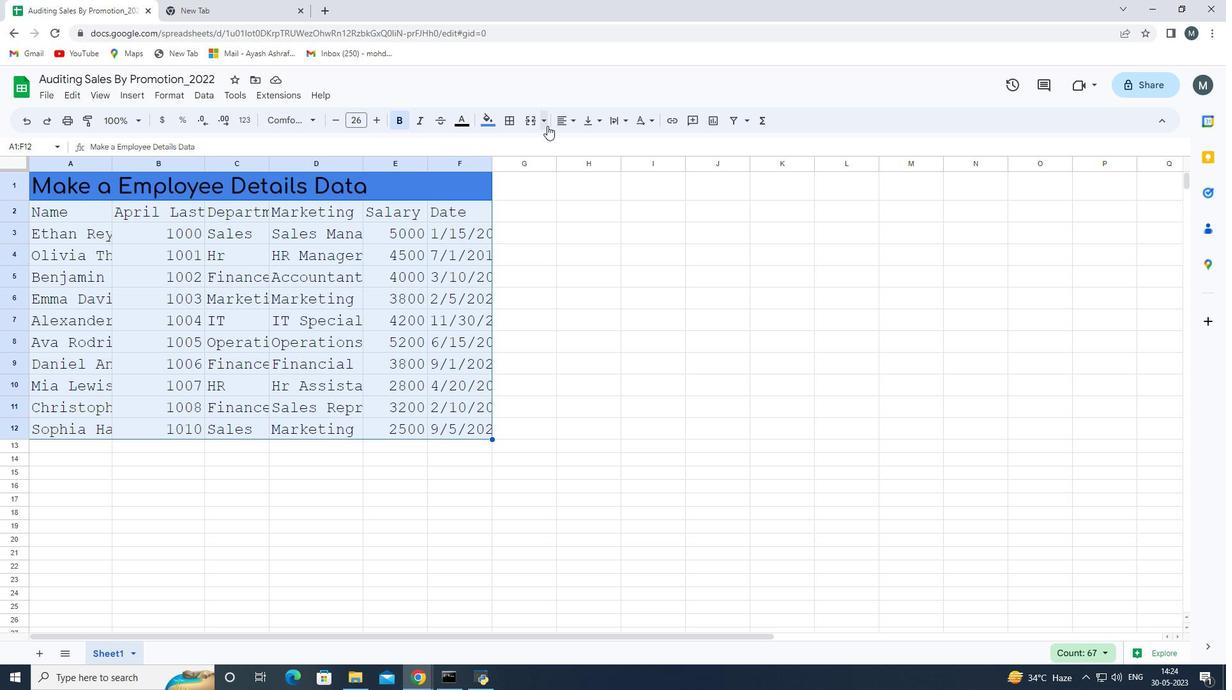 
Action: Mouse pressed left at (566, 122)
Screenshot: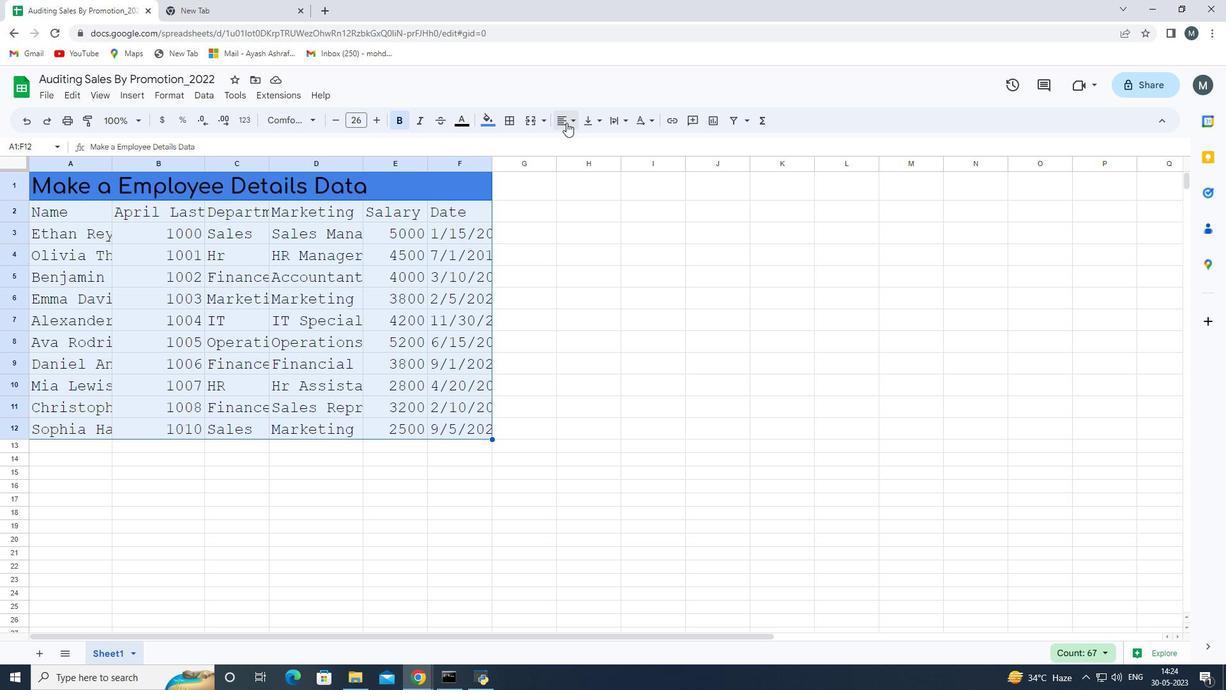 
Action: Mouse moved to (601, 148)
Screenshot: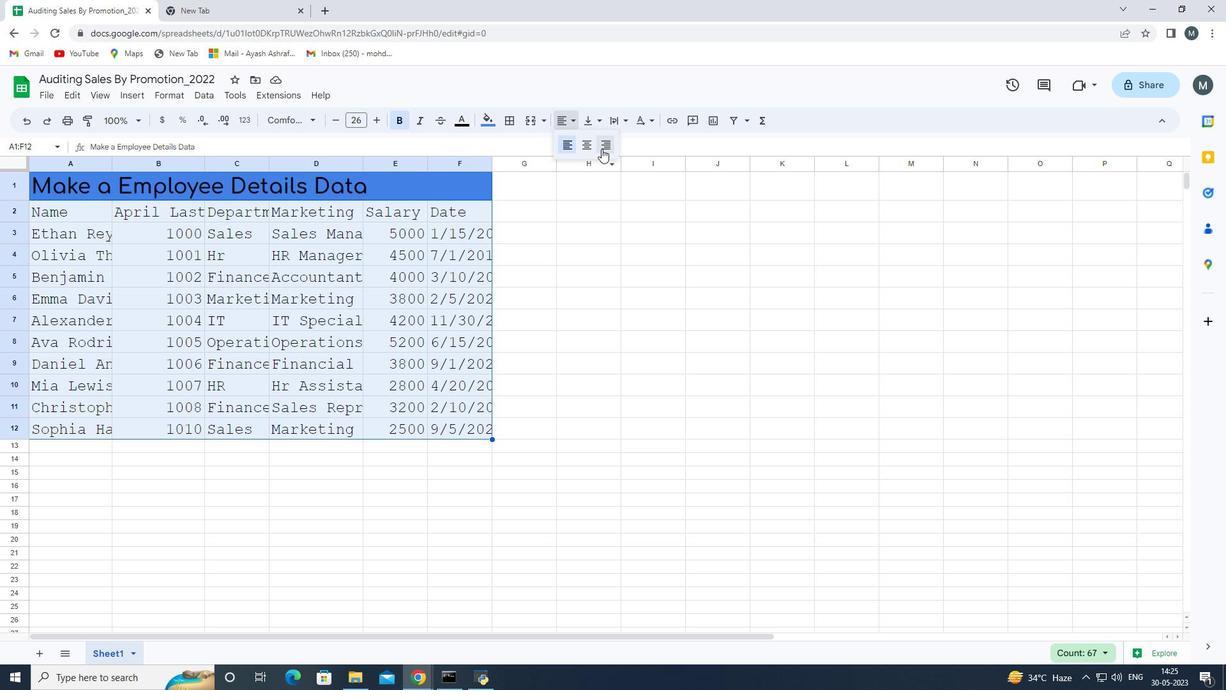
Action: Mouse pressed left at (601, 148)
Screenshot: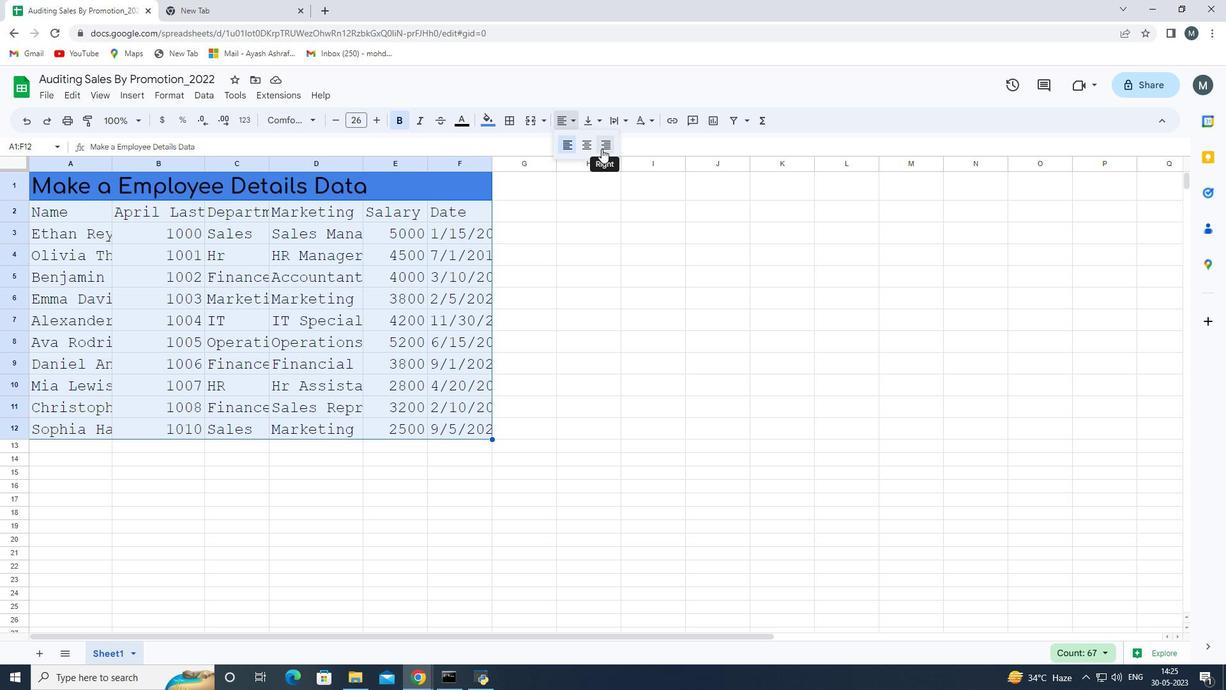 
Action: Mouse moved to (295, 545)
Screenshot: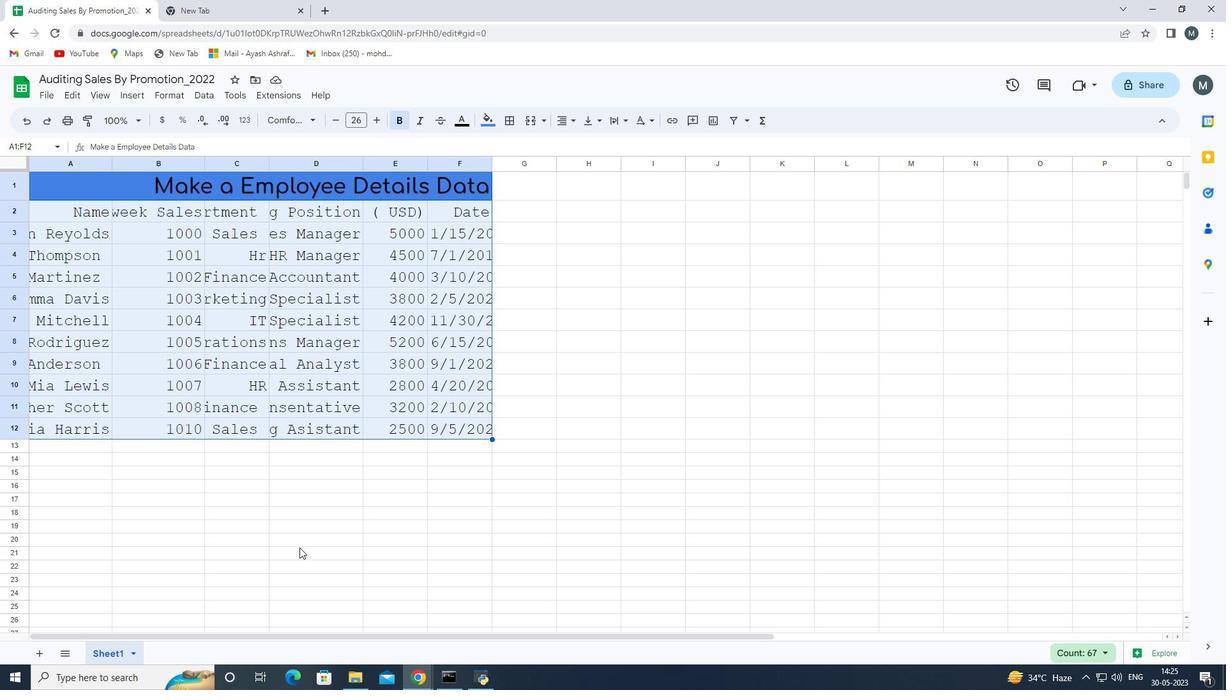 
Action: Mouse pressed left at (295, 545)
Screenshot: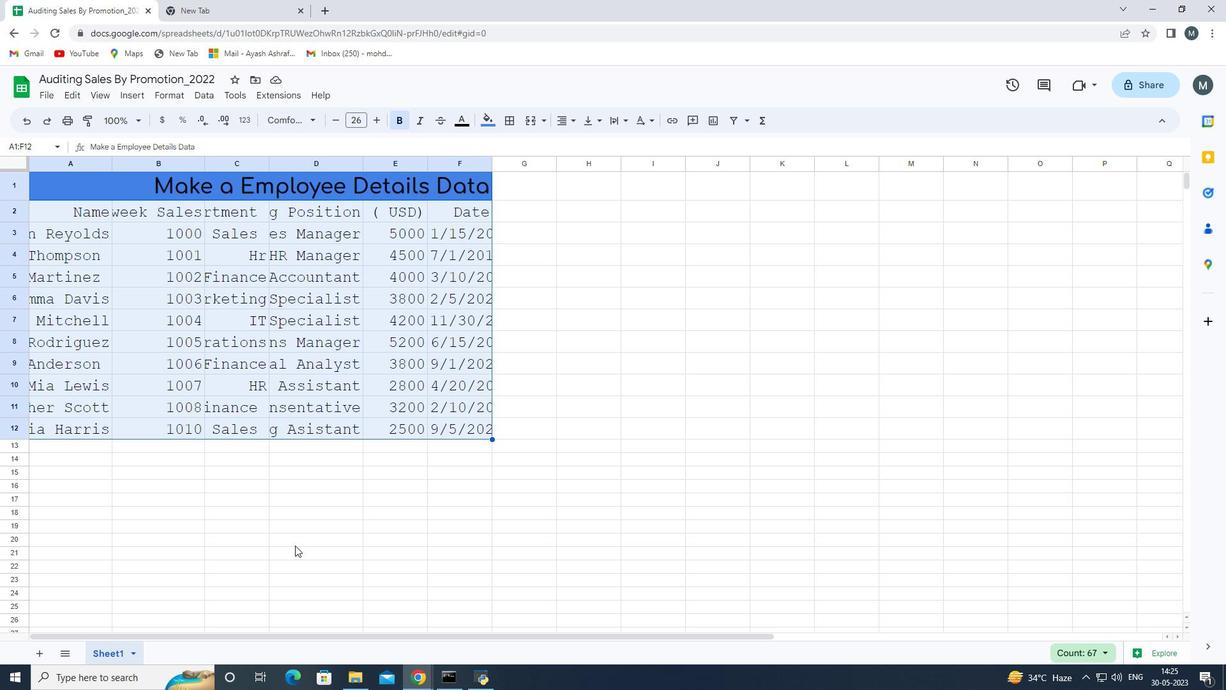 
Action: Mouse moved to (111, 160)
Screenshot: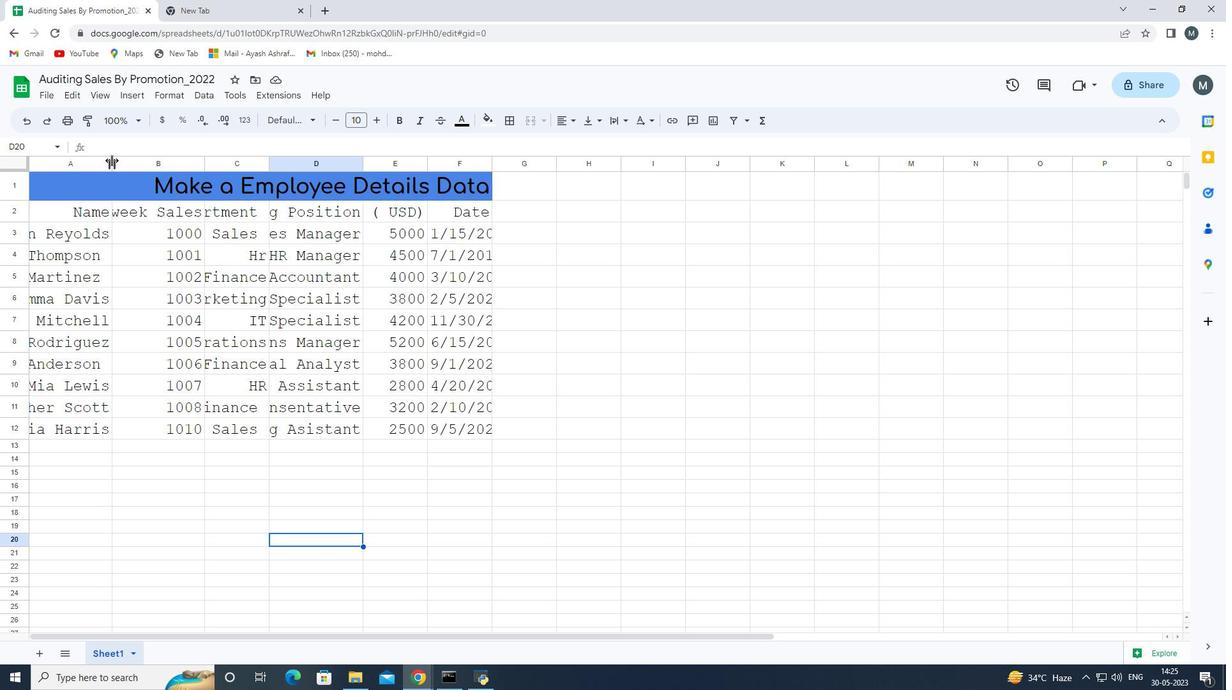 
Action: Mouse pressed left at (111, 160)
Screenshot: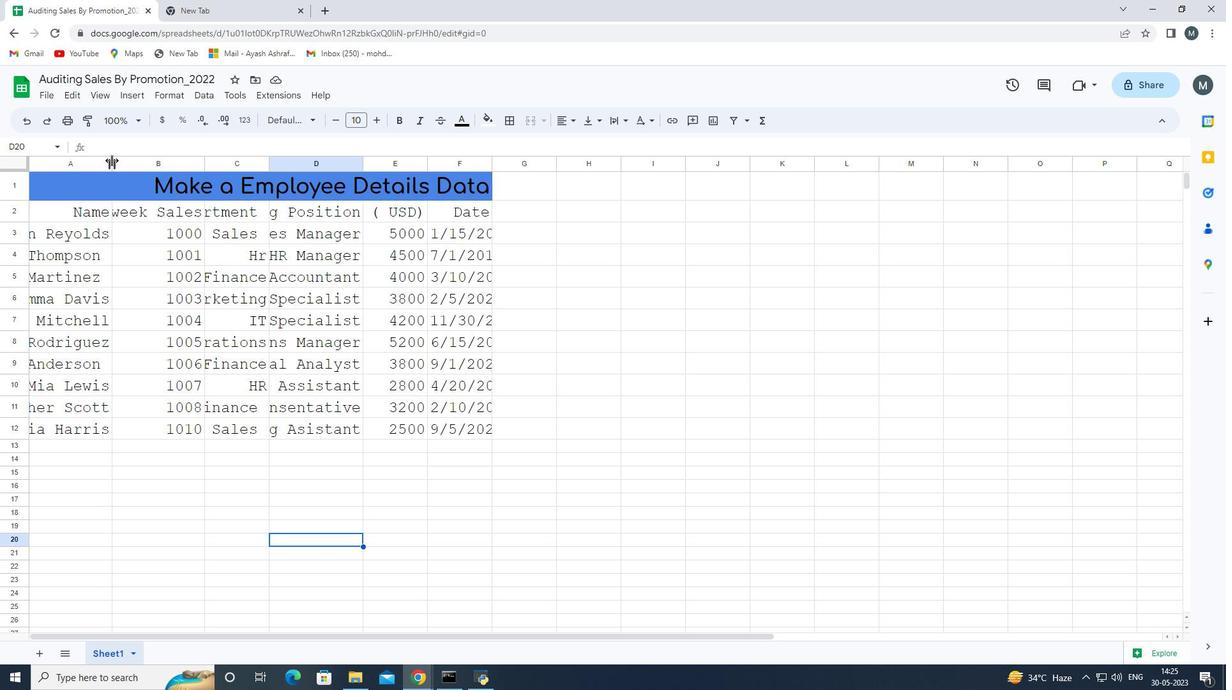 
Action: Mouse moved to (139, 162)
Screenshot: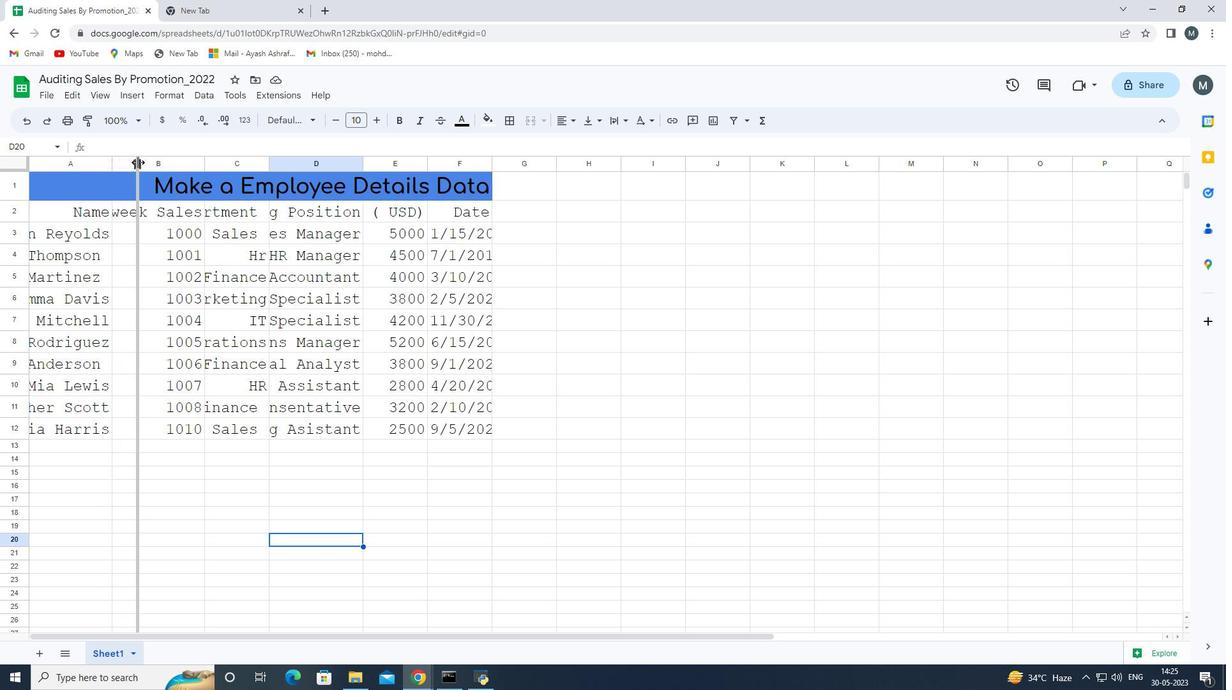 
Action: Mouse pressed left at (139, 162)
Screenshot: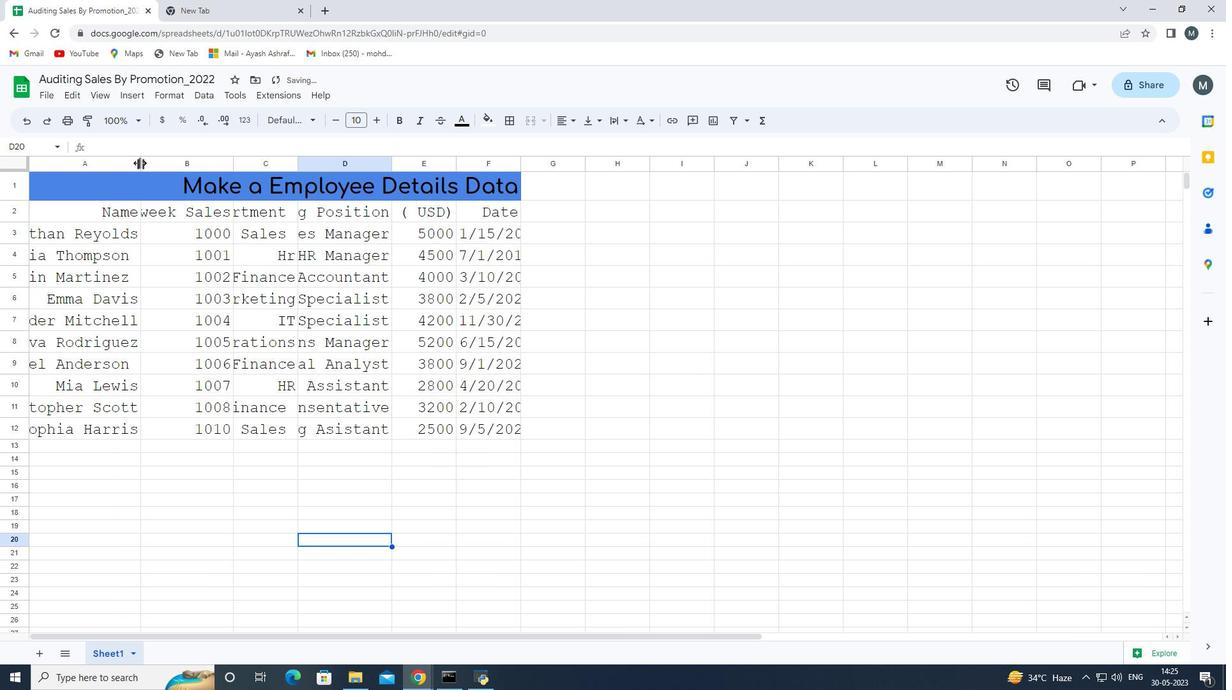 
Action: Mouse moved to (169, 164)
Screenshot: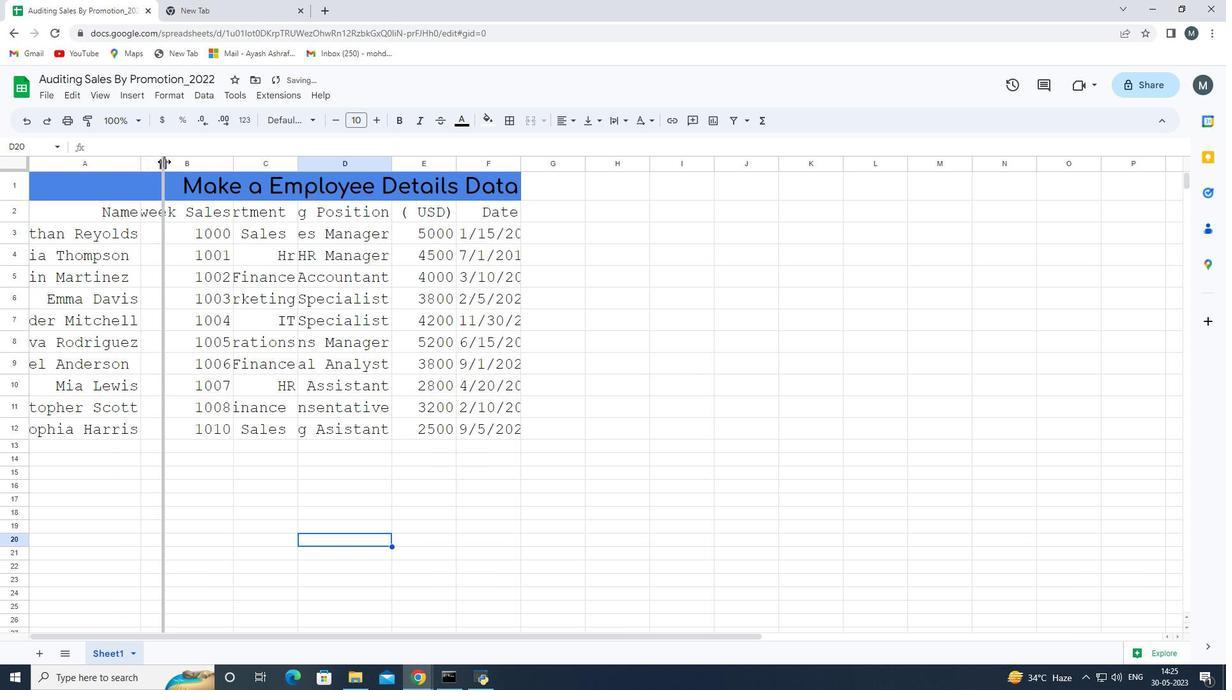 
Action: Mouse pressed left at (169, 164)
Screenshot: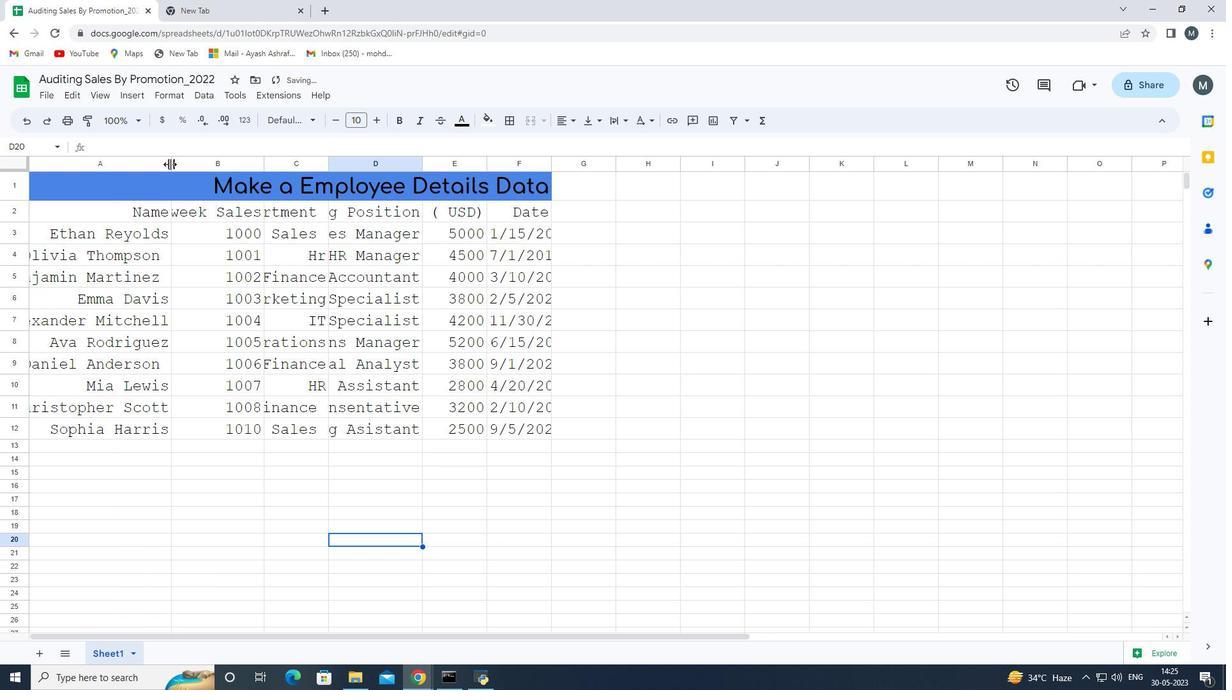 
Action: Mouse moved to (199, 161)
Screenshot: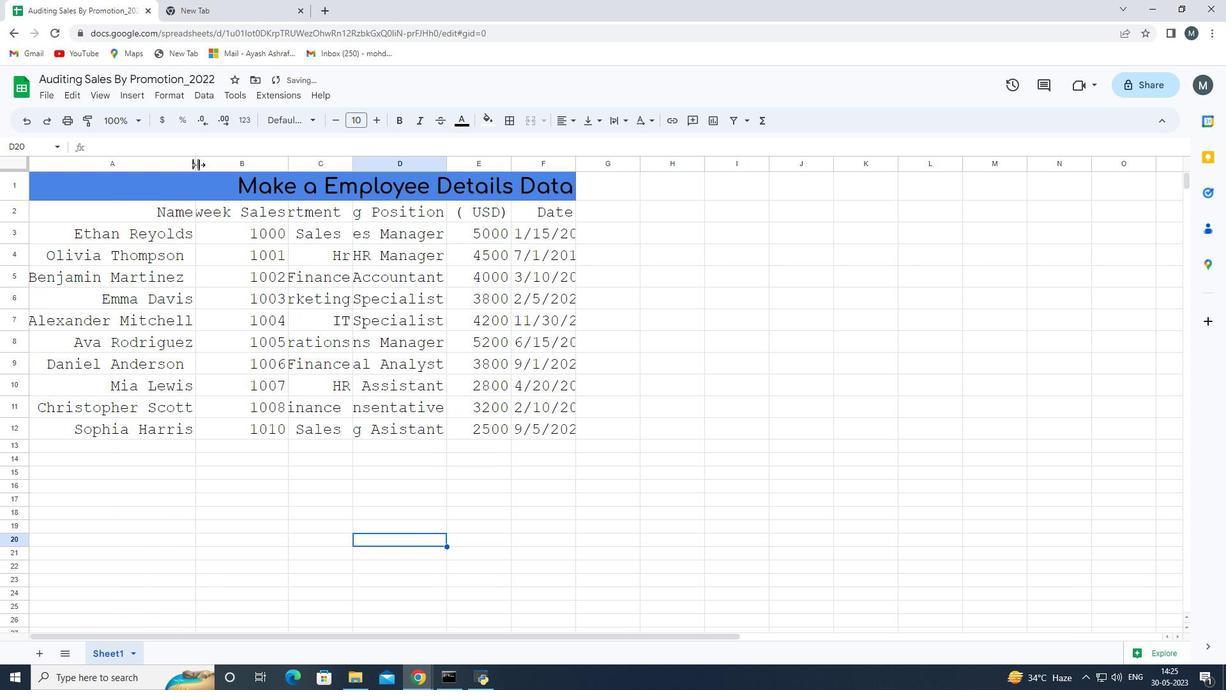 
Action: Mouse pressed left at (199, 161)
Screenshot: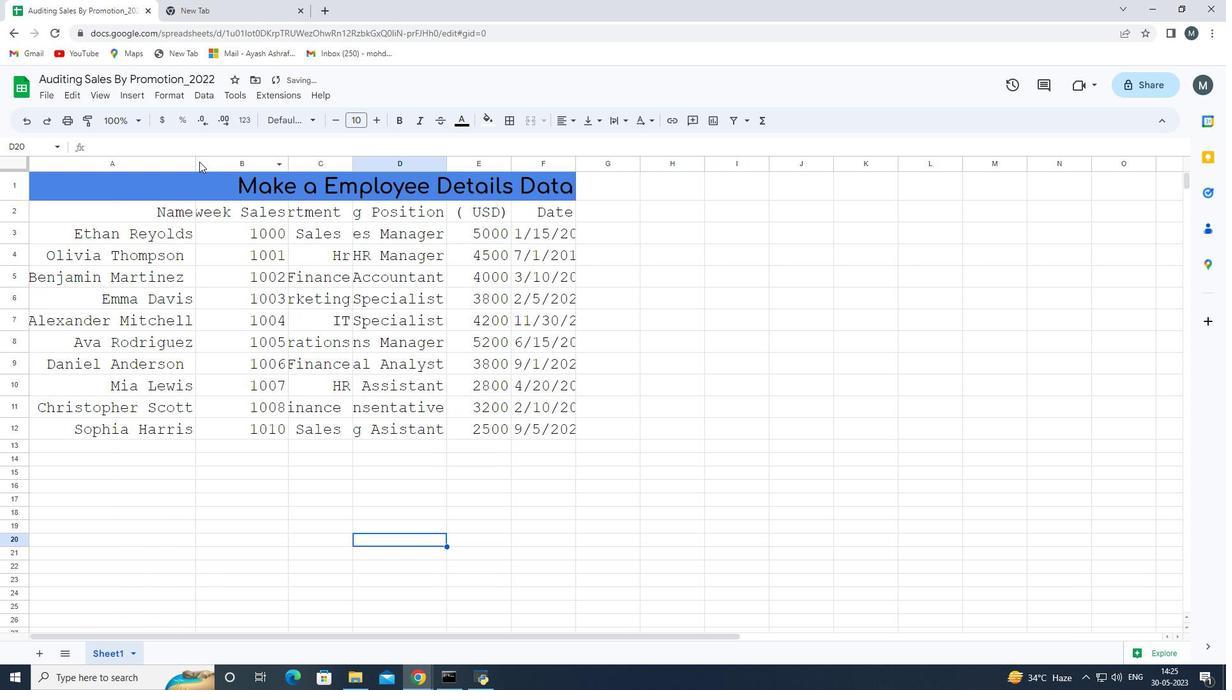 
Action: Mouse moved to (199, 162)
Screenshot: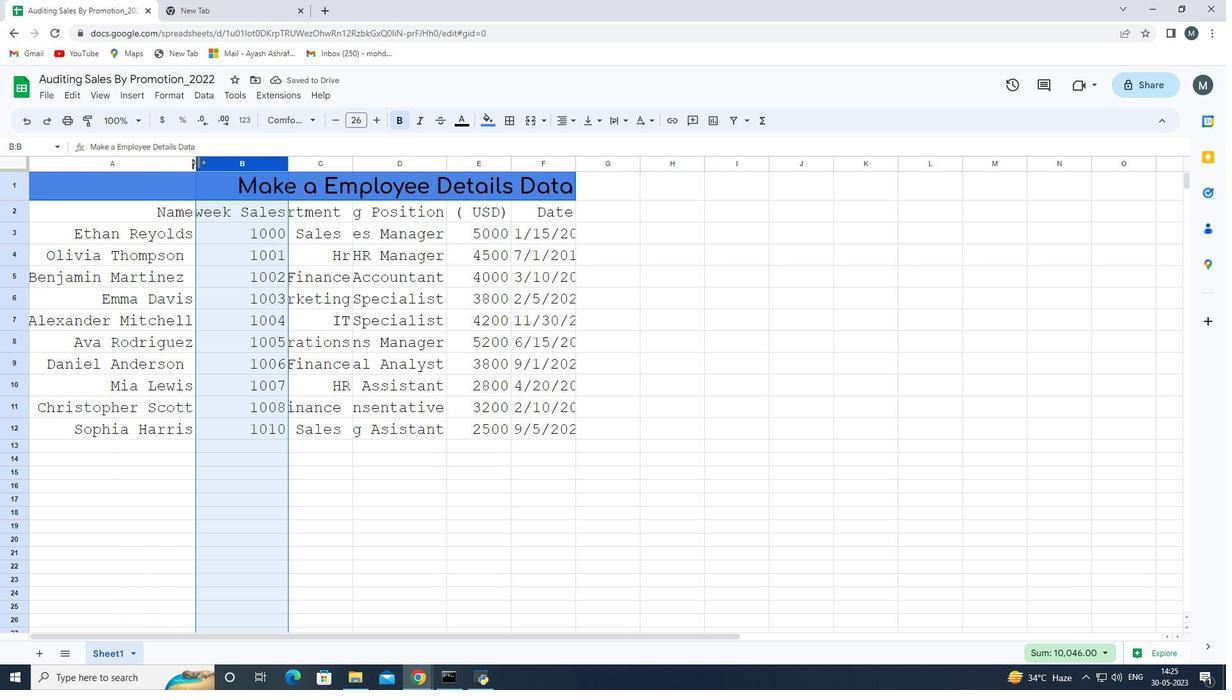 
Action: Mouse pressed left at (199, 162)
Screenshot: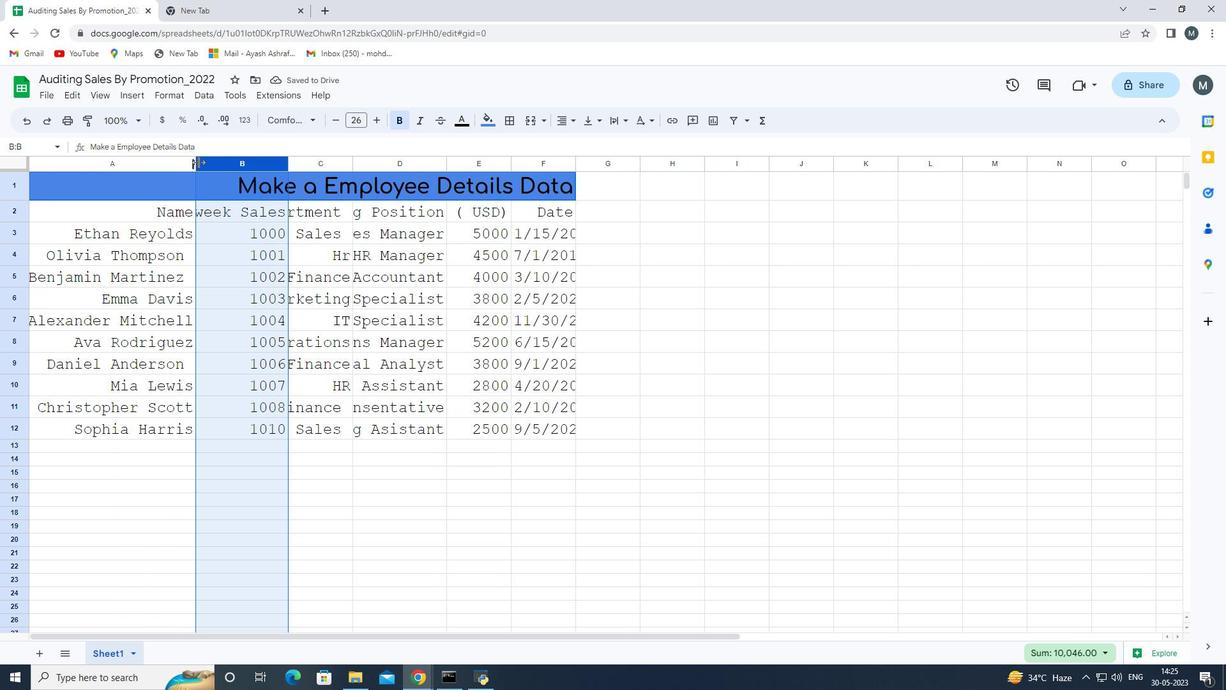 
Action: Mouse moved to (195, 162)
Screenshot: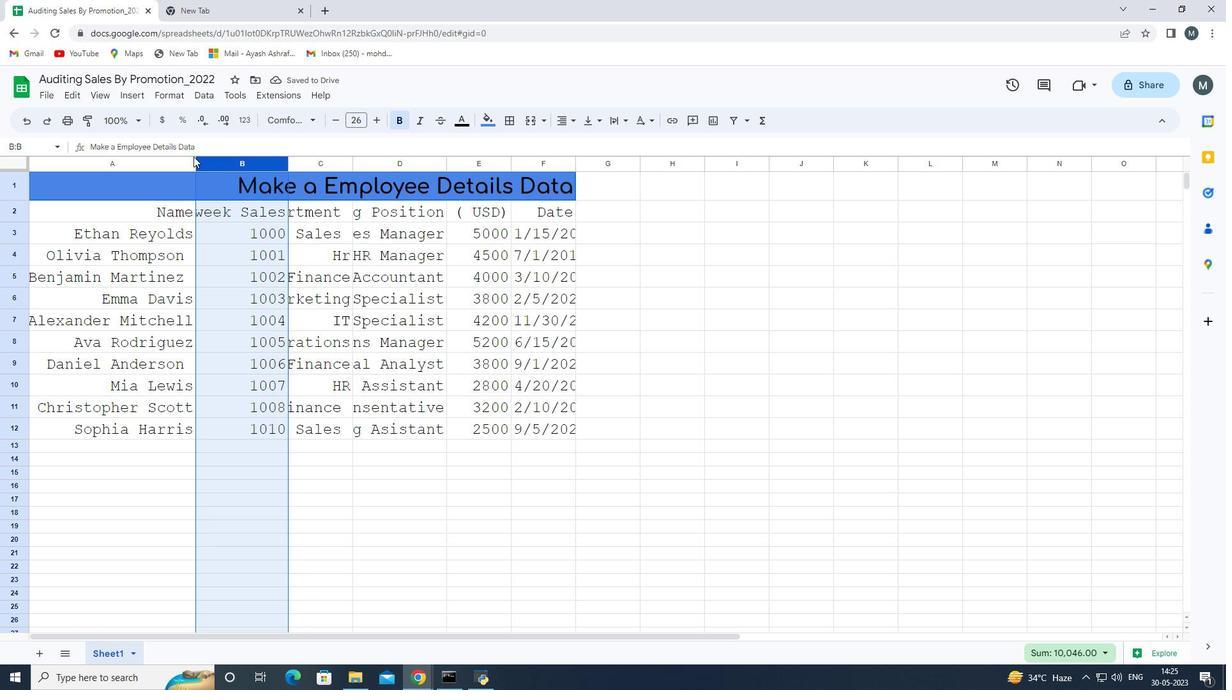 
Action: Mouse pressed left at (195, 162)
Screenshot: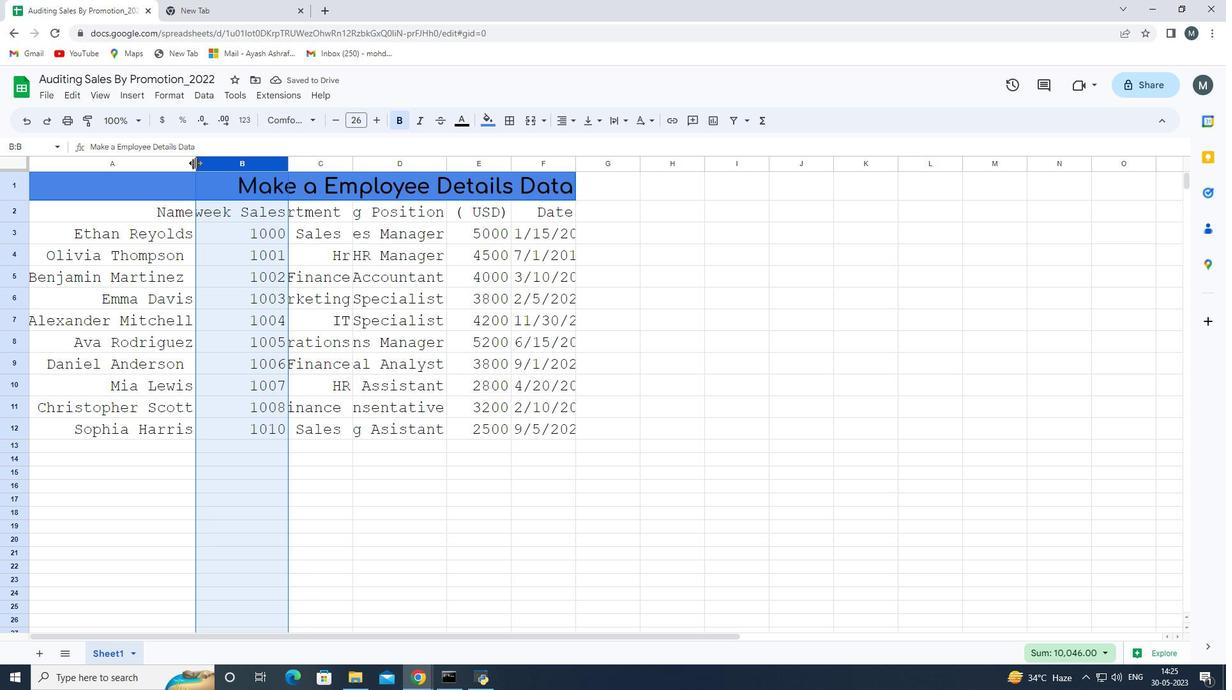 
Action: Mouse moved to (309, 165)
Screenshot: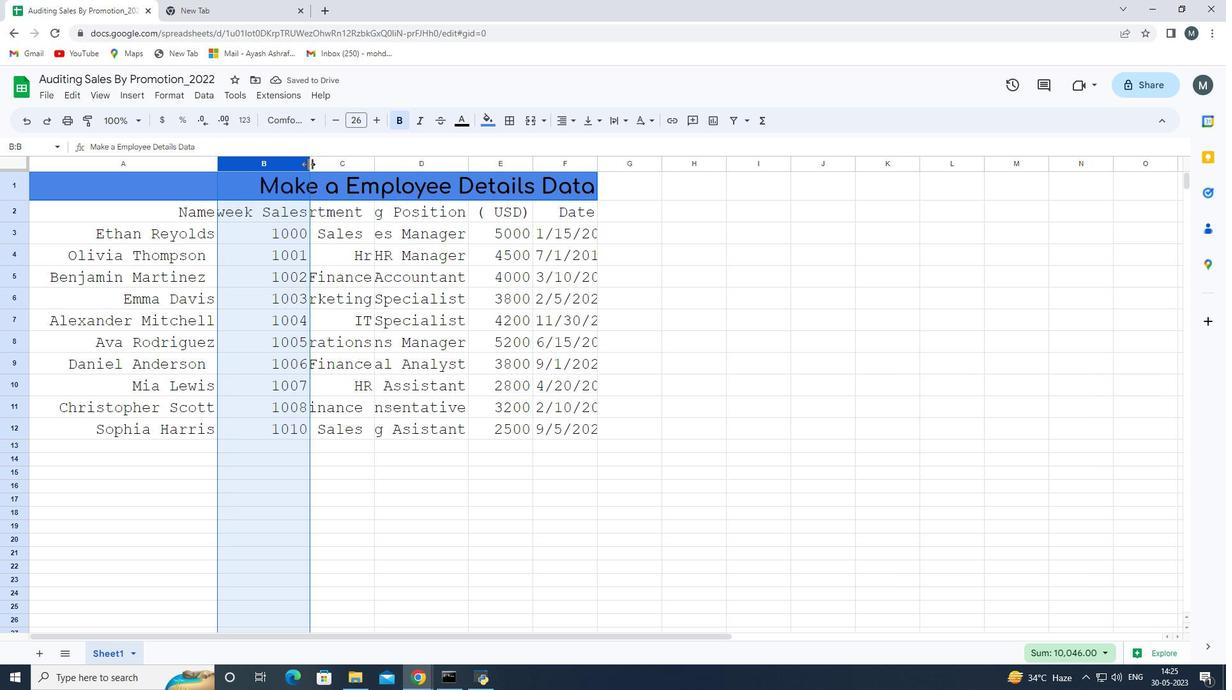 
Action: Mouse pressed left at (309, 165)
Screenshot: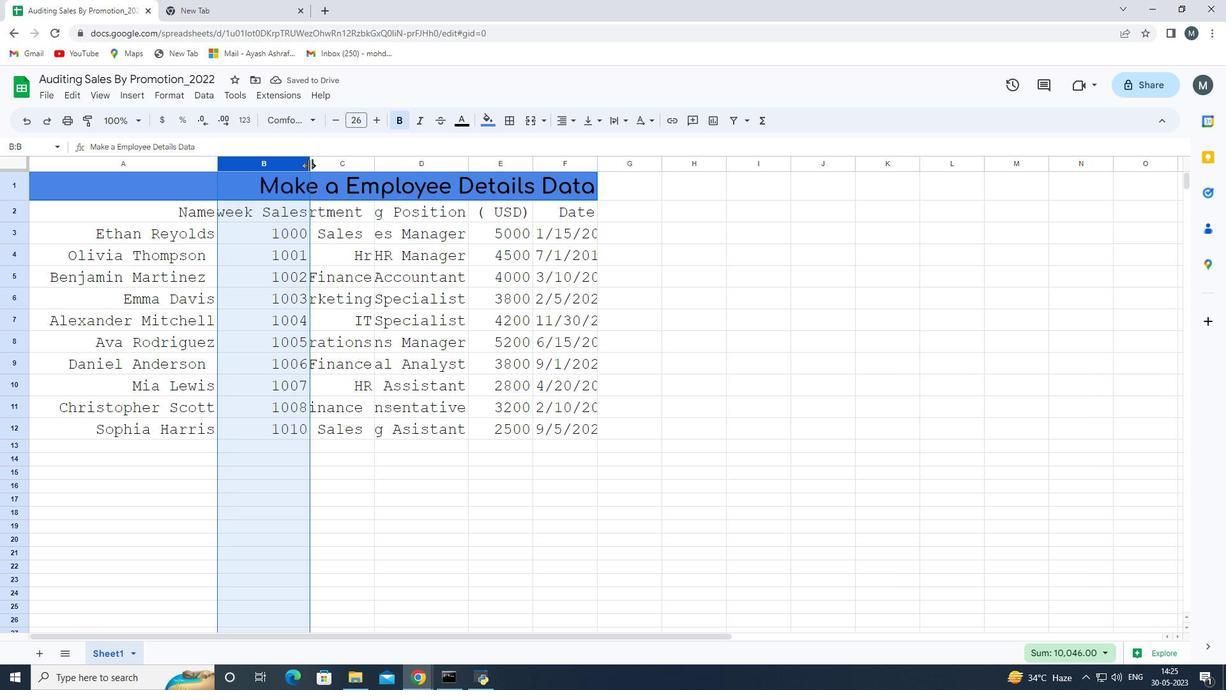 
Action: Mouse moved to (338, 163)
Screenshot: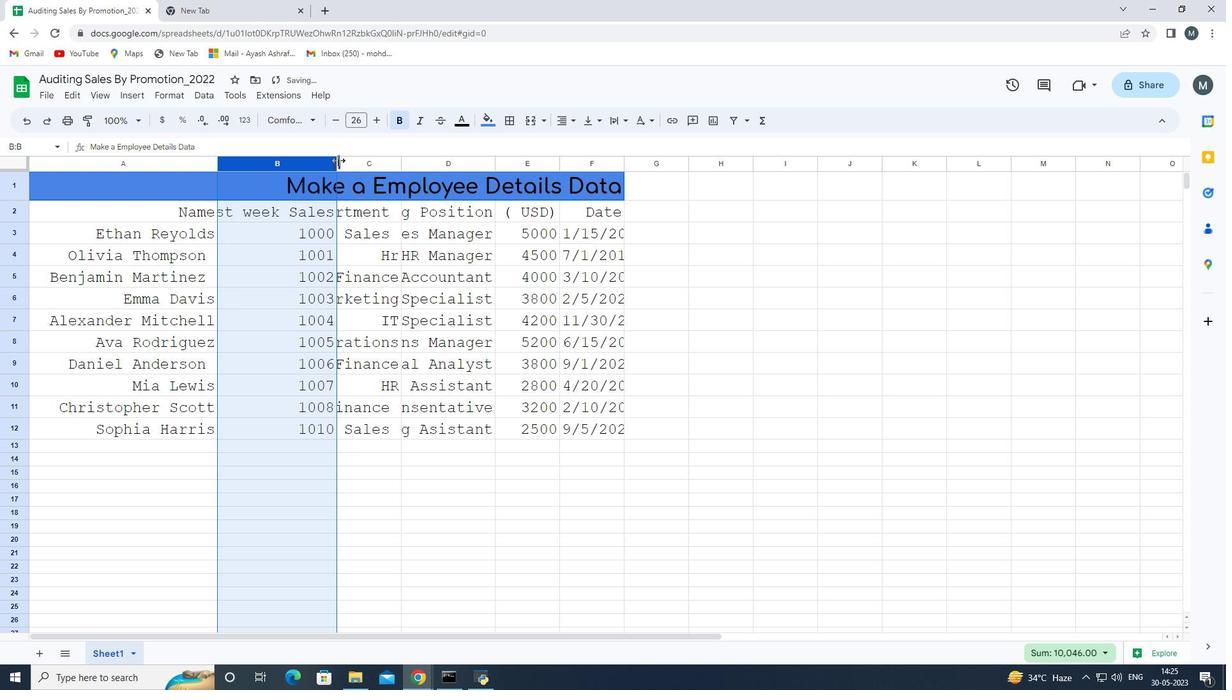 
Action: Mouse pressed left at (338, 163)
Screenshot: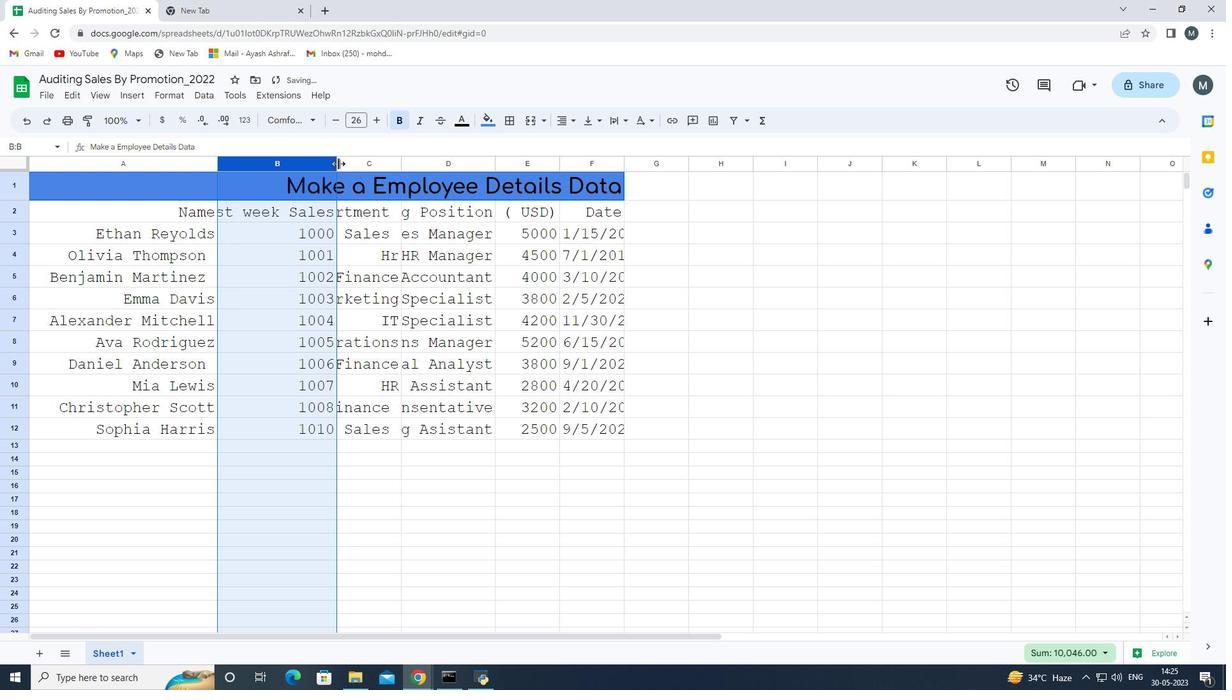 
Action: Mouse moved to (419, 182)
Screenshot: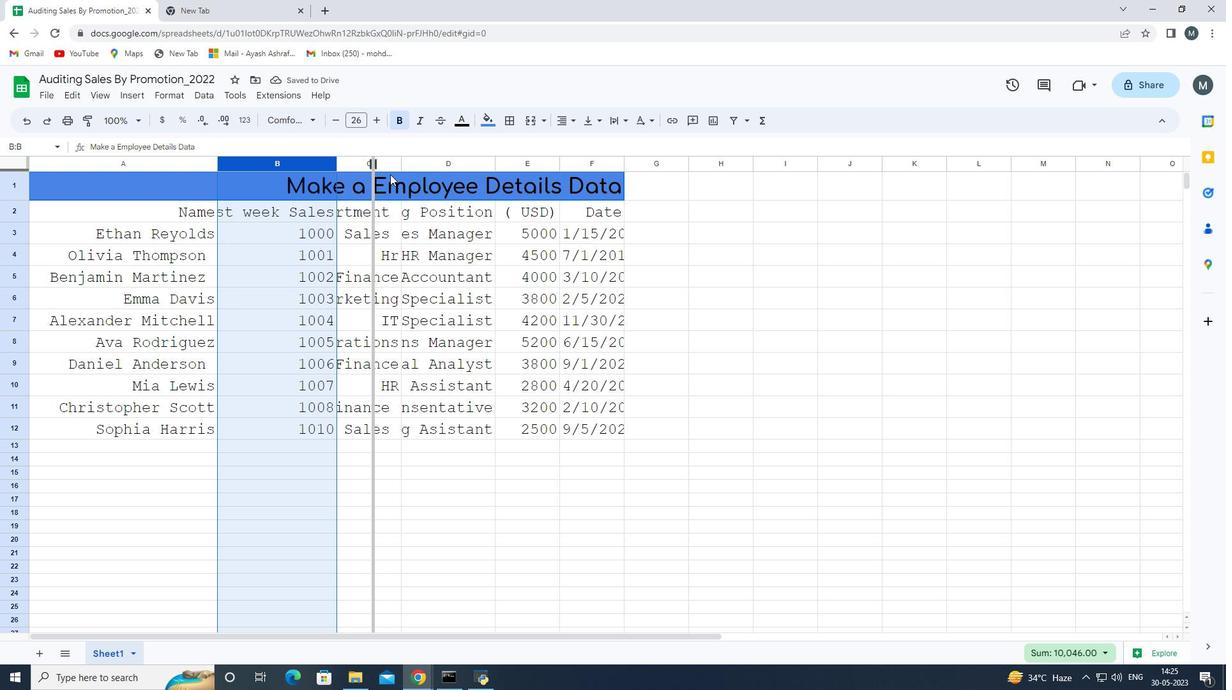 
Action: Mouse pressed left at (419, 182)
Screenshot: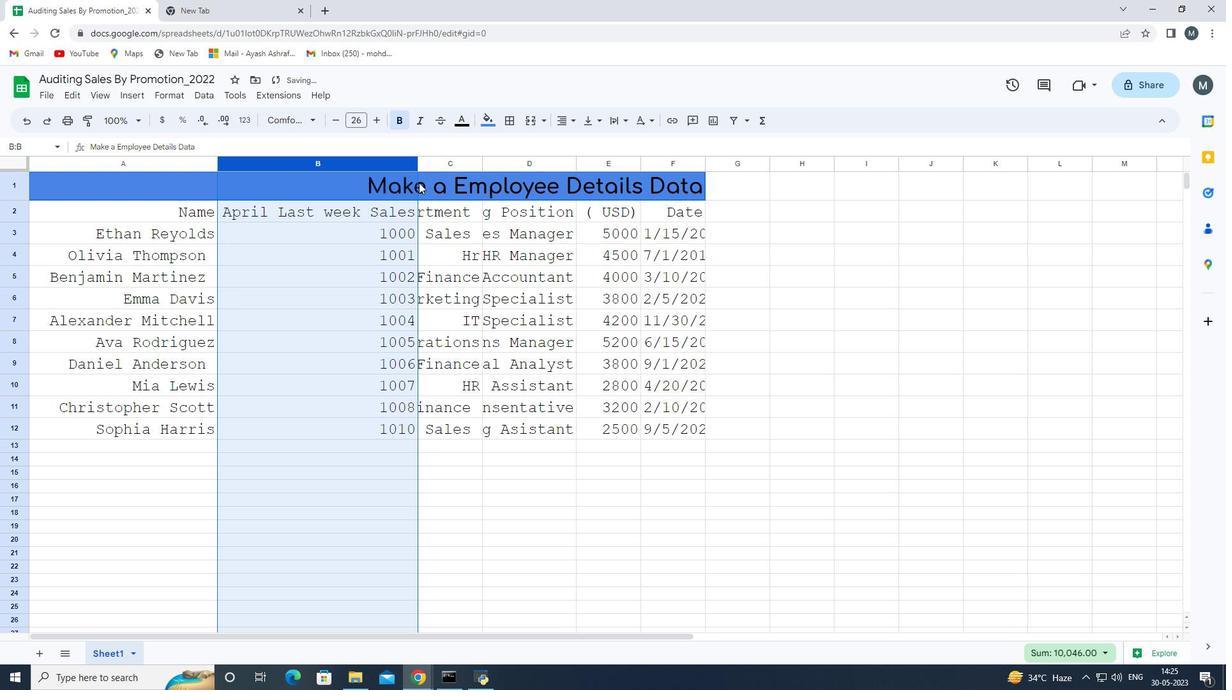 
Action: Mouse moved to (416, 163)
Screenshot: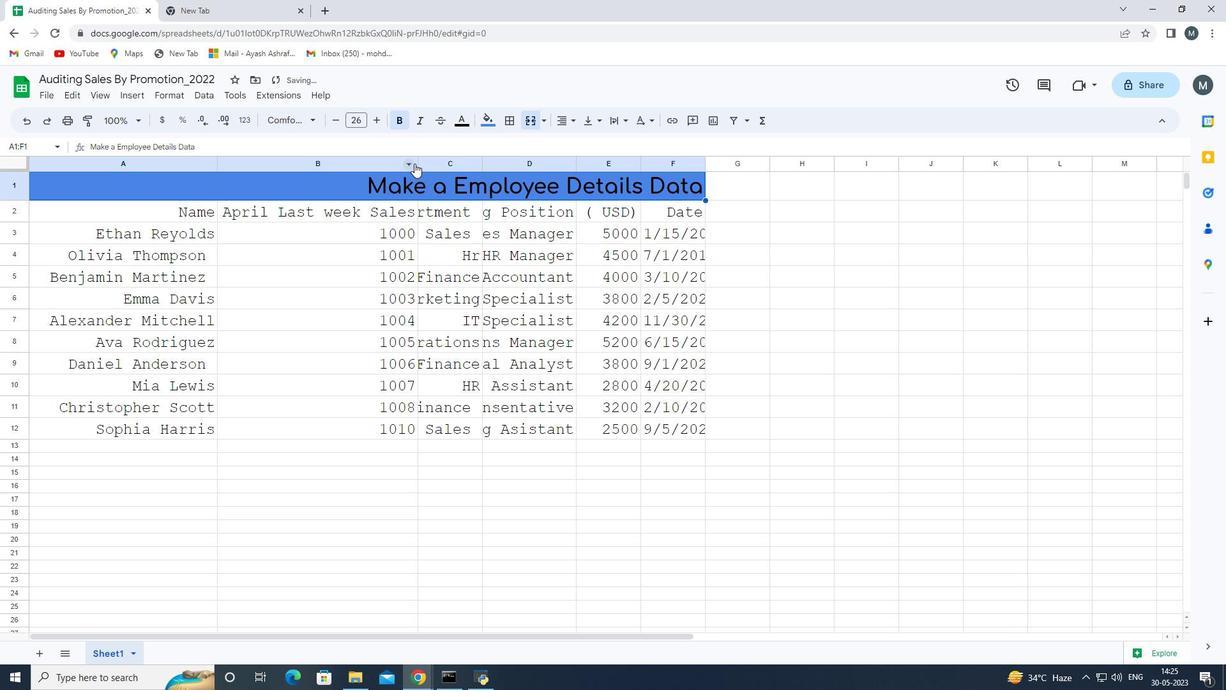 
Action: Mouse pressed left at (416, 163)
Screenshot: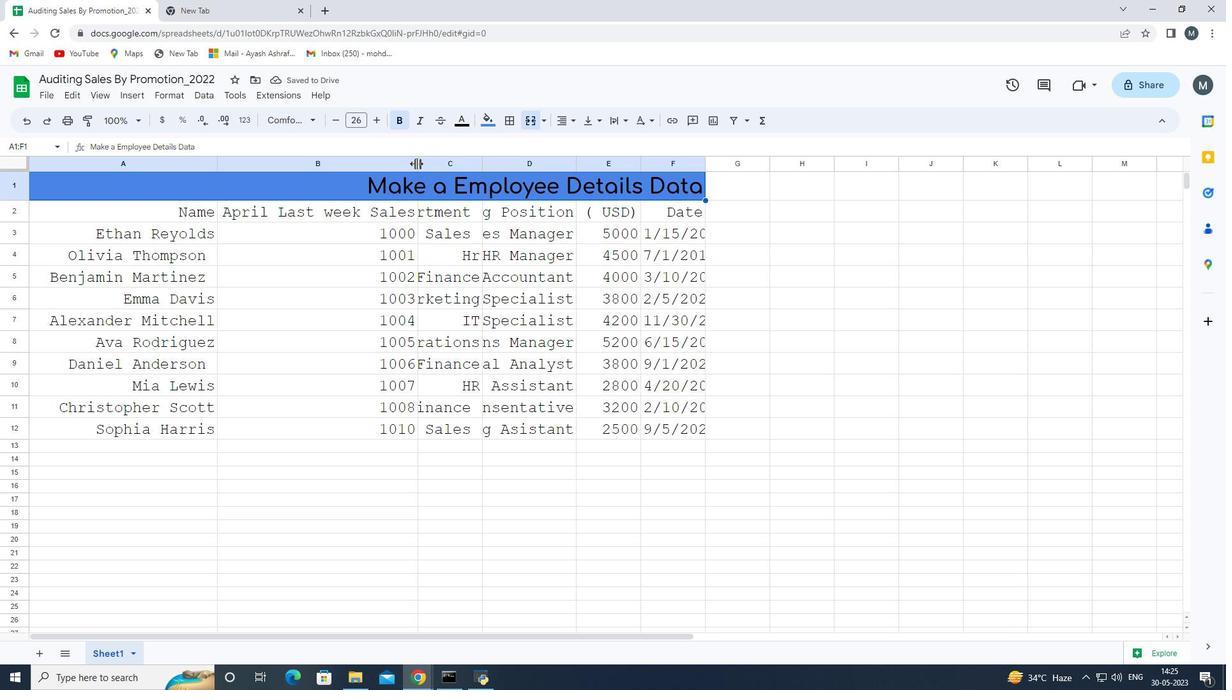 
Action: Mouse moved to (511, 164)
Screenshot: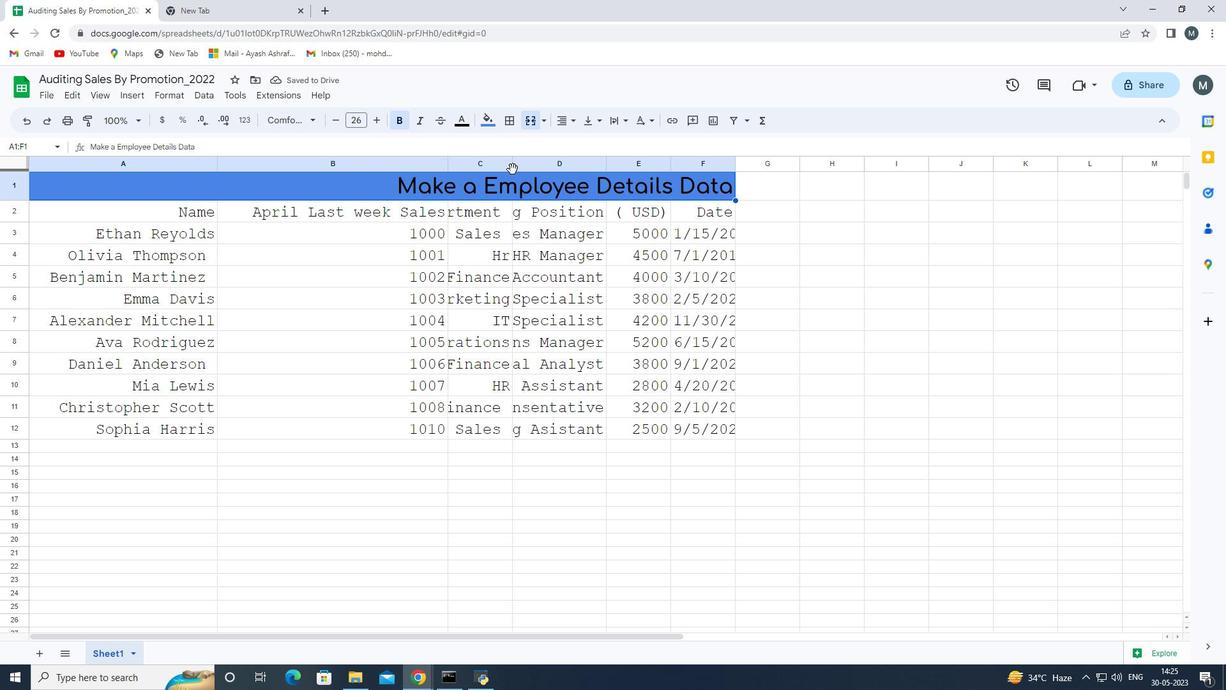 
Action: Mouse pressed left at (511, 164)
Screenshot: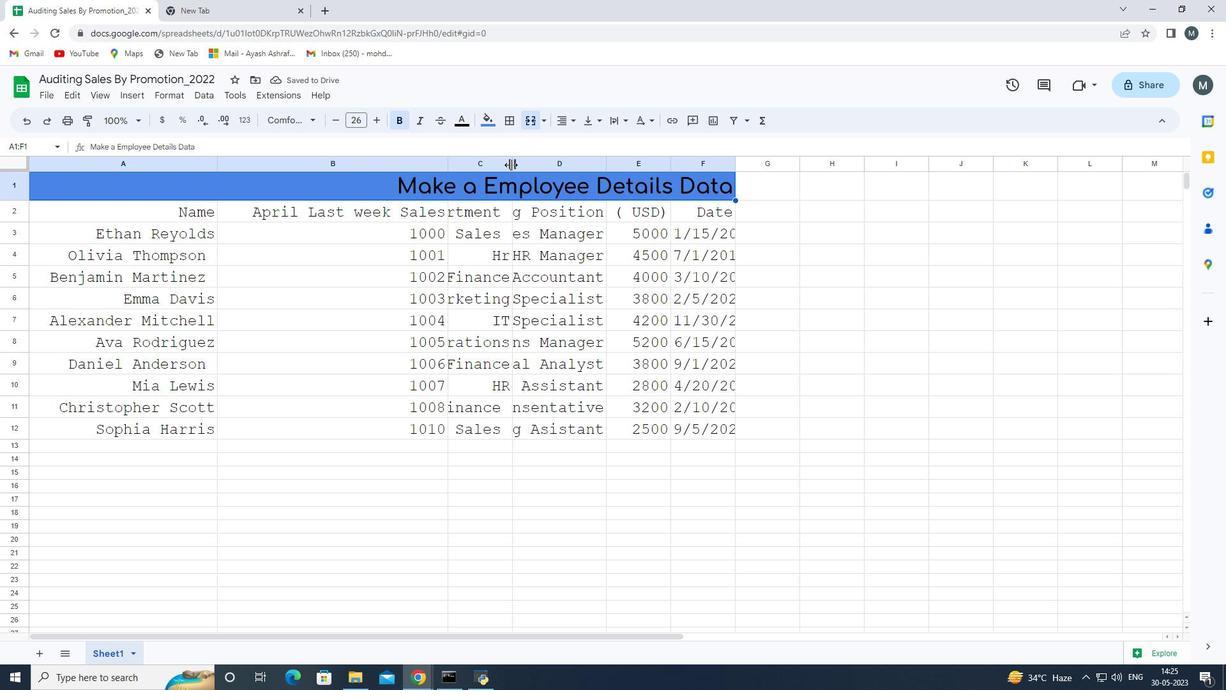 
Action: Mouse moved to (775, 162)
Screenshot: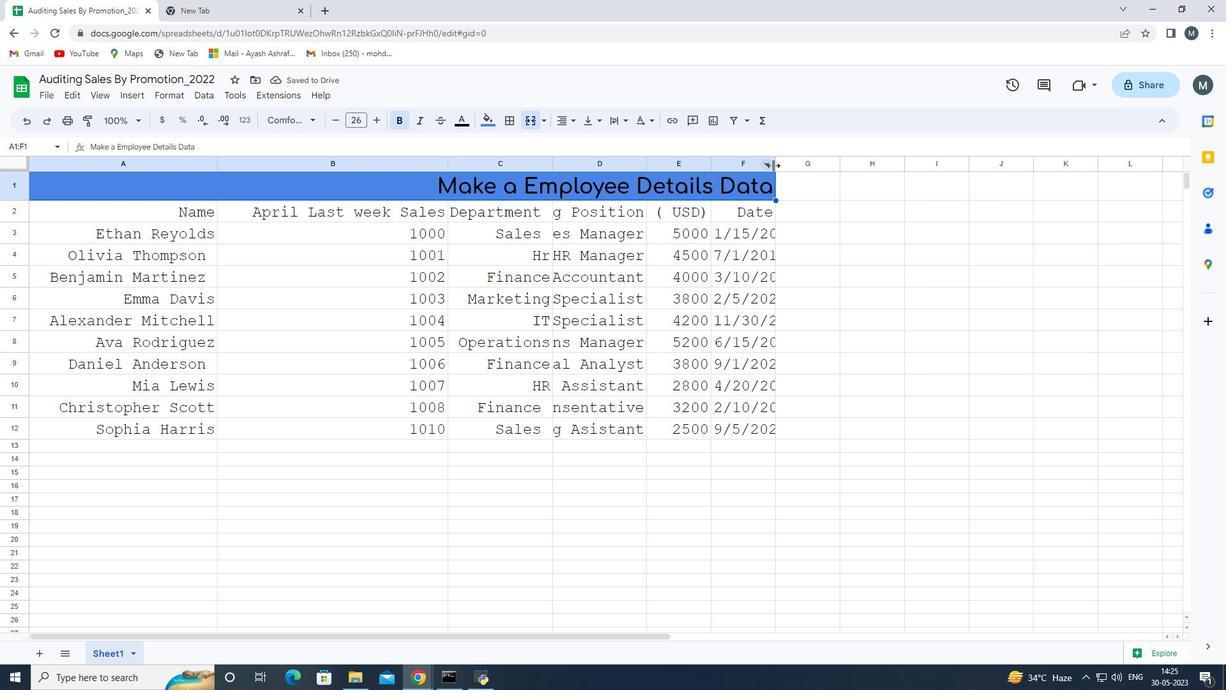 
Action: Mouse pressed left at (775, 162)
Screenshot: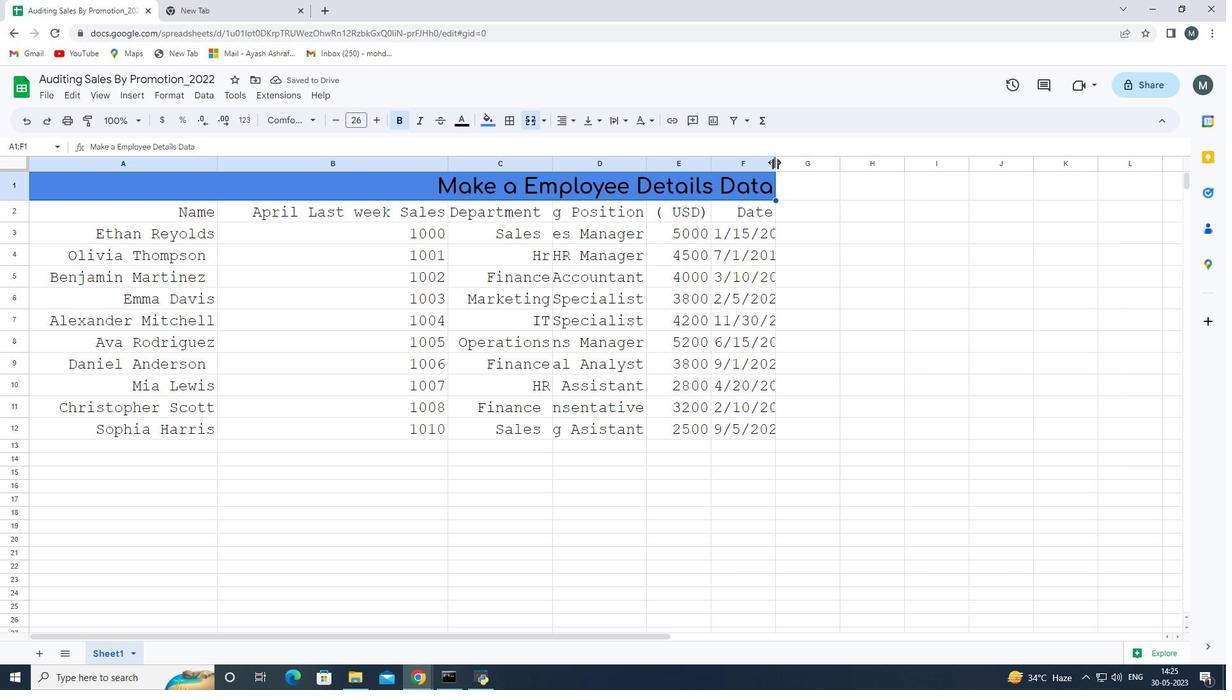 
Action: Mouse moved to (649, 161)
Screenshot: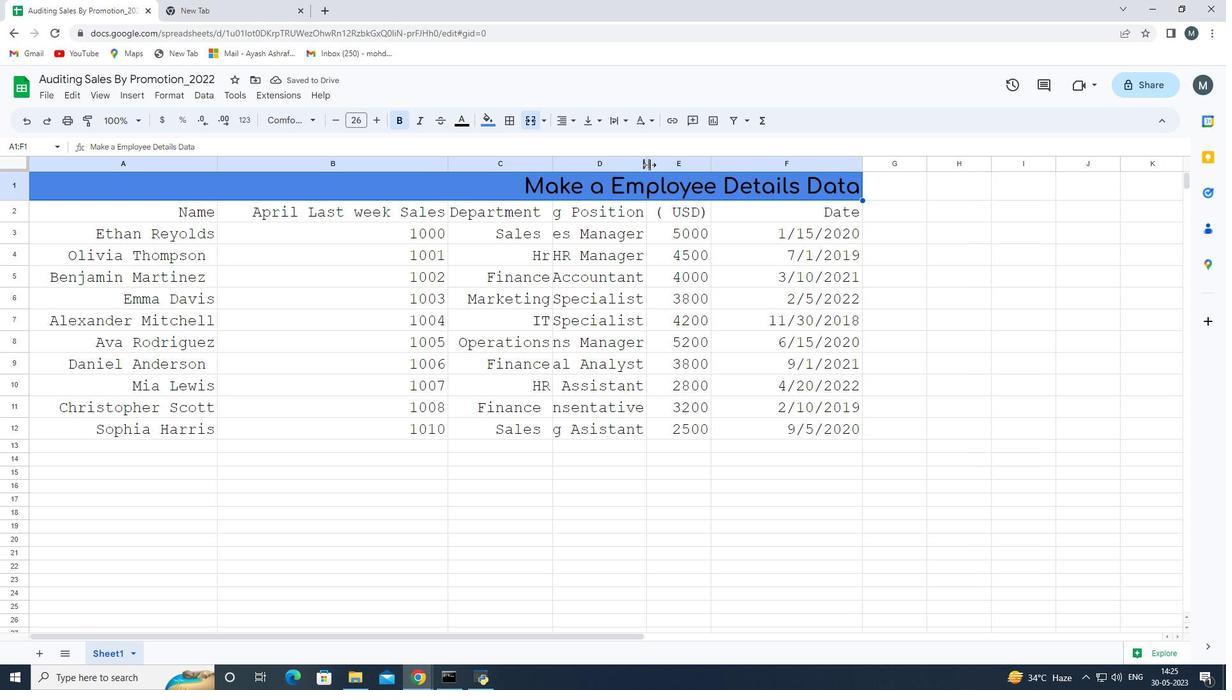 
Action: Mouse pressed left at (649, 161)
Screenshot: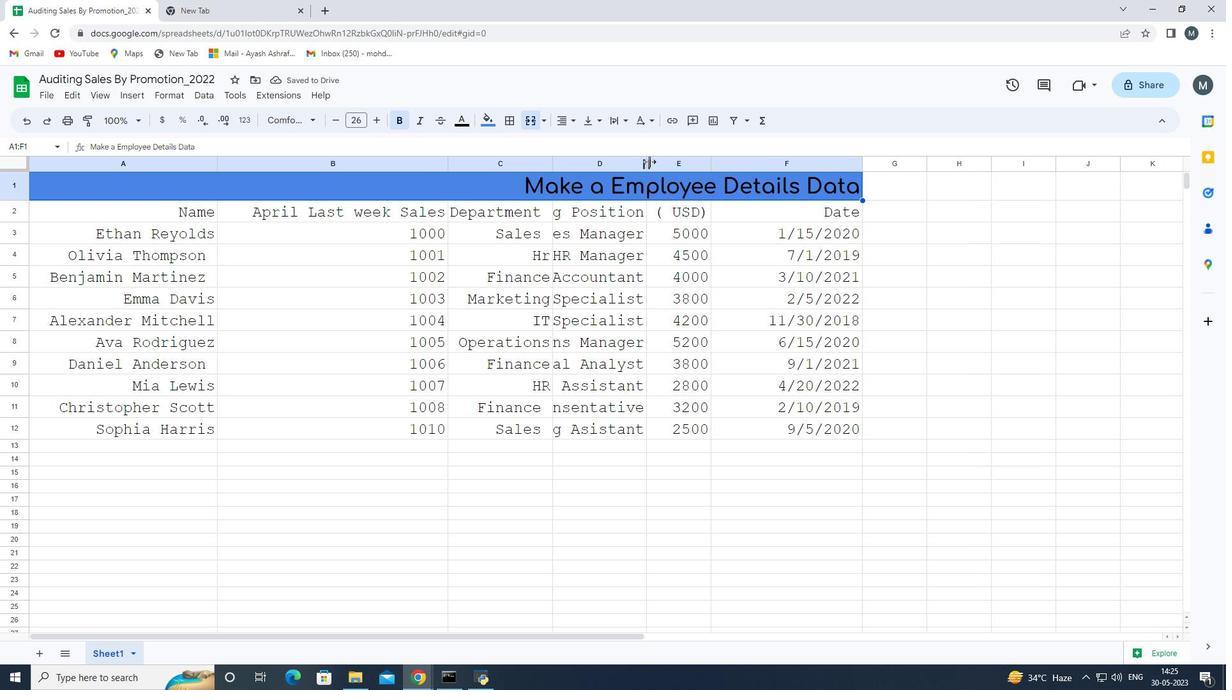 
Action: Mouse moved to (720, 159)
Screenshot: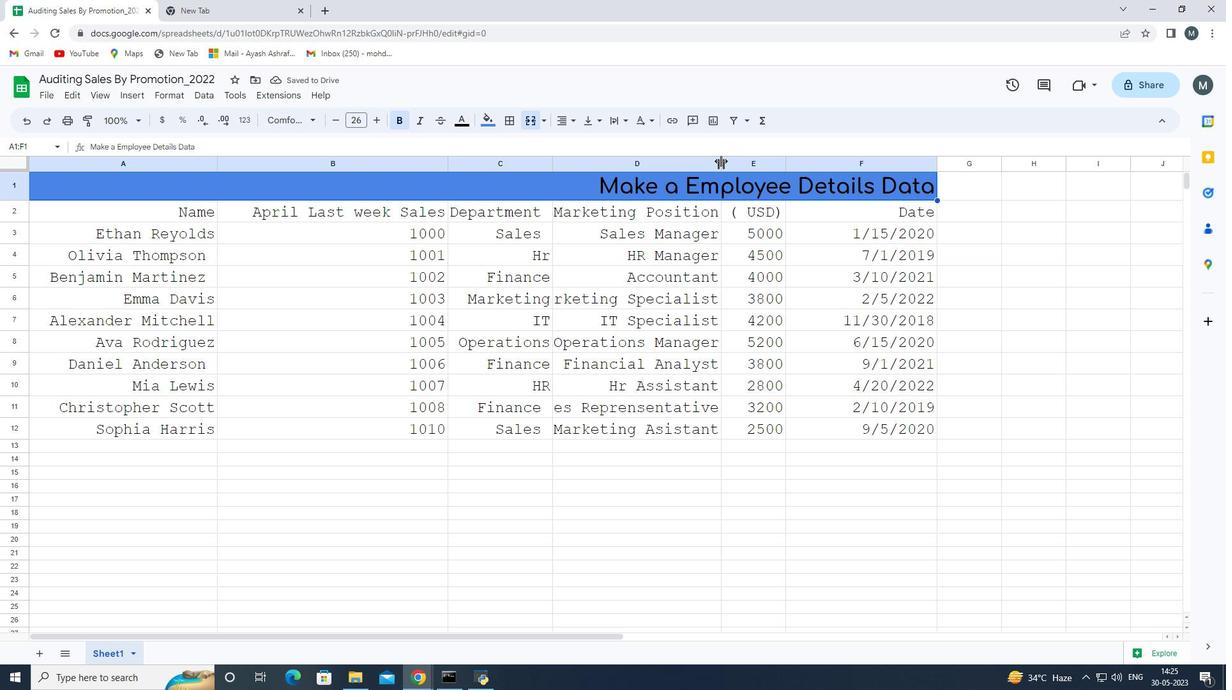 
Action: Mouse pressed left at (720, 159)
Screenshot: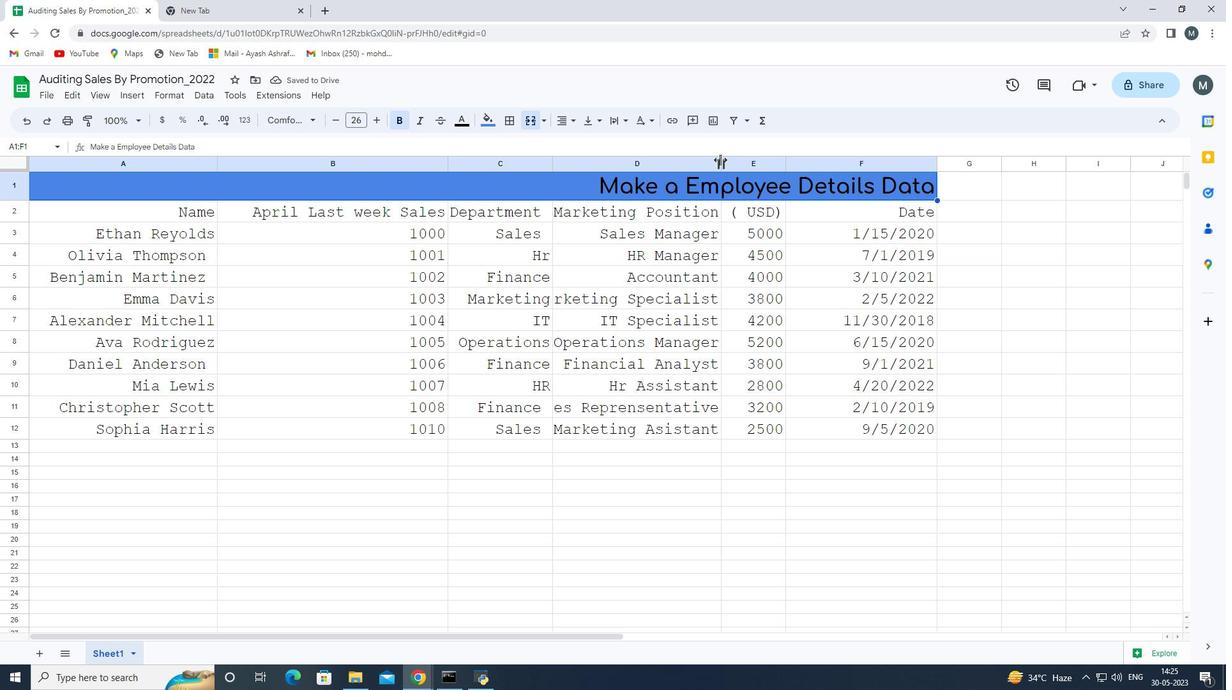 
Action: Mouse moved to (555, 162)
Screenshot: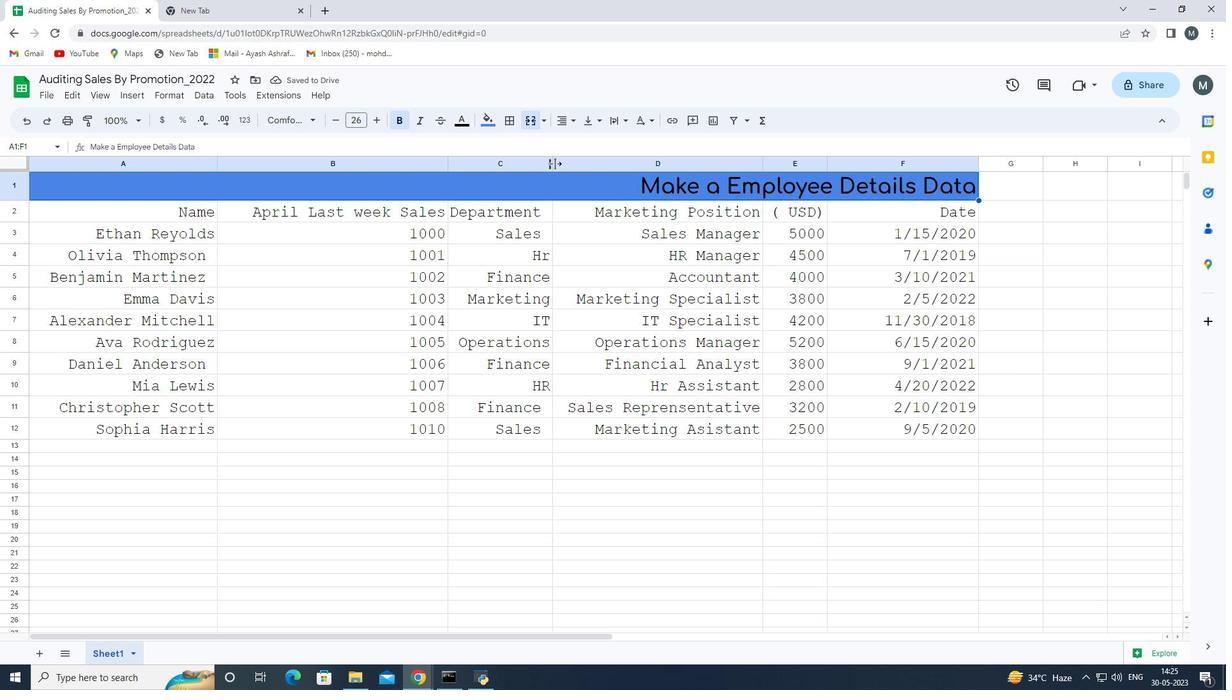 
Action: Mouse pressed left at (555, 162)
Screenshot: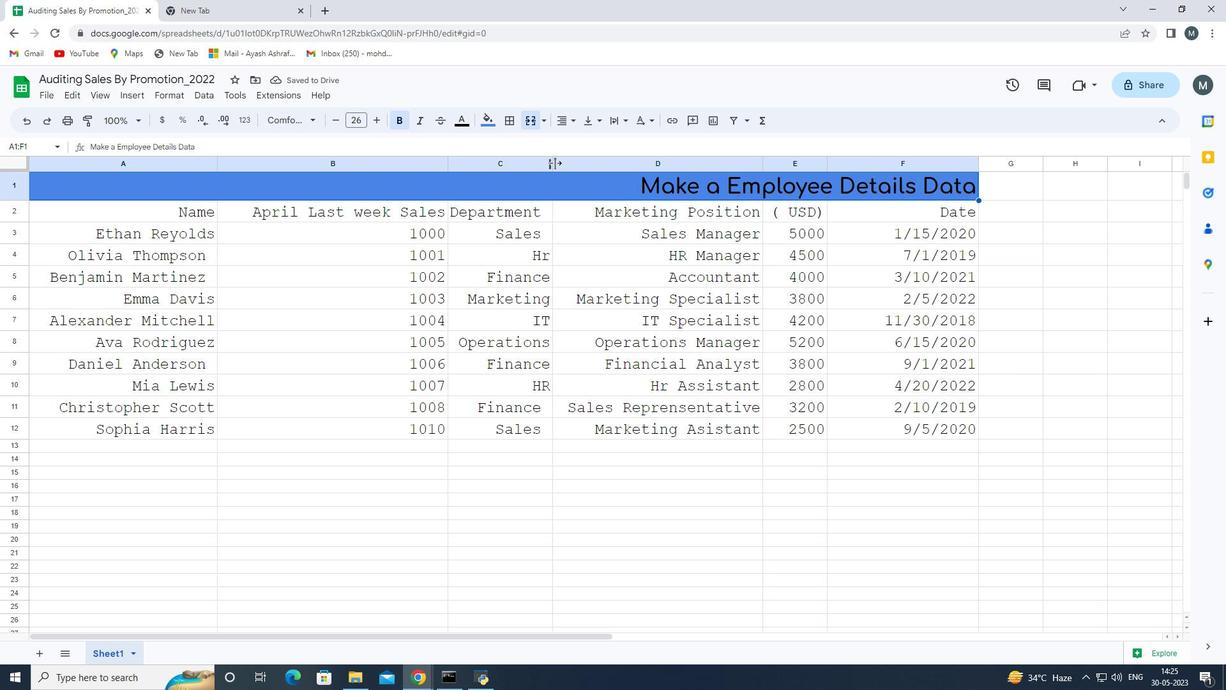 
Action: Mouse moved to (995, 159)
Screenshot: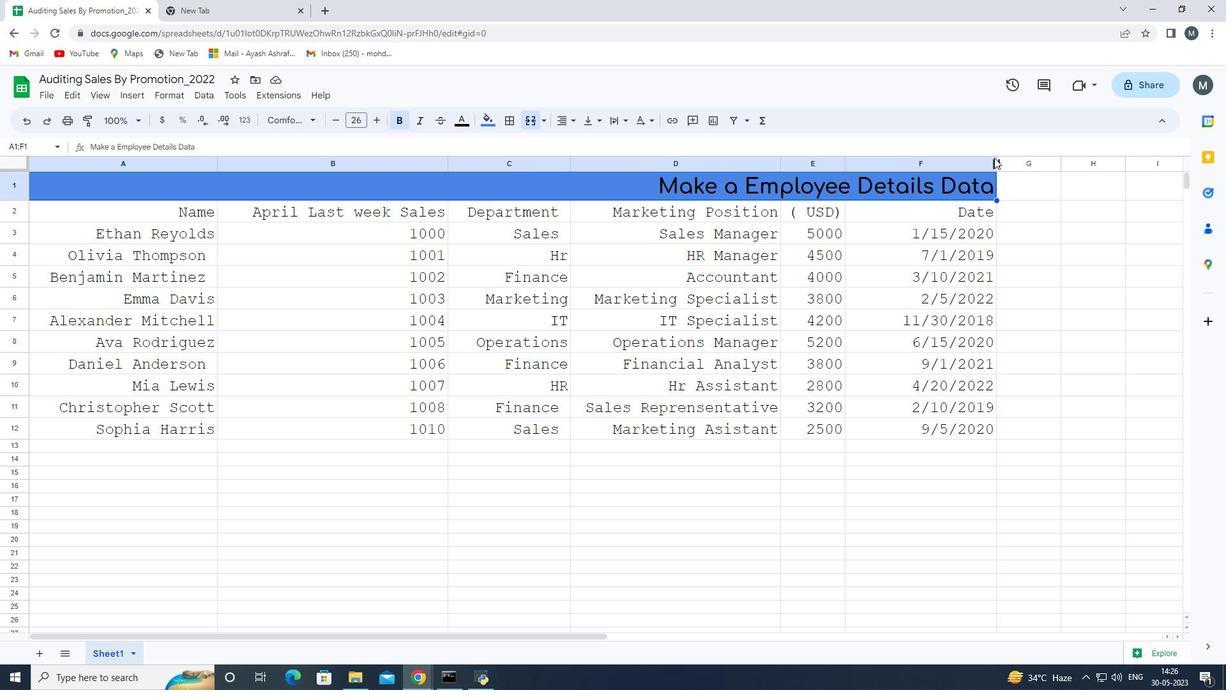 
Action: Mouse pressed left at (995, 159)
Screenshot: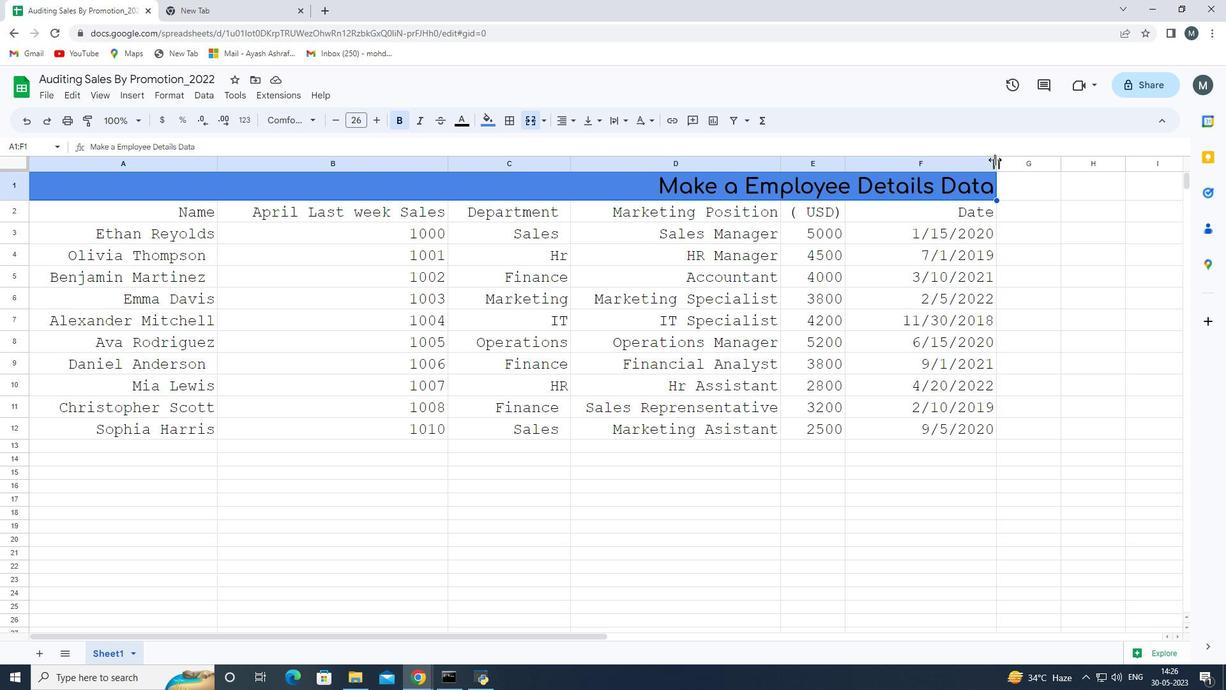 
Action: Mouse moved to (217, 159)
Screenshot: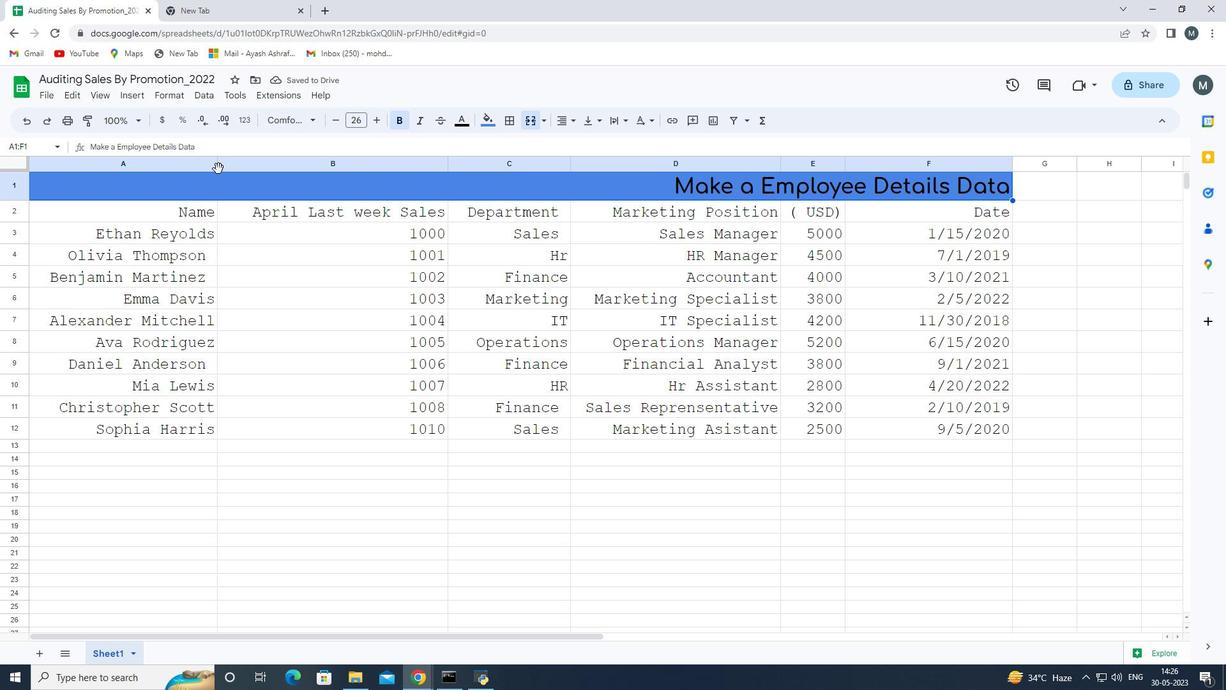 
Action: Mouse pressed left at (217, 159)
Screenshot: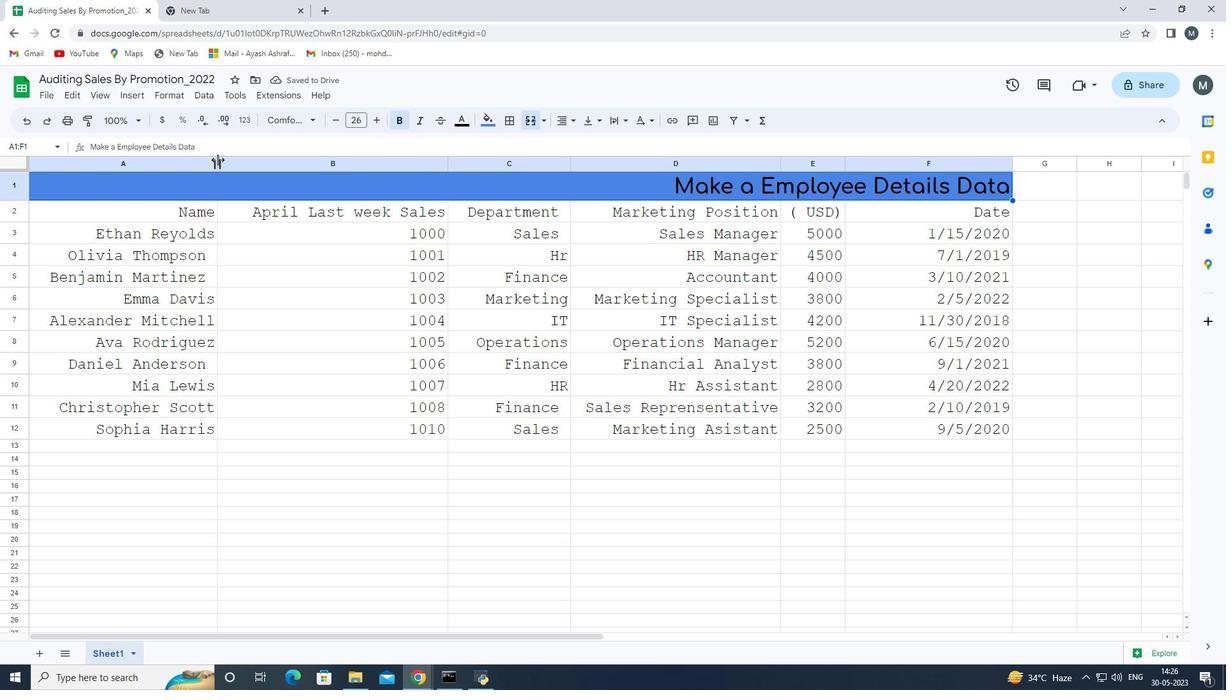 
Action: Mouse moved to (236, 159)
Screenshot: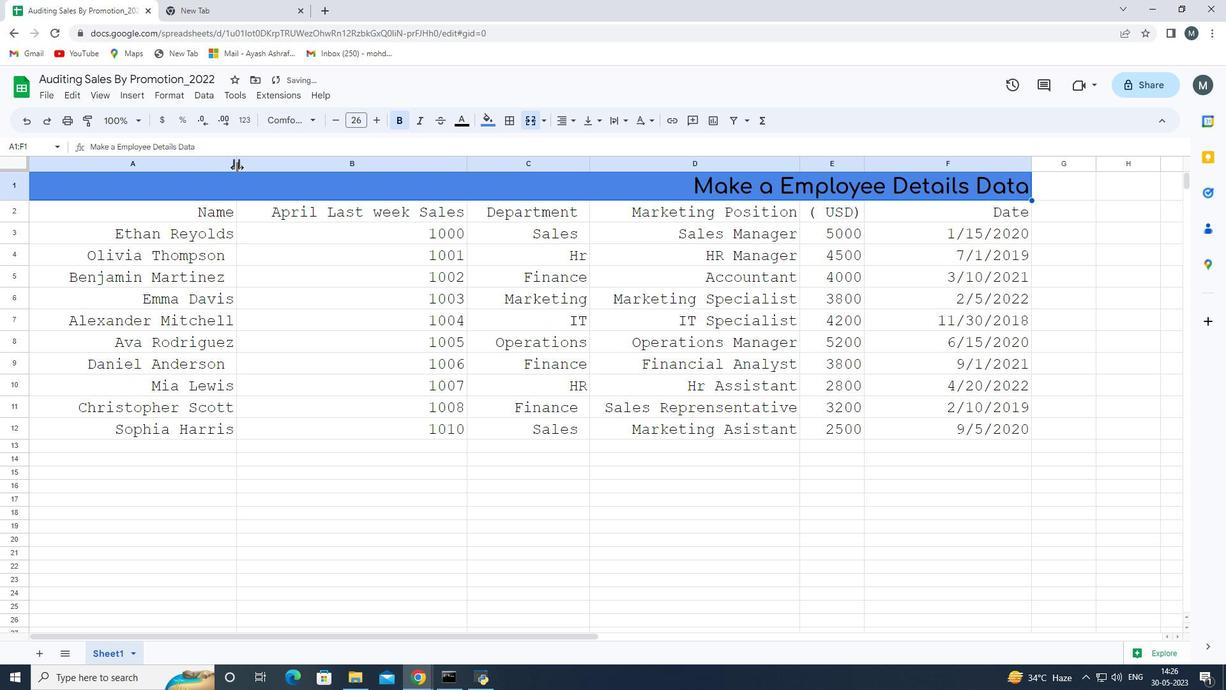 
Action: Mouse pressed left at (236, 159)
Screenshot: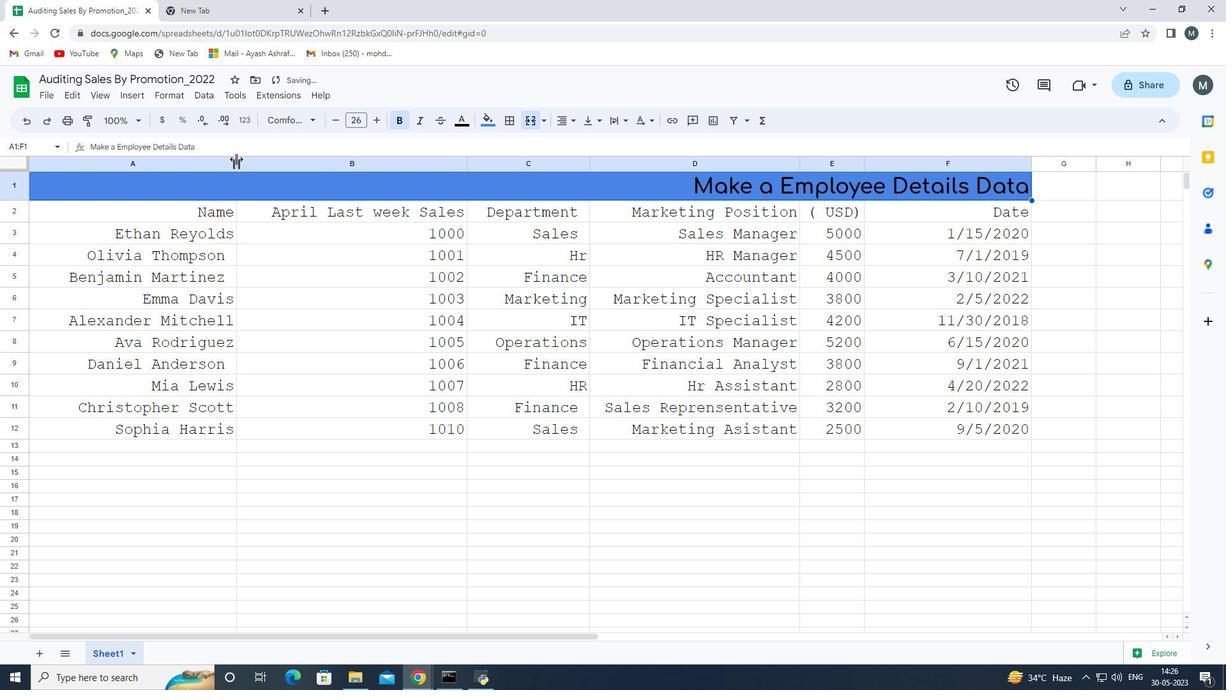 
Action: Mouse moved to (267, 168)
Screenshot: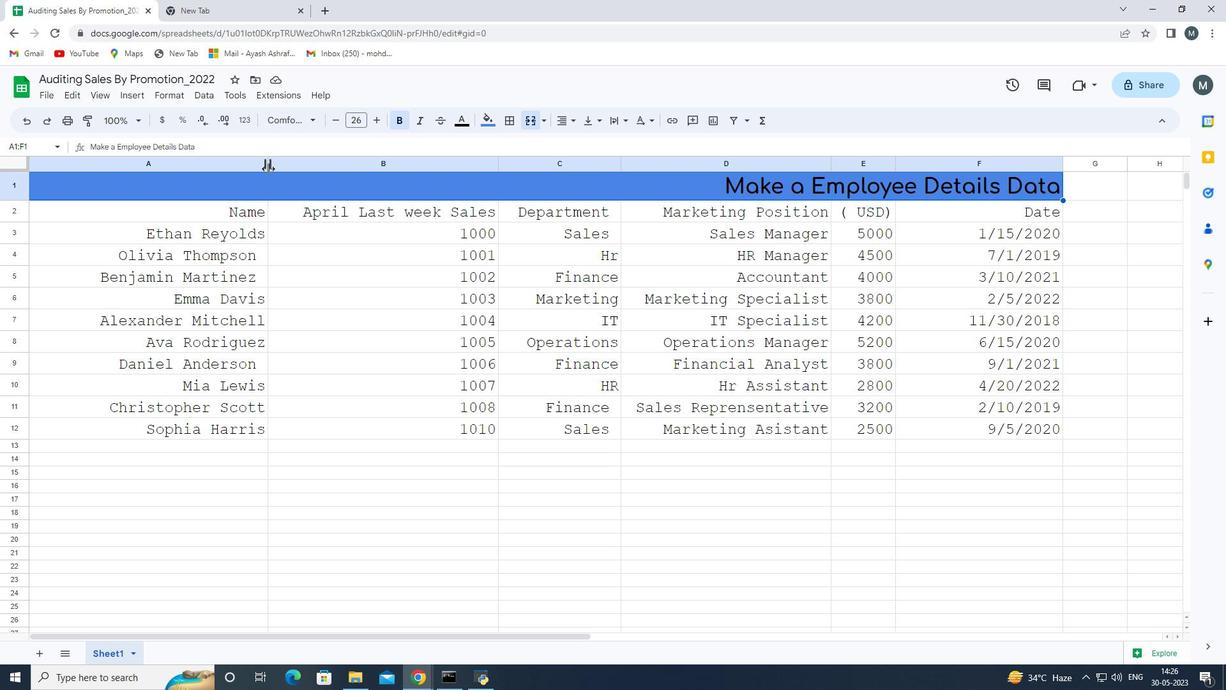 
Action: Mouse pressed left at (267, 168)
Screenshot: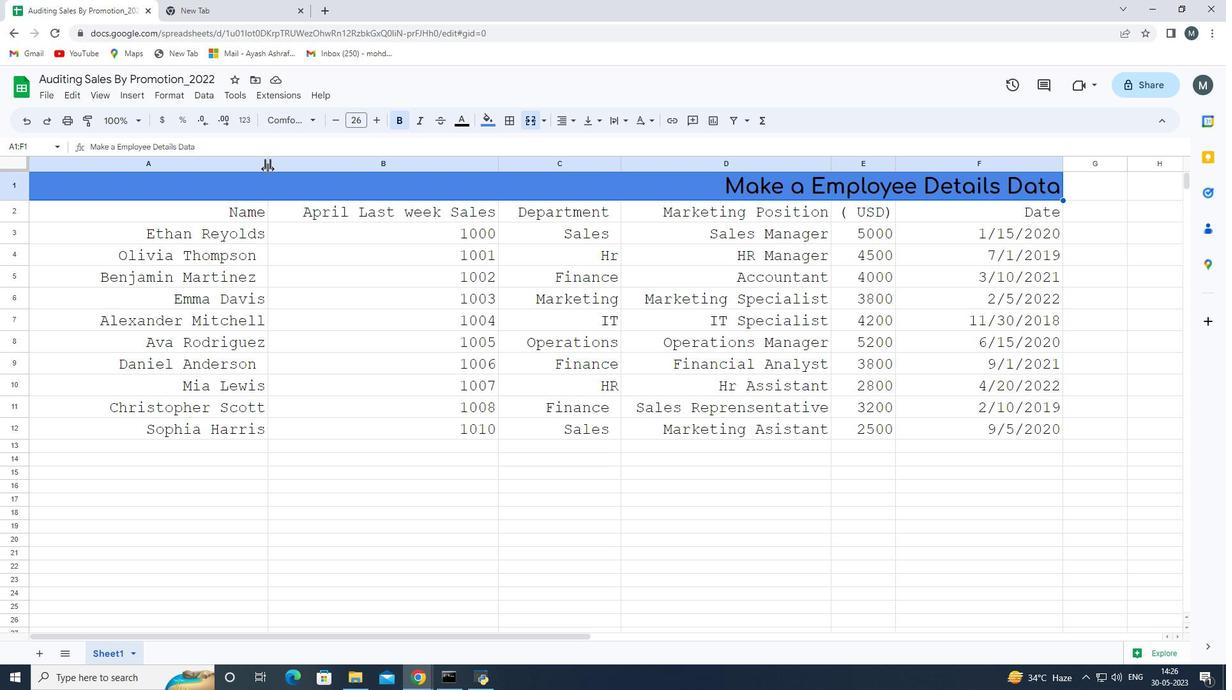 
Action: Mouse moved to (259, 164)
Screenshot: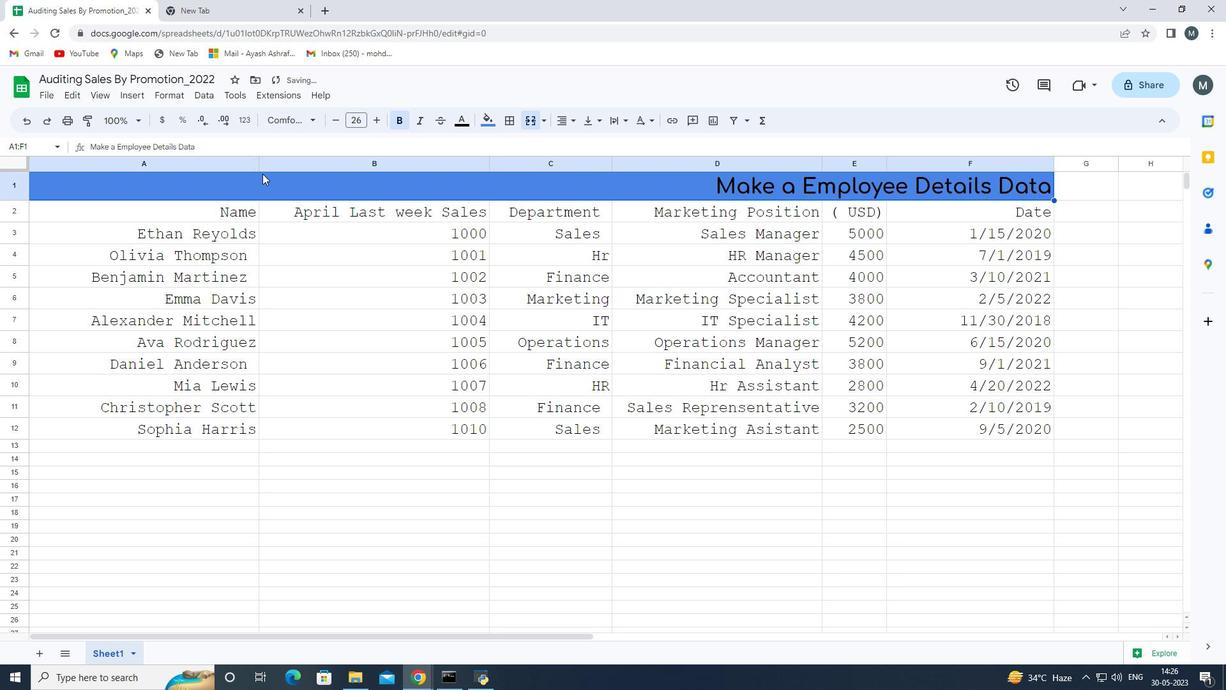 
Action: Mouse pressed left at (259, 164)
Screenshot: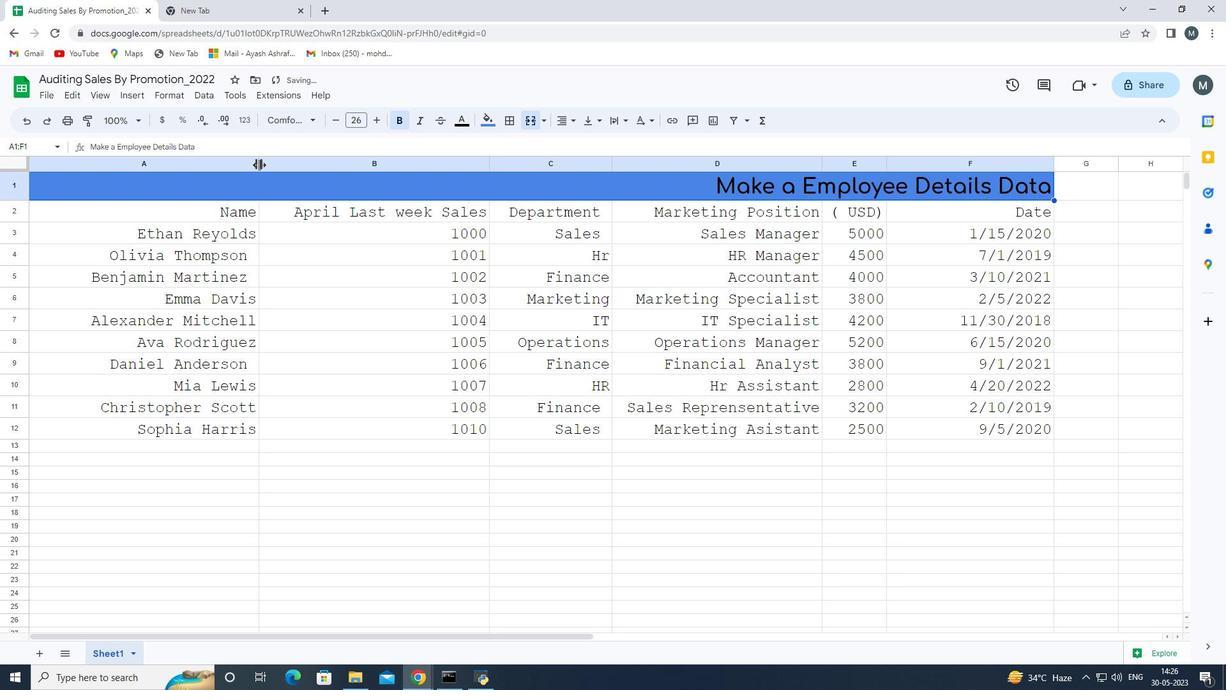 
Action: Mouse moved to (238, 161)
Screenshot: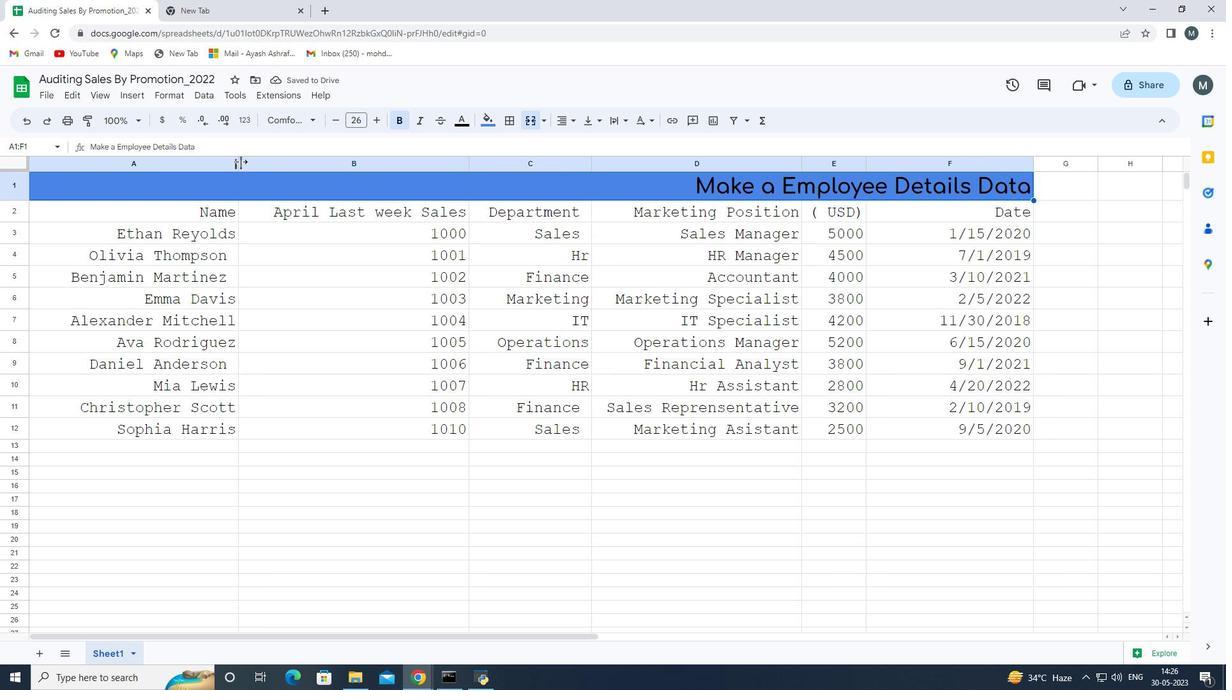 
Action: Mouse pressed left at (238, 161)
Screenshot: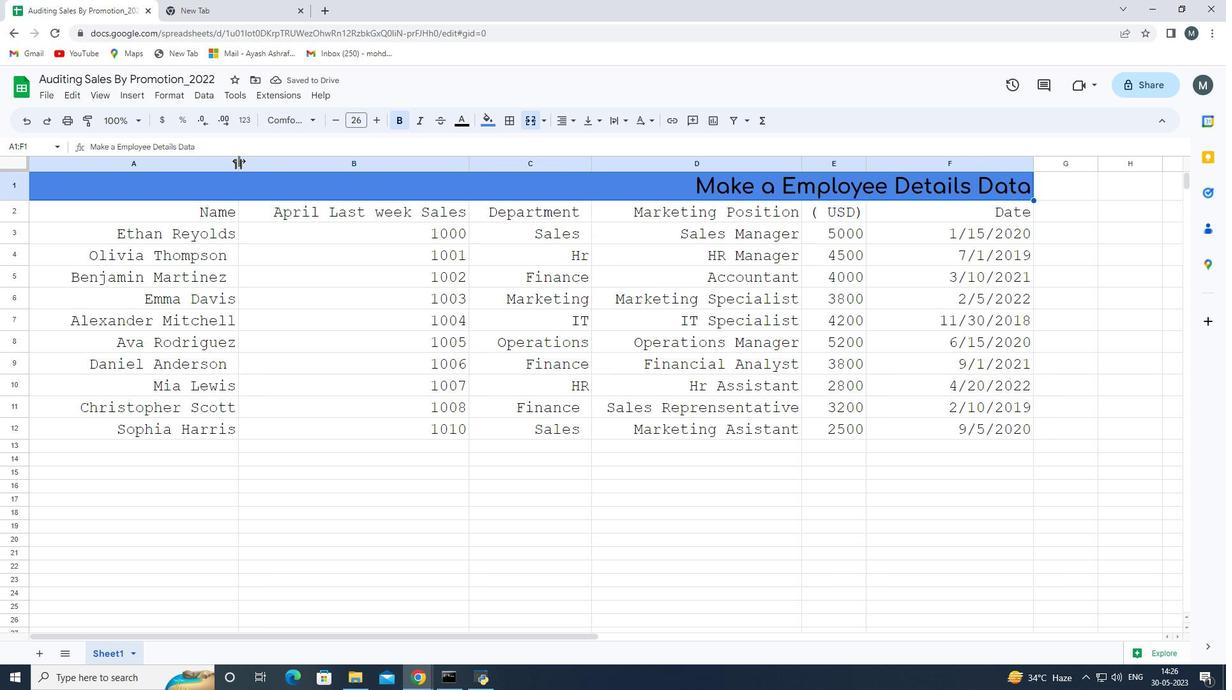 
Action: Mouse moved to (416, 214)
Screenshot: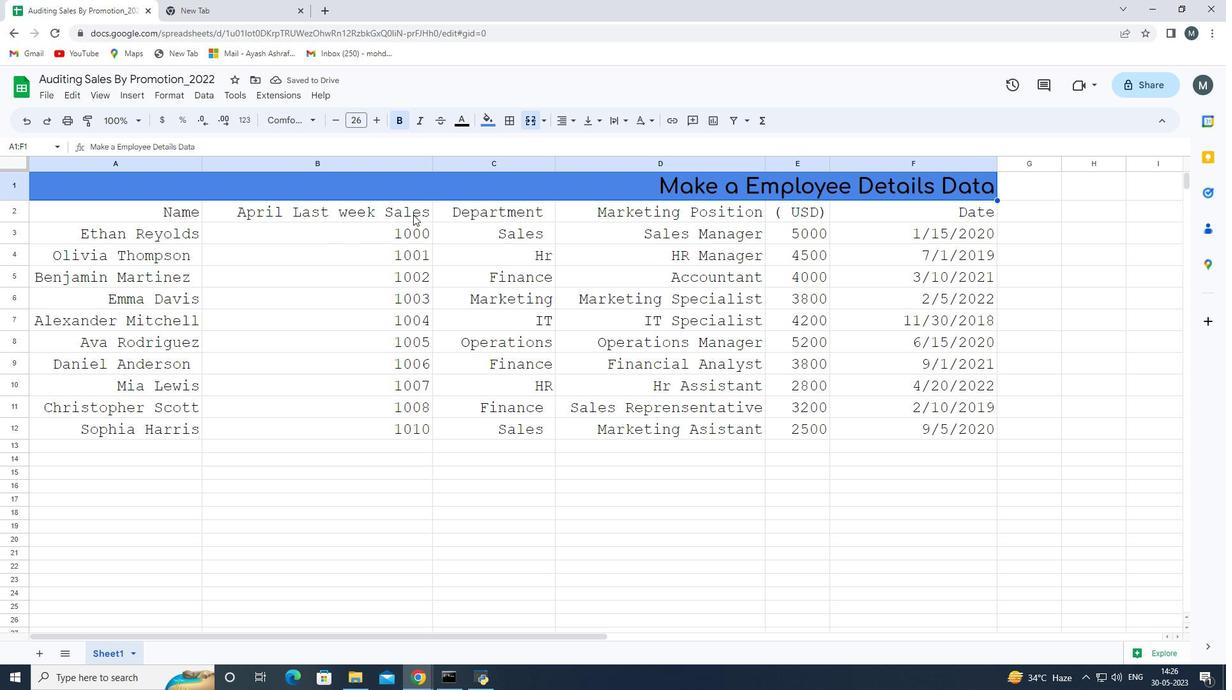 
Action: Mouse pressed left at (416, 214)
Screenshot: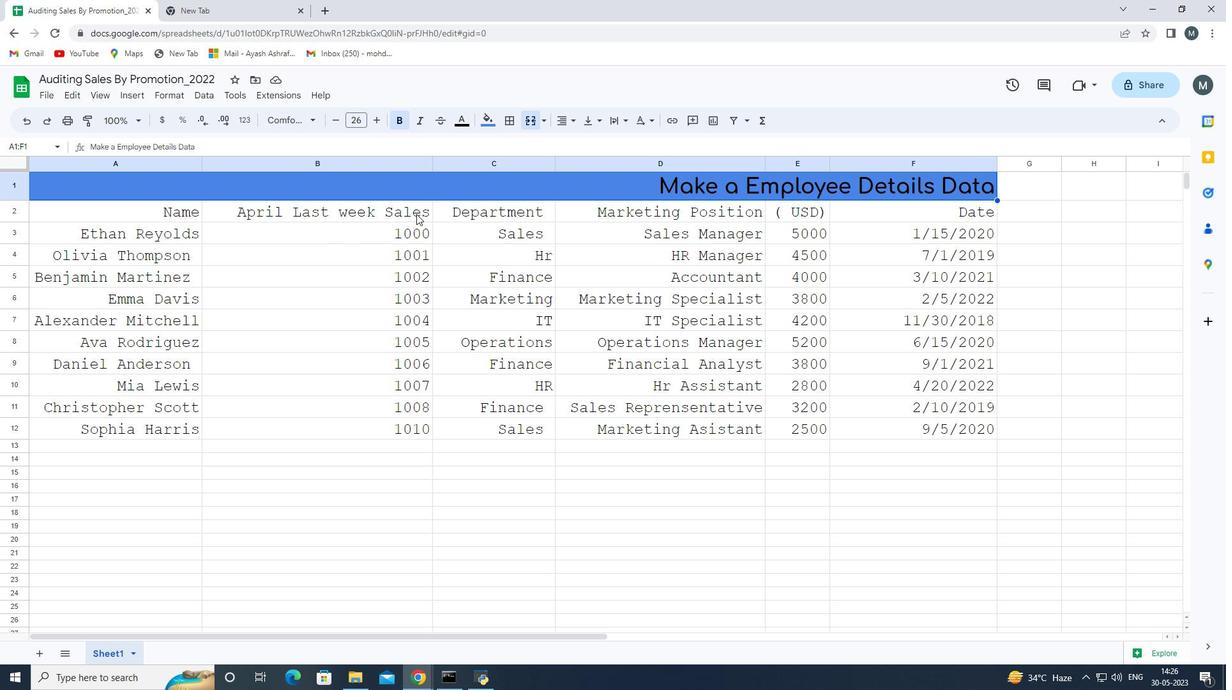 
Action: Mouse moved to (431, 221)
Screenshot: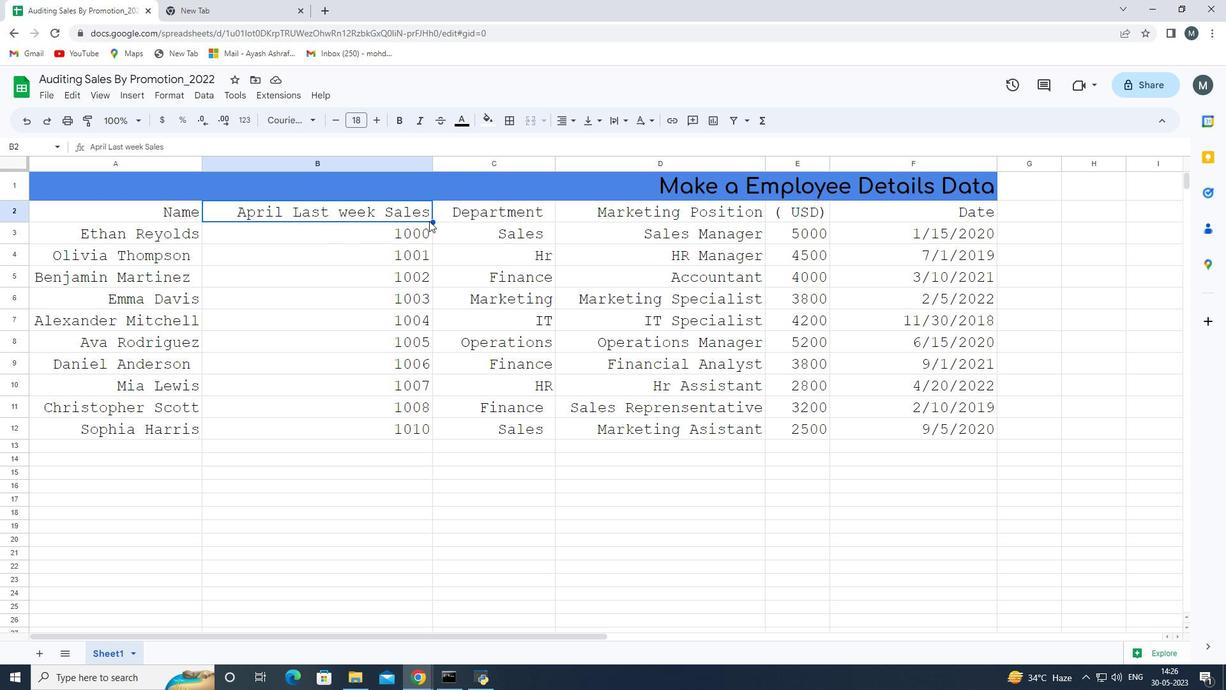 
Action: Mouse pressed left at (431, 221)
Screenshot: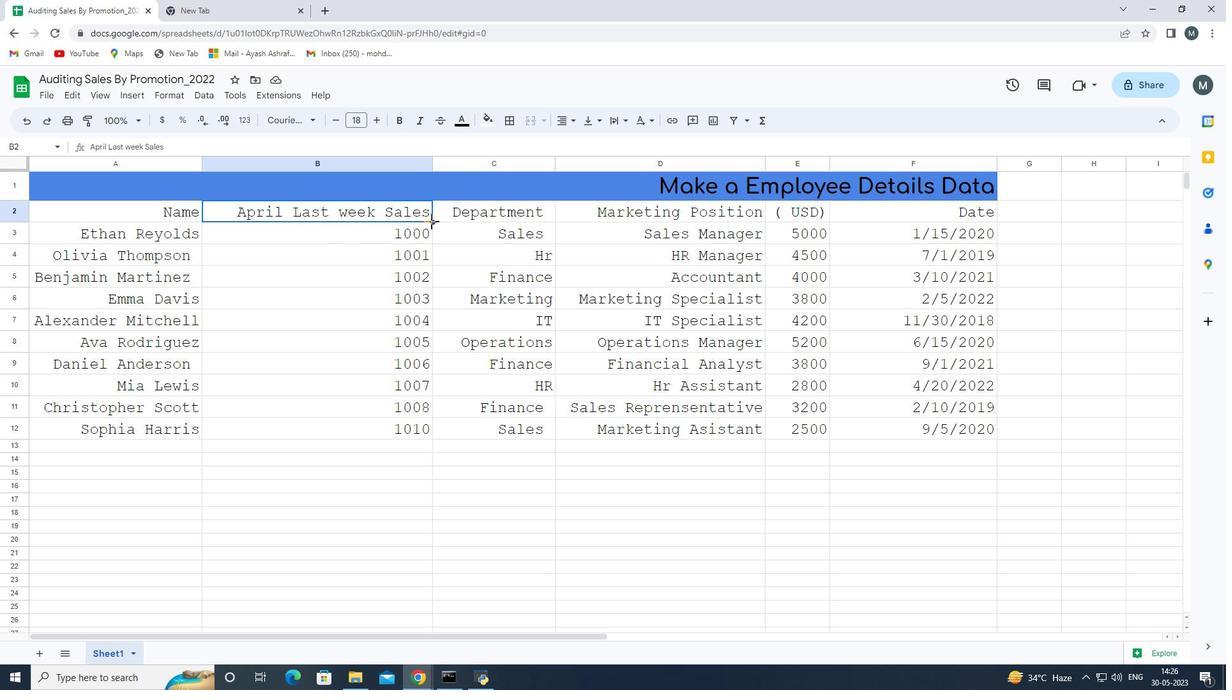
Action: Mouse moved to (495, 346)
Screenshot: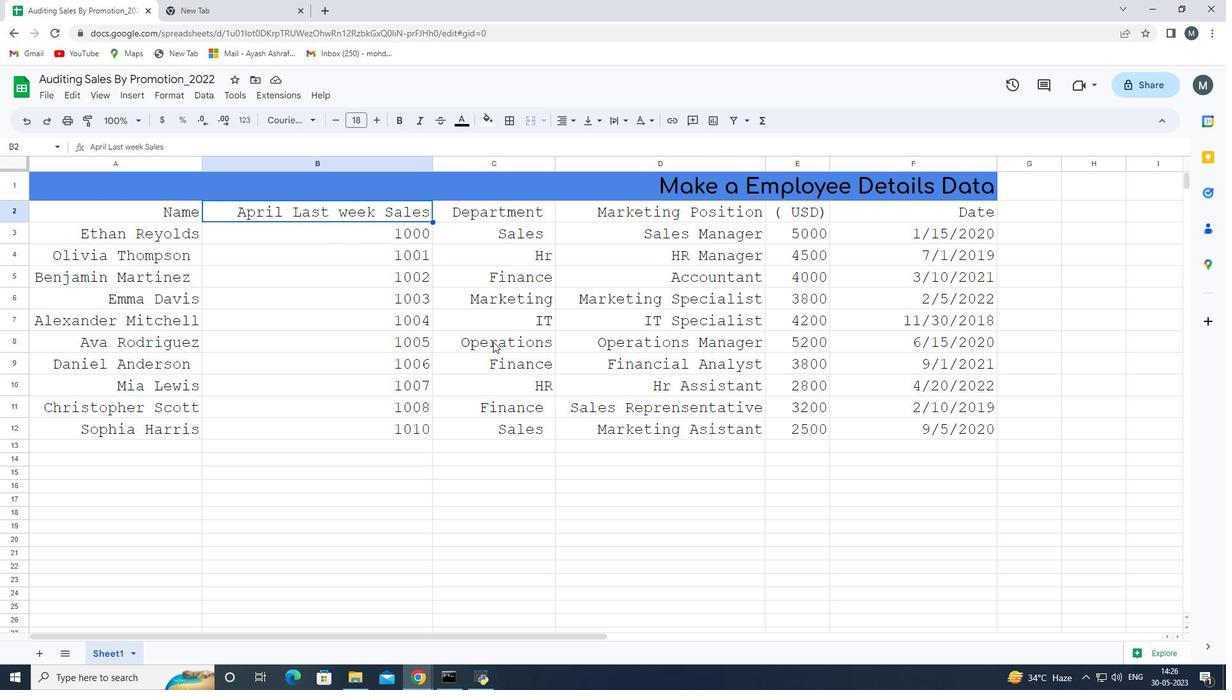 
Action: Mouse pressed left at (495, 346)
Screenshot: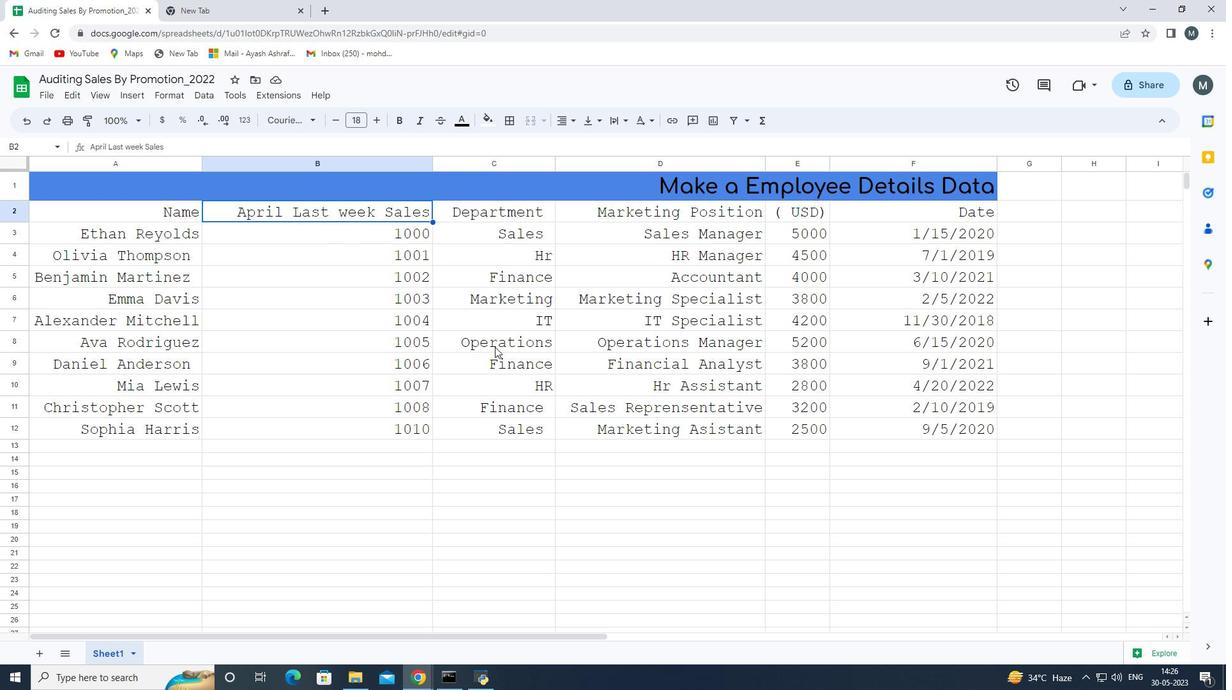 
Action: Mouse moved to (37, 209)
Screenshot: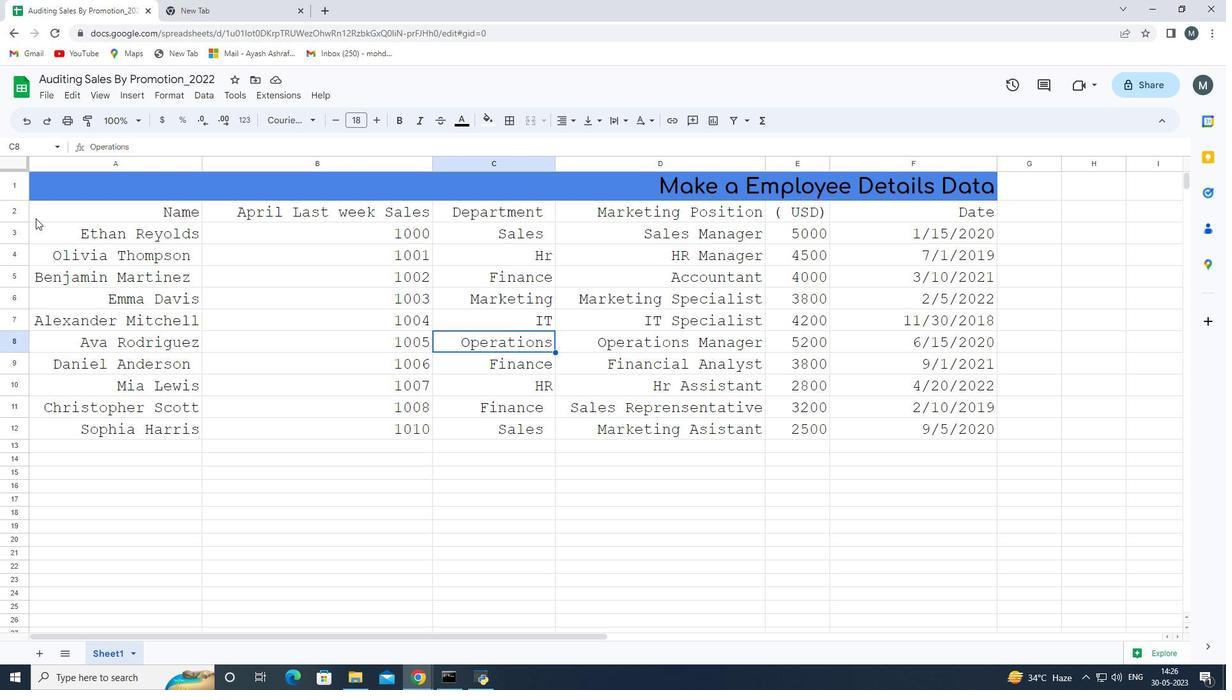 
Action: Mouse pressed left at (37, 209)
Screenshot: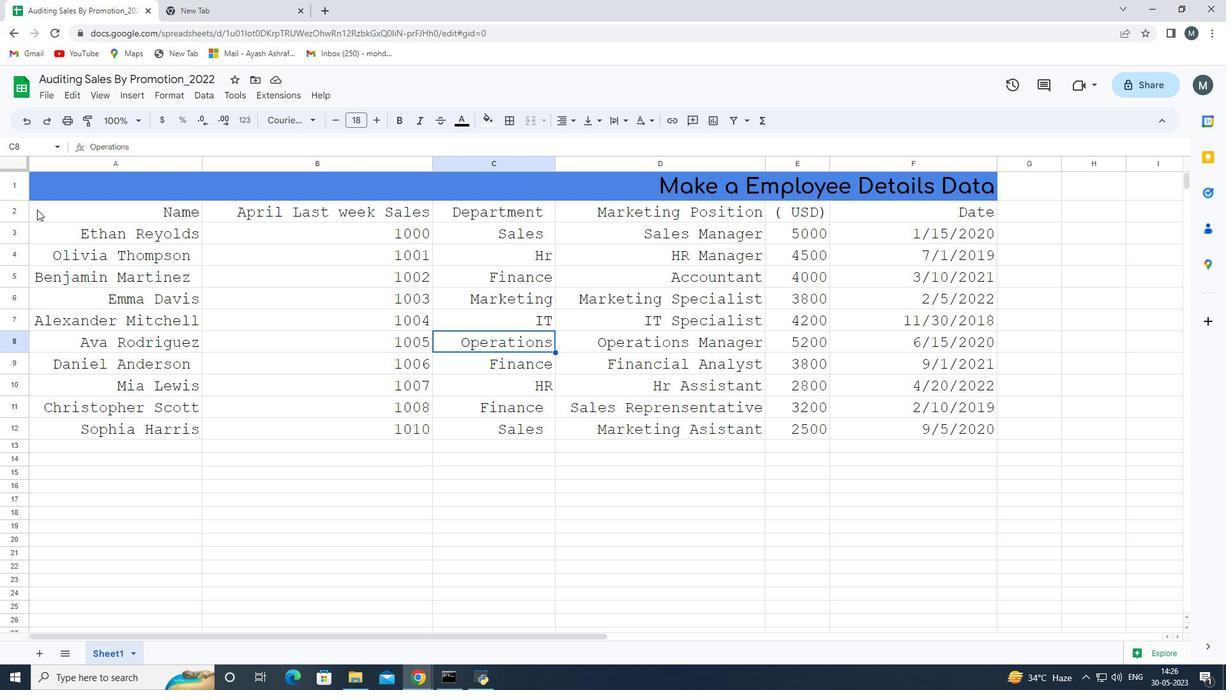 
Action: Mouse moved to (509, 123)
Screenshot: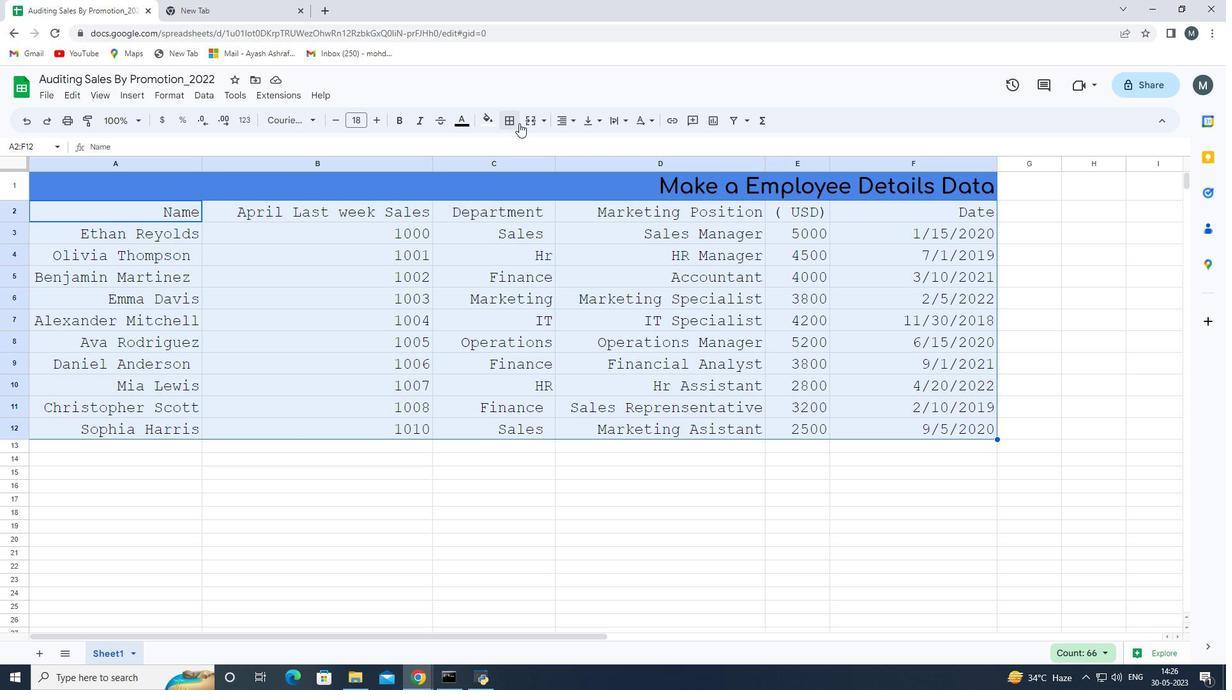 
Action: Mouse pressed left at (509, 123)
Screenshot: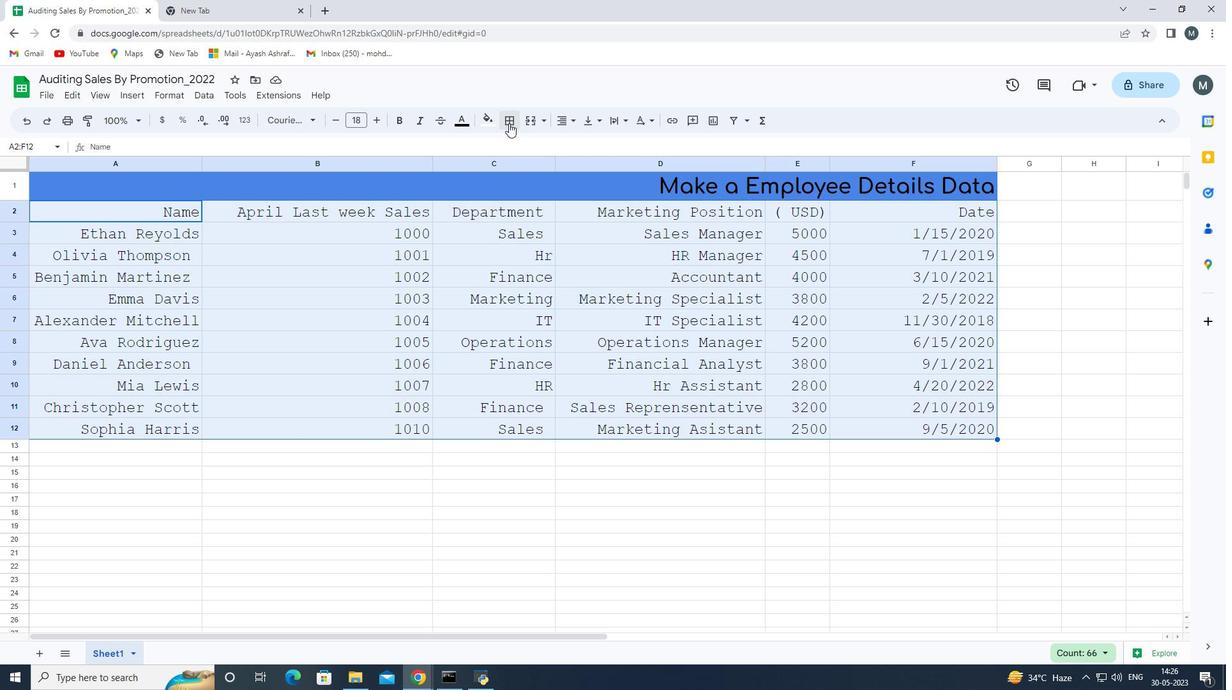 
Action: Mouse moved to (328, 509)
Screenshot: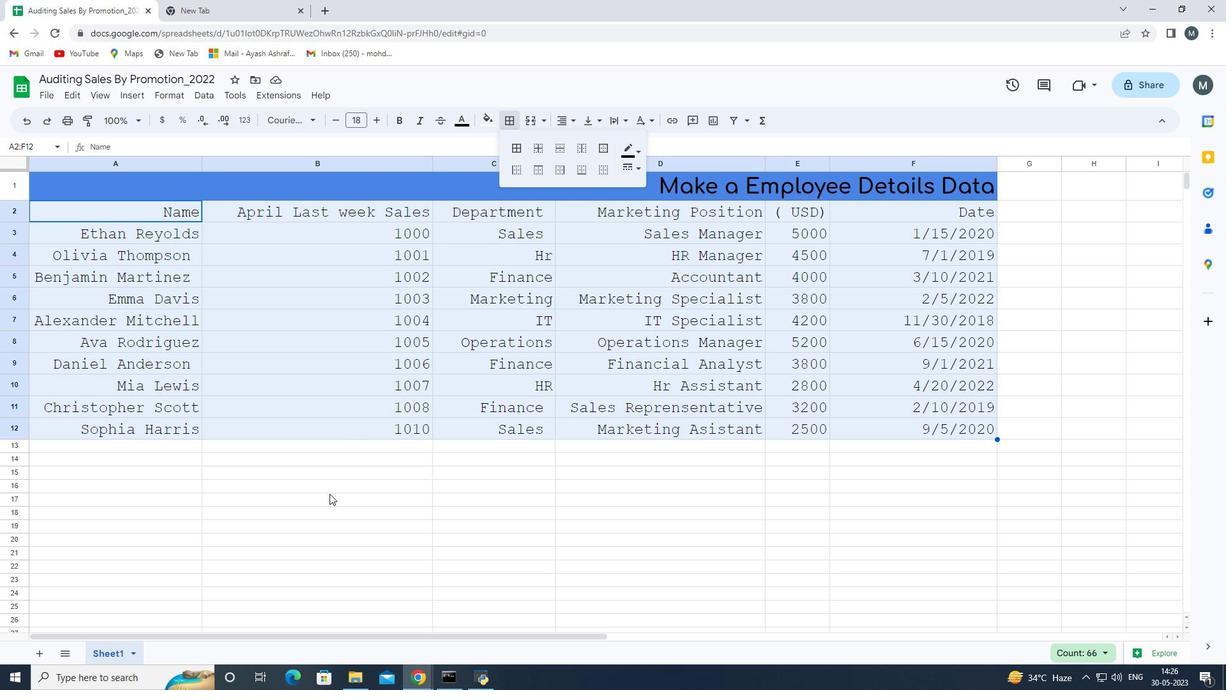 
Action: Mouse pressed left at (328, 509)
Screenshot: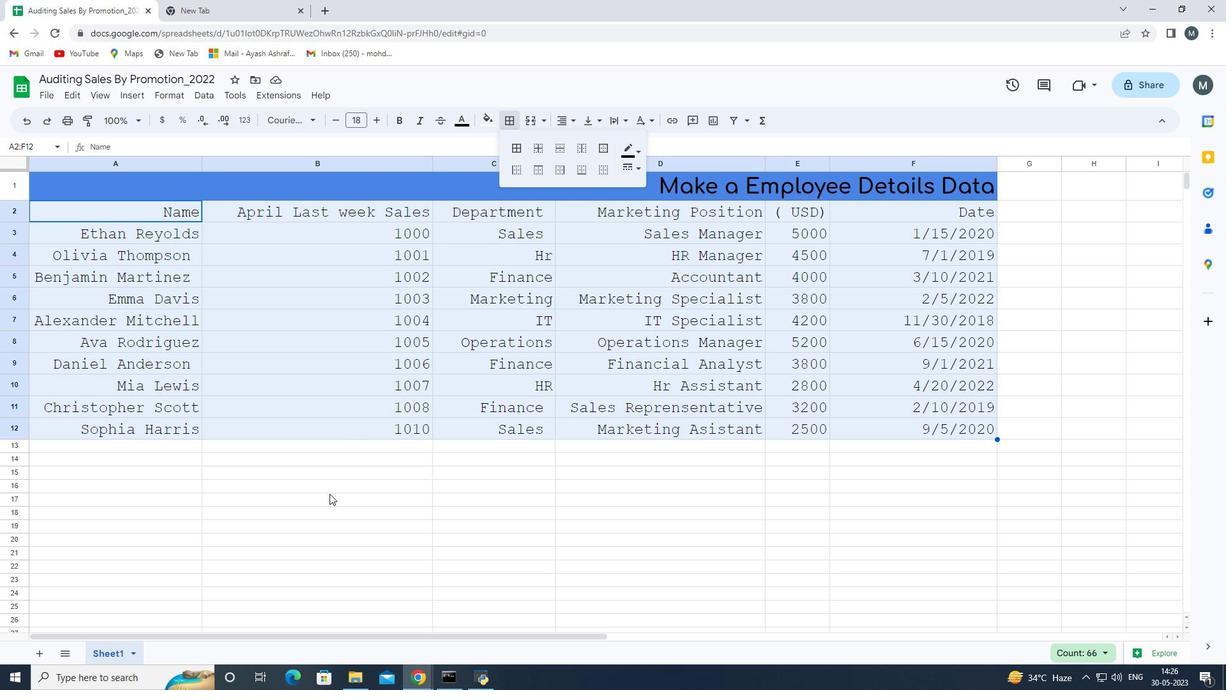 
Action: Mouse moved to (35, 189)
Screenshot: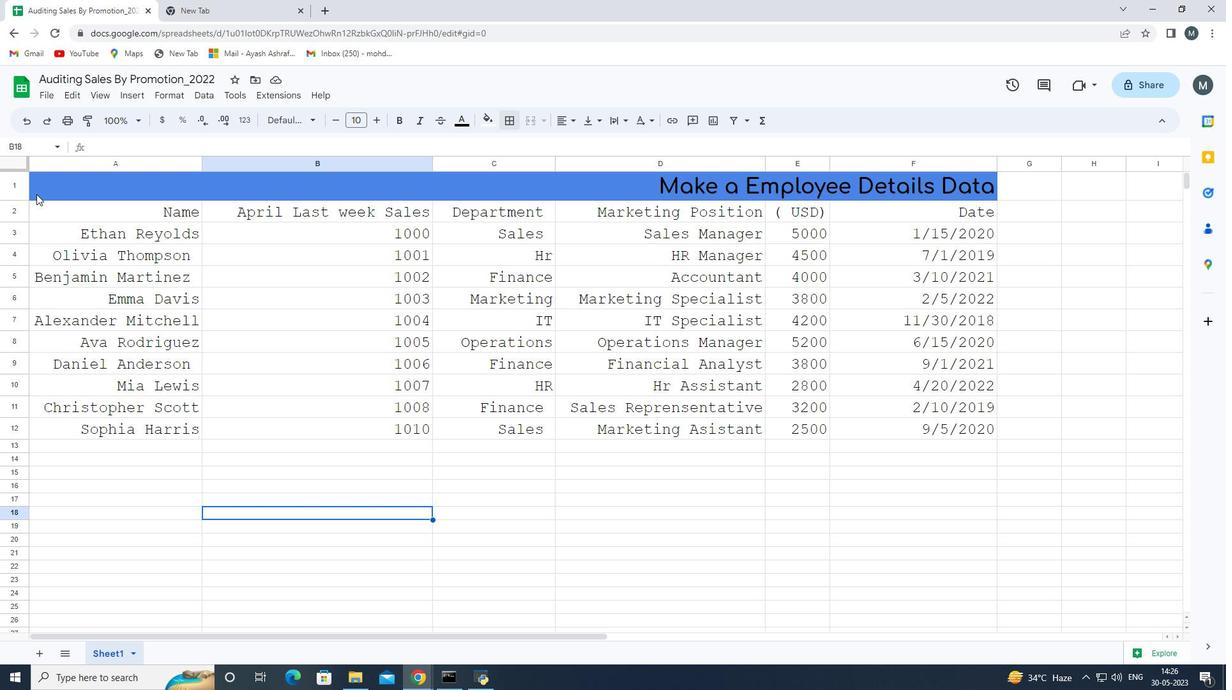 
Action: Mouse pressed left at (35, 189)
Screenshot: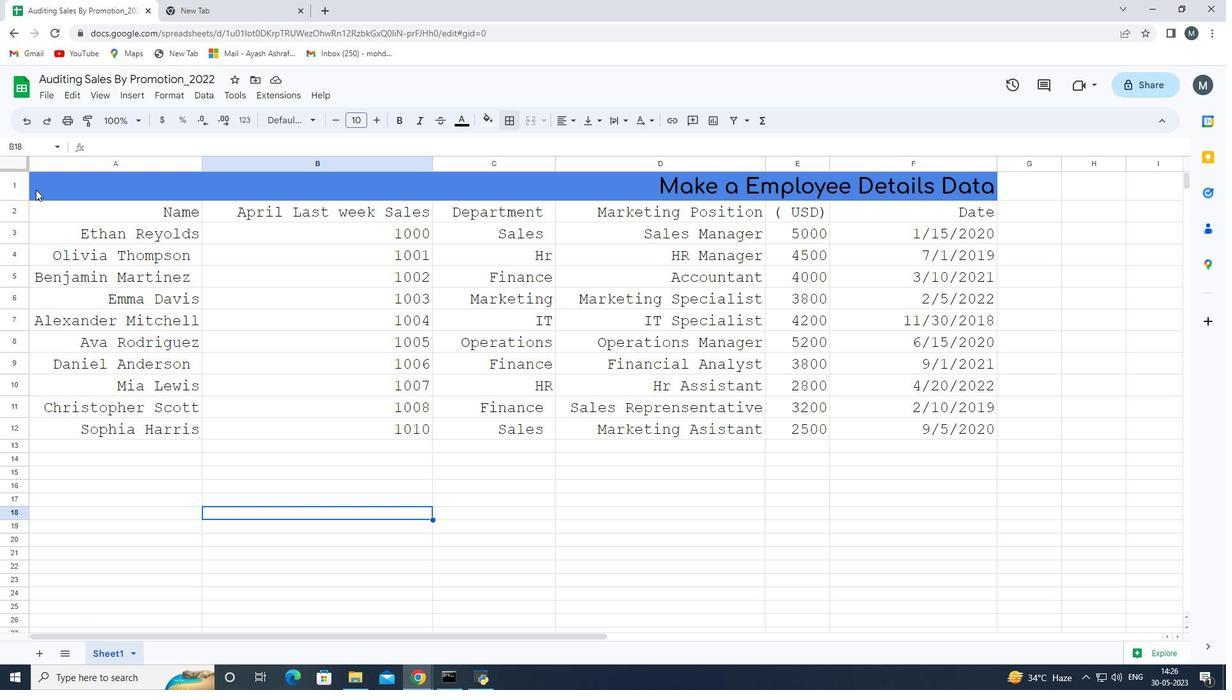 
Action: Mouse moved to (506, 123)
Screenshot: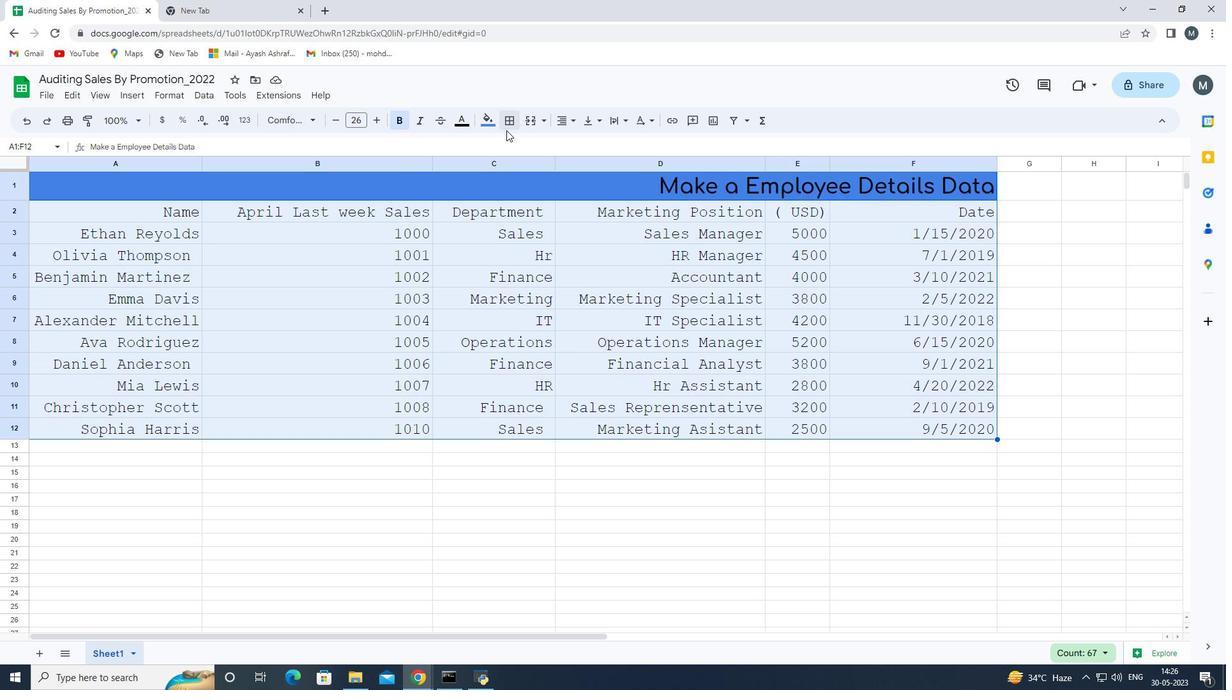 
Action: Mouse pressed left at (506, 123)
Screenshot: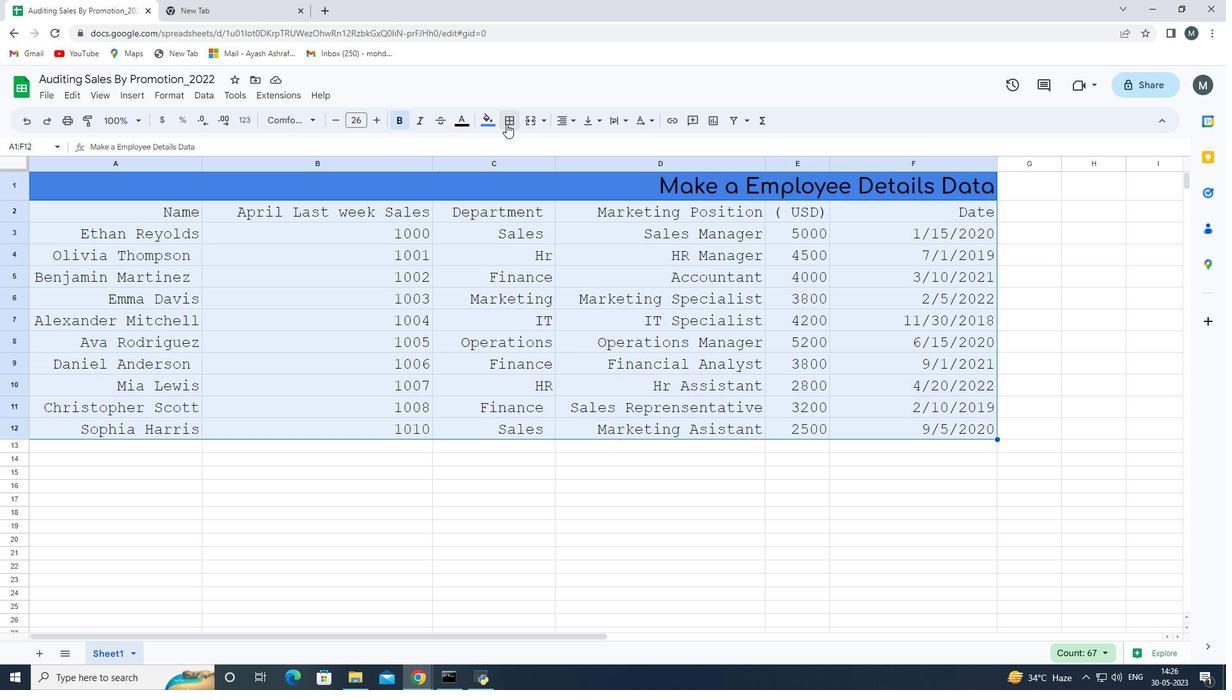
Action: Mouse moved to (533, 155)
Screenshot: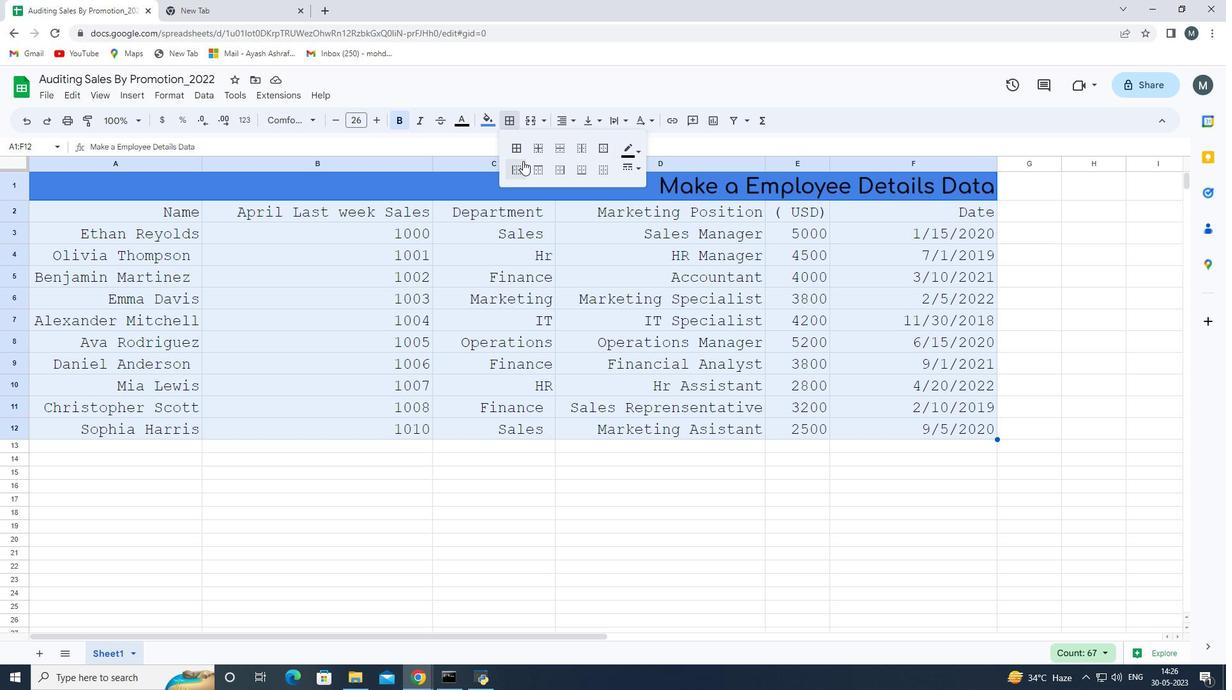 
Action: Mouse pressed left at (533, 155)
Screenshot: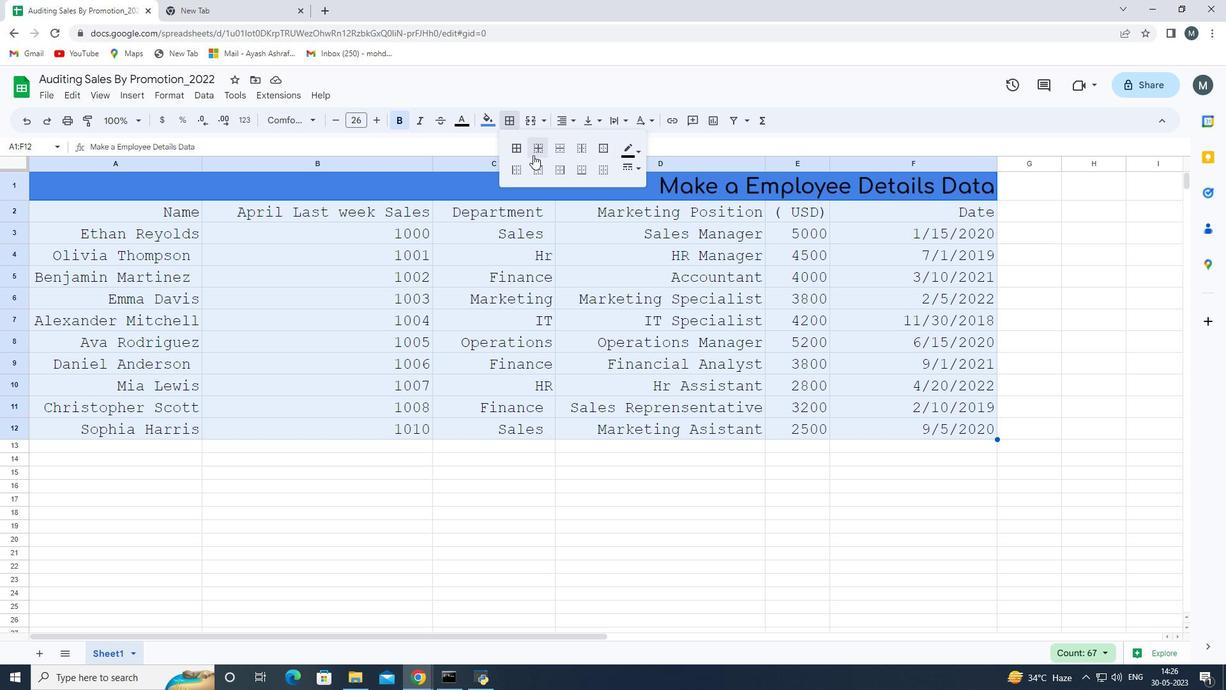 
Action: Mouse moved to (554, 149)
Screenshot: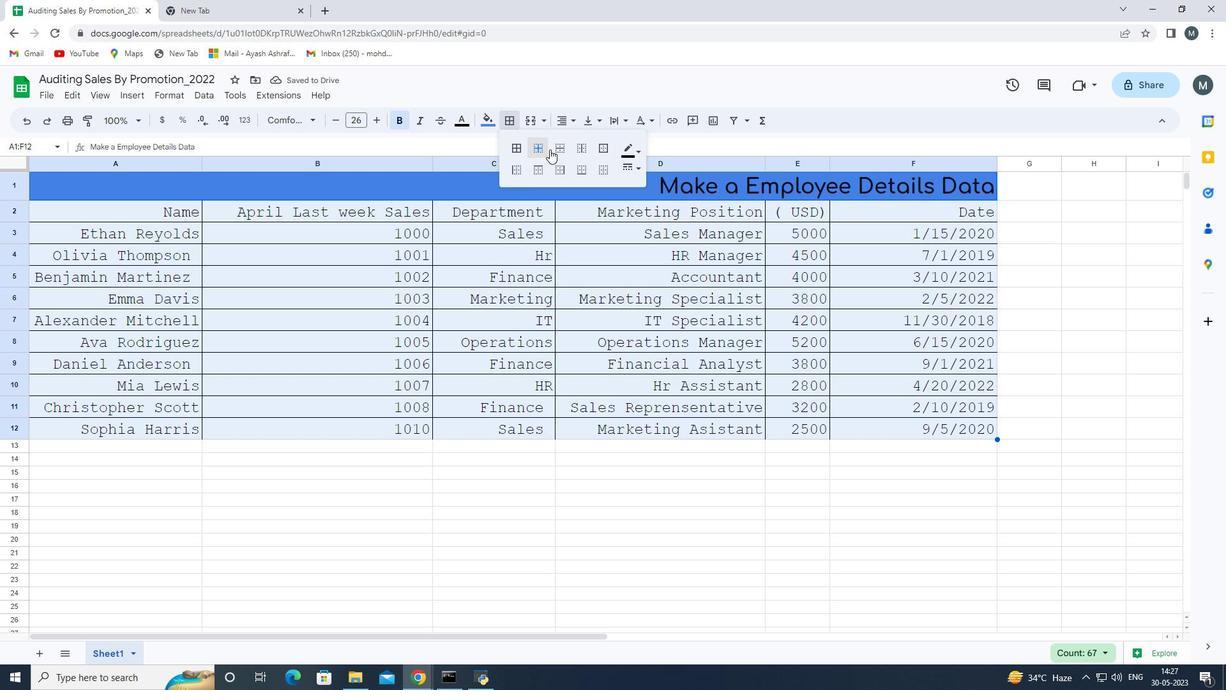 
Action: Mouse pressed left at (554, 149)
Screenshot: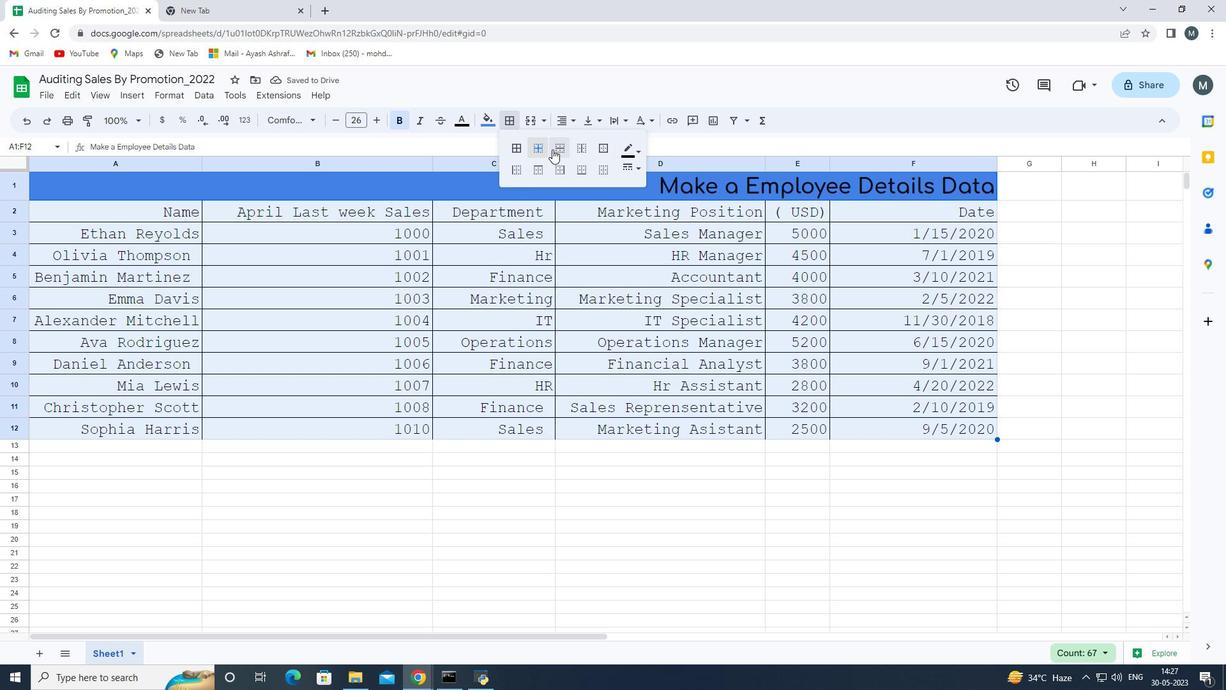
Action: Mouse moved to (584, 151)
Screenshot: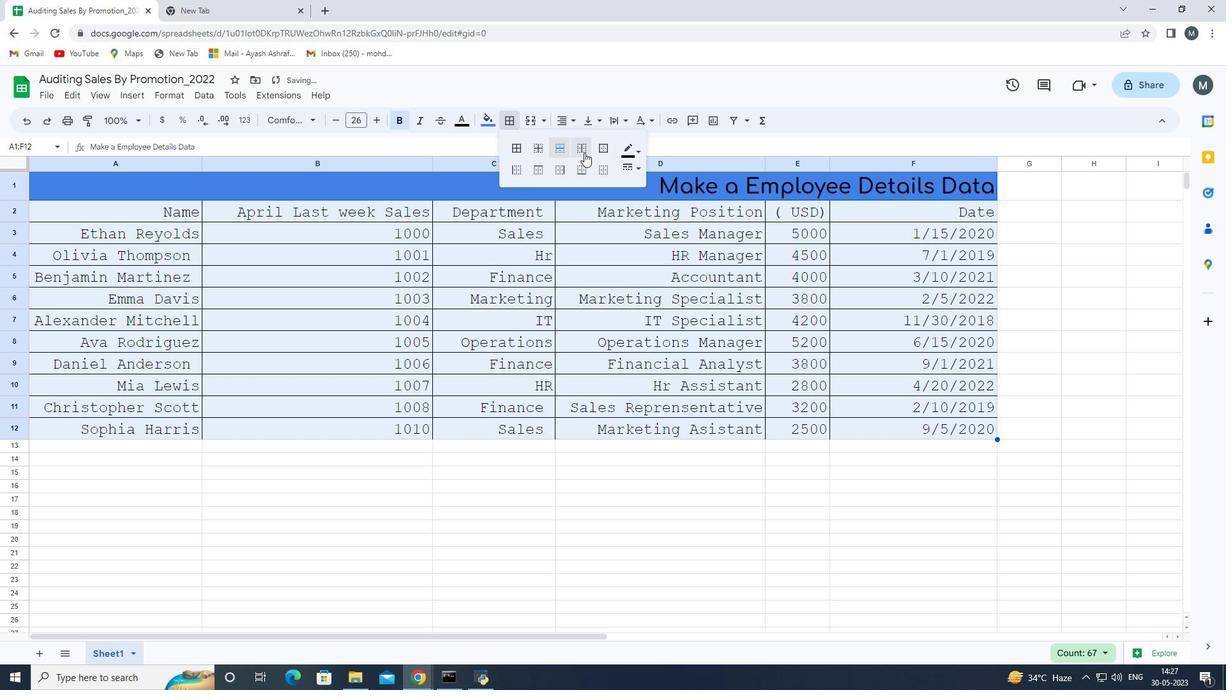 
Action: Mouse pressed left at (584, 151)
Screenshot: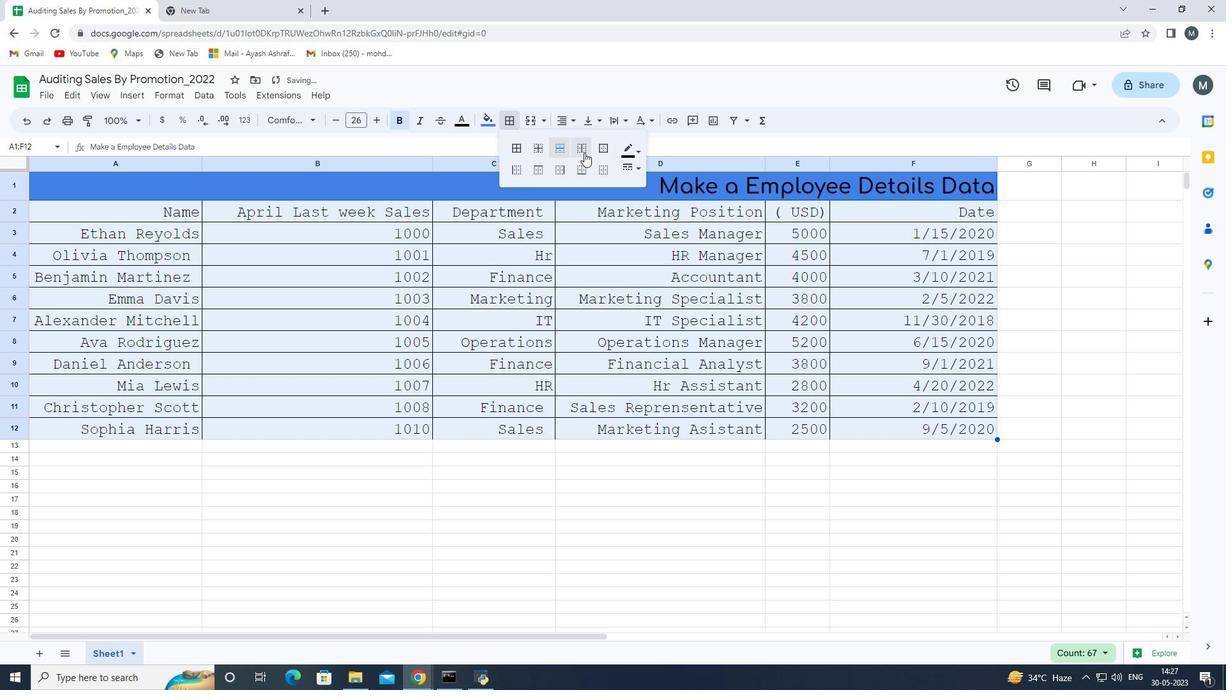 
Action: Mouse moved to (595, 151)
Screenshot: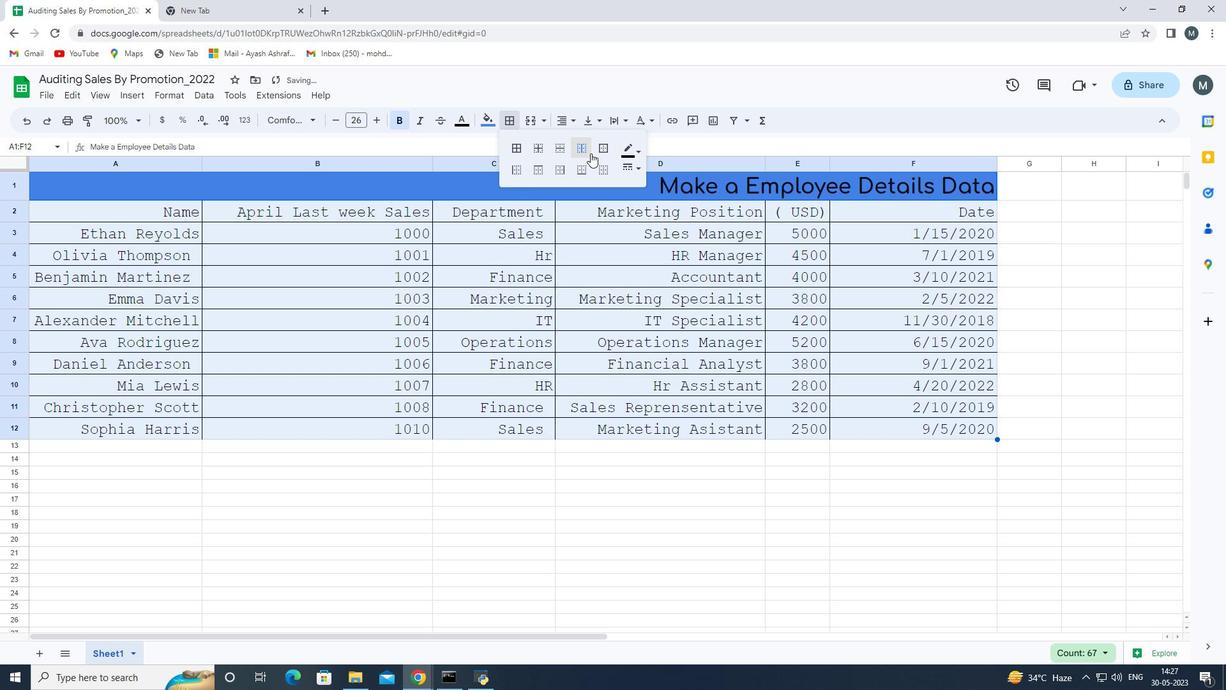 
Action: Mouse pressed left at (595, 151)
Screenshot: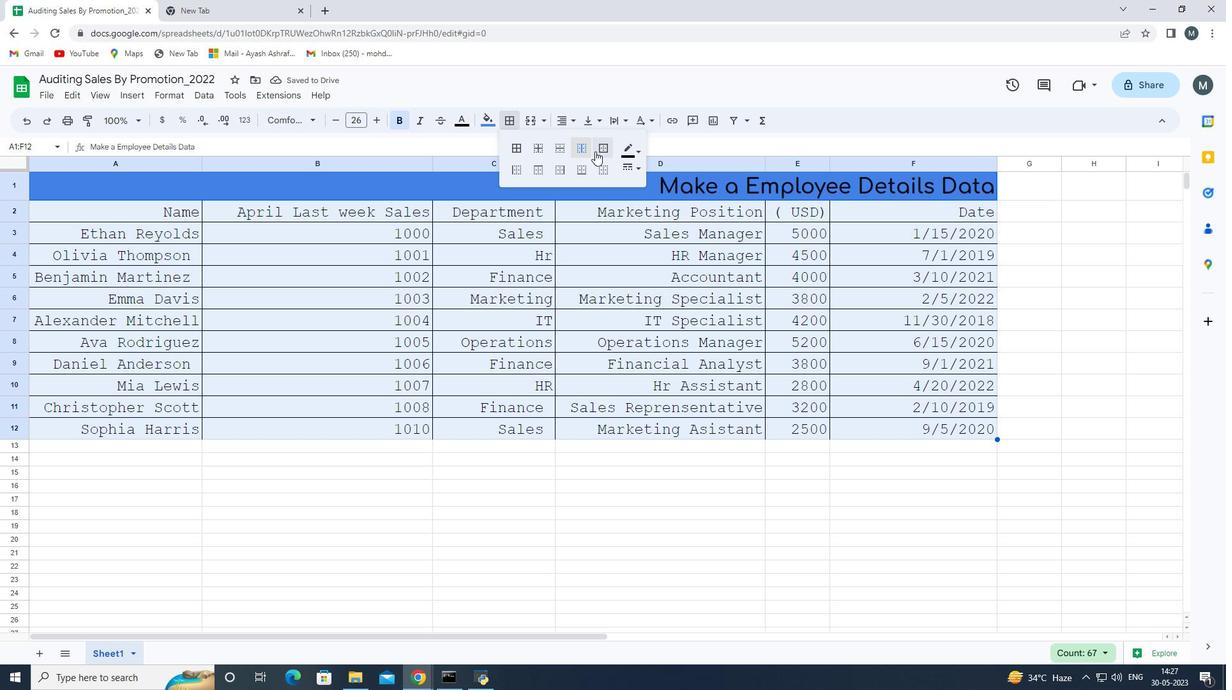 
Action: Mouse moved to (430, 510)
Screenshot: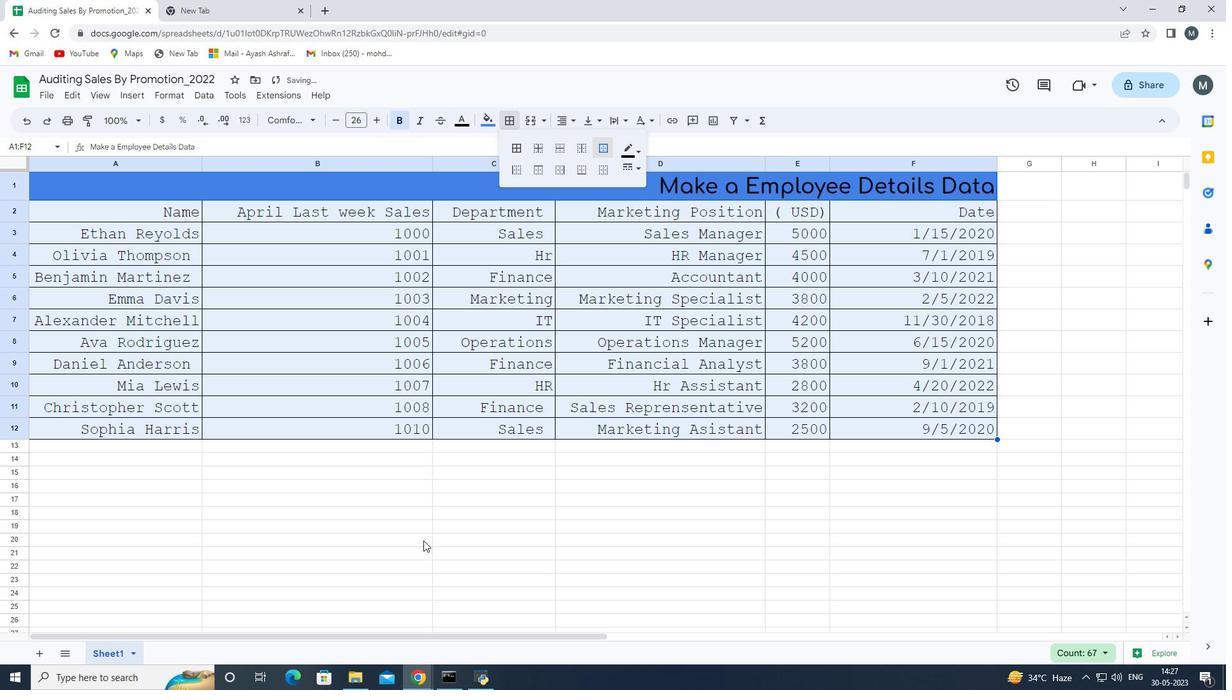 
Action: Mouse pressed left at (430, 510)
Screenshot: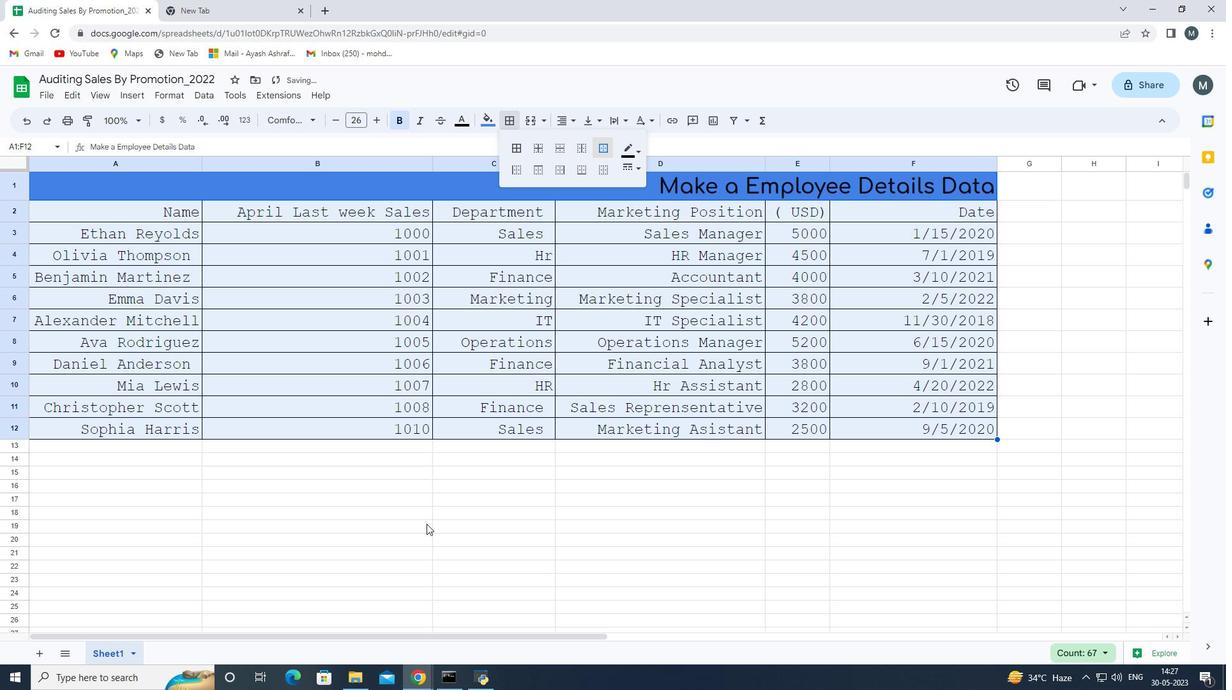 
Action: Mouse moved to (408, 507)
Screenshot: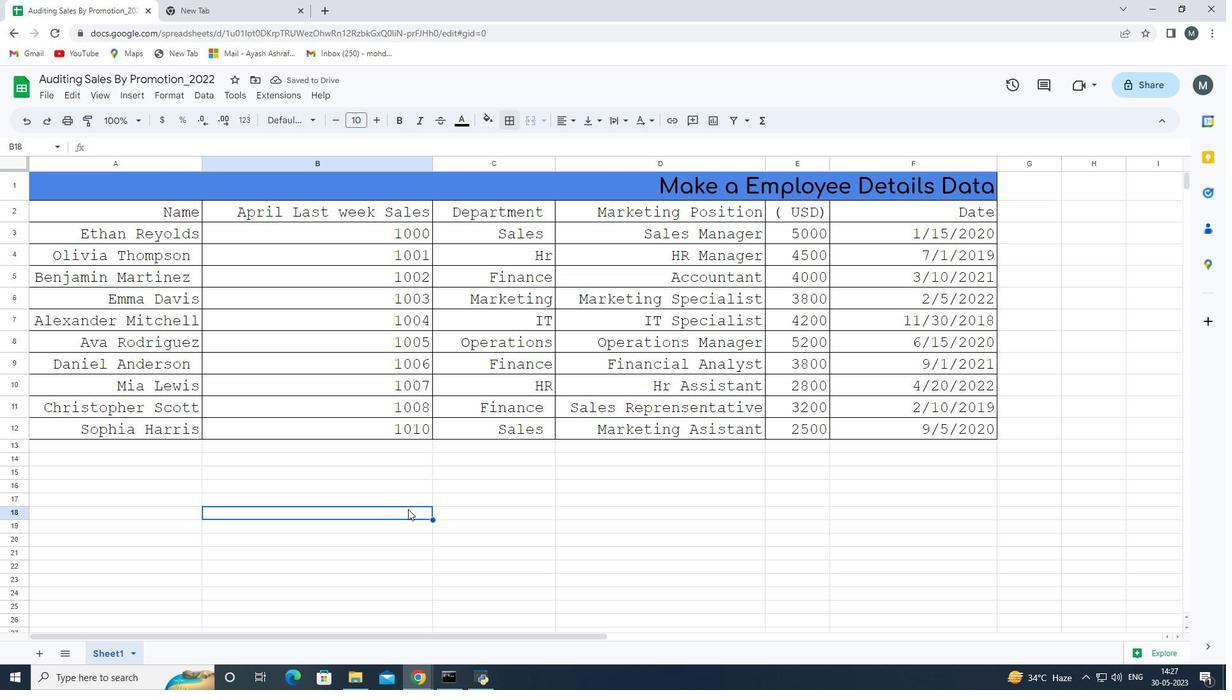 
